 Task: Get directions from Eiffel Tower, Paris, France to Louvre Museum, Paris, France and explore the nearby things to do with rating 3 and above and open @ 11:00 am Monday
Action: Mouse moved to (414, 30)
Screenshot: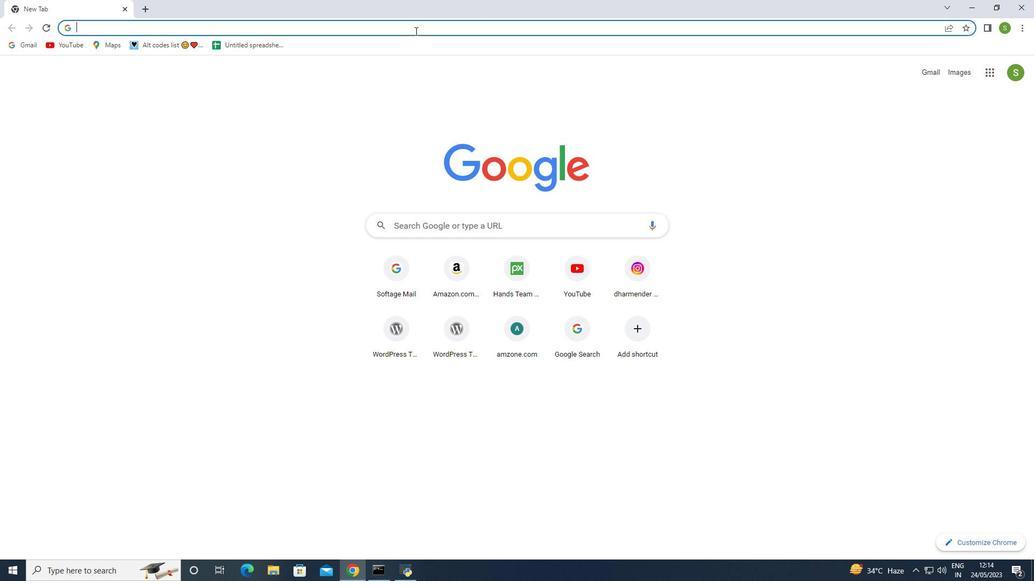 
Action: Mouse pressed left at (414, 30)
Screenshot: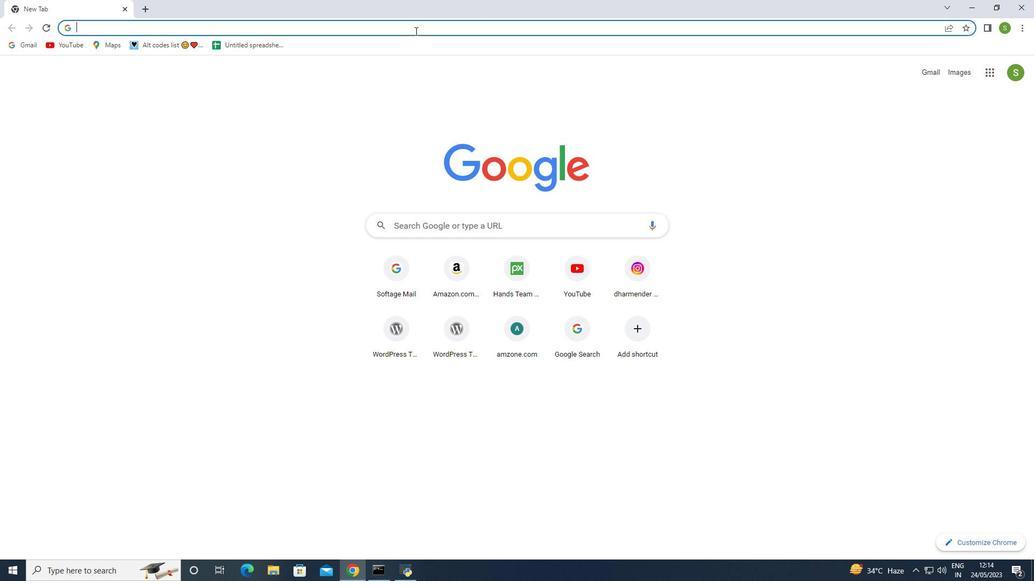 
Action: Key pressed google
Screenshot: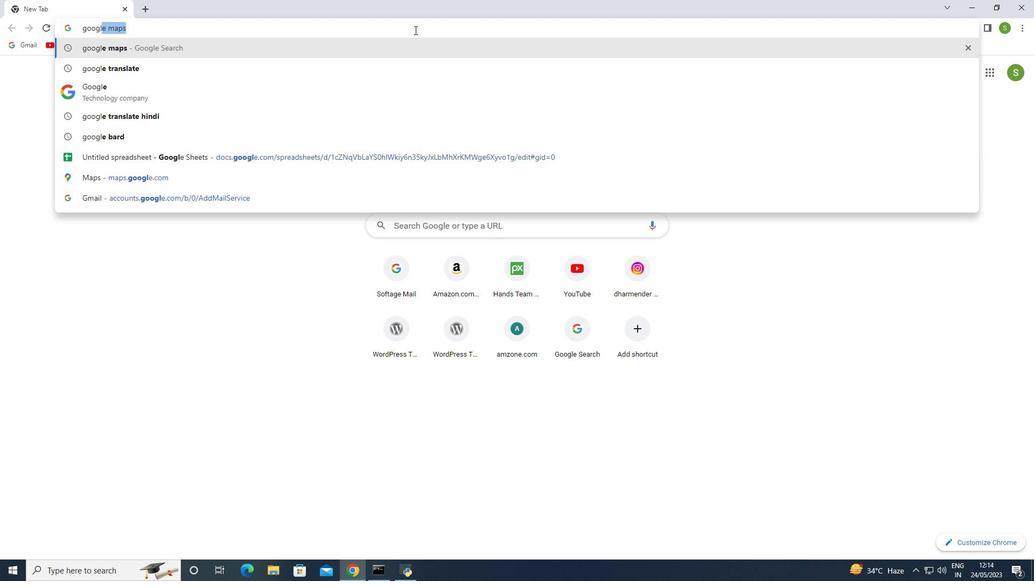 
Action: Mouse moved to (144, 51)
Screenshot: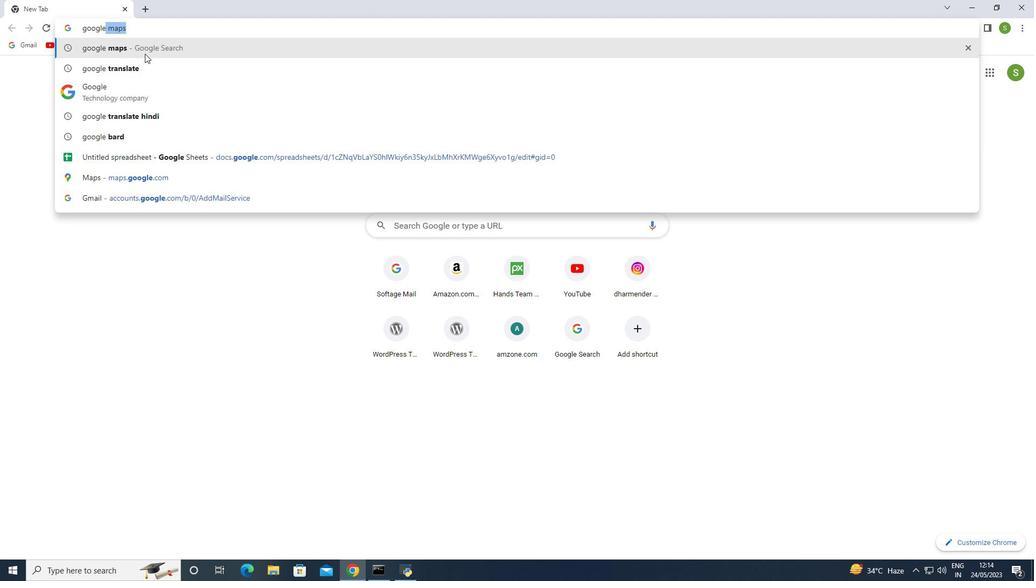 
Action: Mouse pressed left at (144, 51)
Screenshot: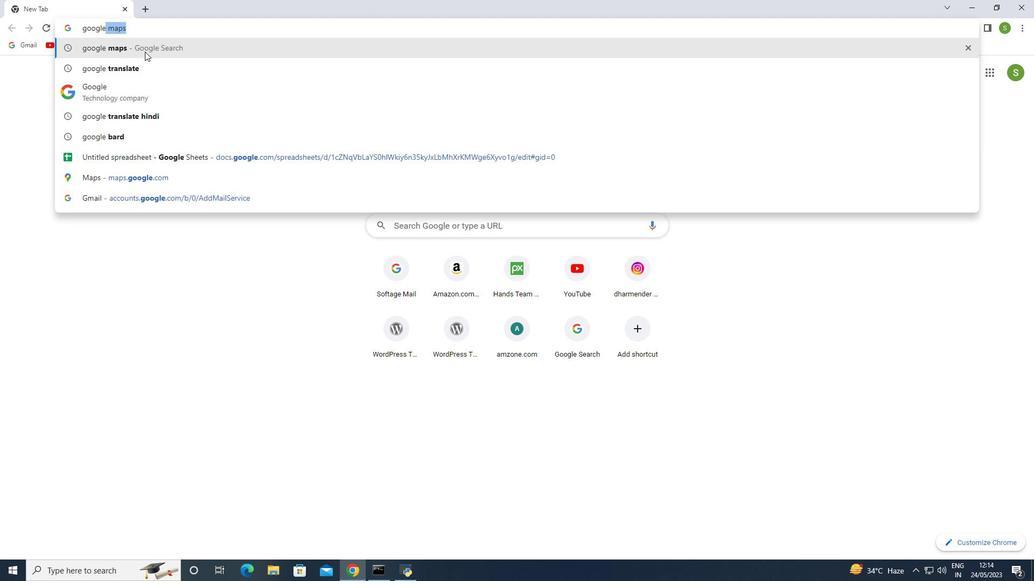 
Action: Mouse moved to (177, 243)
Screenshot: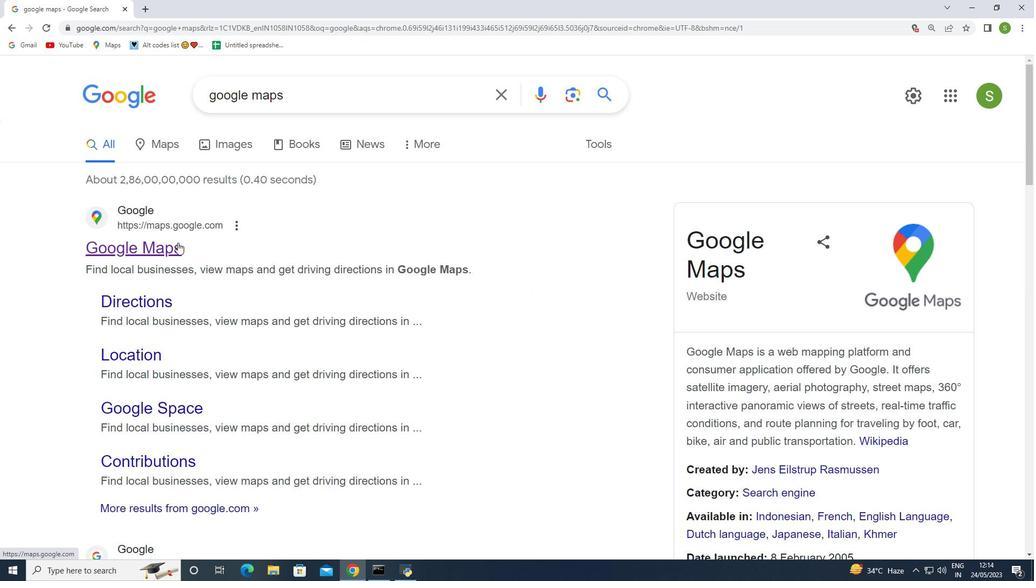 
Action: Mouse pressed left at (177, 243)
Screenshot: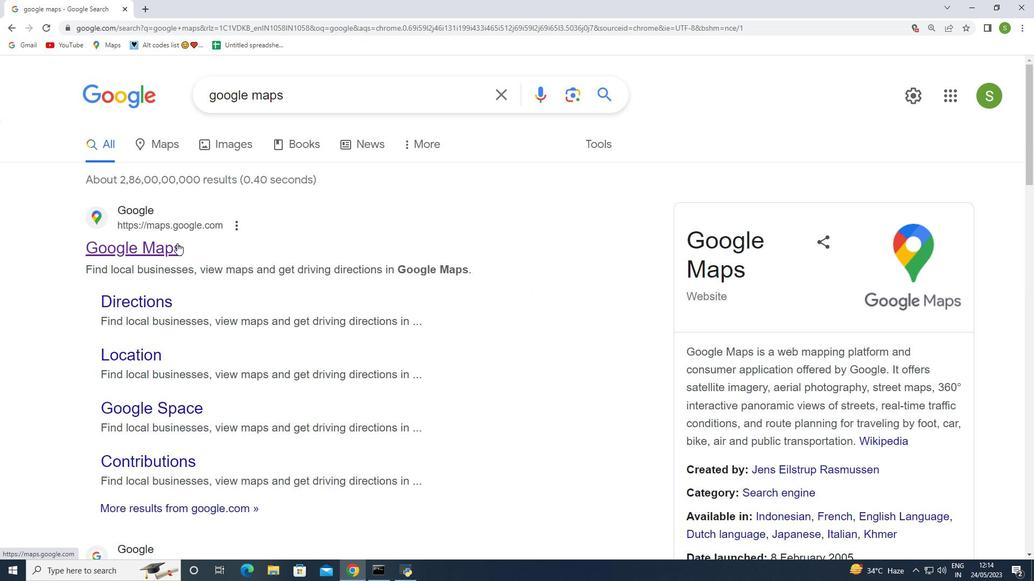 
Action: Mouse moved to (356, 79)
Screenshot: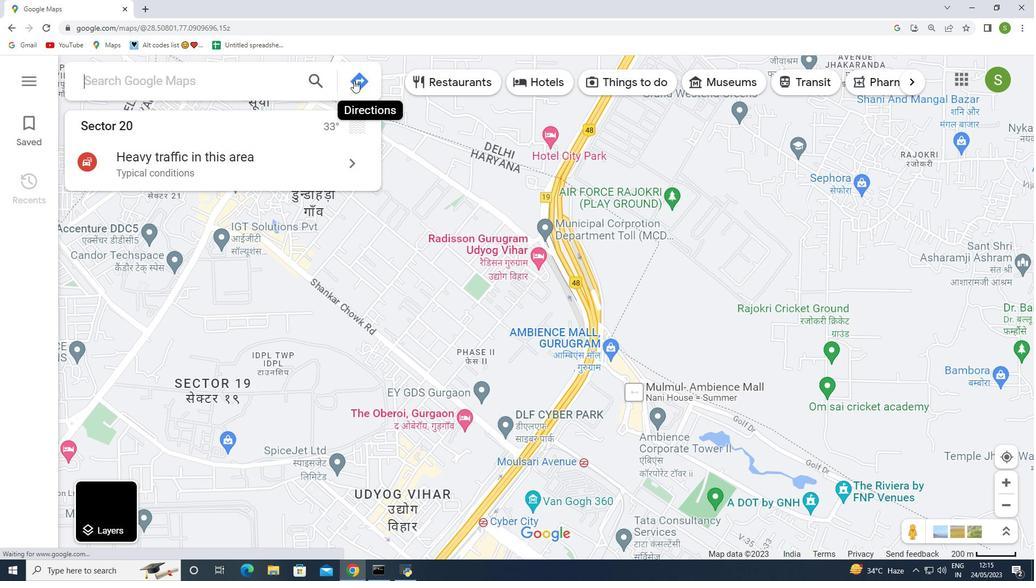 
Action: Mouse pressed left at (356, 79)
Screenshot: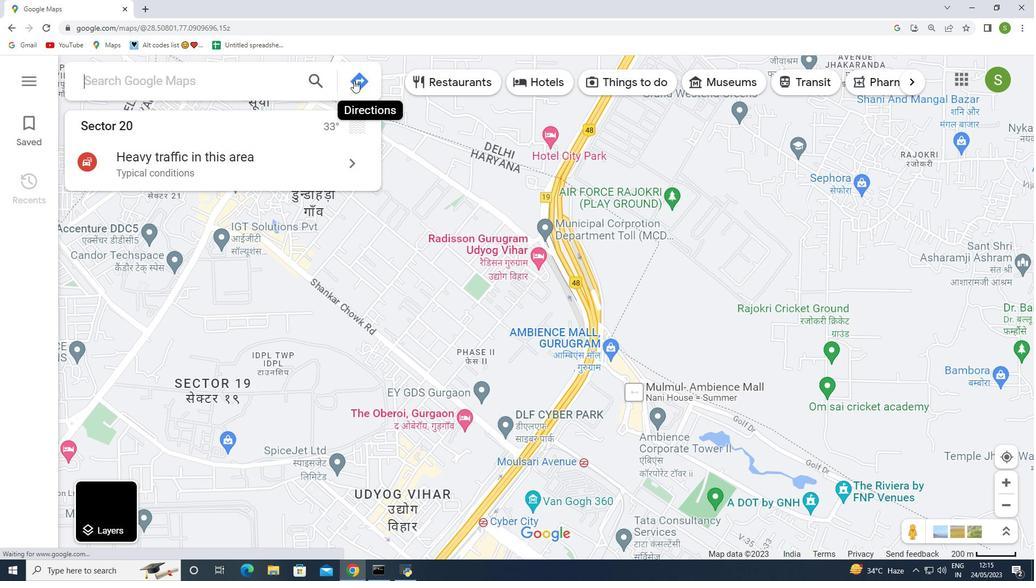
Action: Mouse moved to (231, 126)
Screenshot: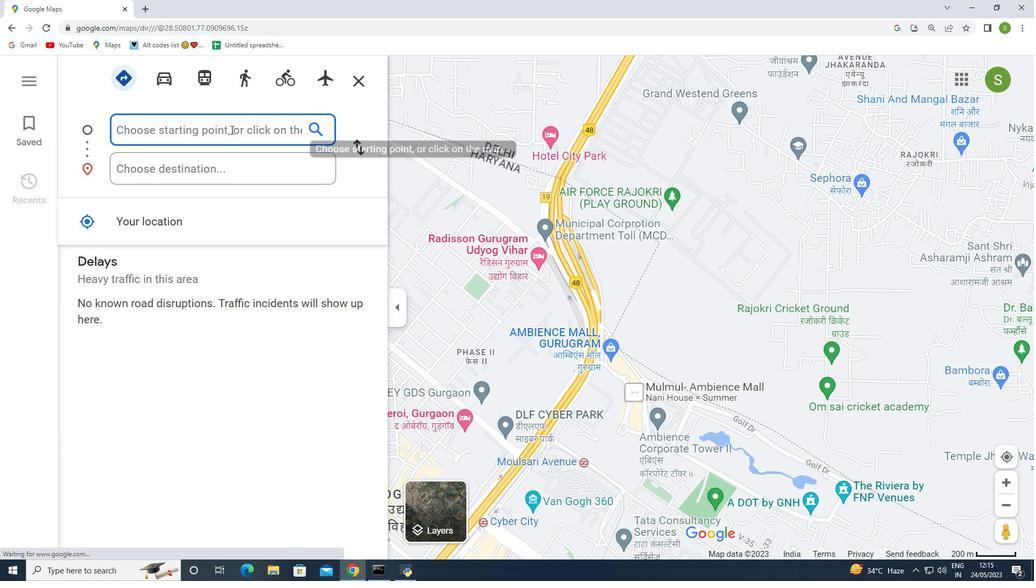 
Action: Mouse pressed left at (231, 126)
Screenshot: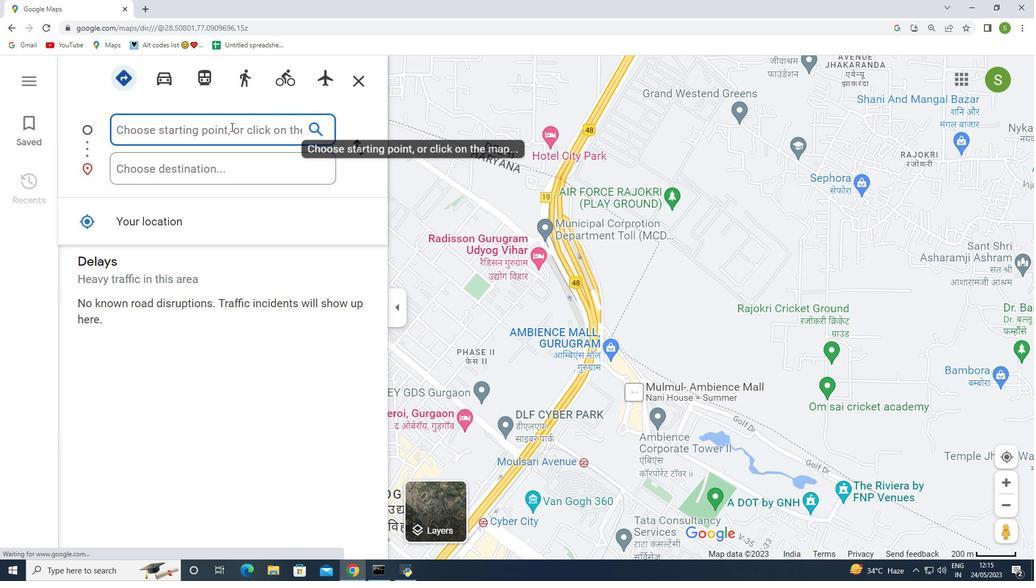 
Action: Mouse moved to (230, 128)
Screenshot: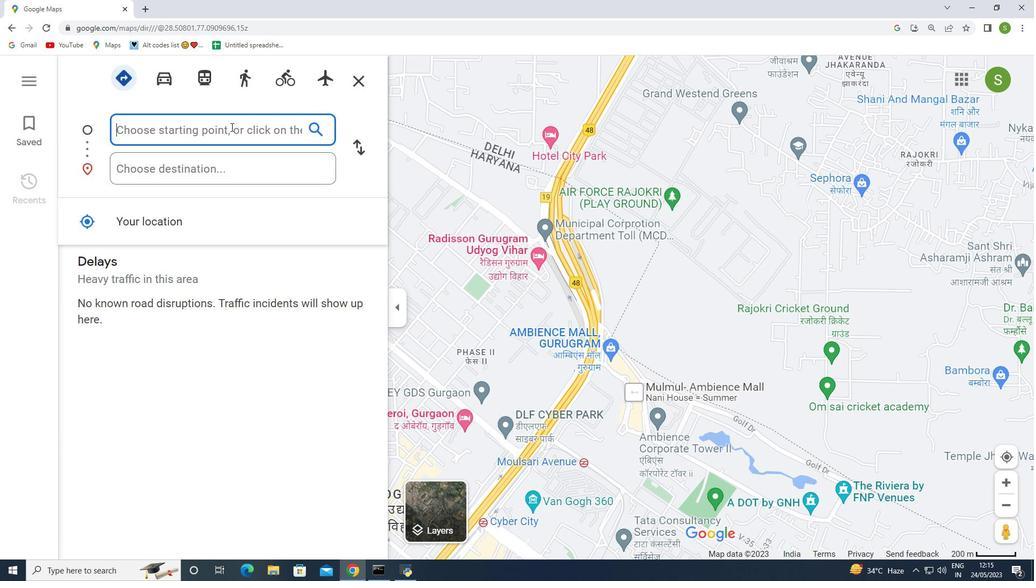 
Action: Key pressed eiffel<Key.space>tower<Key.space>paris<Key.space>france
Screenshot: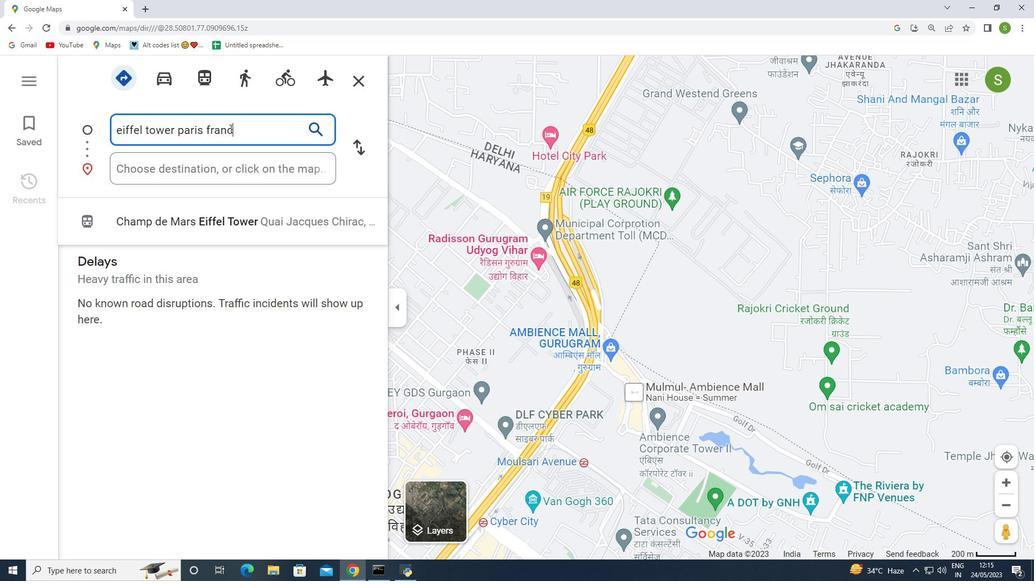 
Action: Mouse moved to (205, 171)
Screenshot: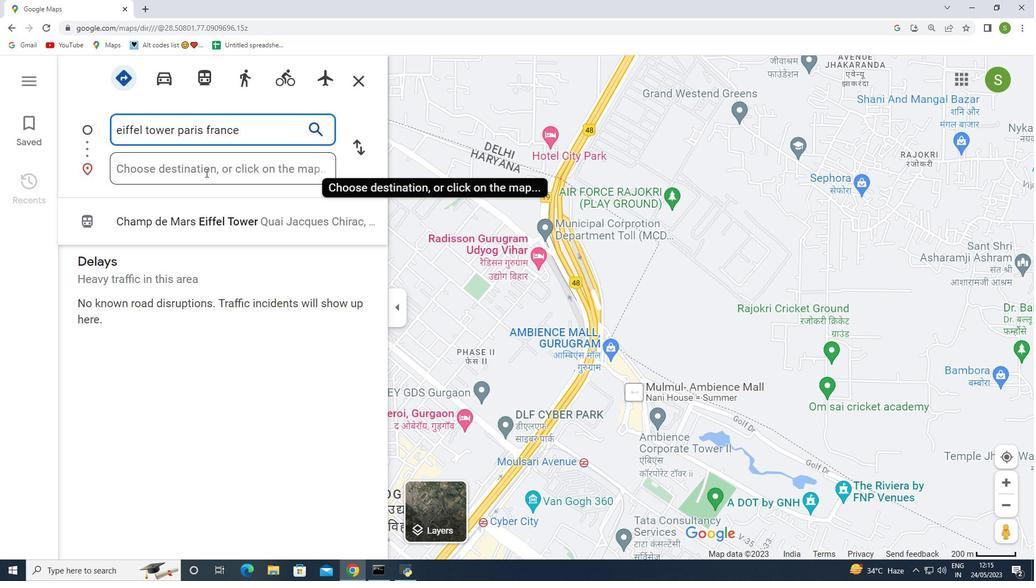 
Action: Mouse pressed left at (205, 171)
Screenshot: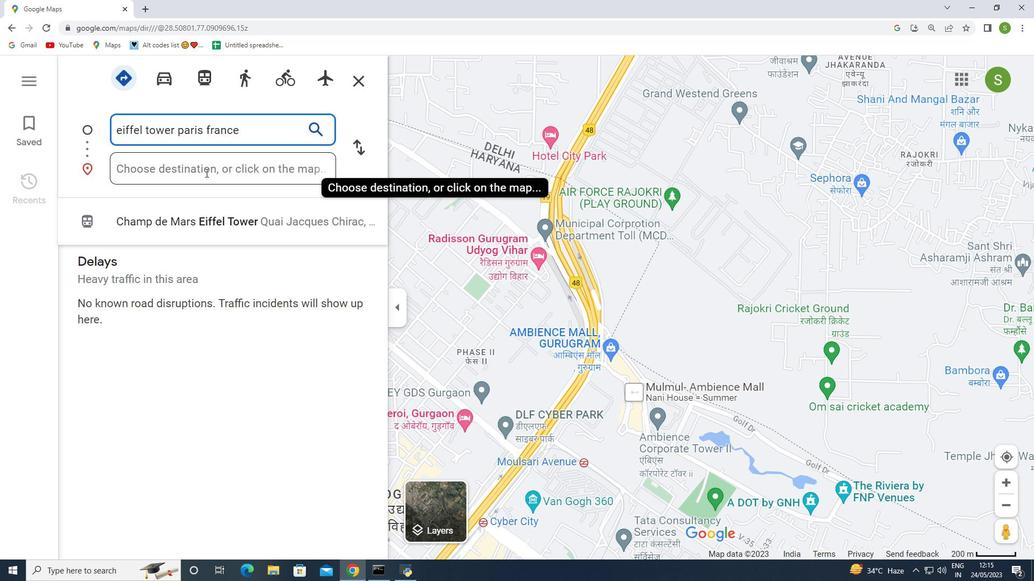 
Action: Mouse moved to (193, 166)
Screenshot: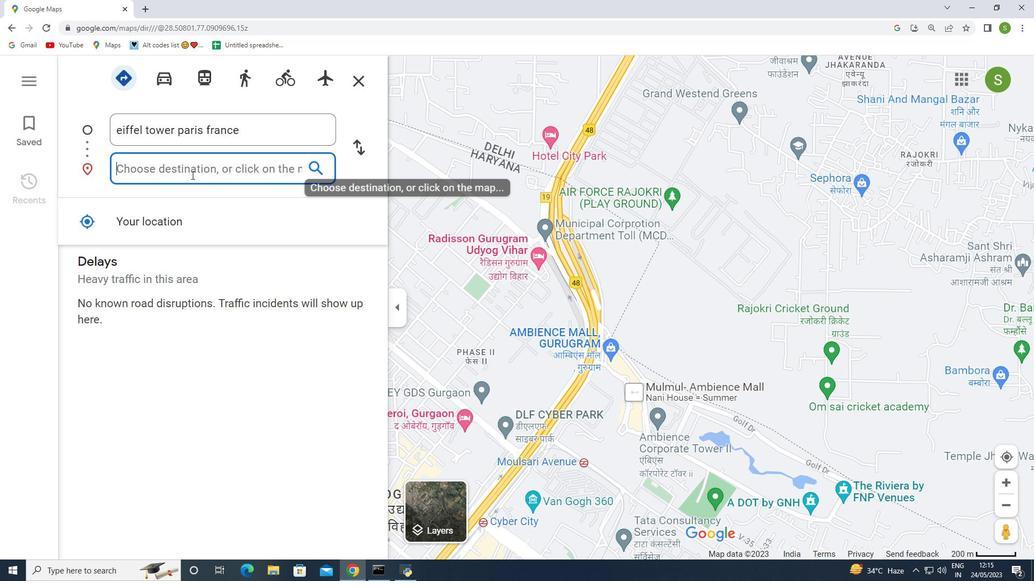 
Action: Mouse pressed left at (193, 166)
Screenshot: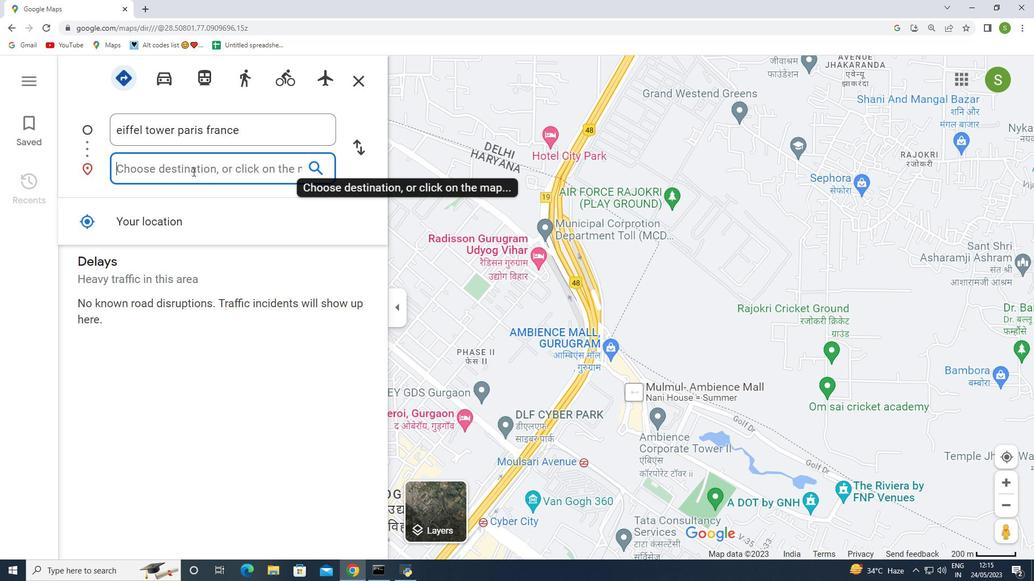 
Action: Key pressed louvre<Key.space>museun<Key.backspace>m<Key.space>paris<Key.space>france<Key.enter>
Screenshot: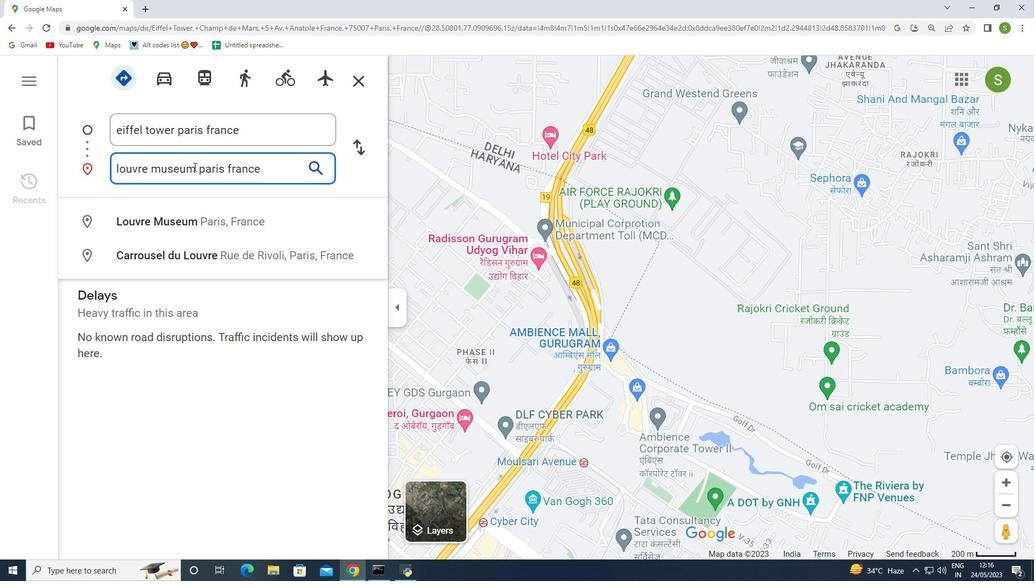 
Action: Mouse moved to (195, 298)
Screenshot: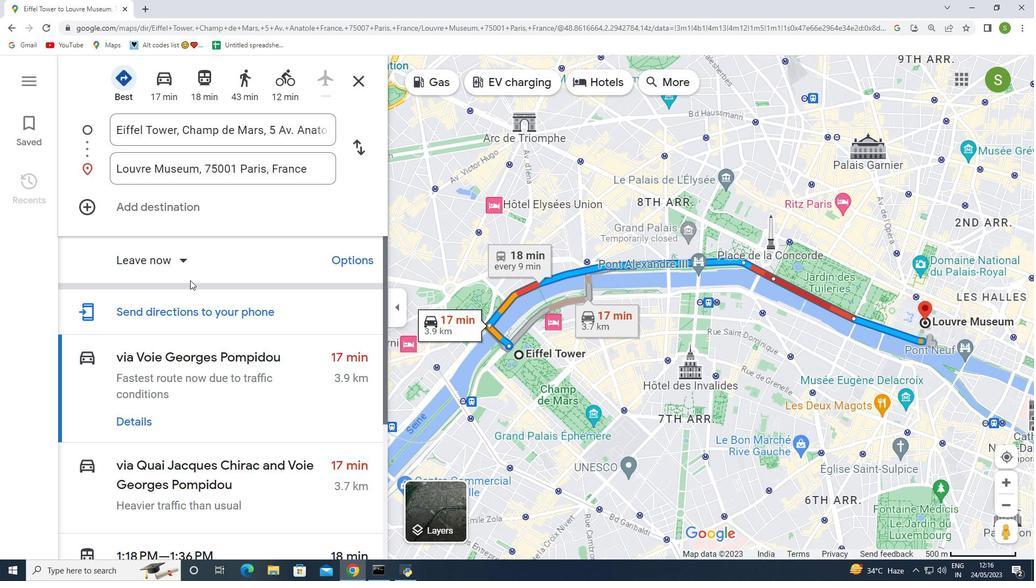 
Action: Mouse scrolled (195, 298) with delta (0, 0)
Screenshot: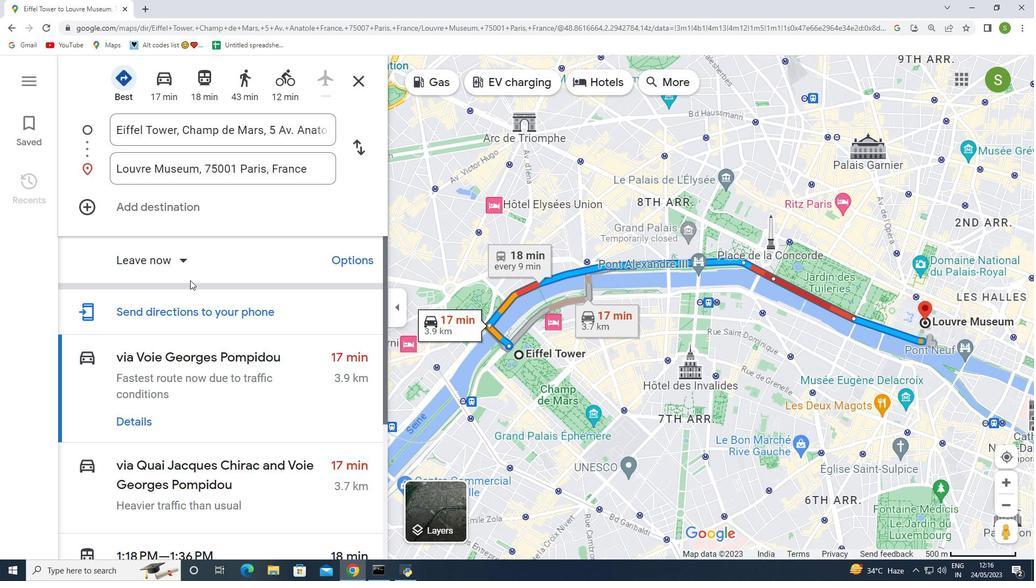 
Action: Mouse scrolled (195, 298) with delta (0, 0)
Screenshot: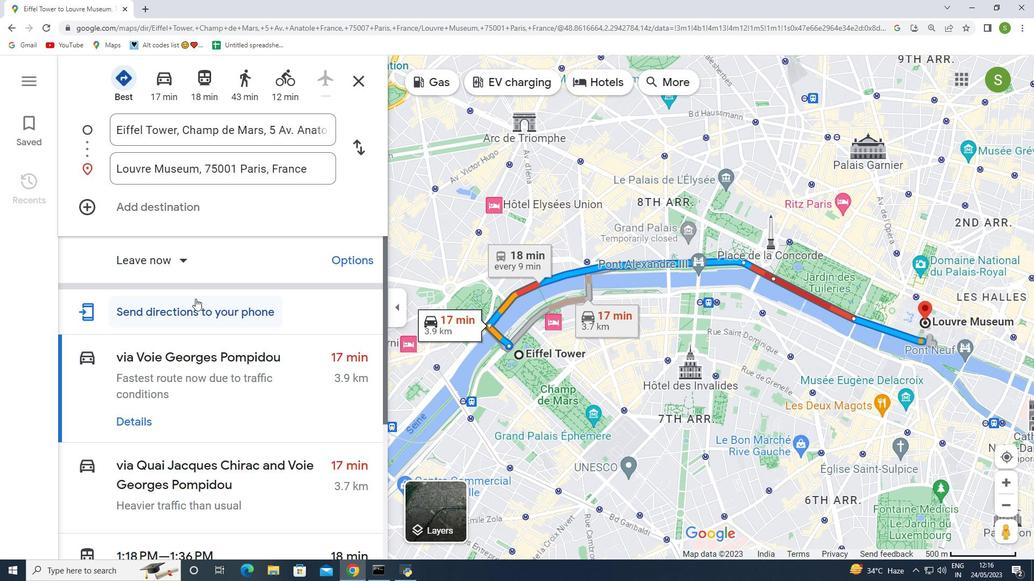 
Action: Mouse moved to (186, 293)
Screenshot: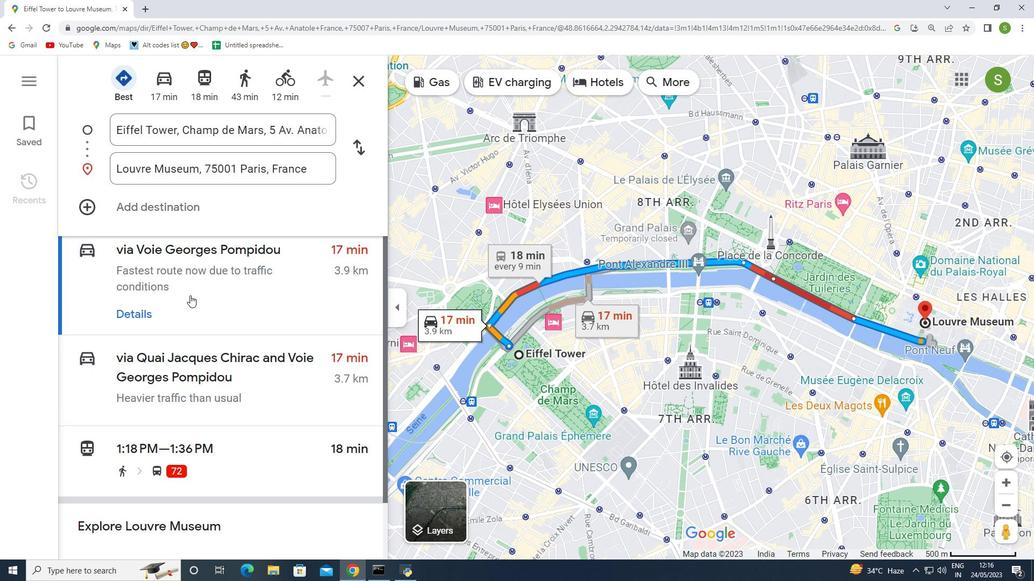 
Action: Mouse scrolled (186, 293) with delta (0, 0)
Screenshot: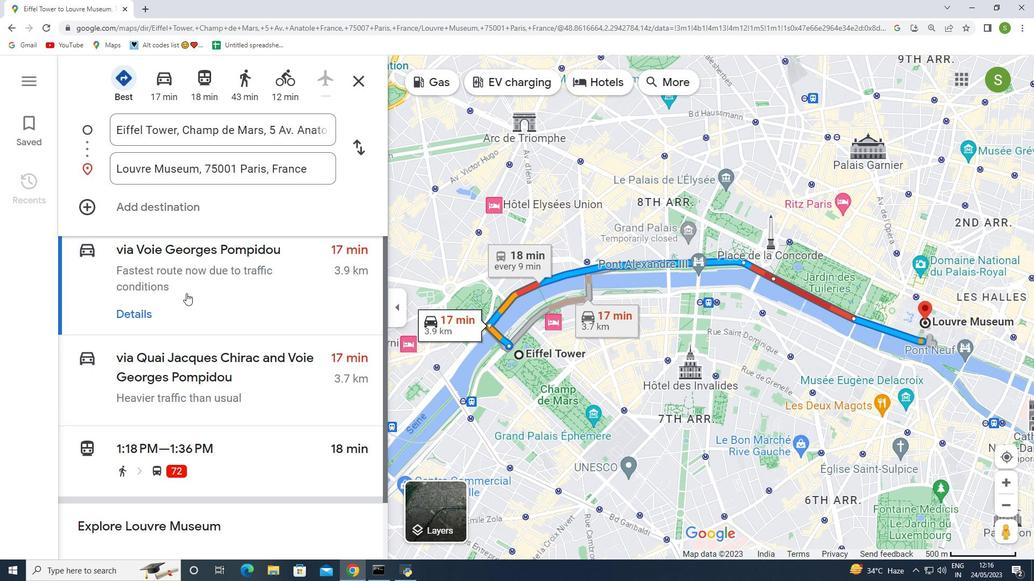 
Action: Mouse moved to (185, 293)
Screenshot: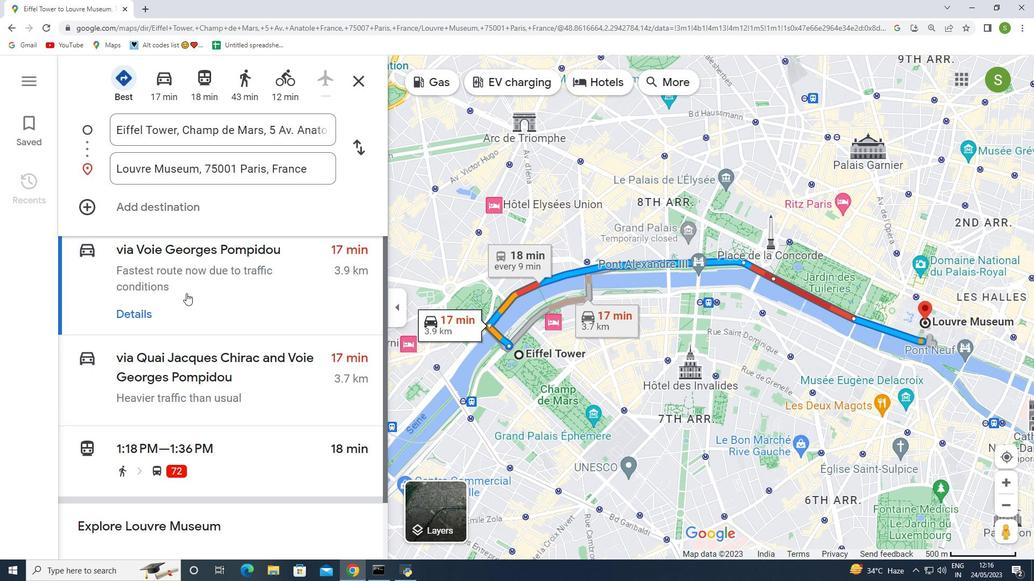 
Action: Mouse scrolled (185, 293) with delta (0, 0)
Screenshot: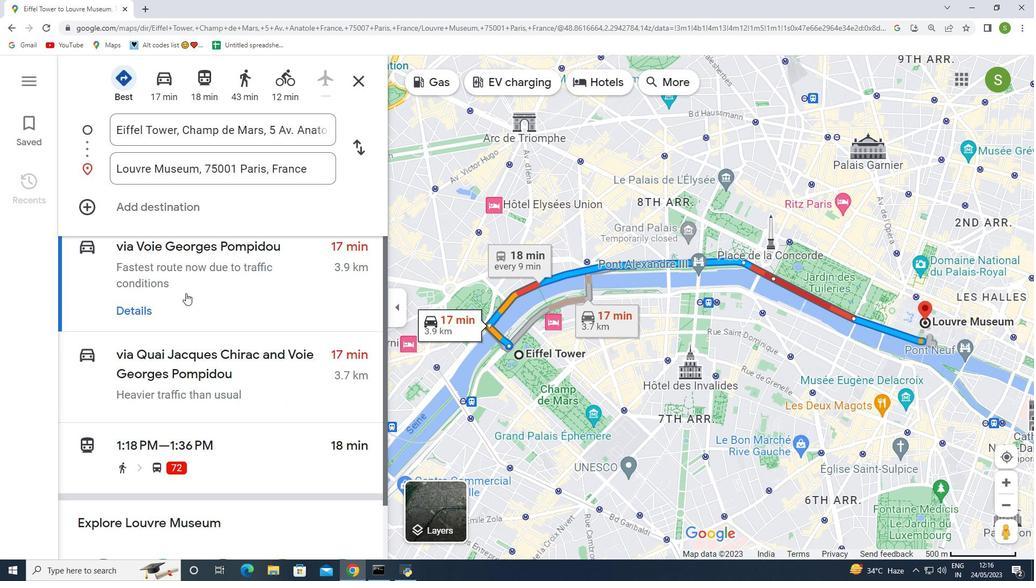 
Action: Mouse moved to (184, 294)
Screenshot: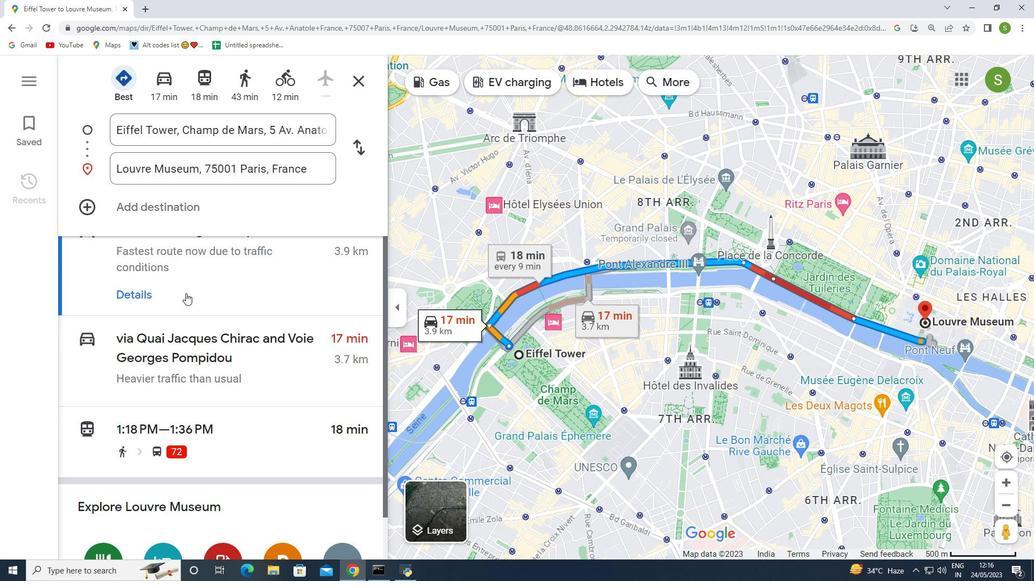 
Action: Mouse scrolled (184, 294) with delta (0, 0)
Screenshot: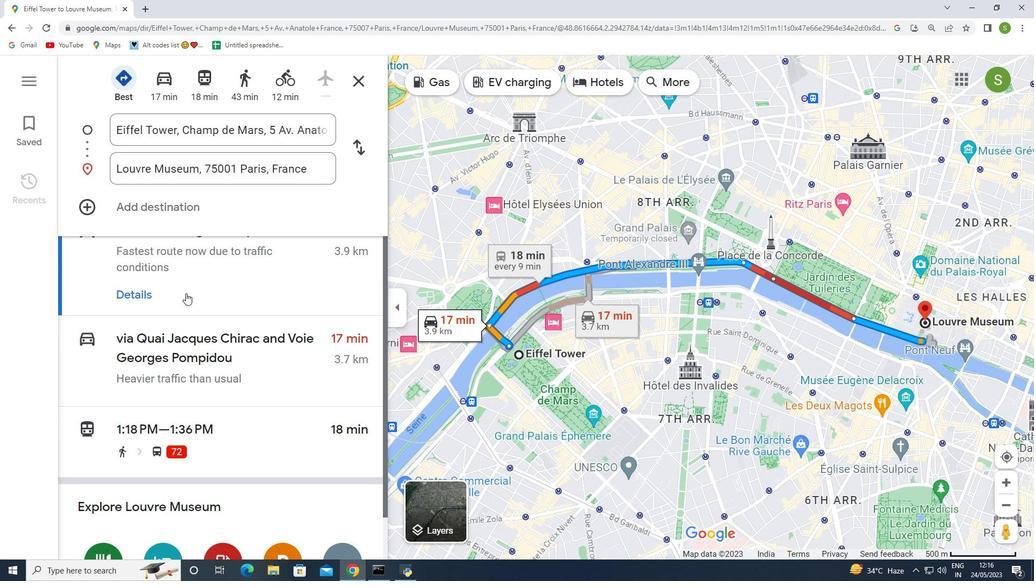 
Action: Mouse moved to (198, 307)
Screenshot: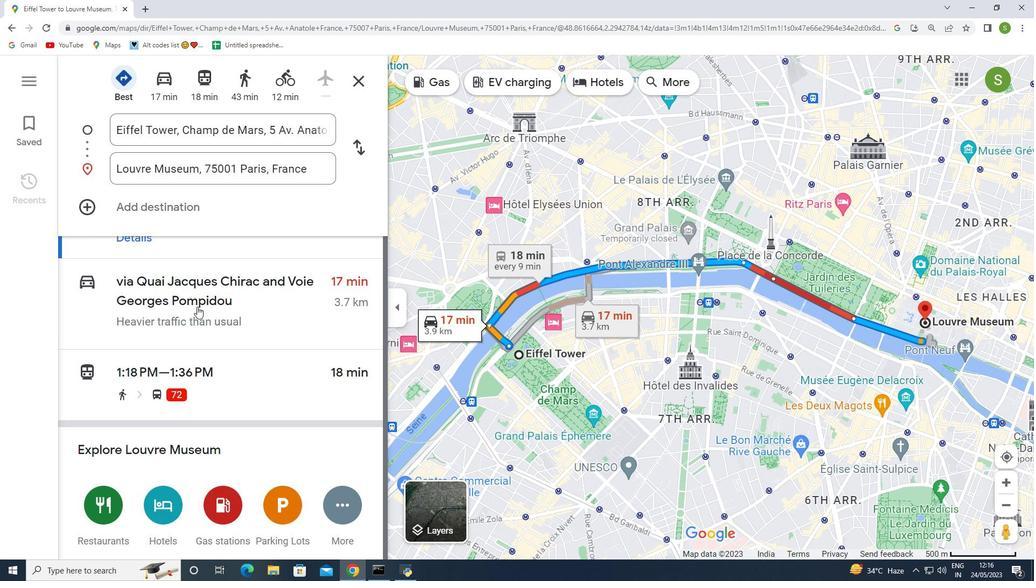 
Action: Mouse scrolled (198, 307) with delta (0, 0)
Screenshot: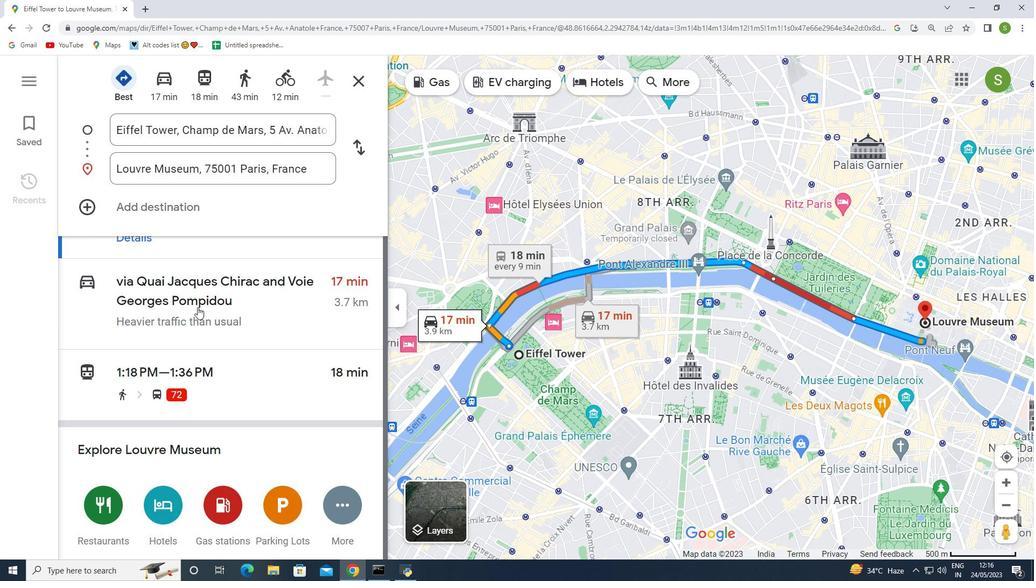 
Action: Mouse moved to (504, 78)
Screenshot: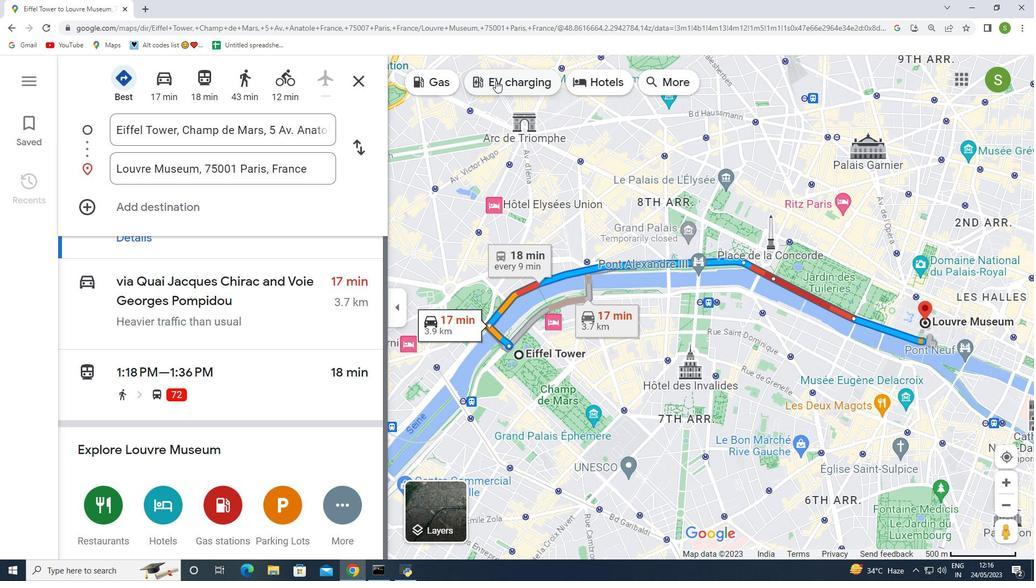 
Action: Mouse pressed left at (504, 78)
Screenshot: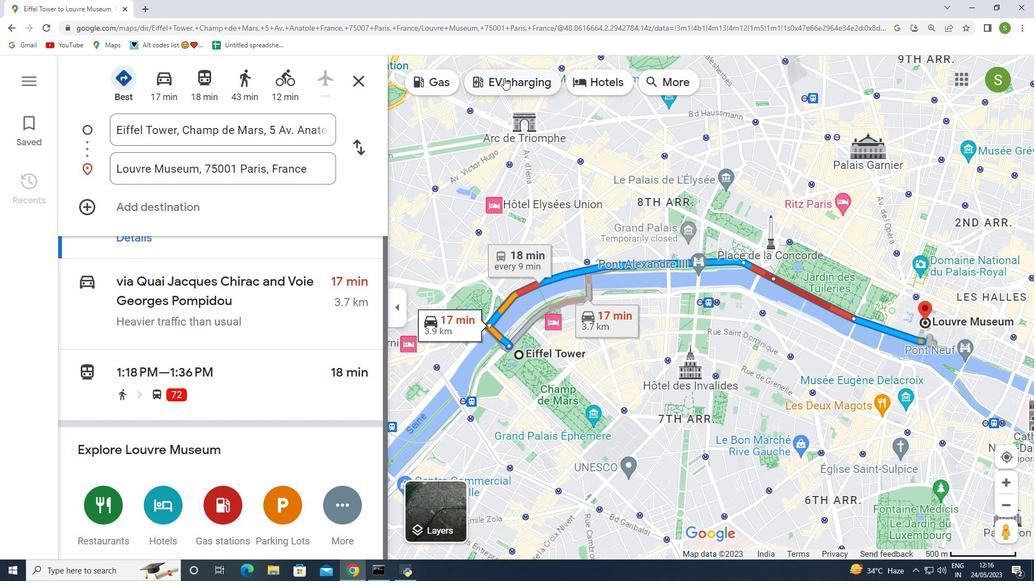 
Action: Mouse moved to (472, 77)
Screenshot: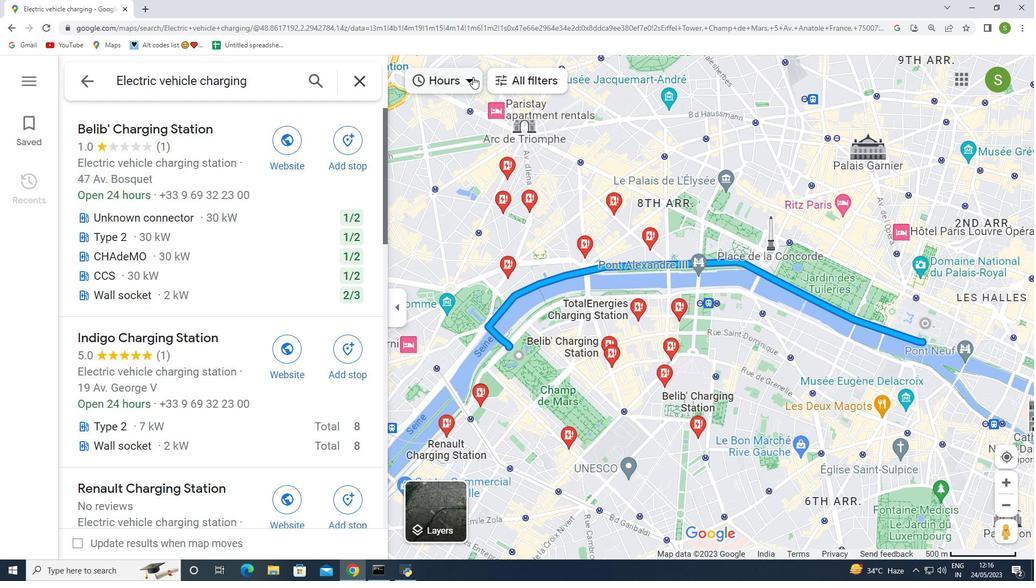 
Action: Mouse pressed left at (472, 77)
Screenshot: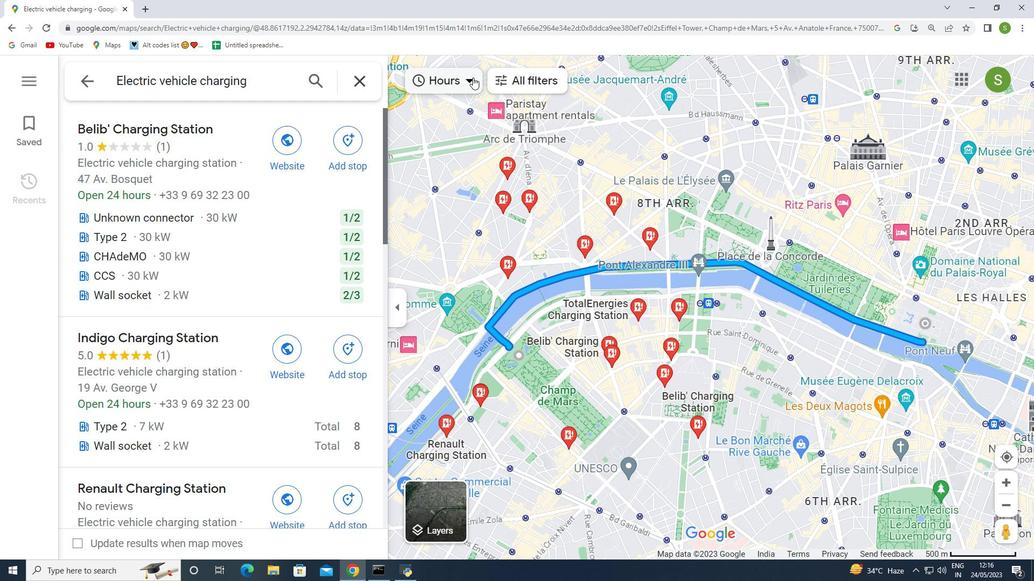 
Action: Mouse moved to (471, 77)
Screenshot: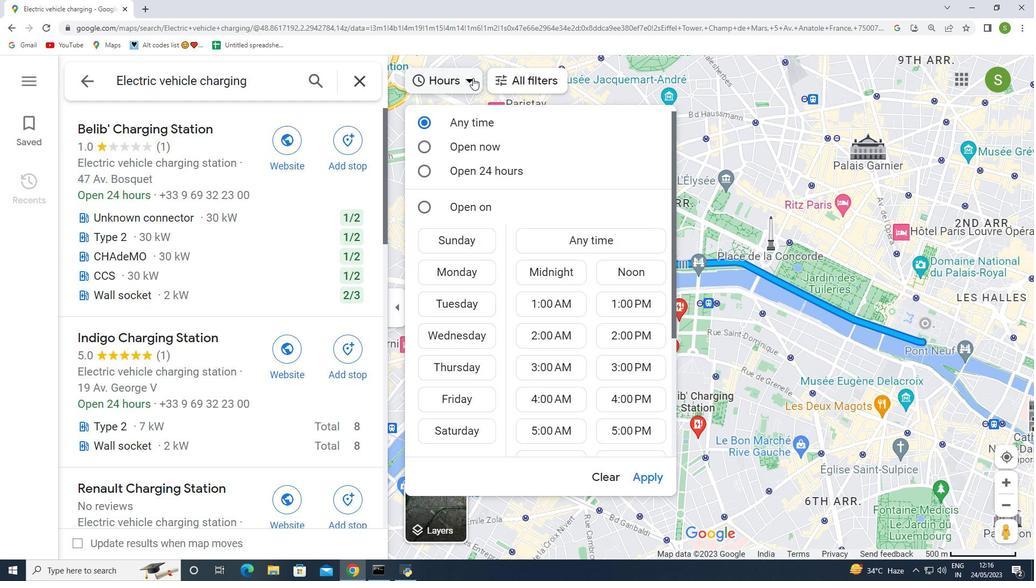 
Action: Mouse pressed left at (471, 77)
Screenshot: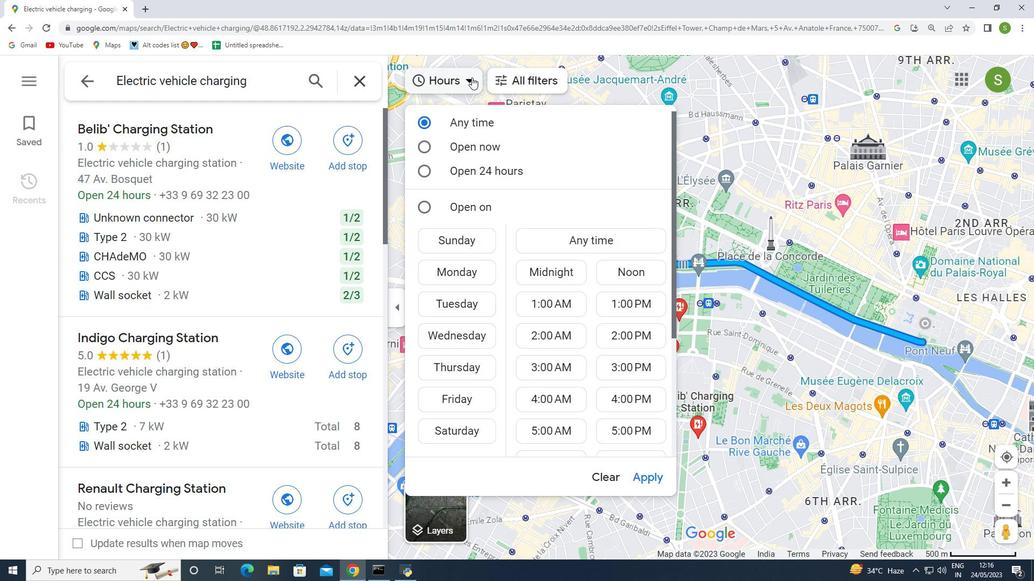 
Action: Mouse moved to (362, 77)
Screenshot: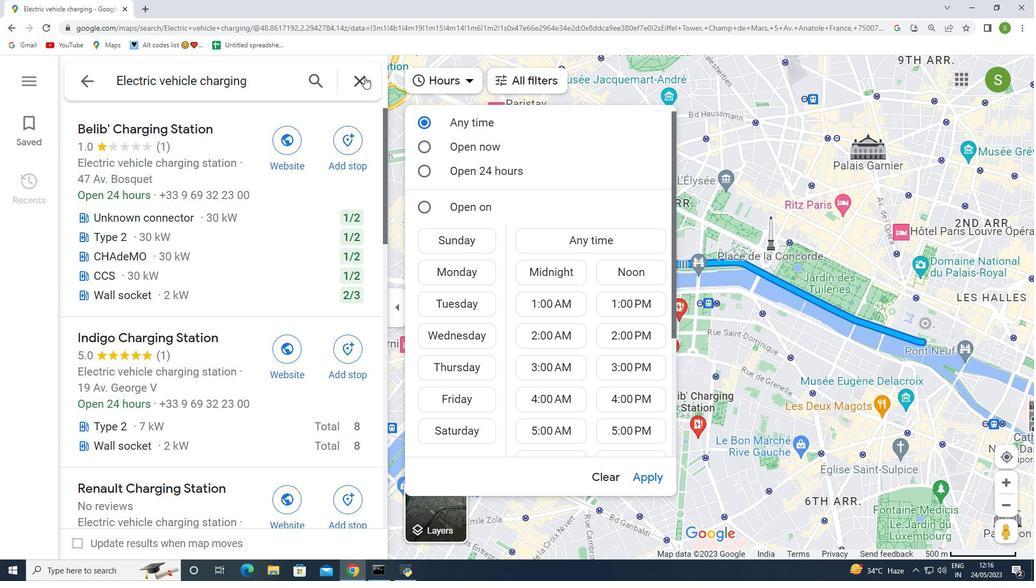 
Action: Mouse pressed left at (362, 77)
Screenshot: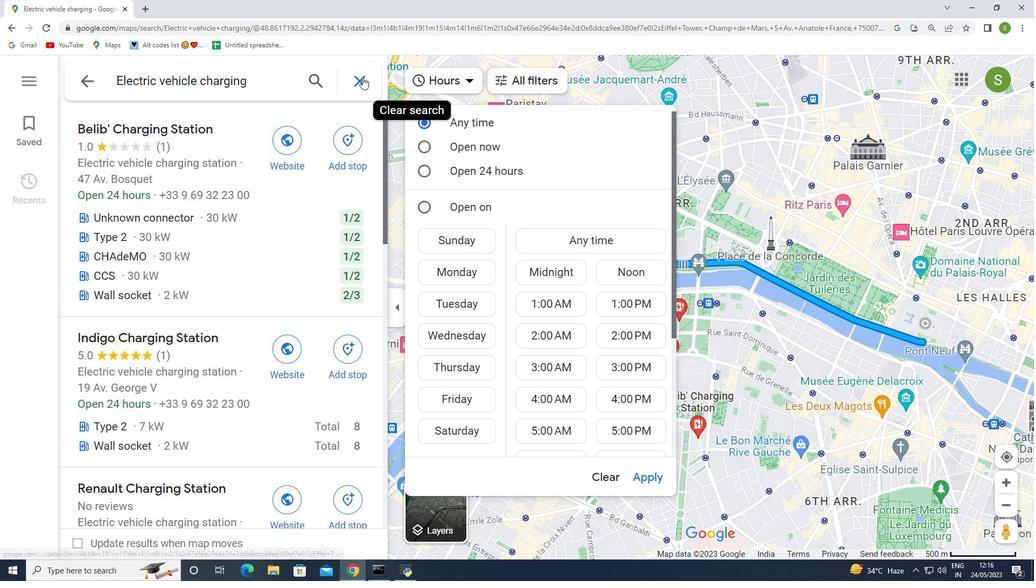 
Action: Mouse moved to (442, 81)
Screenshot: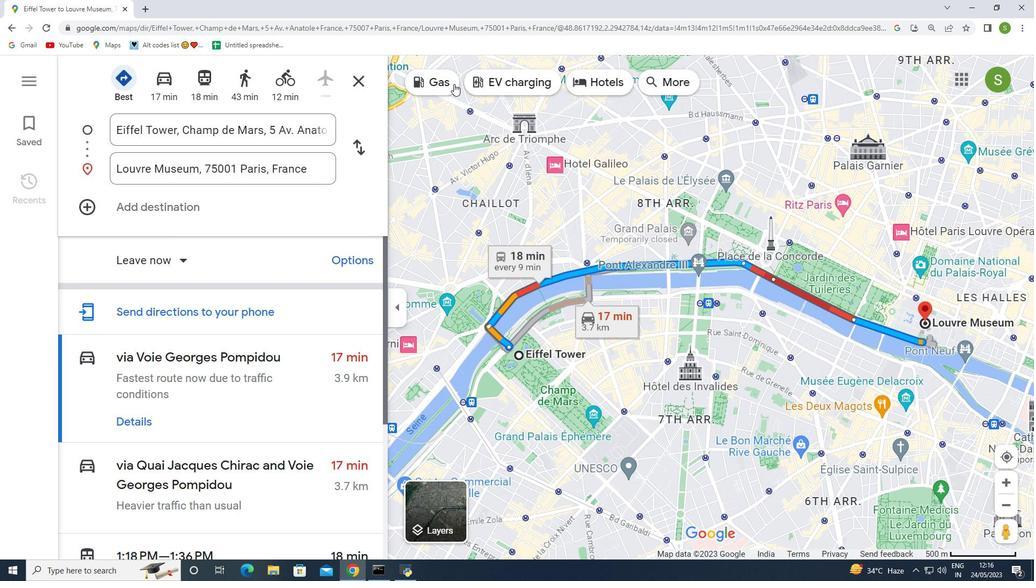 
Action: Mouse pressed left at (442, 81)
Screenshot: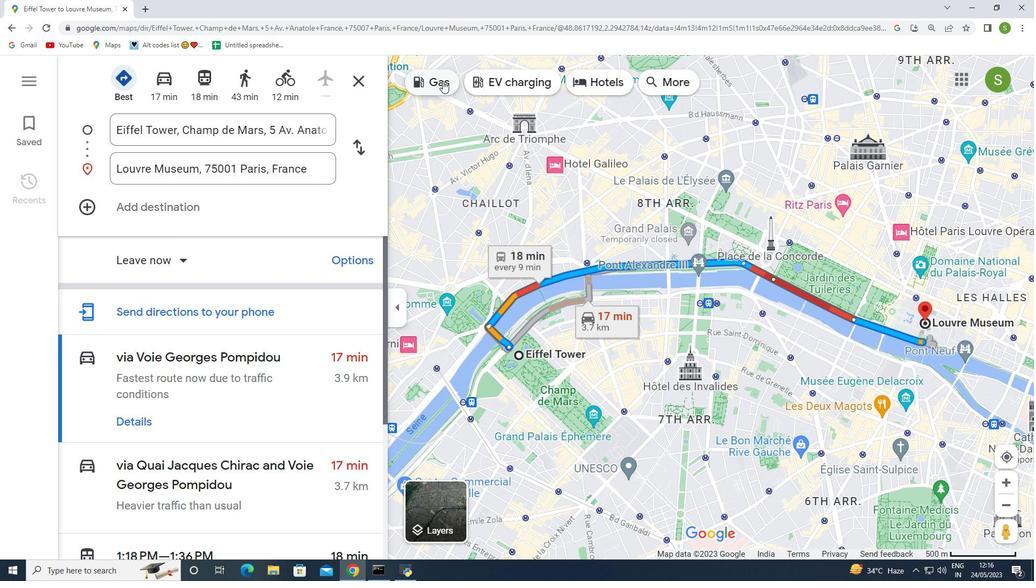 
Action: Mouse moved to (468, 82)
Screenshot: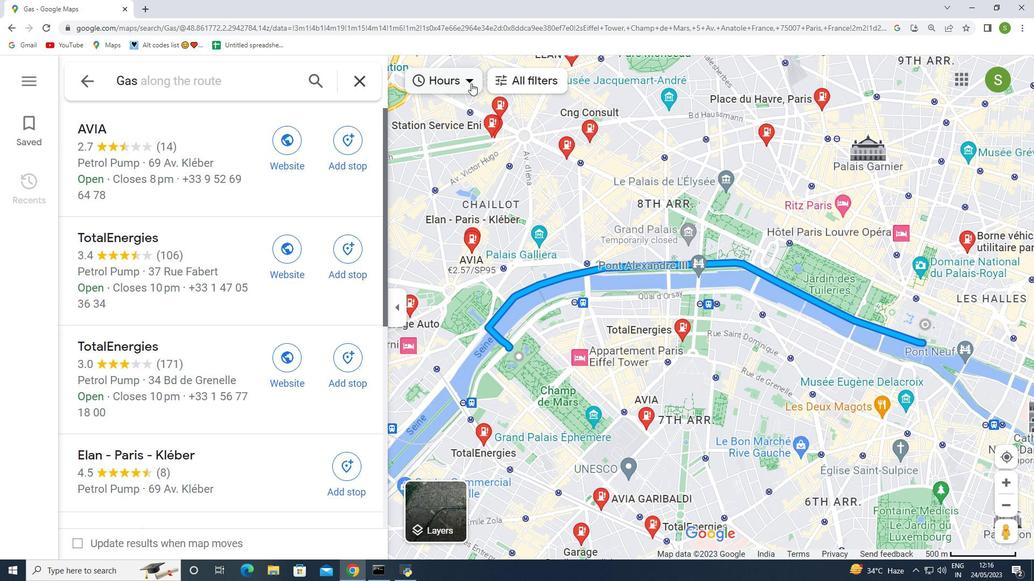 
Action: Mouse pressed left at (468, 82)
Screenshot: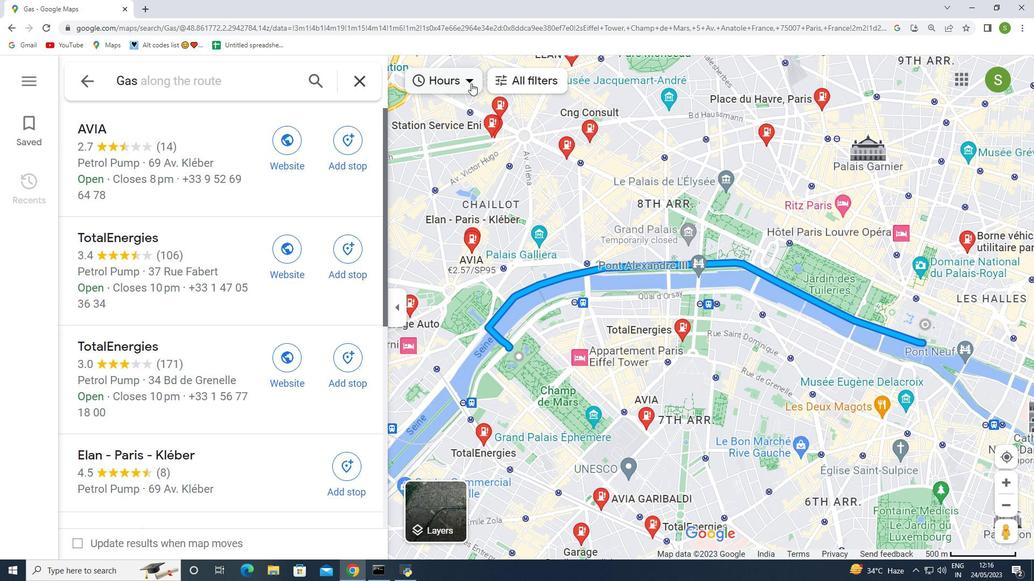 
Action: Mouse moved to (456, 273)
Screenshot: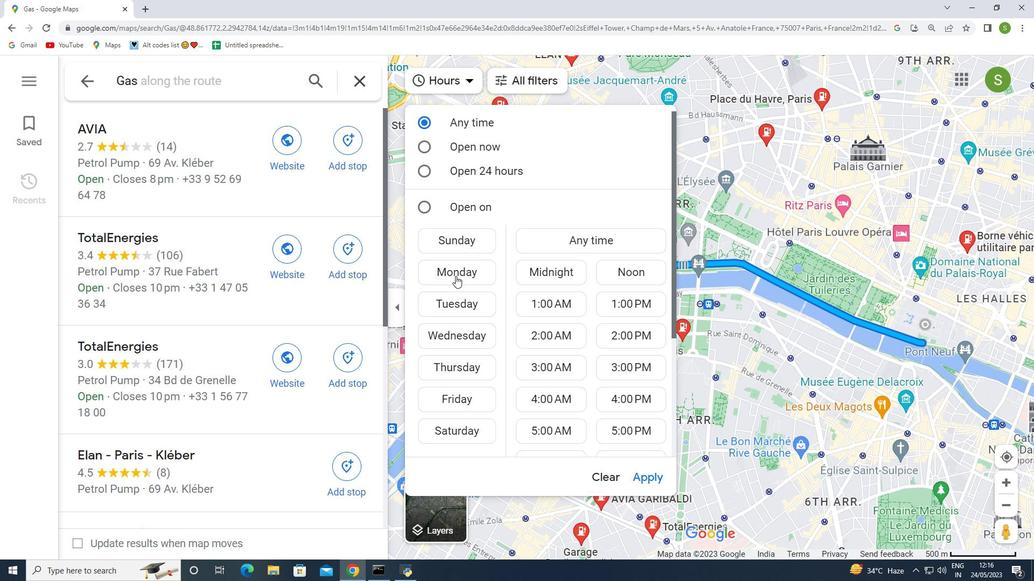 
Action: Mouse pressed left at (456, 273)
Screenshot: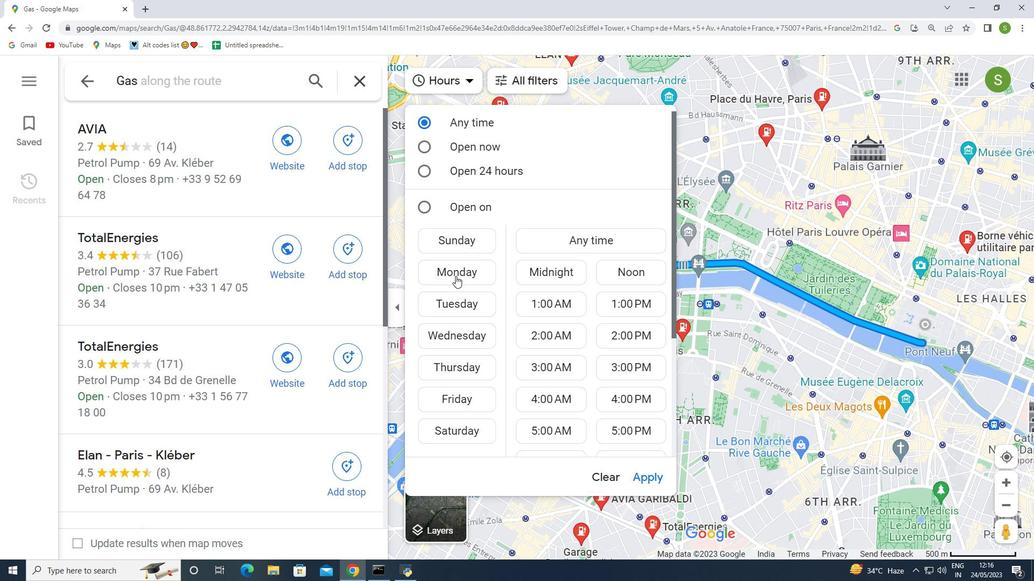 
Action: Mouse moved to (614, 416)
Screenshot: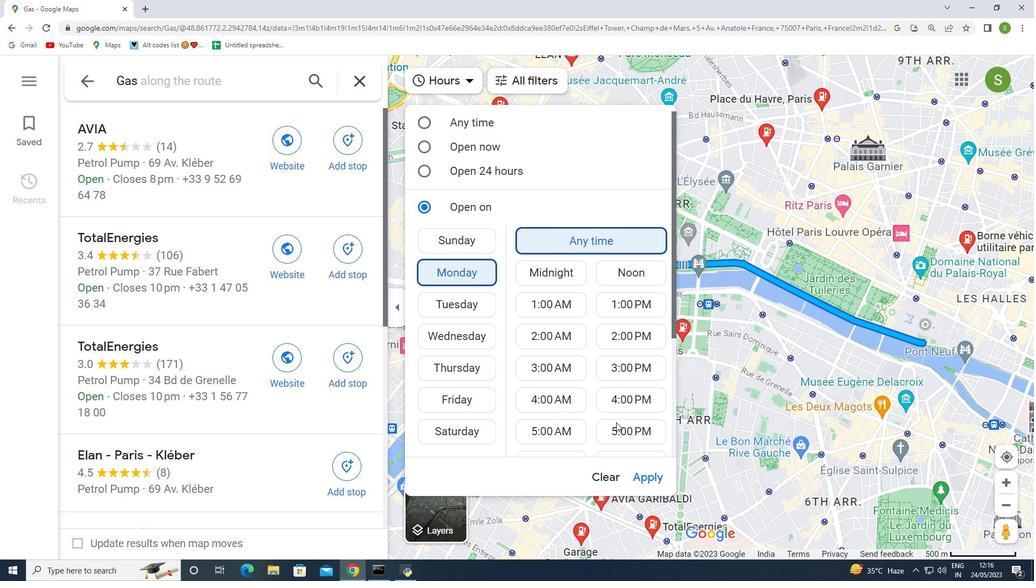 
Action: Mouse scrolled (614, 415) with delta (0, 0)
Screenshot: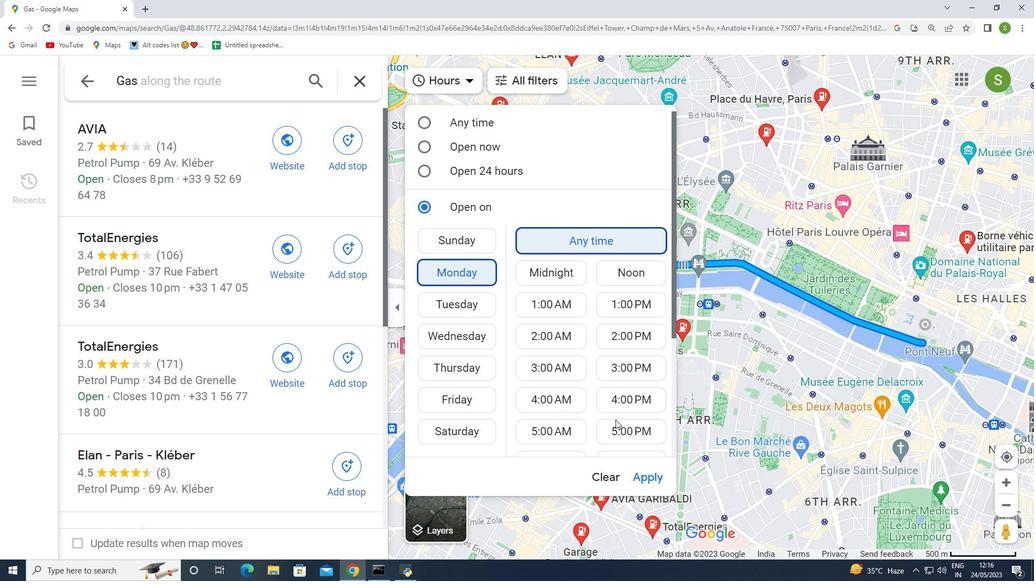 
Action: Mouse moved to (612, 414)
Screenshot: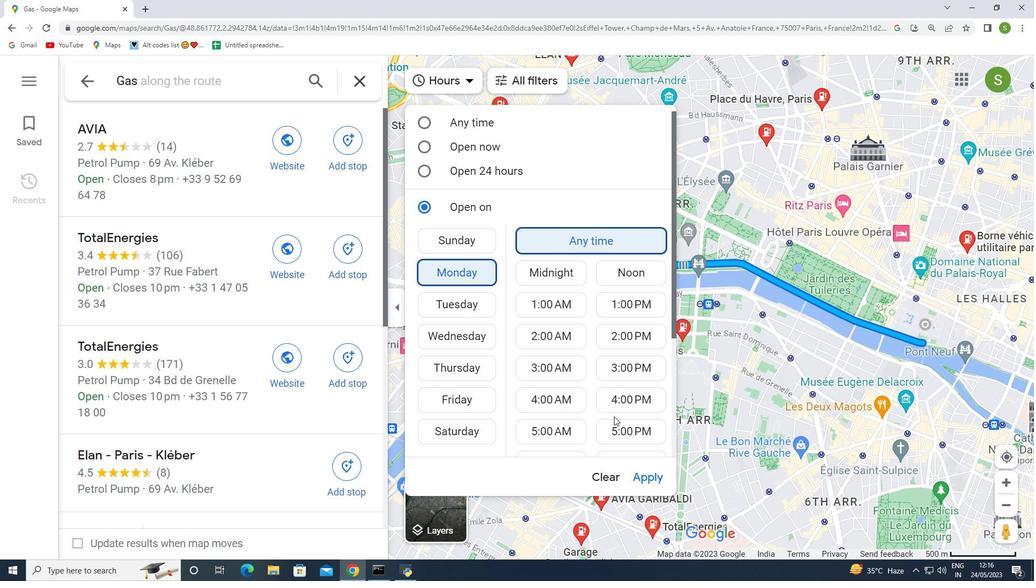 
Action: Mouse scrolled (612, 414) with delta (0, 0)
Screenshot: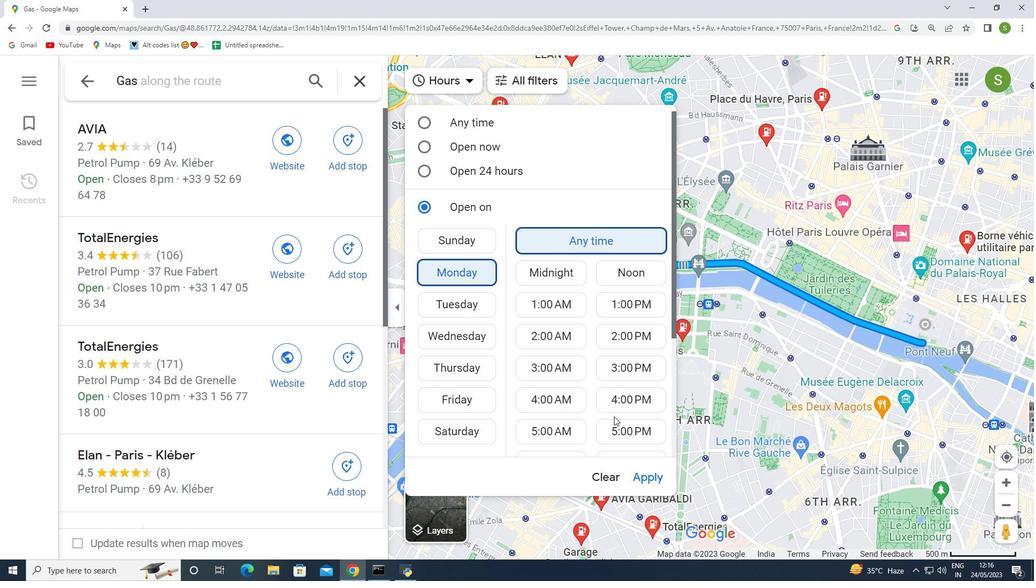 
Action: Mouse moved to (553, 399)
Screenshot: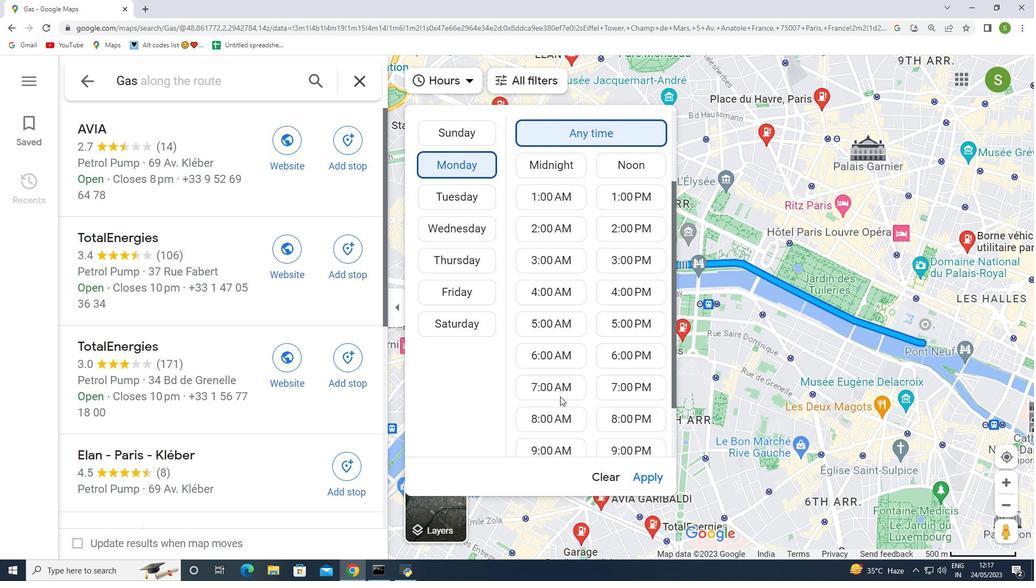 
Action: Mouse scrolled (553, 399) with delta (0, 0)
Screenshot: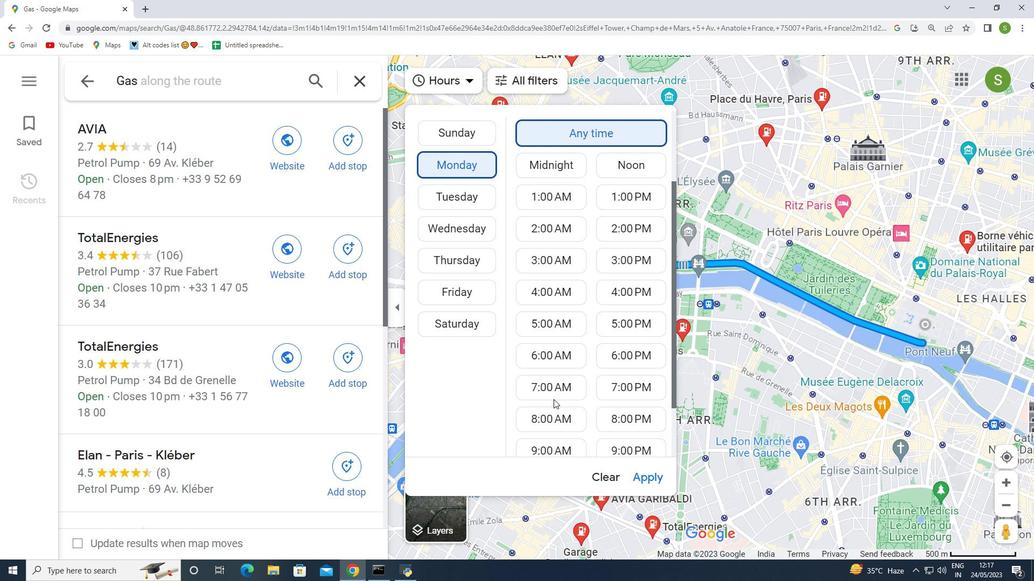 
Action: Mouse scrolled (553, 399) with delta (0, 0)
Screenshot: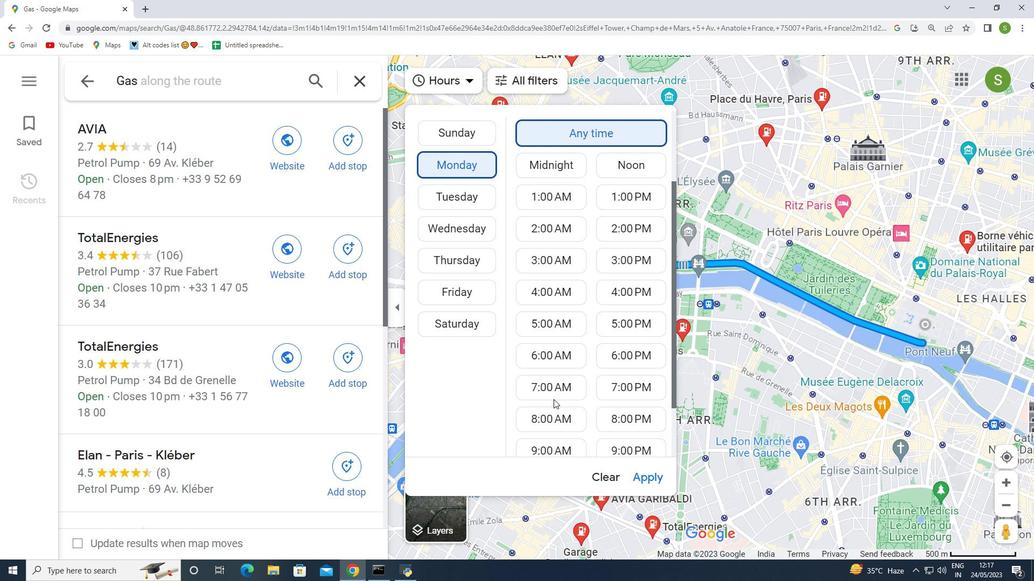
Action: Mouse moved to (542, 443)
Screenshot: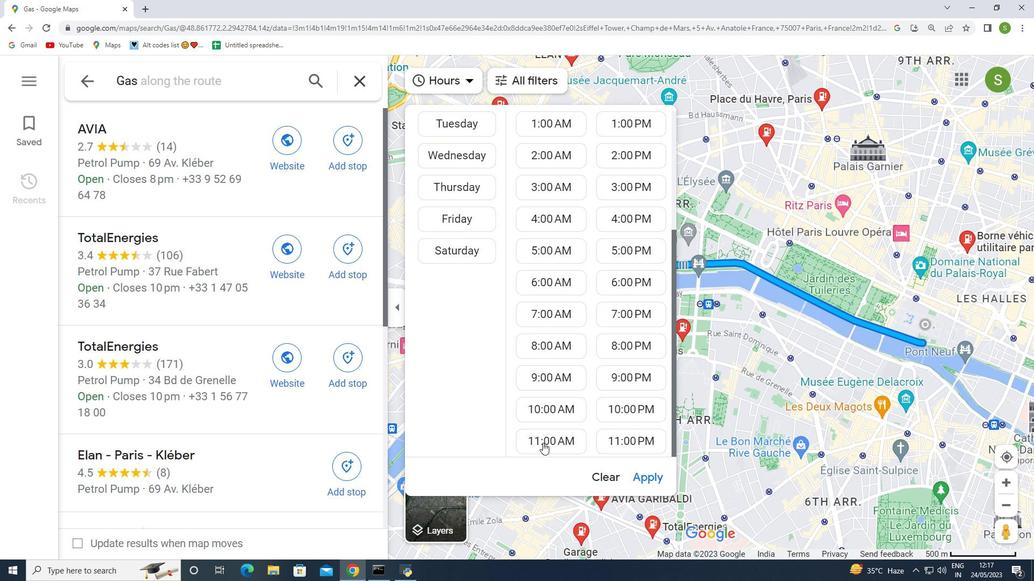 
Action: Mouse pressed left at (542, 443)
Screenshot: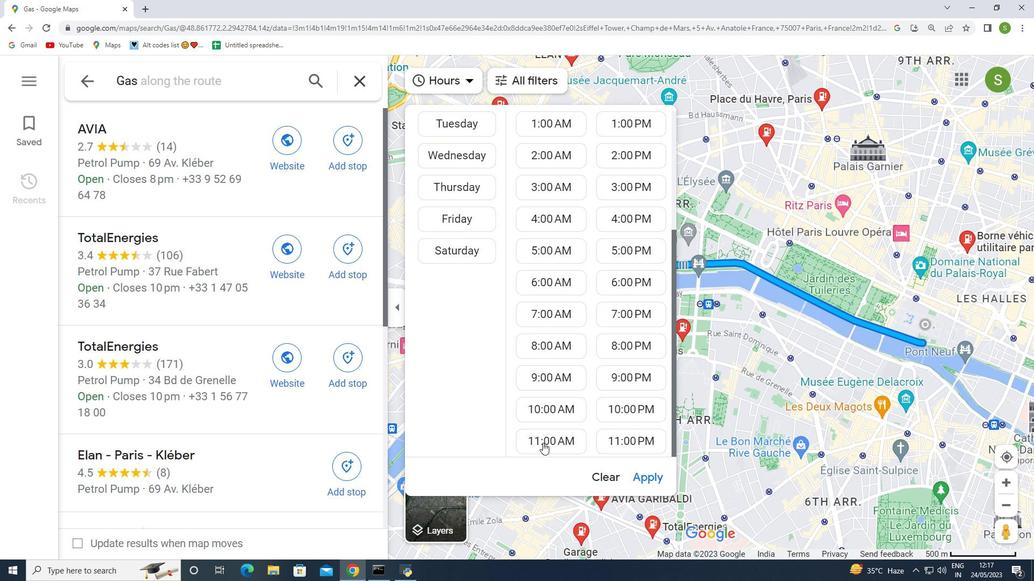 
Action: Mouse moved to (543, 327)
Screenshot: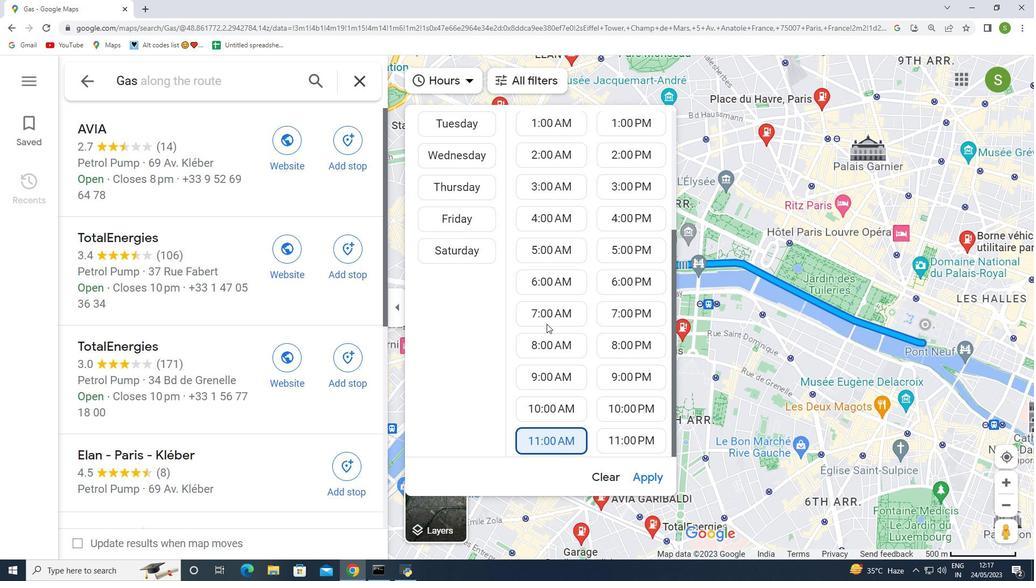 
Action: Mouse scrolled (543, 328) with delta (0, 0)
Screenshot: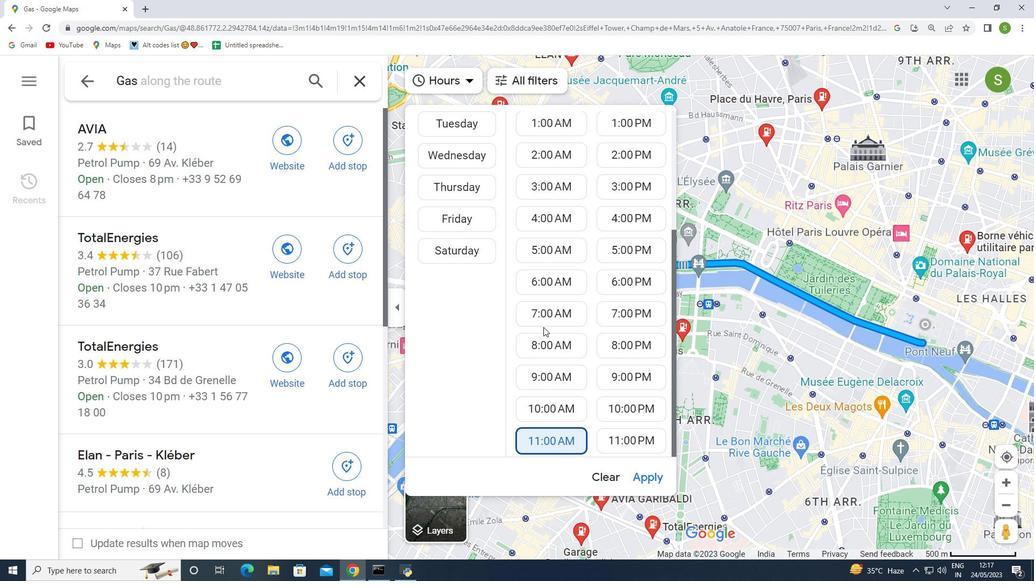 
Action: Mouse scrolled (543, 328) with delta (0, 0)
Screenshot: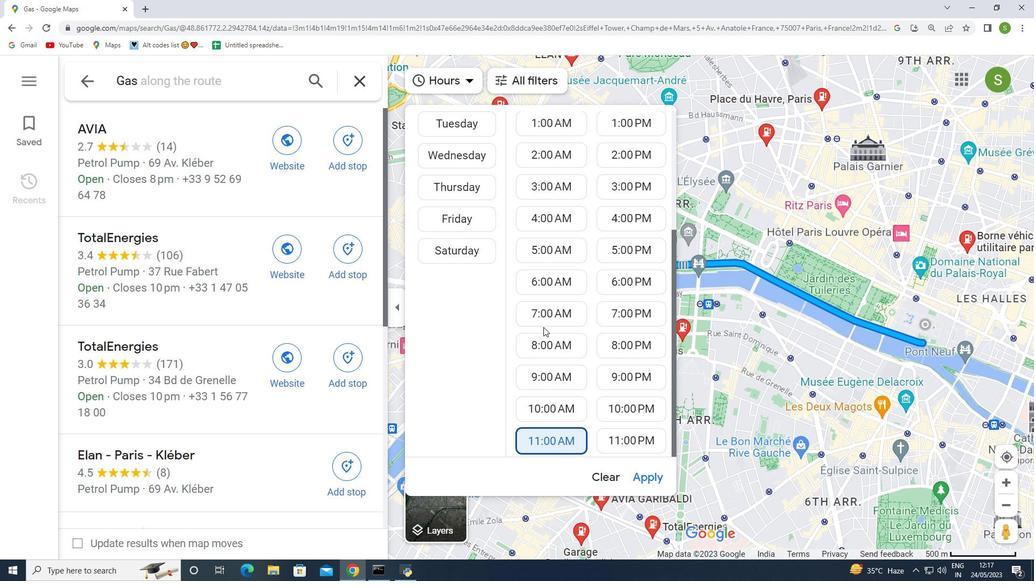 
Action: Mouse moved to (532, 303)
Screenshot: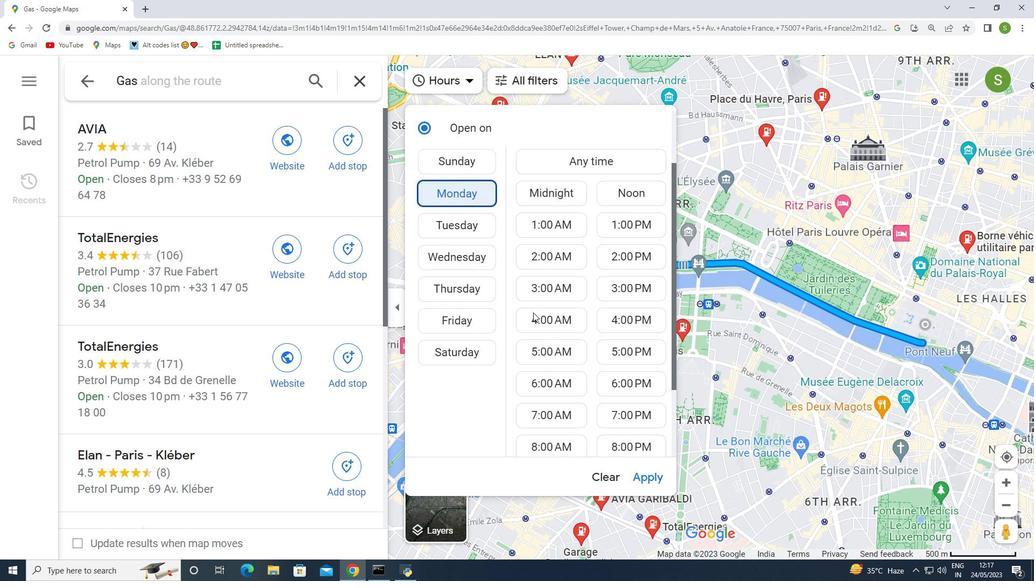 
Action: Mouse scrolled (532, 304) with delta (0, 0)
Screenshot: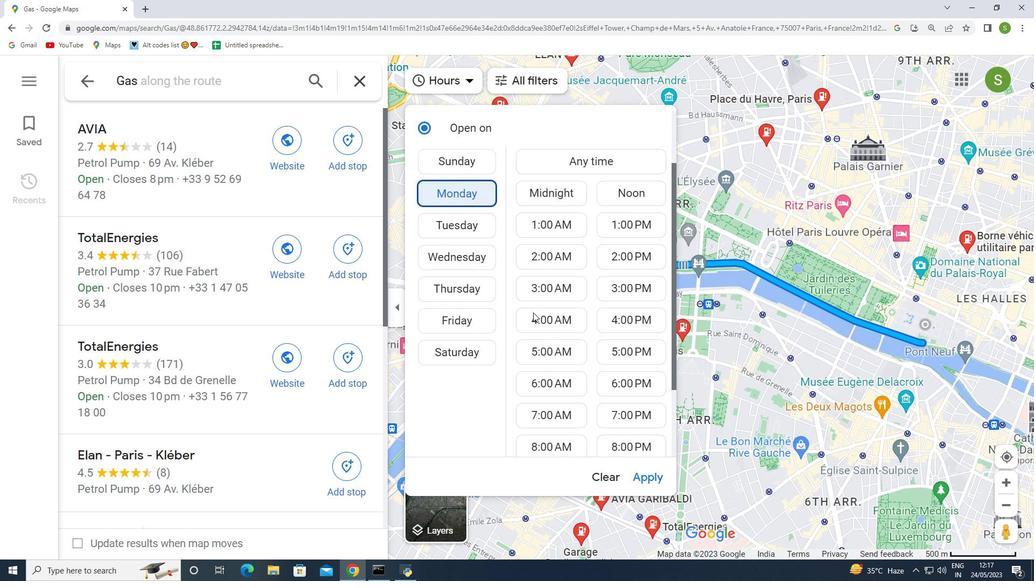 
Action: Mouse scrolled (532, 304) with delta (0, 0)
Screenshot: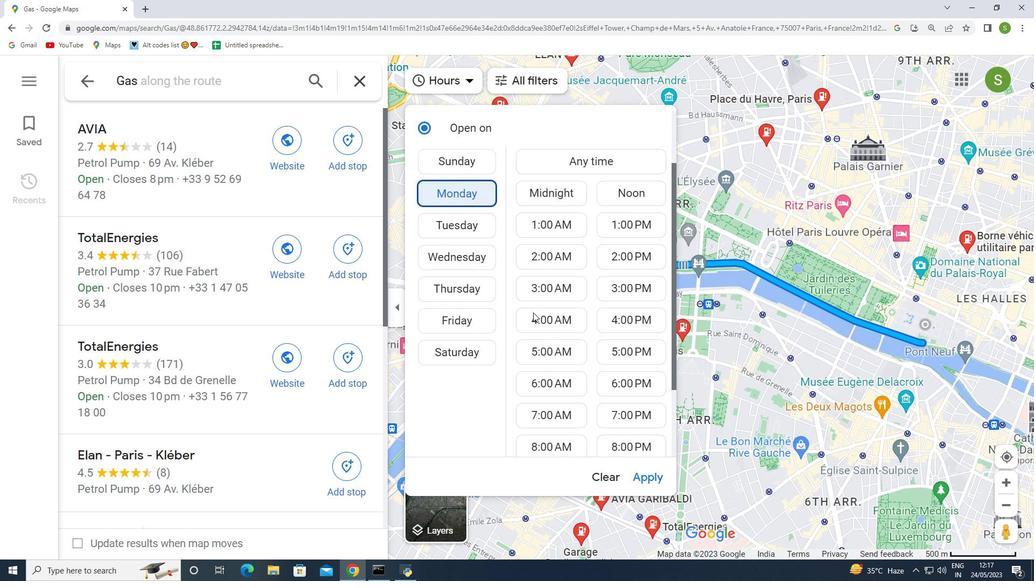 
Action: Mouse moved to (532, 301)
Screenshot: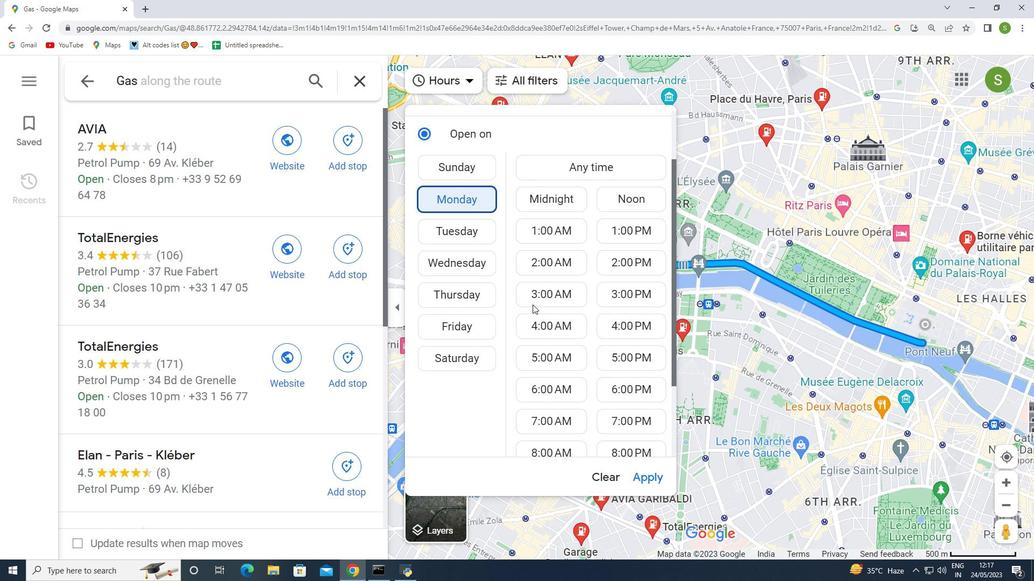 
Action: Mouse scrolled (532, 302) with delta (0, 0)
Screenshot: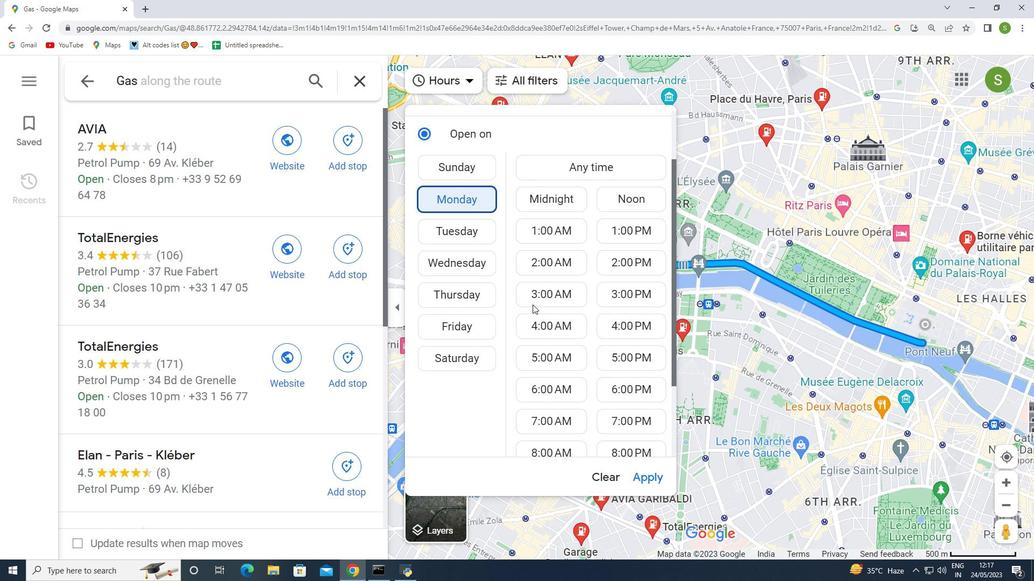 
Action: Mouse moved to (532, 298)
Screenshot: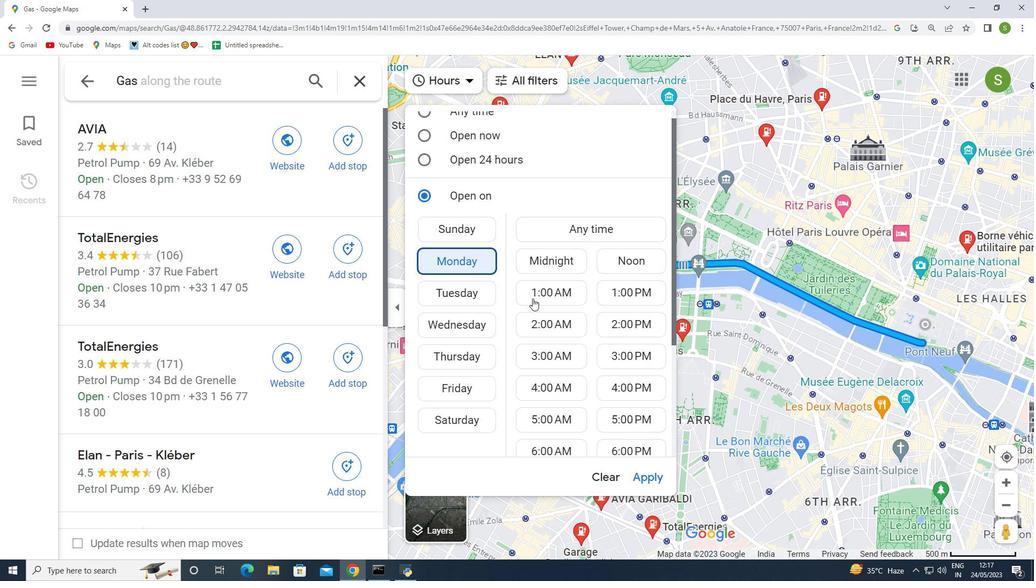 
Action: Mouse scrolled (532, 299) with delta (0, 0)
Screenshot: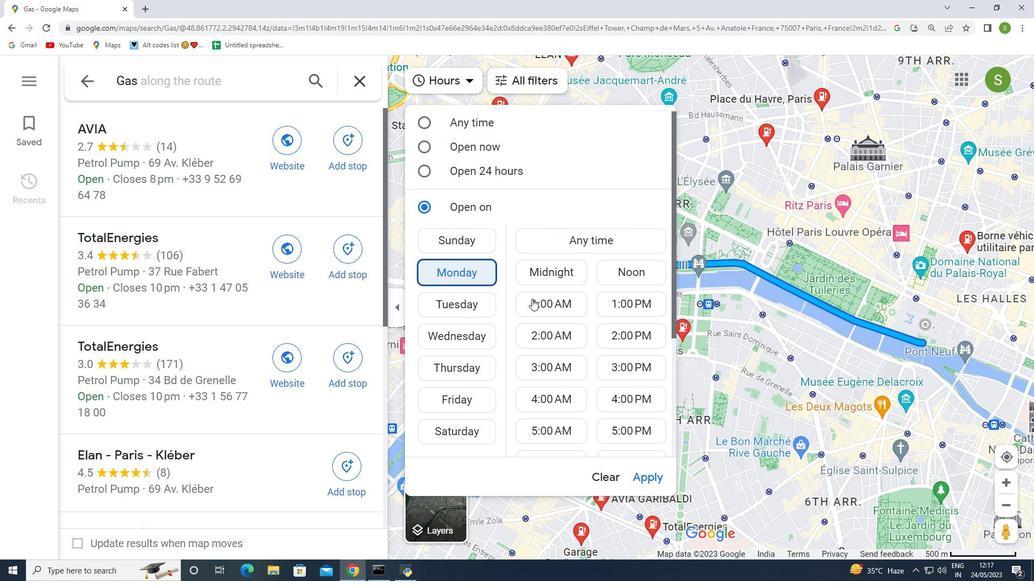 
Action: Mouse scrolled (532, 299) with delta (0, 0)
Screenshot: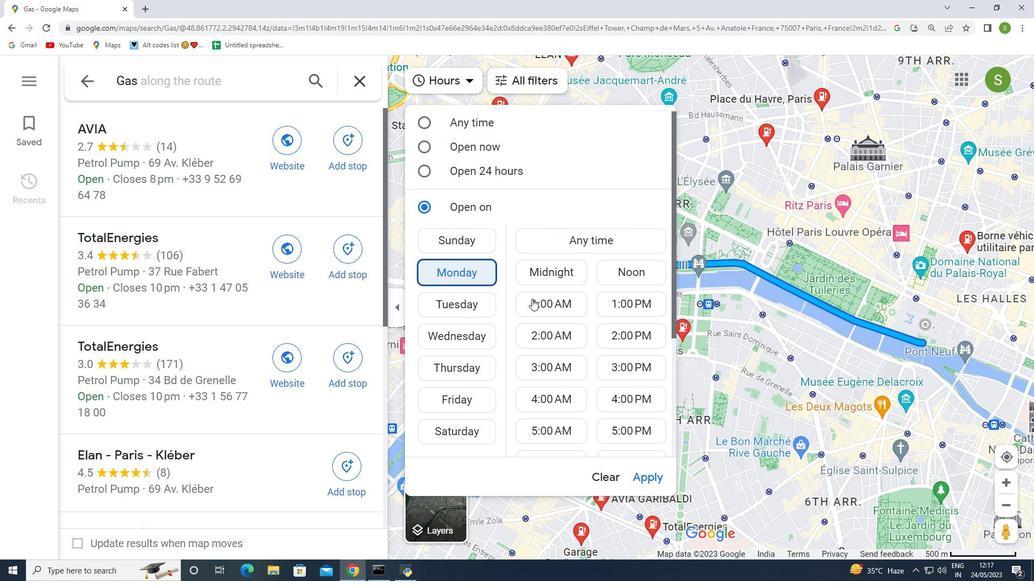 
Action: Mouse scrolled (532, 299) with delta (0, 0)
Screenshot: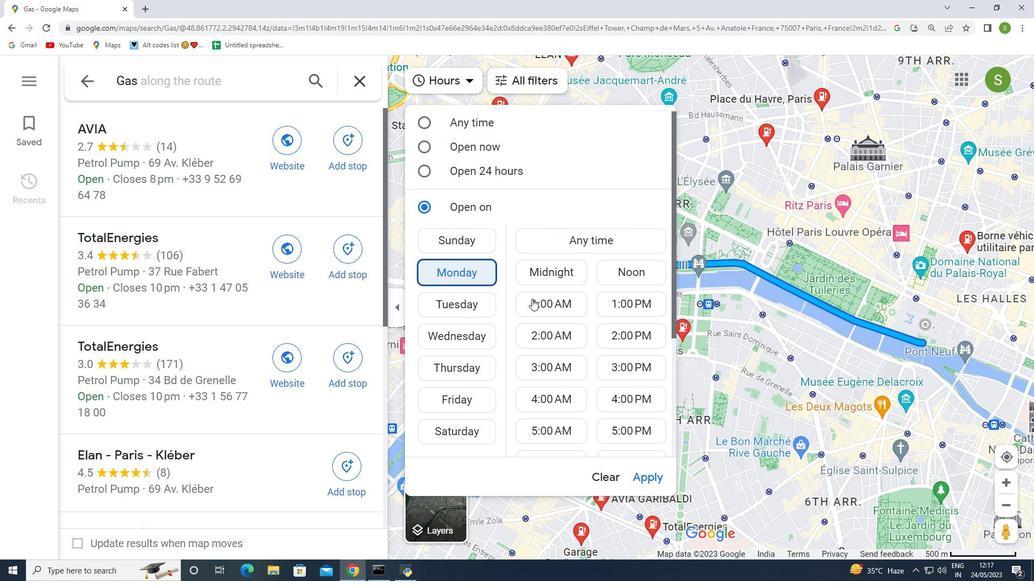 
Action: Mouse moved to (638, 475)
Screenshot: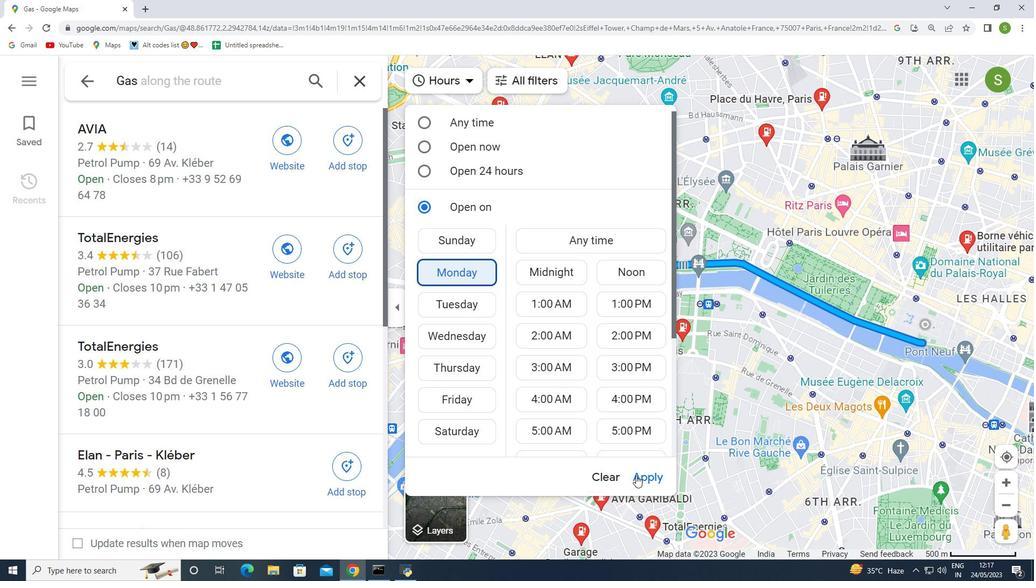 
Action: Mouse pressed left at (638, 475)
Screenshot: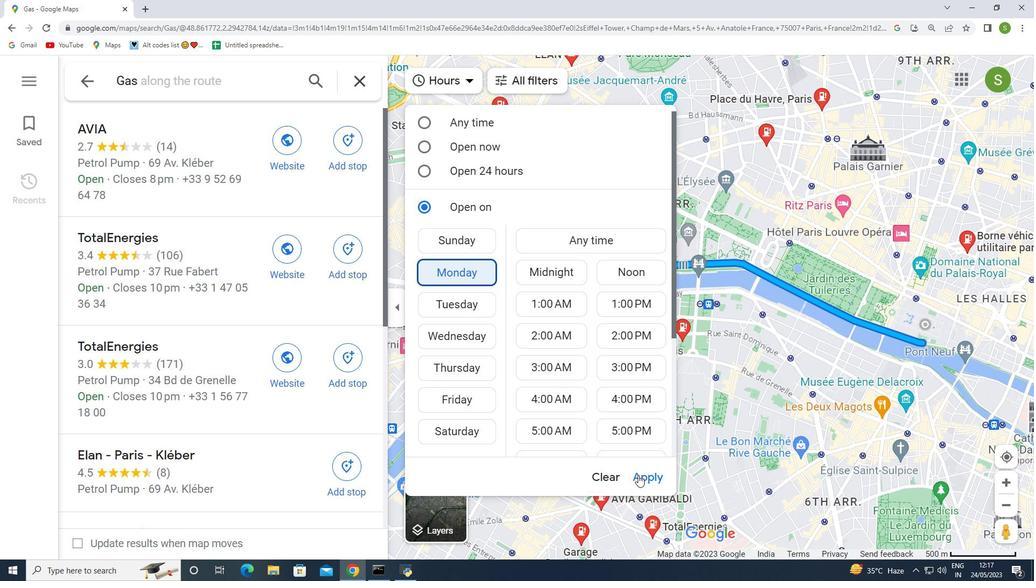 
Action: Mouse moved to (289, 208)
Screenshot: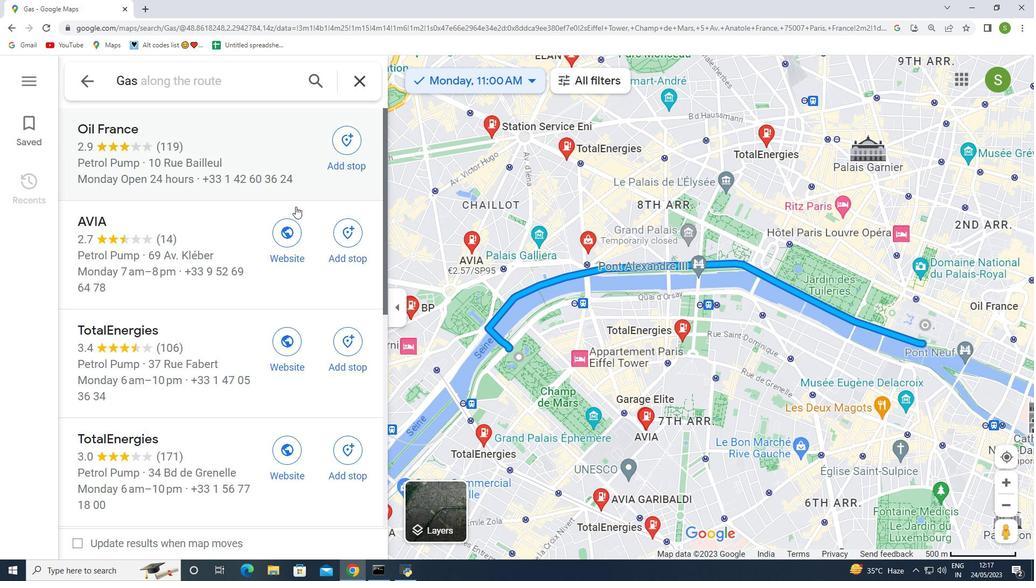 
Action: Mouse scrolled (289, 208) with delta (0, 0)
Screenshot: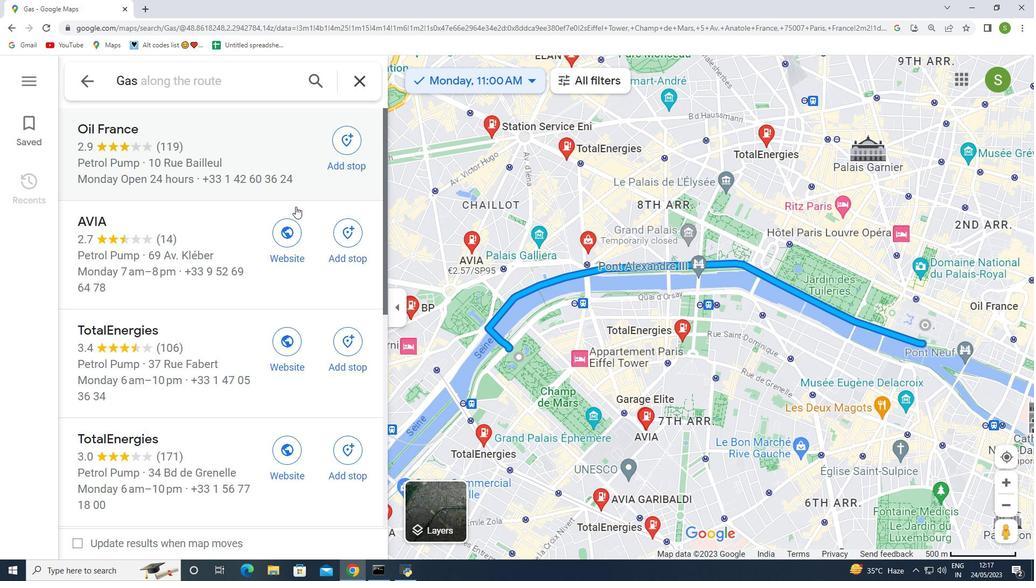 
Action: Mouse moved to (289, 208)
Screenshot: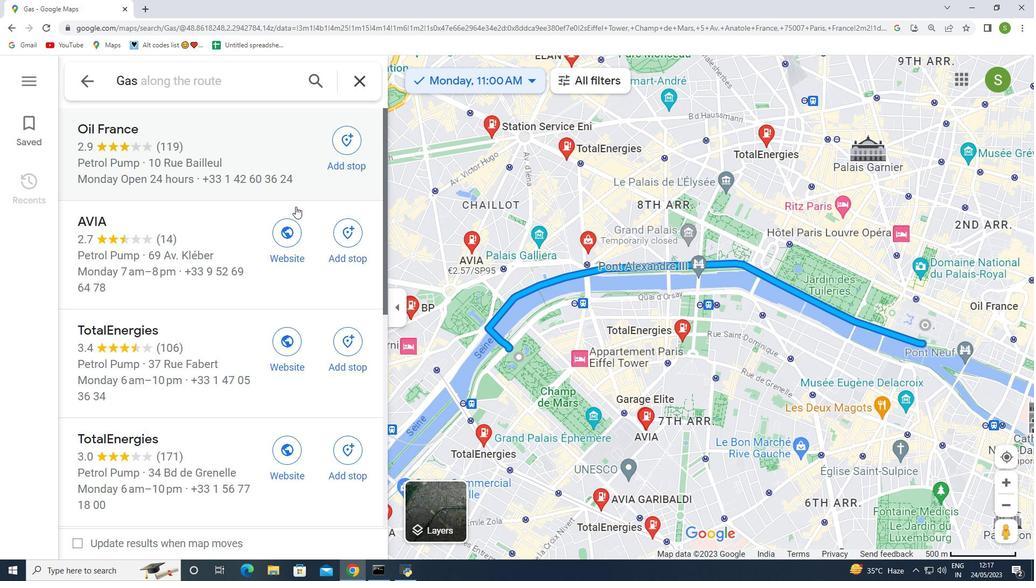 
Action: Mouse scrolled (289, 208) with delta (0, 0)
Screenshot: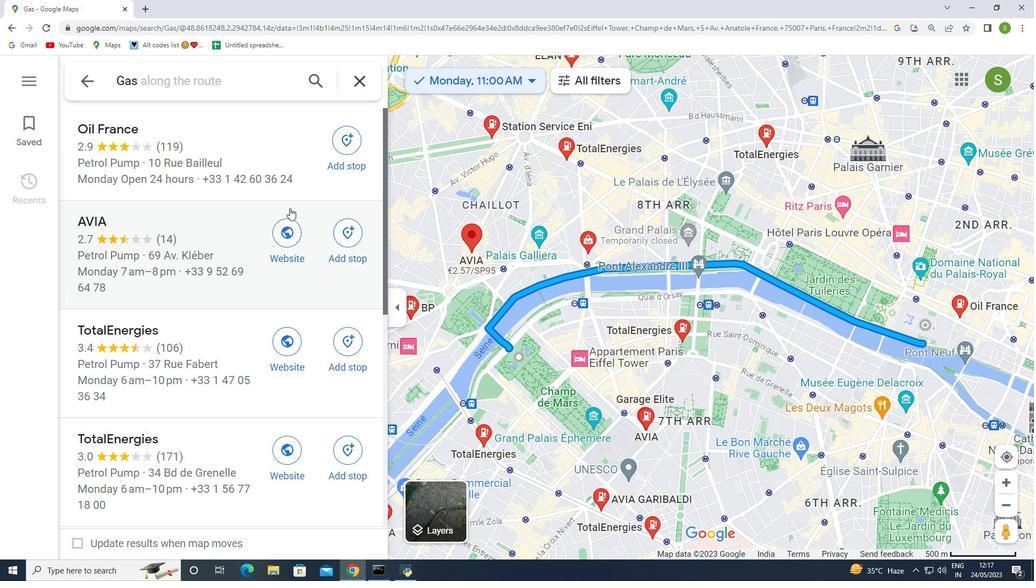 
Action: Mouse scrolled (289, 208) with delta (0, 0)
Screenshot: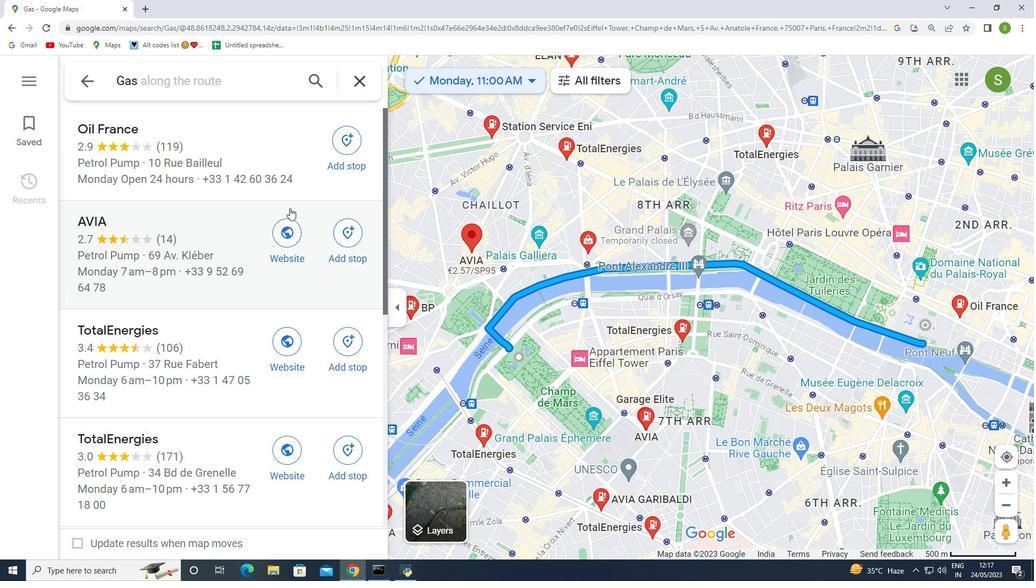 
Action: Mouse scrolled (289, 208) with delta (0, 0)
Screenshot: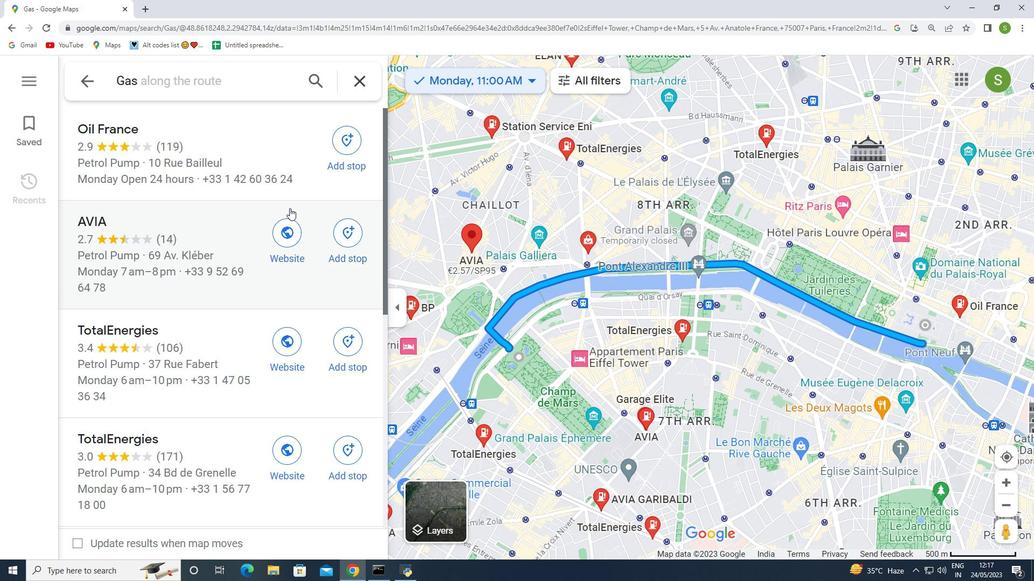 
Action: Mouse moved to (284, 211)
Screenshot: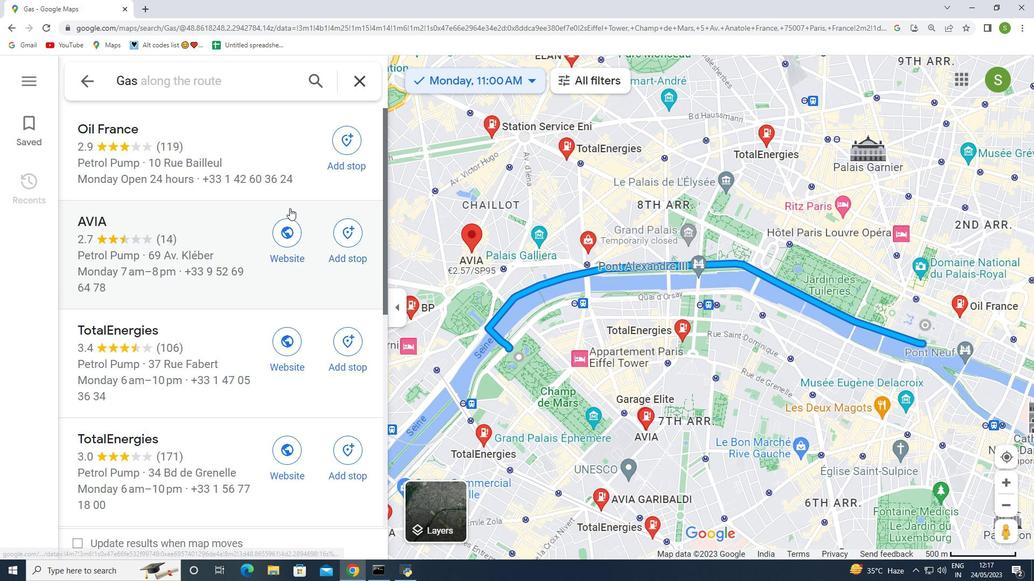 
Action: Mouse scrolled (284, 211) with delta (0, 0)
Screenshot: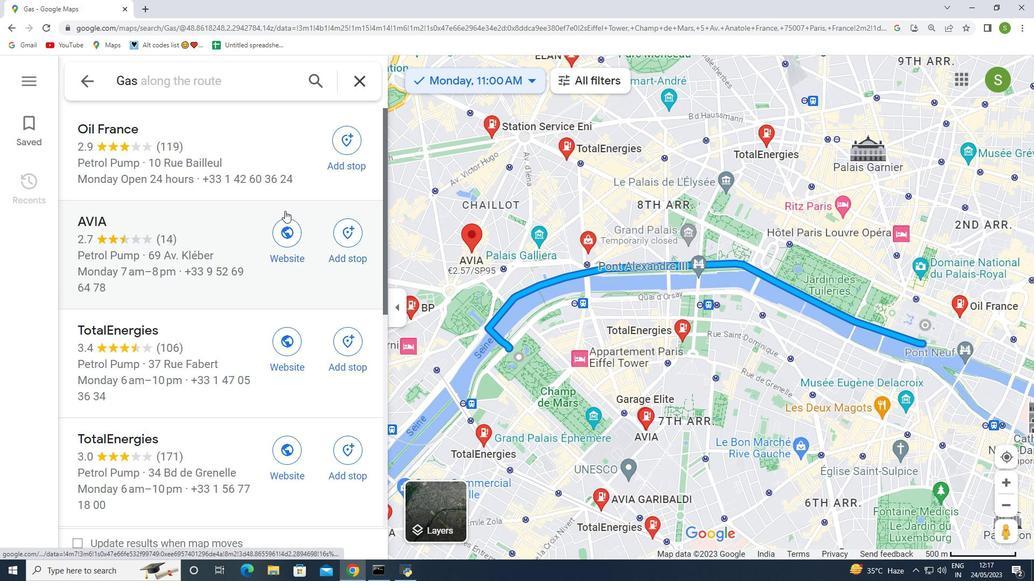 
Action: Mouse scrolled (284, 211) with delta (0, 0)
Screenshot: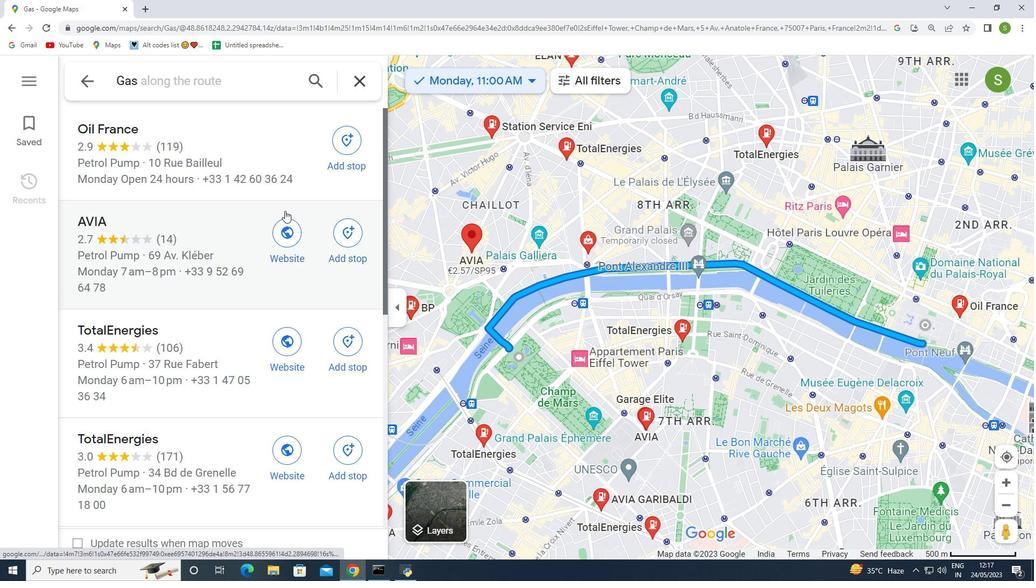 
Action: Mouse moved to (290, 208)
Screenshot: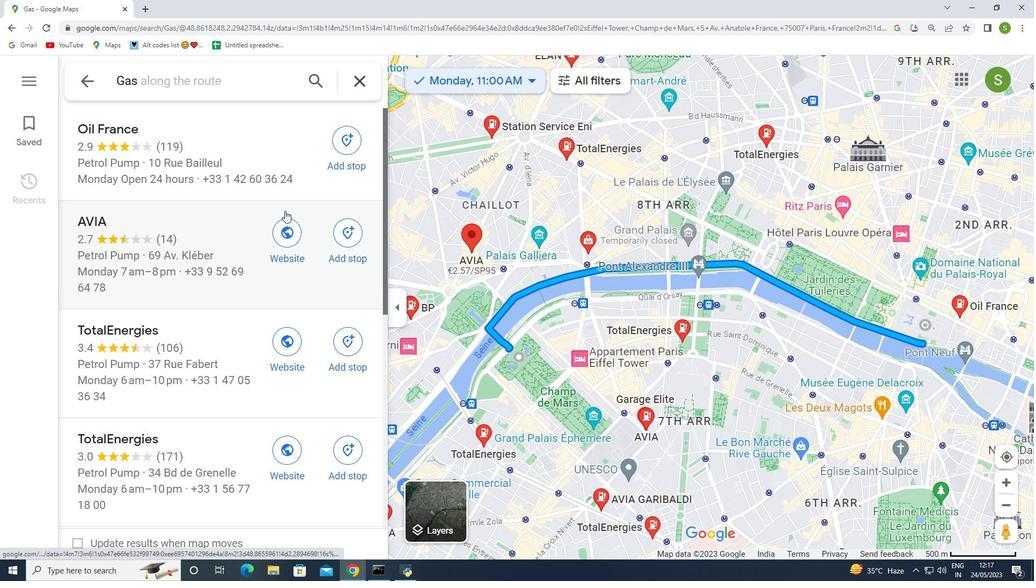 
Action: Mouse scrolled (290, 209) with delta (0, 0)
Screenshot: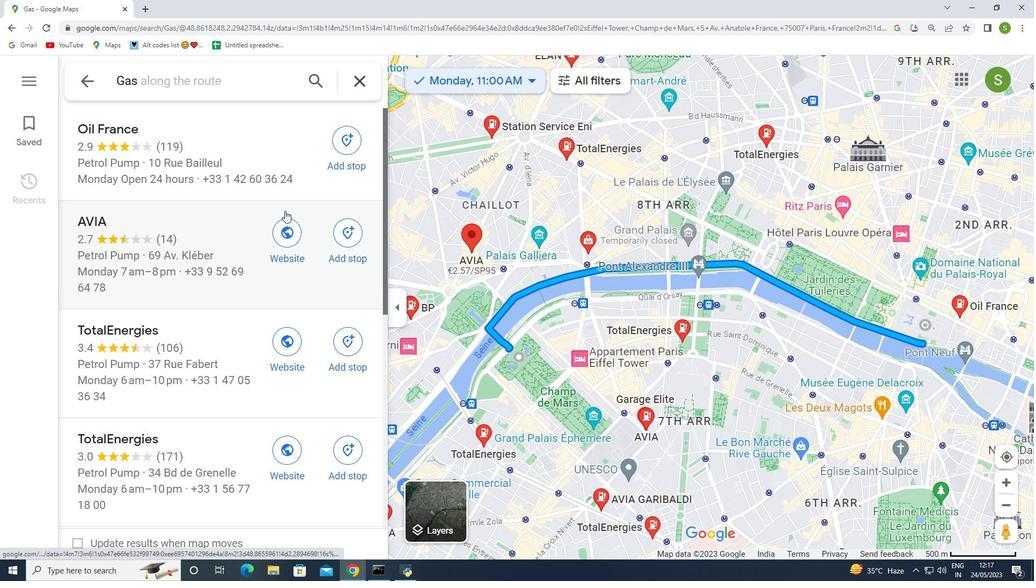 
Action: Mouse moved to (590, 84)
Screenshot: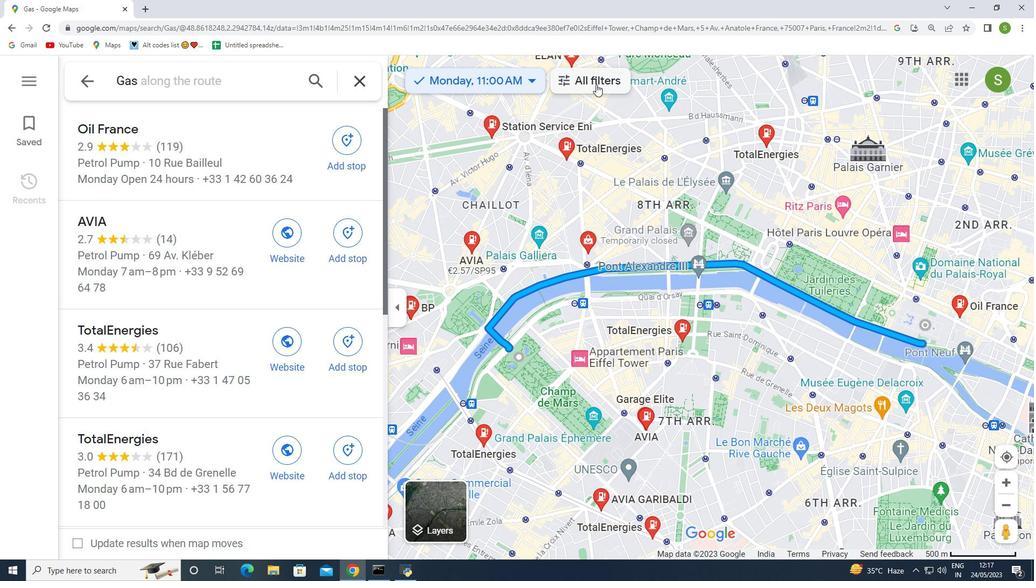 
Action: Mouse pressed left at (590, 84)
Screenshot: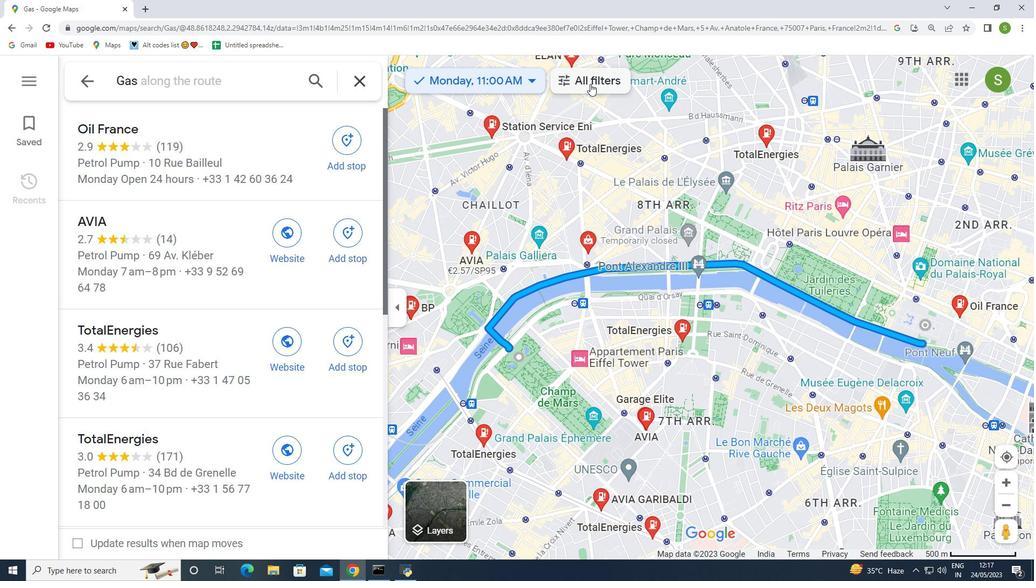 
Action: Mouse moved to (87, 82)
Screenshot: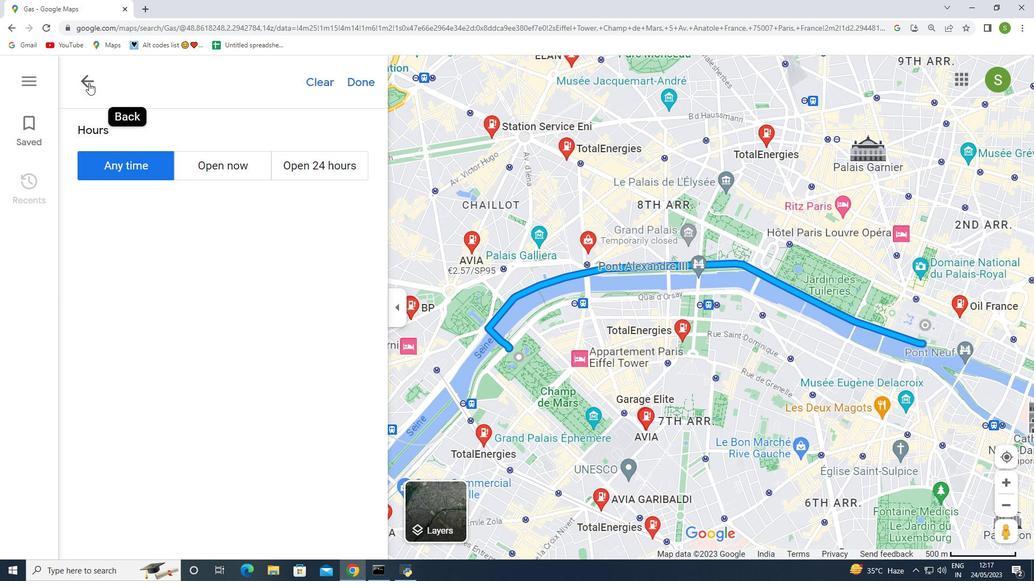
Action: Mouse pressed left at (87, 82)
Screenshot: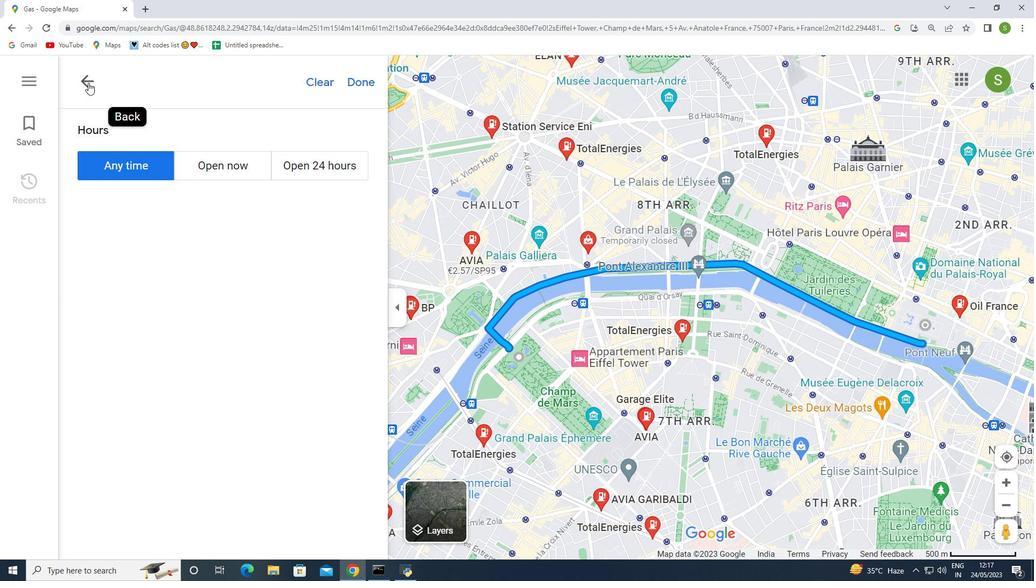 
Action: Mouse moved to (198, 231)
Screenshot: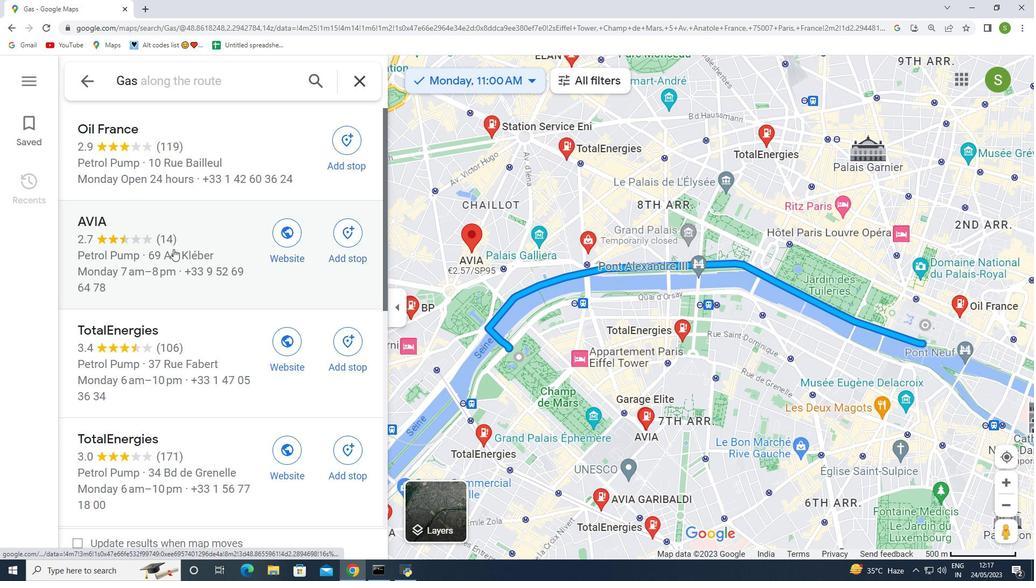 
Action: Mouse scrolled (198, 231) with delta (0, 0)
Screenshot: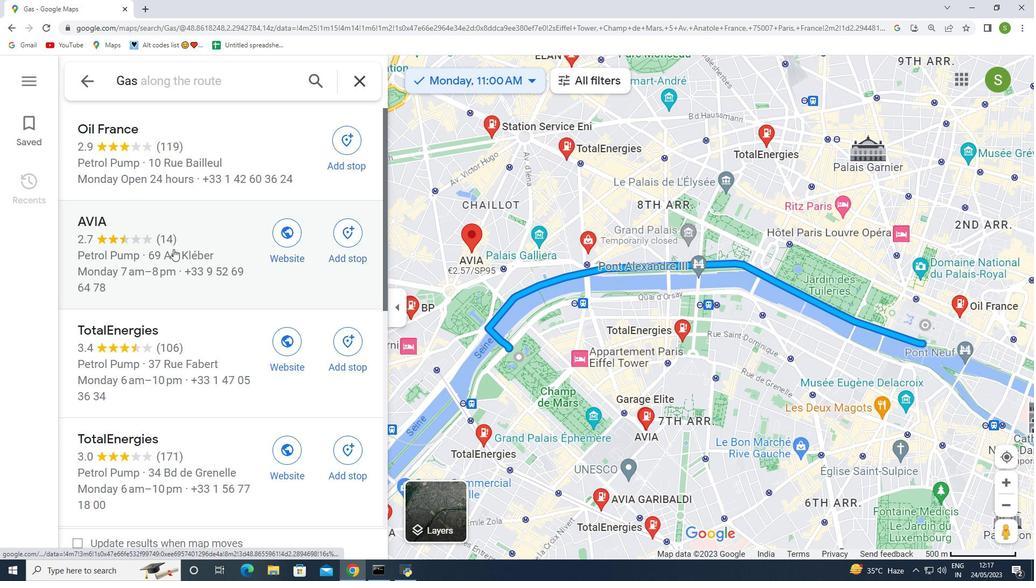 
Action: Mouse moved to (208, 228)
Screenshot: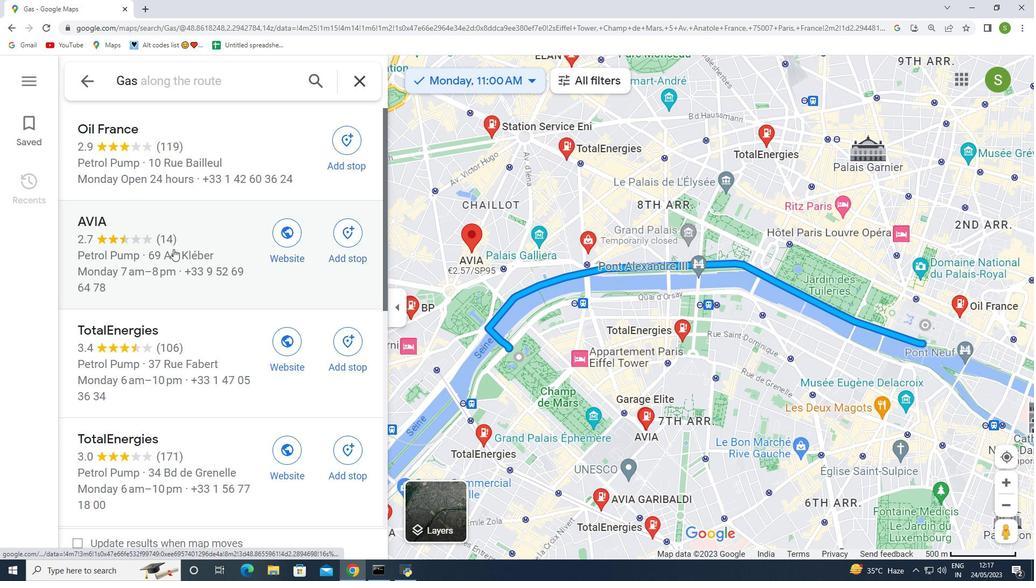
Action: Mouse scrolled (208, 228) with delta (0, 0)
Screenshot: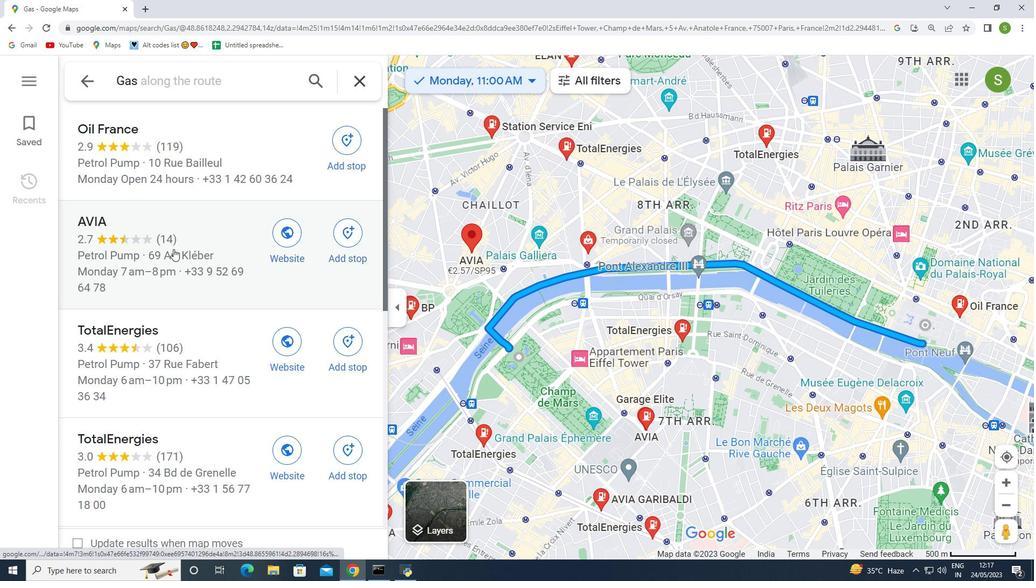 
Action: Mouse moved to (210, 227)
Screenshot: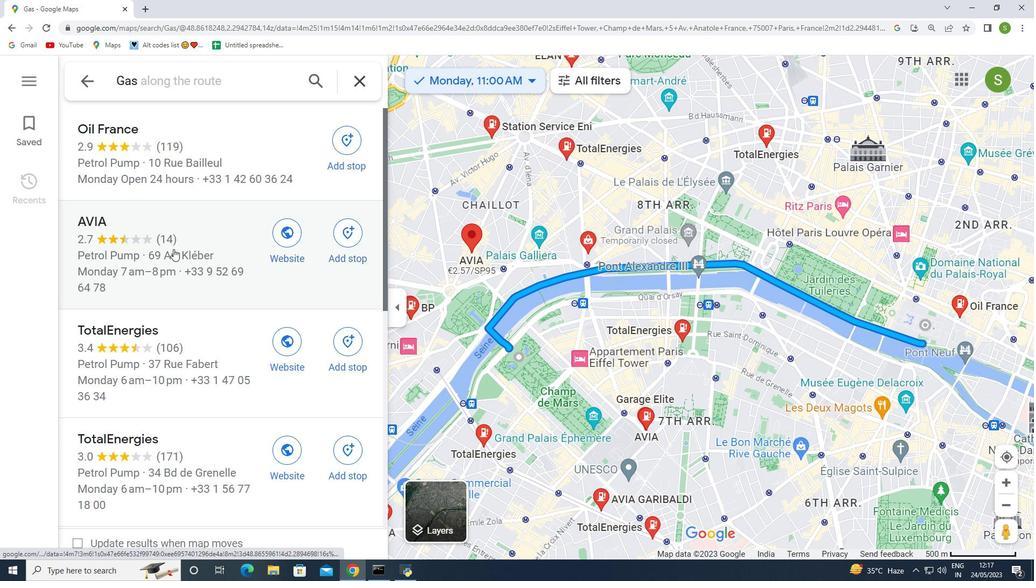 
Action: Mouse scrolled (210, 228) with delta (0, 0)
Screenshot: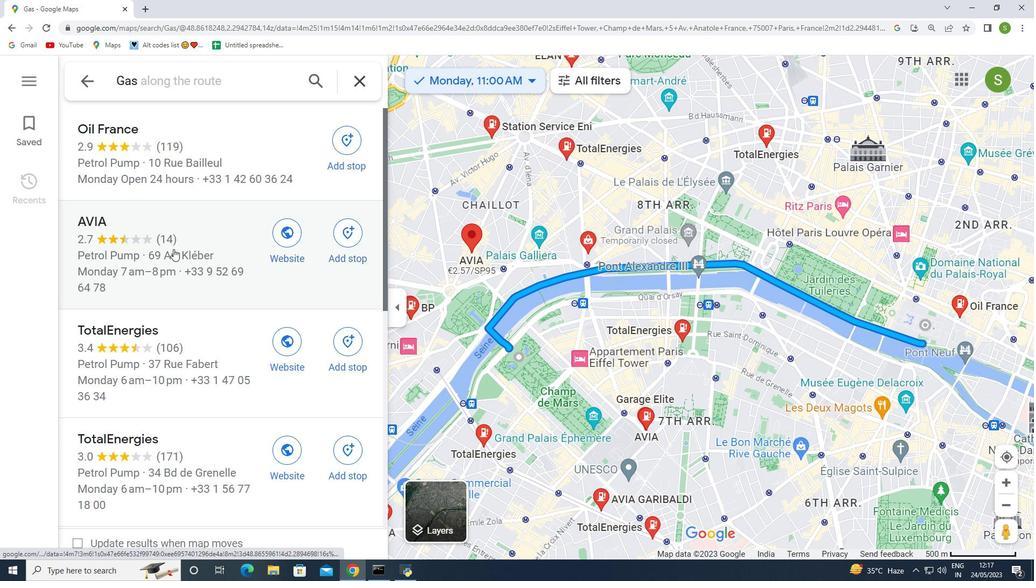 
Action: Mouse moved to (211, 227)
Screenshot: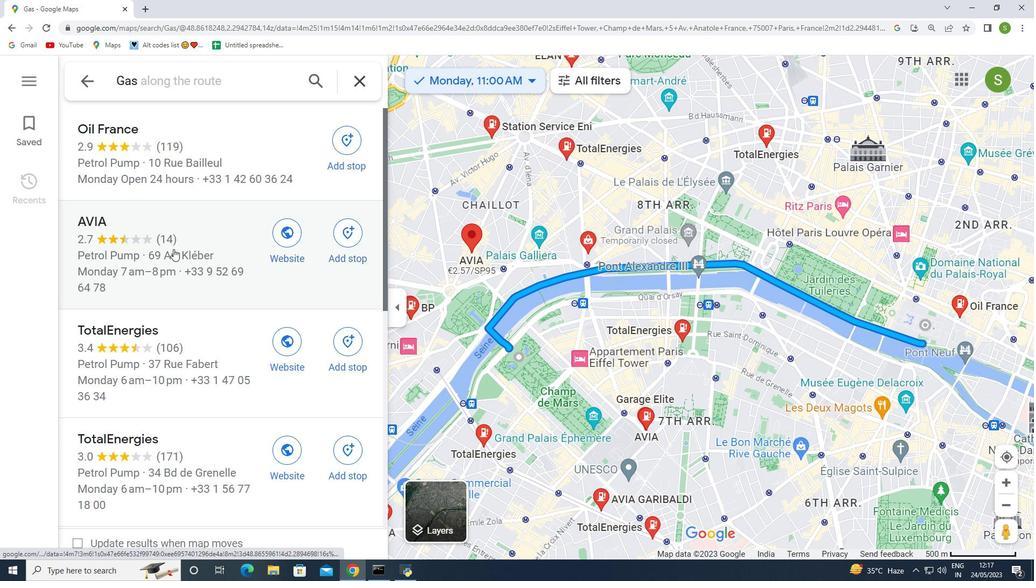 
Action: Mouse scrolled (211, 228) with delta (0, 0)
Screenshot: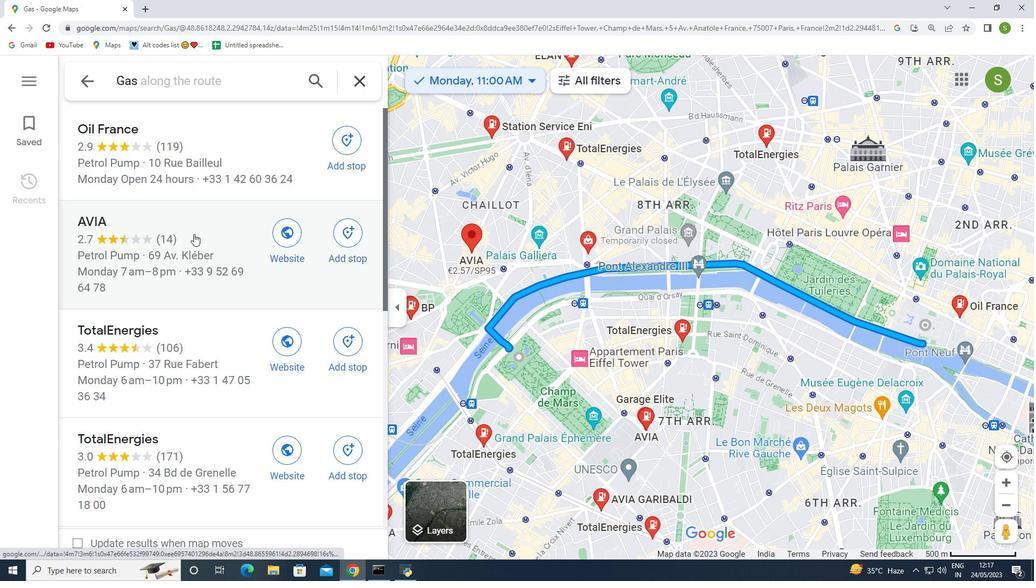 
Action: Mouse moved to (213, 227)
Screenshot: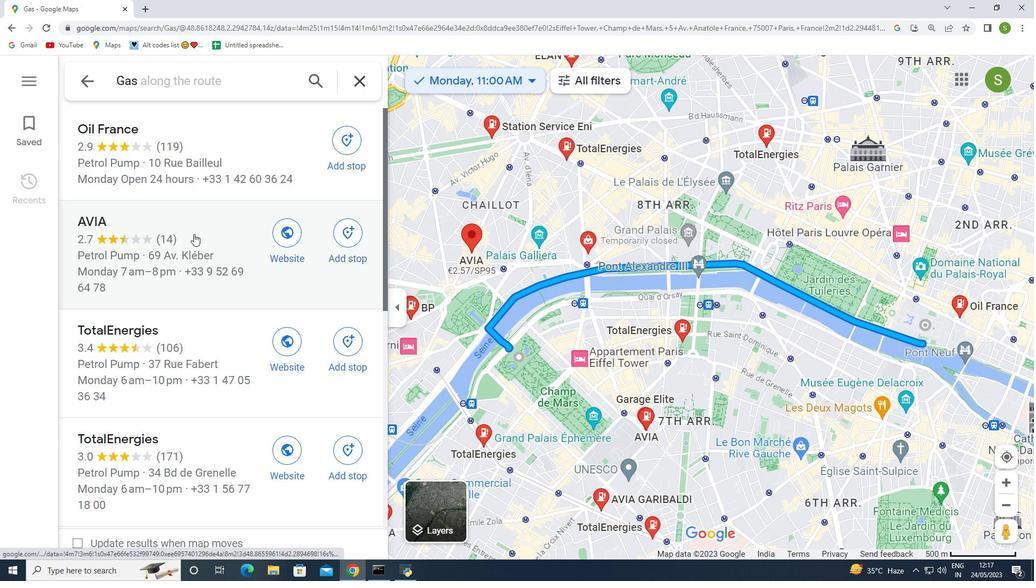 
Action: Mouse scrolled (213, 227) with delta (0, 0)
Screenshot: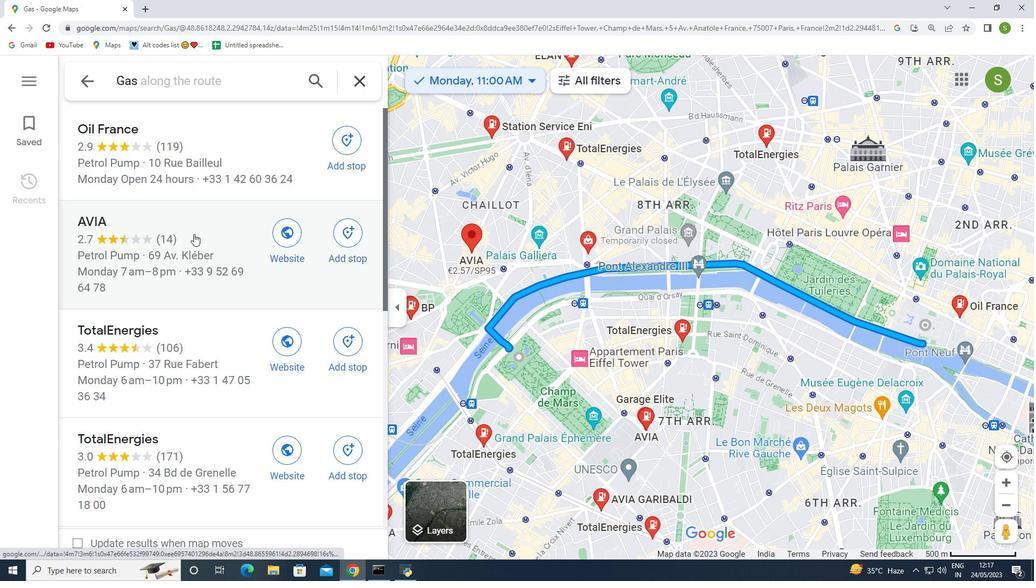
Action: Mouse moved to (223, 222)
Screenshot: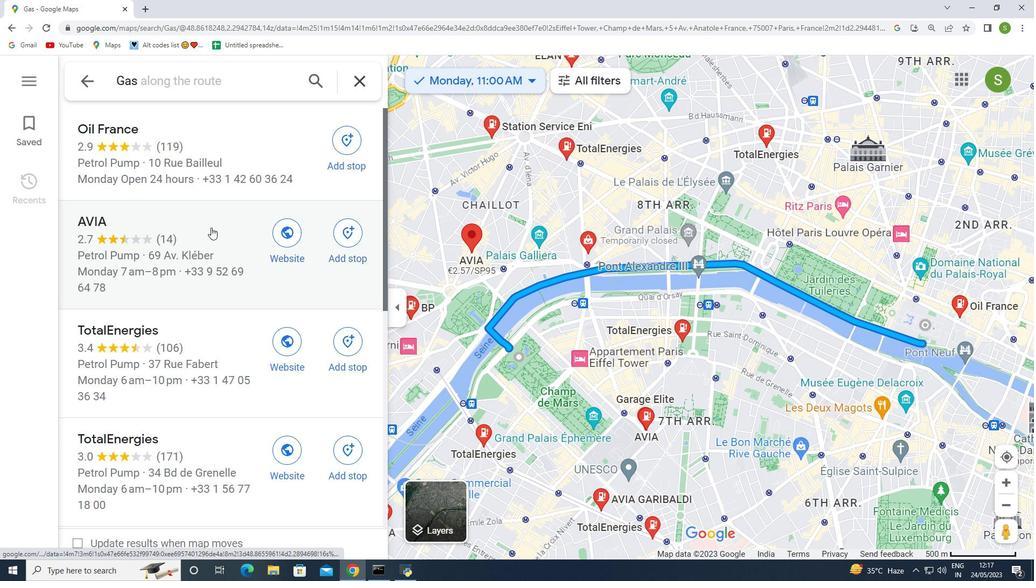 
Action: Mouse scrolled (223, 223) with delta (0, 0)
Screenshot: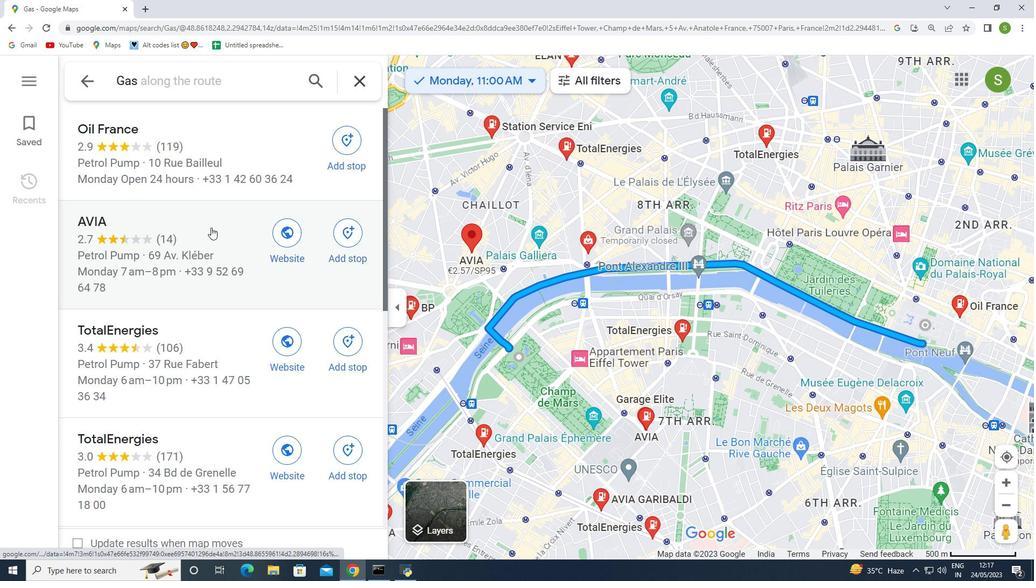 
Action: Mouse moved to (273, 219)
Screenshot: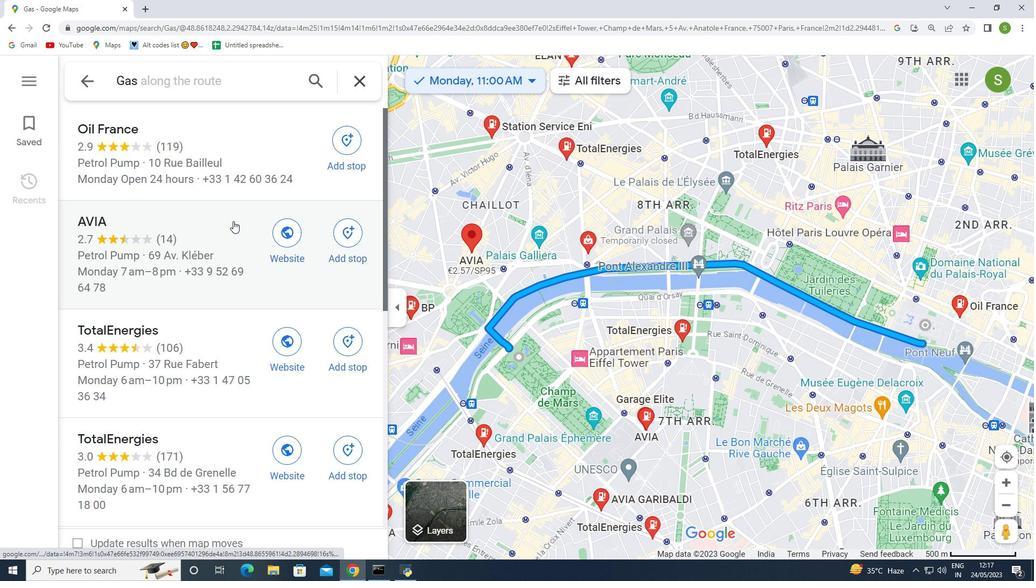 
Action: Mouse scrolled (273, 219) with delta (0, 0)
Screenshot: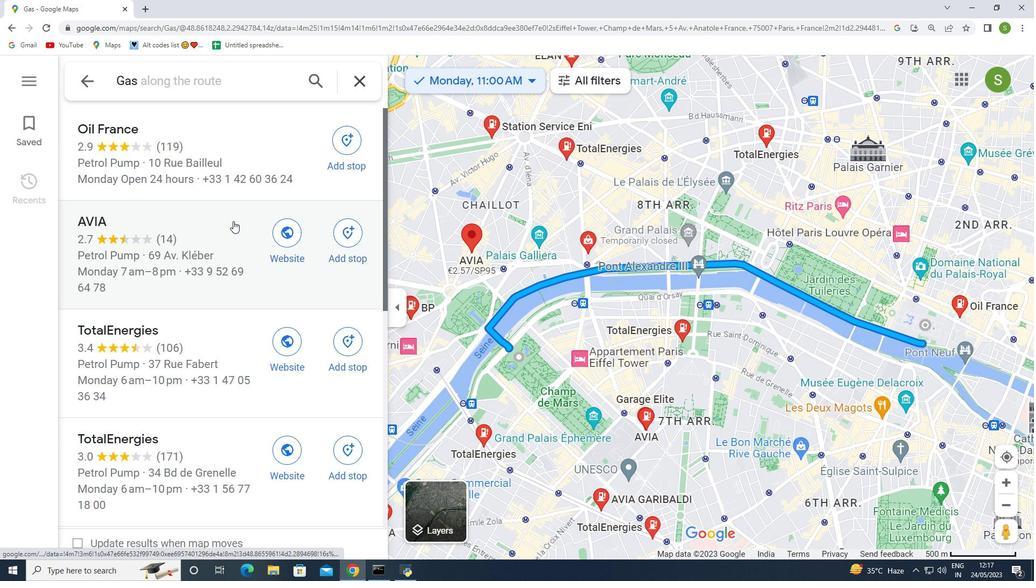 
Action: Mouse scrolled (273, 219) with delta (0, 0)
Screenshot: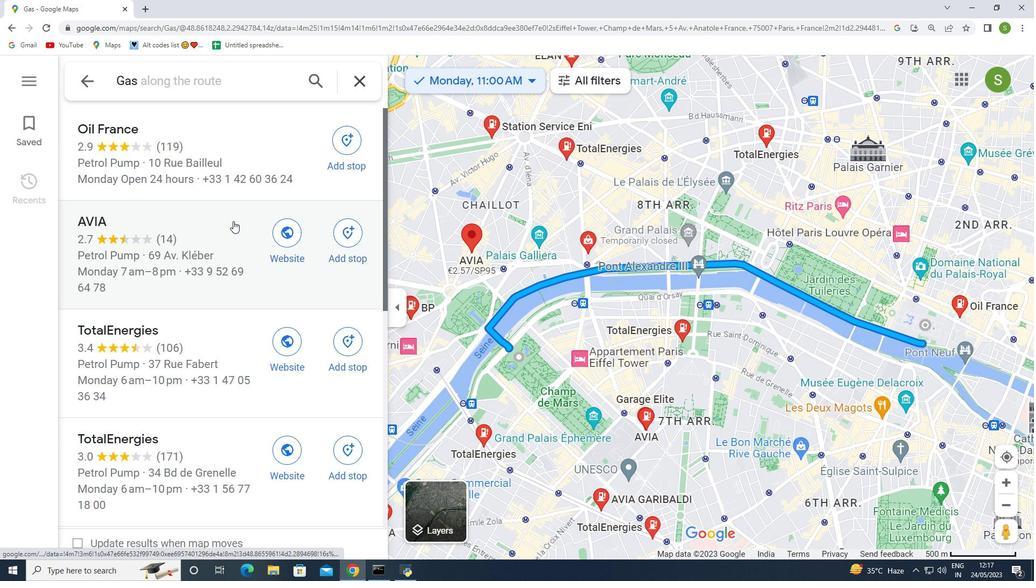 
Action: Mouse scrolled (273, 219) with delta (0, 0)
Screenshot: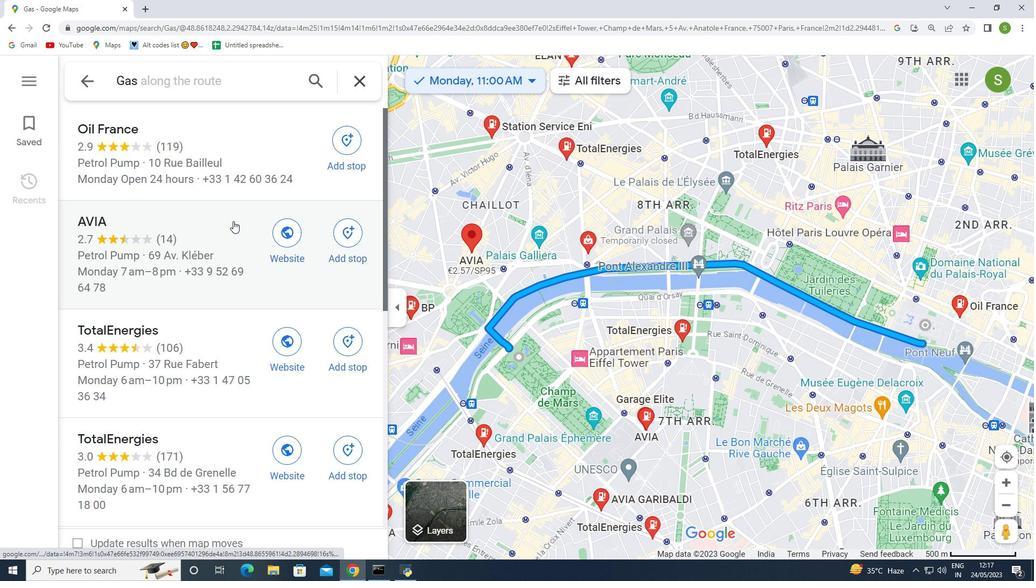 
Action: Mouse scrolled (273, 219) with delta (0, 0)
Screenshot: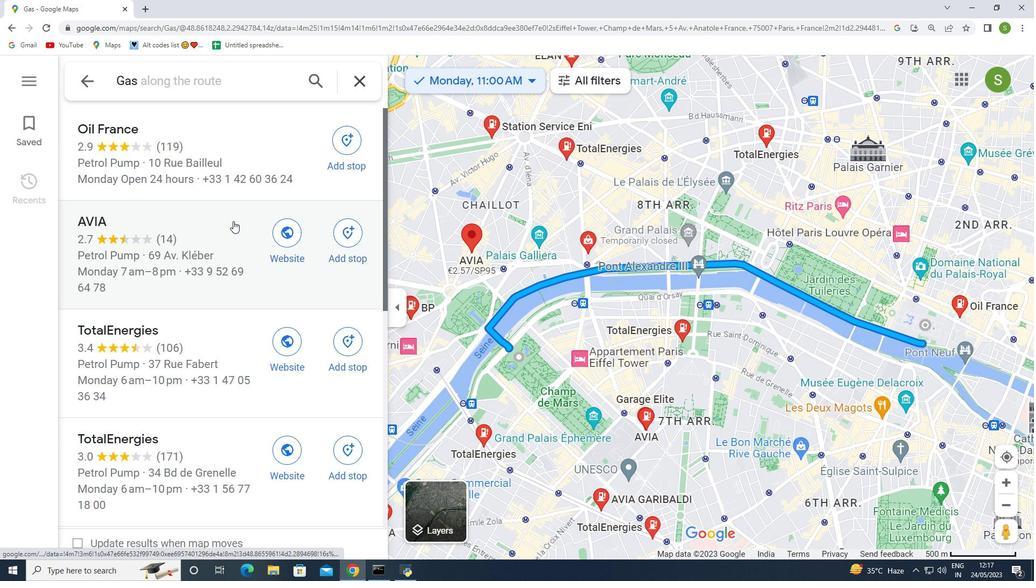 
Action: Mouse moved to (266, 179)
Screenshot: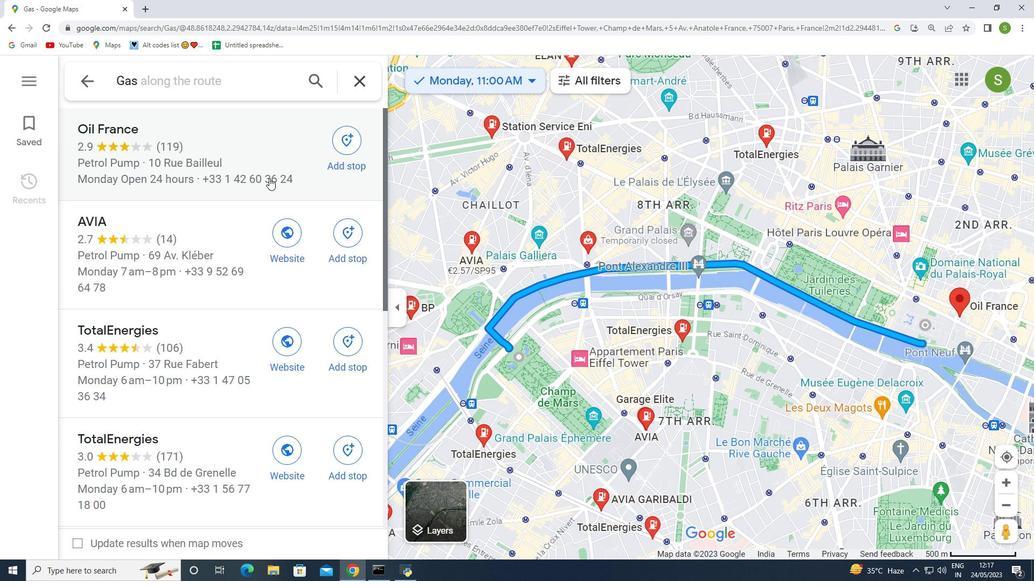 
Action: Mouse scrolled (266, 179) with delta (0, 0)
Screenshot: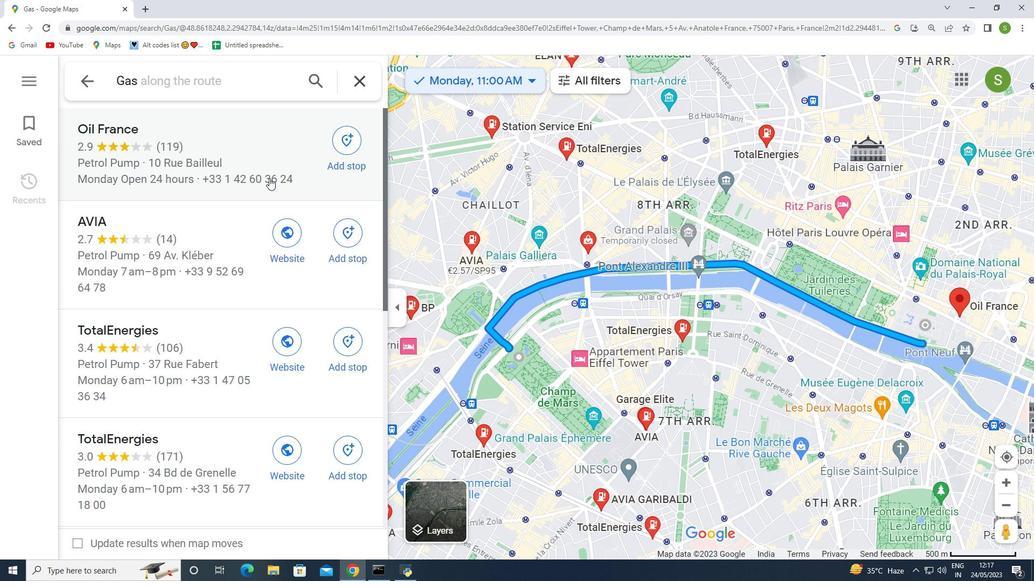 
Action: Mouse scrolled (266, 179) with delta (0, 0)
Screenshot: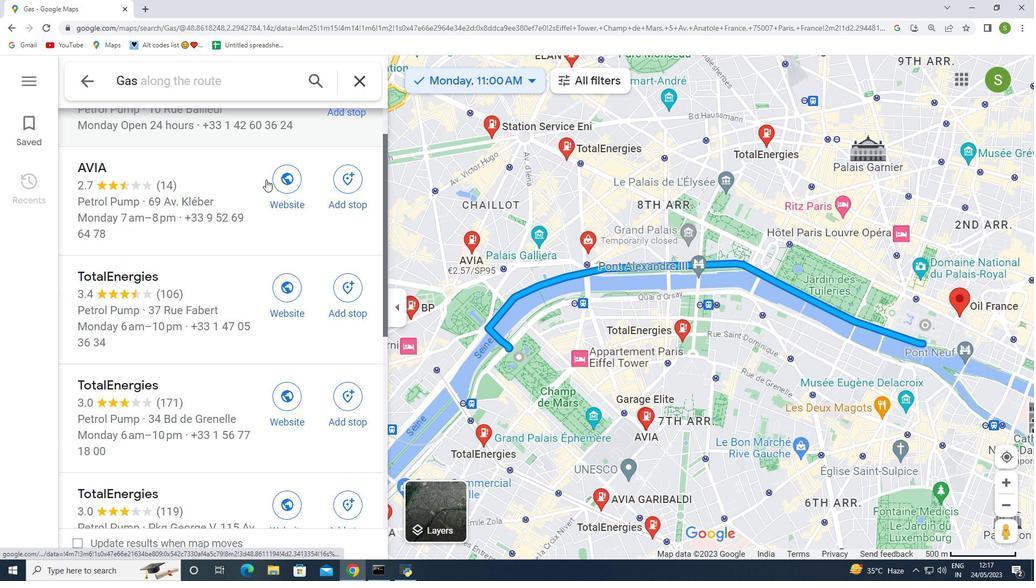 
Action: Mouse scrolled (266, 179) with delta (0, 0)
Screenshot: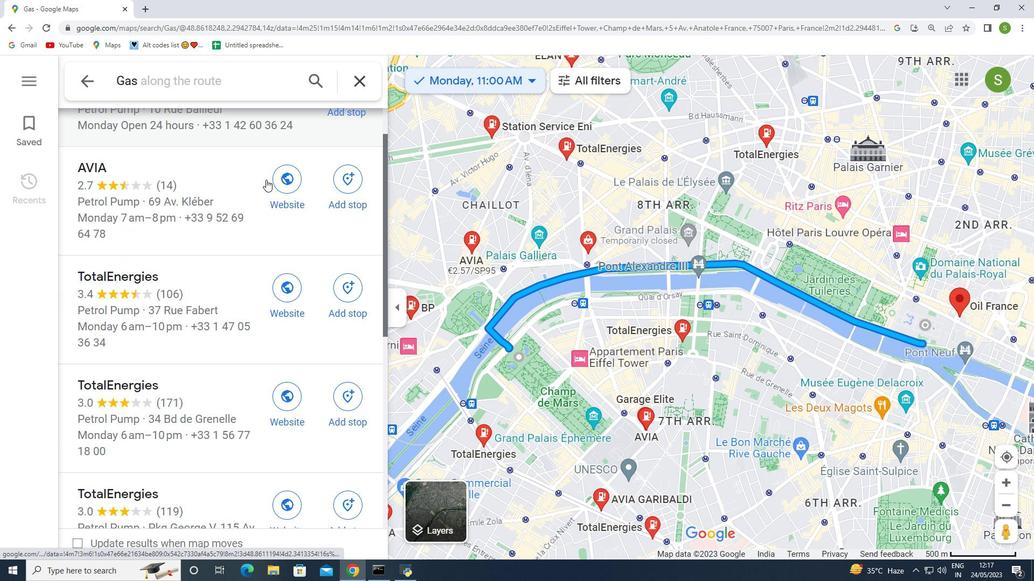 
Action: Mouse scrolled (266, 179) with delta (0, 0)
Screenshot: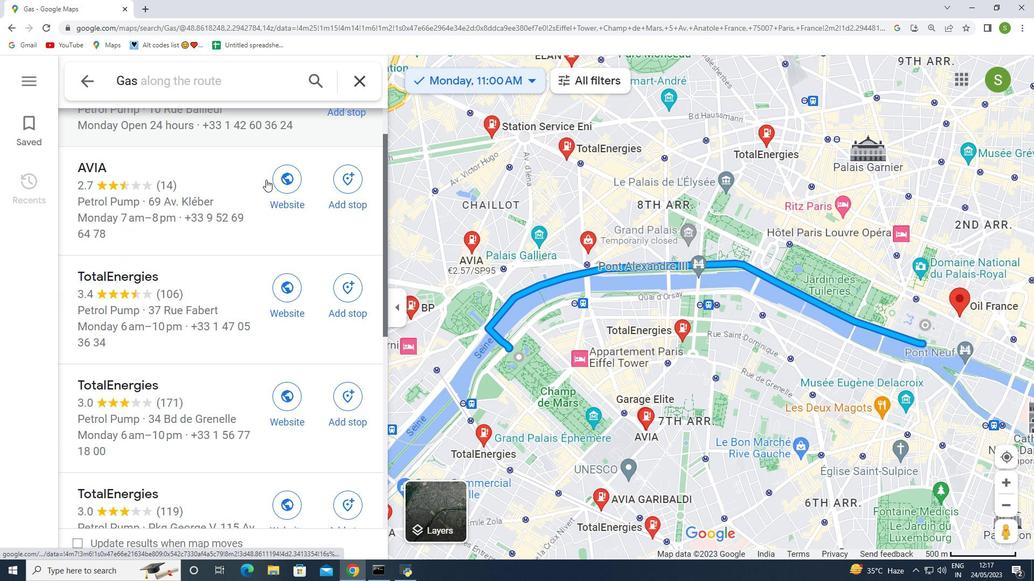 
Action: Mouse moved to (267, 179)
Screenshot: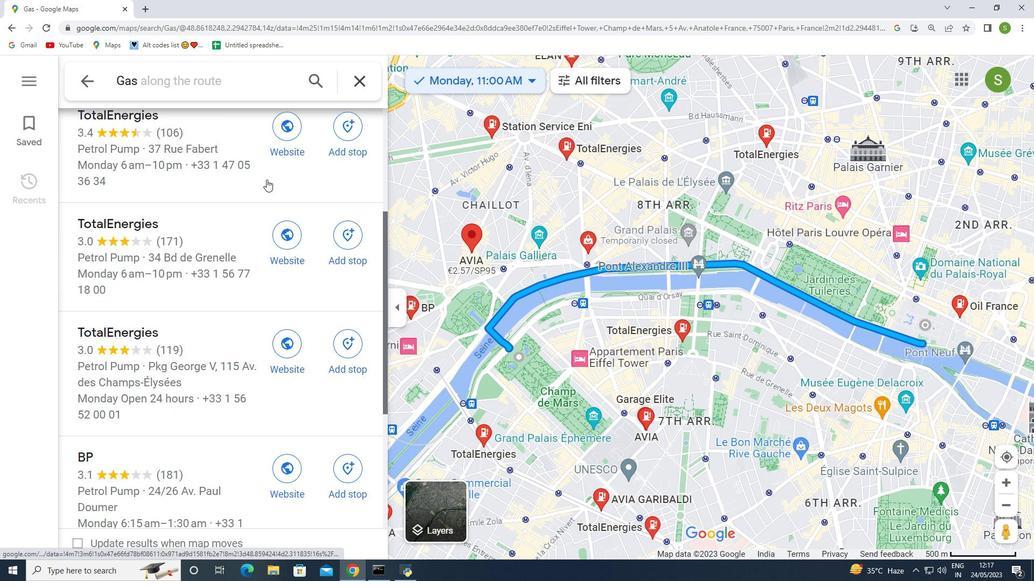 
Action: Mouse scrolled (267, 179) with delta (0, 0)
Screenshot: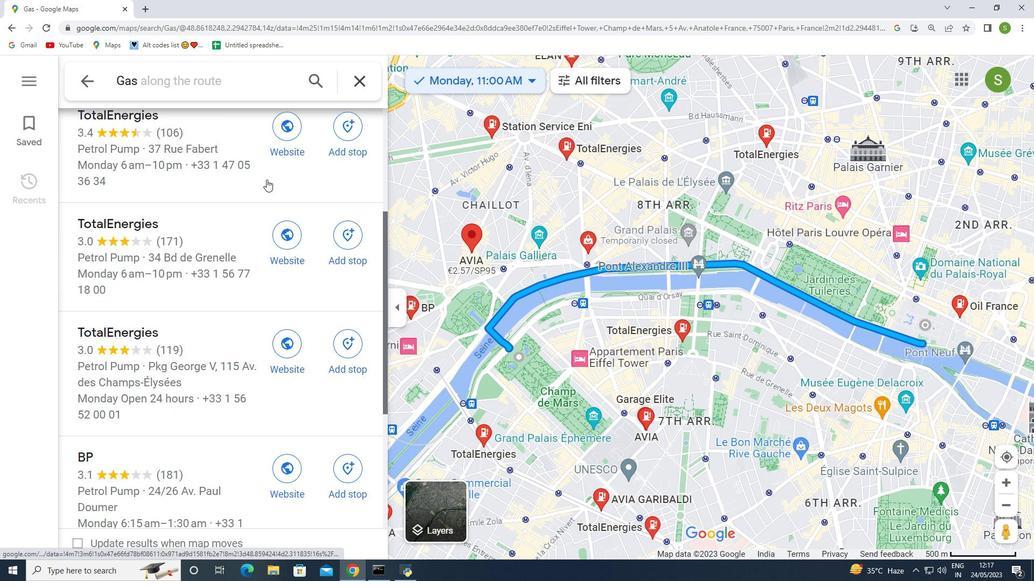 
Action: Mouse moved to (267, 179)
Screenshot: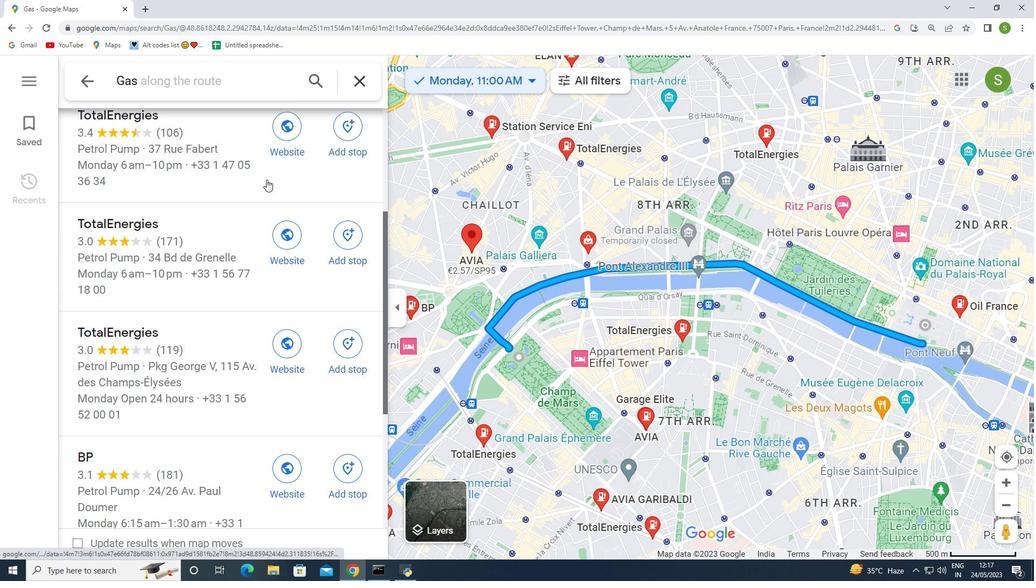 
Action: Mouse scrolled (267, 179) with delta (0, 0)
Screenshot: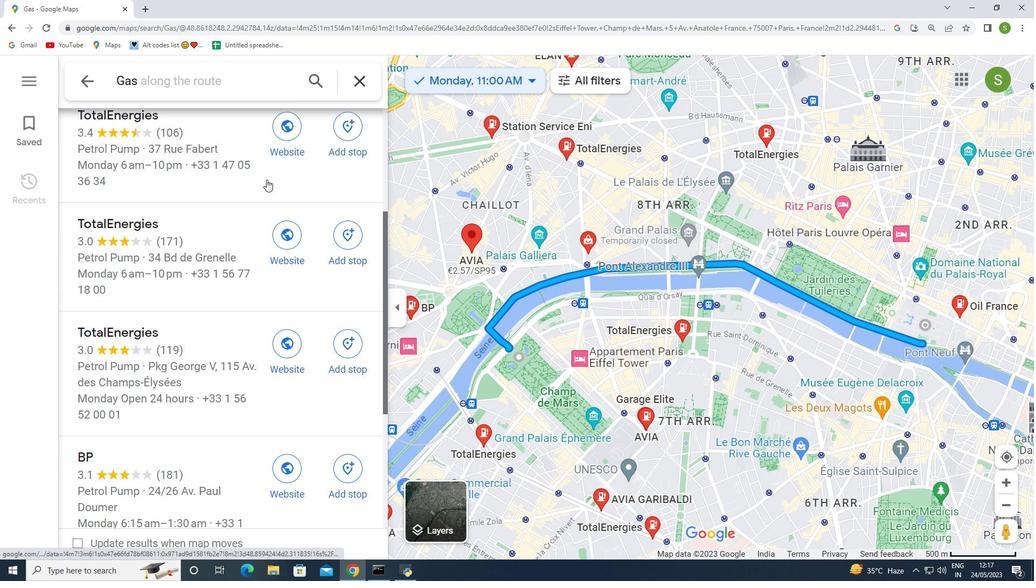 
Action: Mouse scrolled (267, 179) with delta (0, 0)
Screenshot: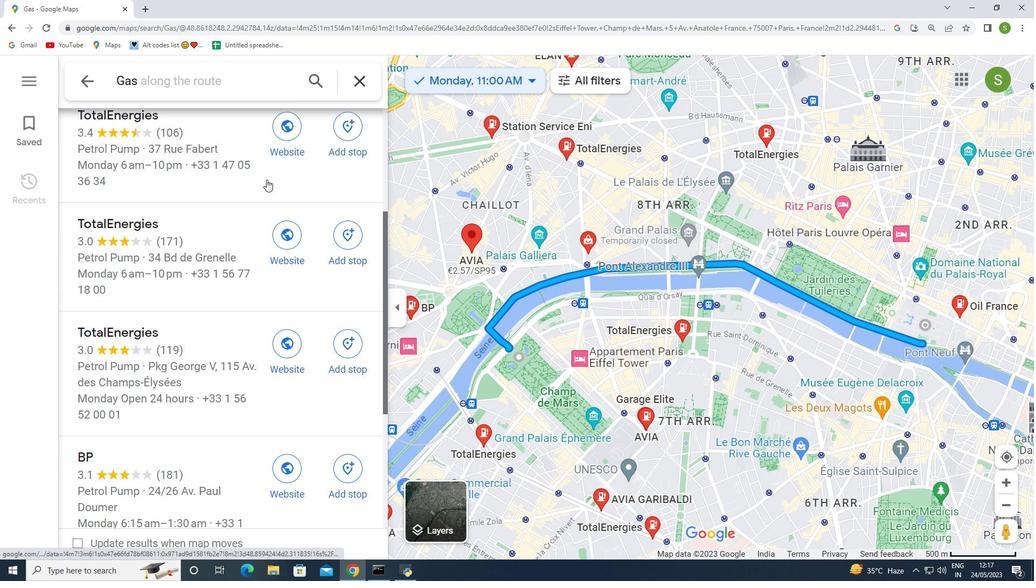 
Action: Mouse scrolled (267, 179) with delta (0, 0)
Screenshot: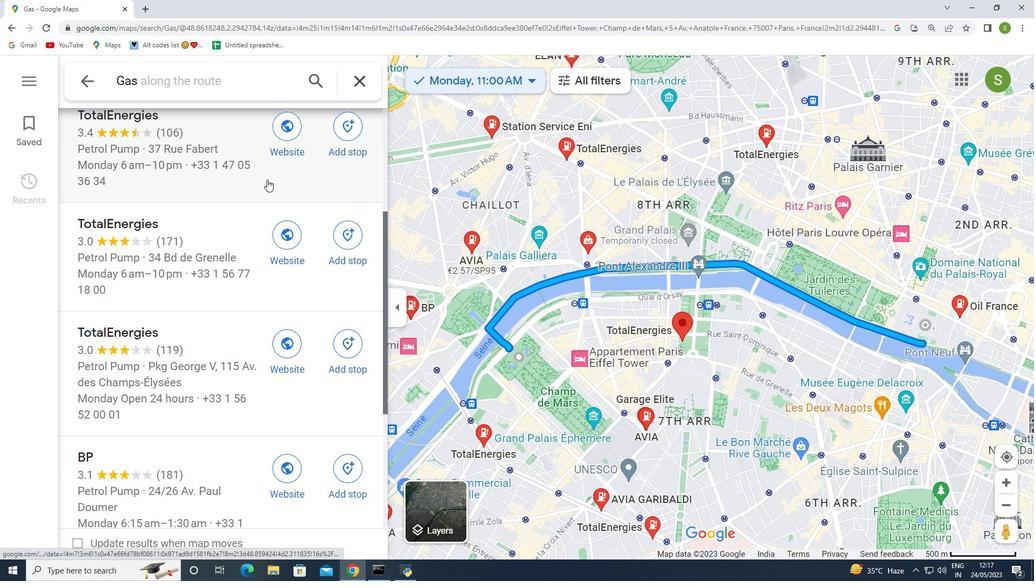 
Action: Mouse moved to (360, 79)
Screenshot: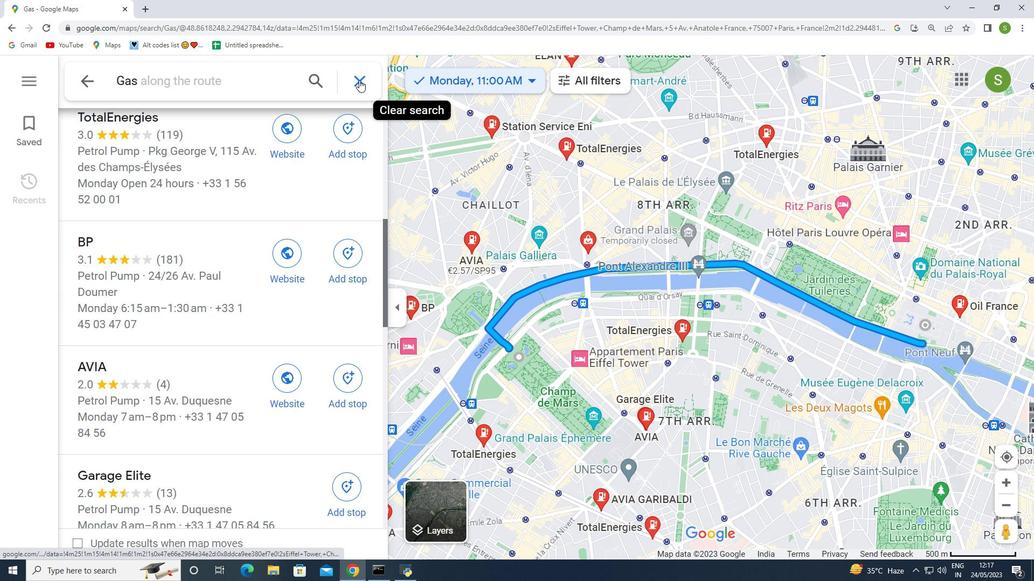 
Action: Mouse pressed left at (360, 79)
Screenshot: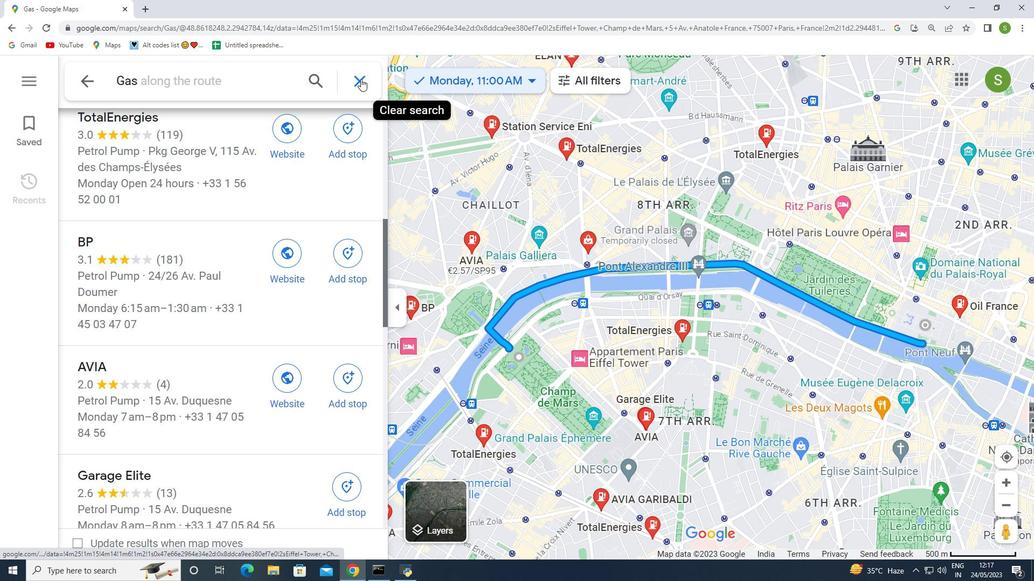
Action: Mouse moved to (675, 84)
Screenshot: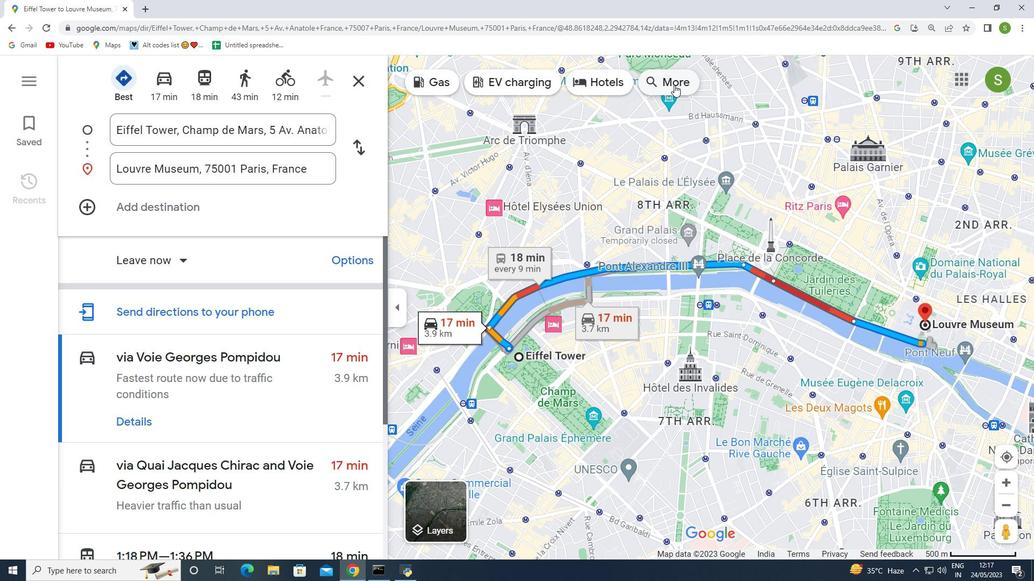 
Action: Mouse pressed left at (675, 84)
Screenshot: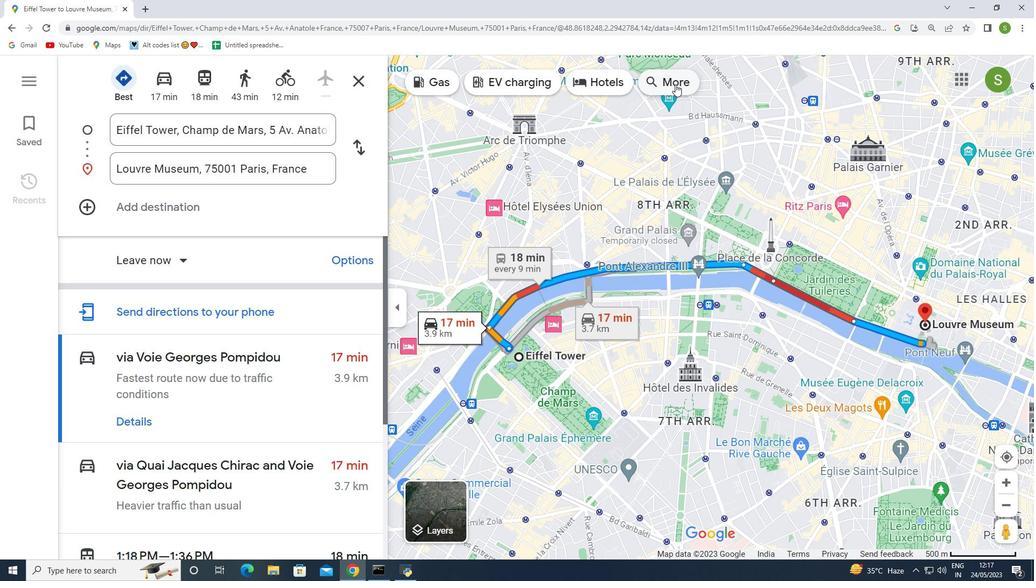 
Action: Mouse moved to (248, 256)
Screenshot: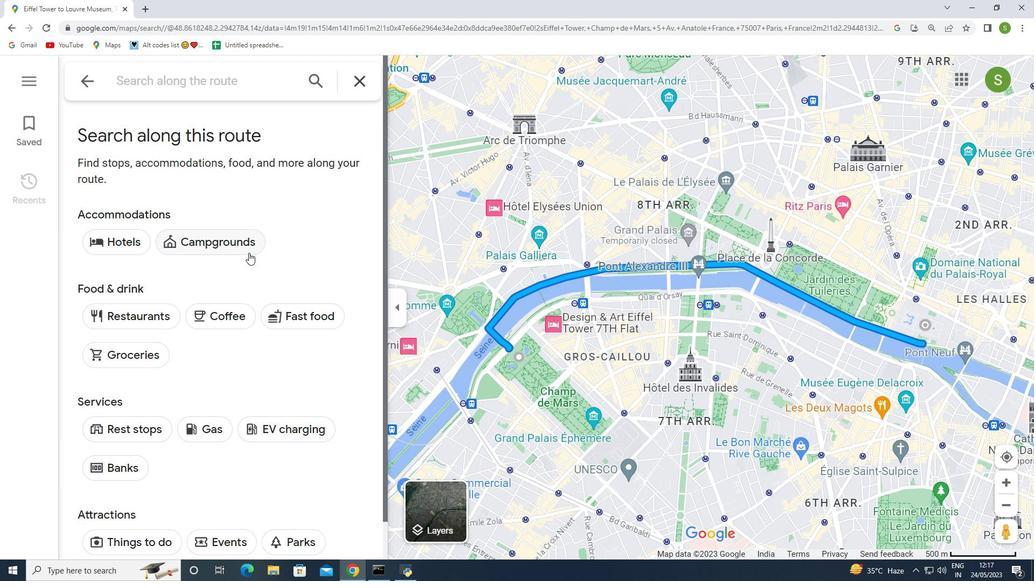 
Action: Mouse scrolled (248, 254) with delta (0, 0)
Screenshot: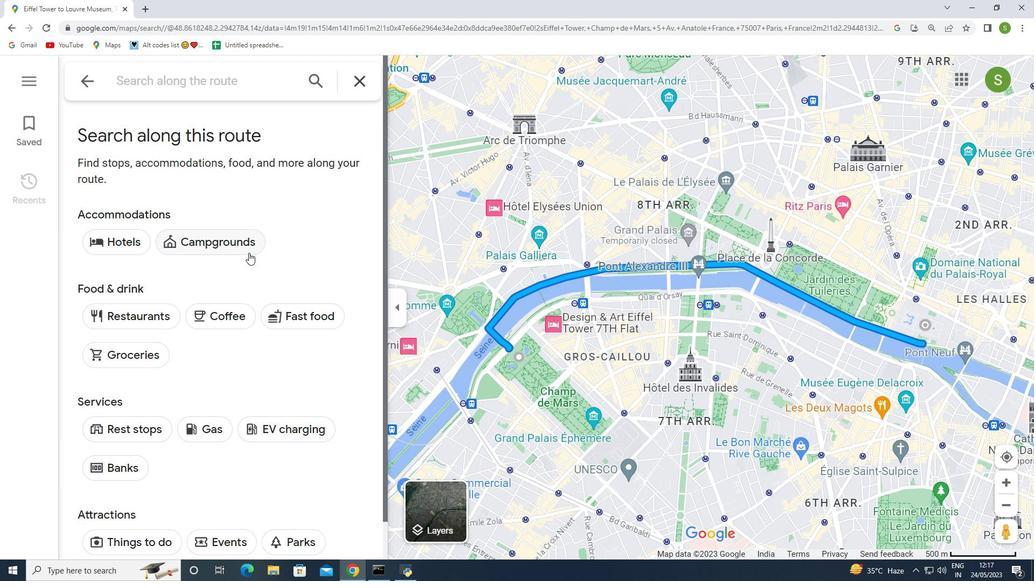 
Action: Mouse moved to (248, 256)
Screenshot: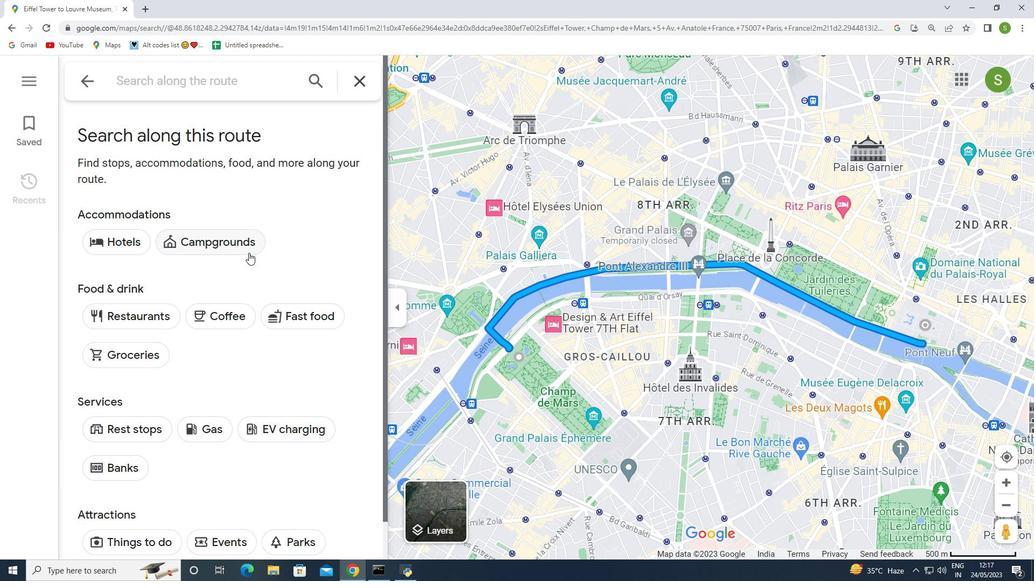 
Action: Mouse scrolled (248, 255) with delta (0, 0)
Screenshot: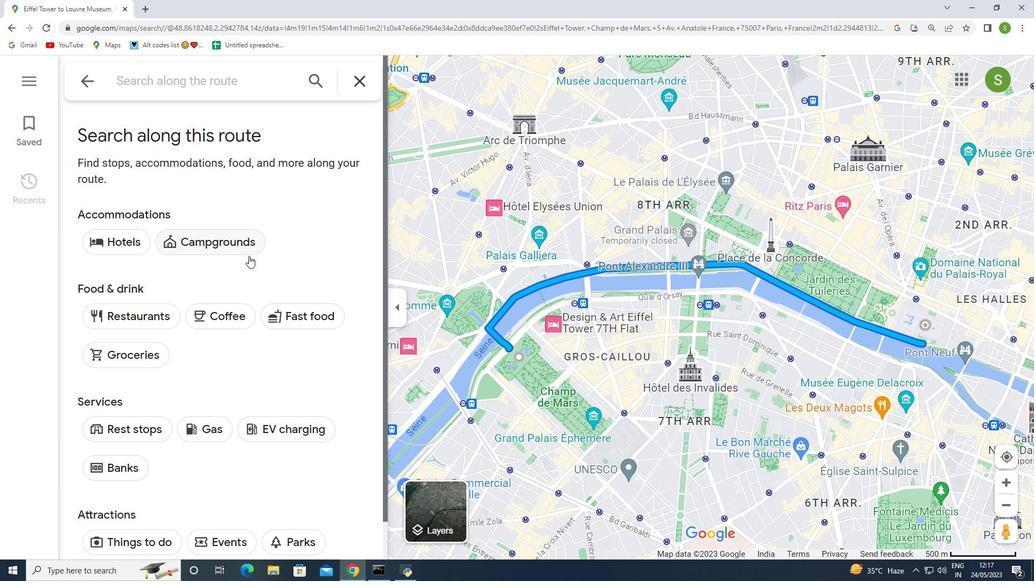 
Action: Mouse moved to (217, 269)
Screenshot: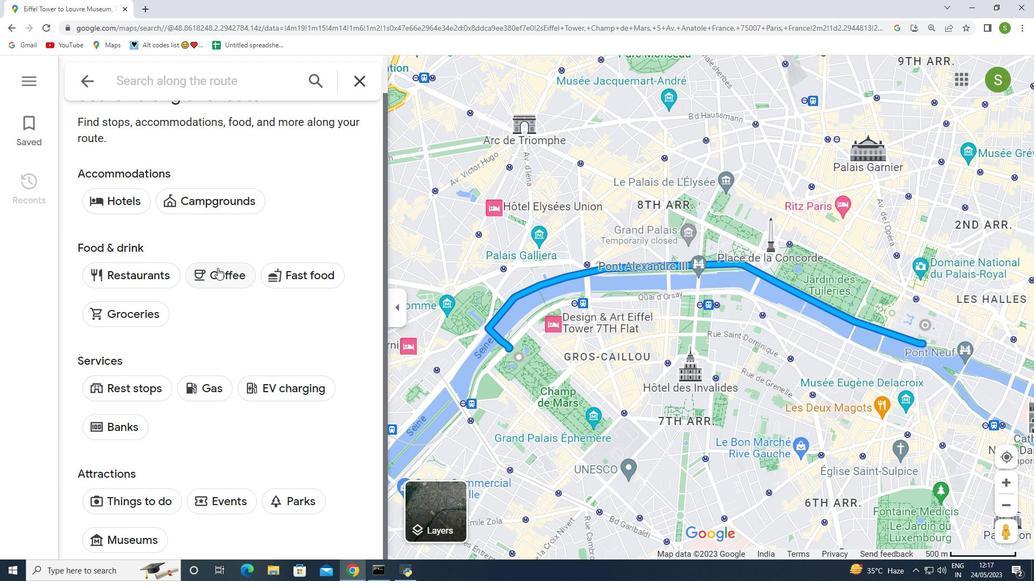 
Action: Mouse scrolled (217, 269) with delta (0, 0)
Screenshot: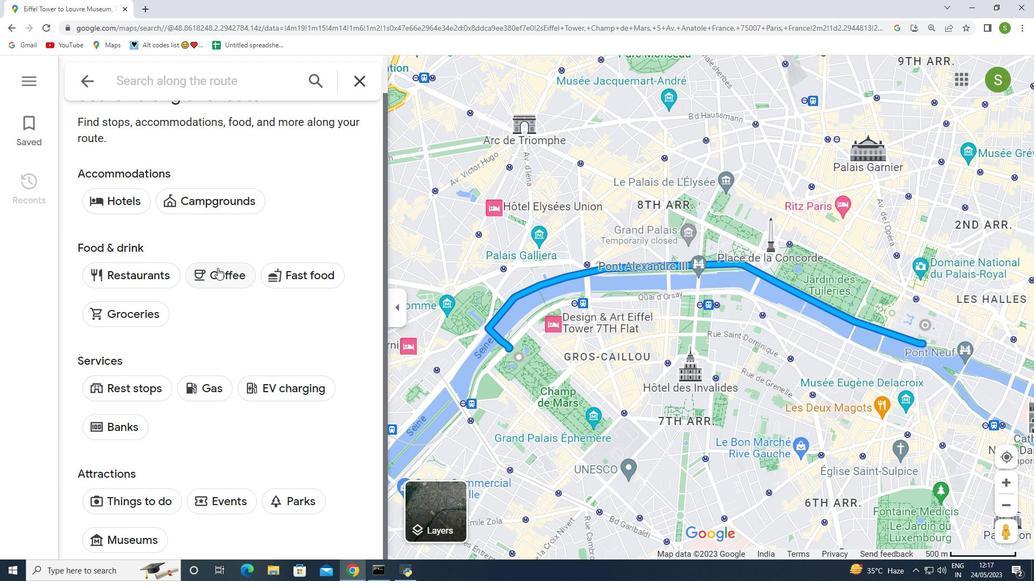 
Action: Mouse moved to (216, 269)
Screenshot: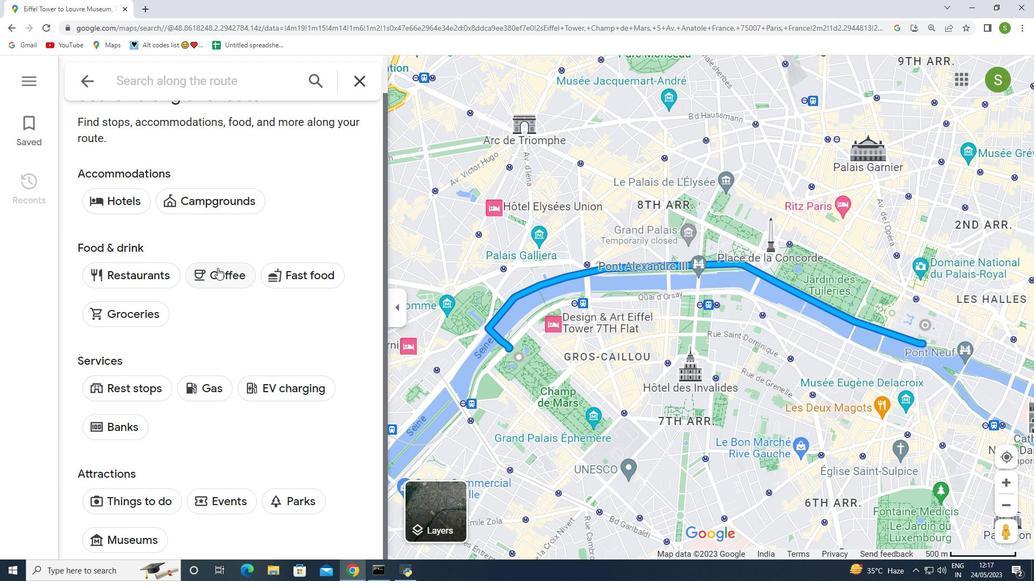 
Action: Mouse scrolled (216, 269) with delta (0, 0)
Screenshot: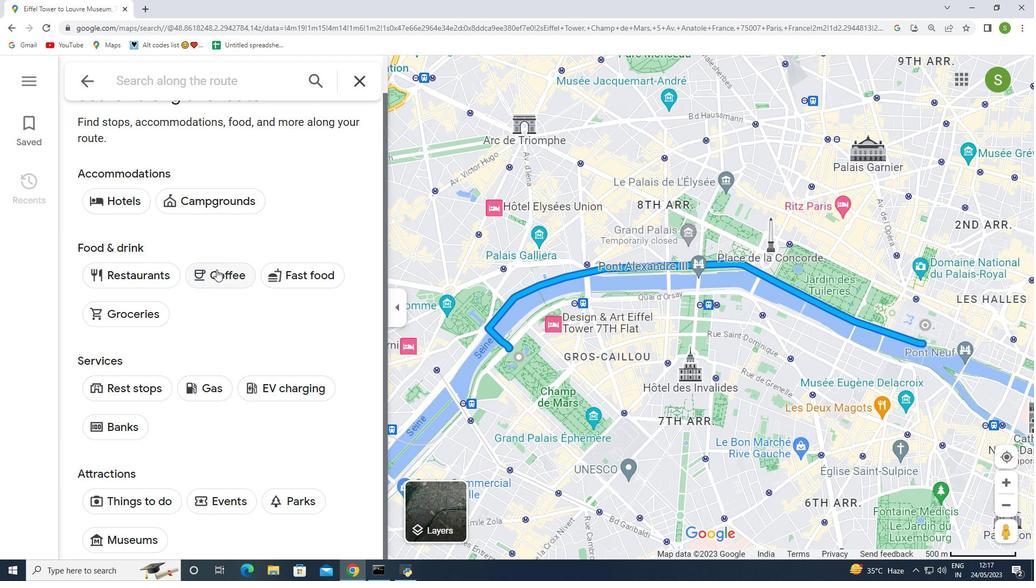 
Action: Mouse moved to (133, 321)
Screenshot: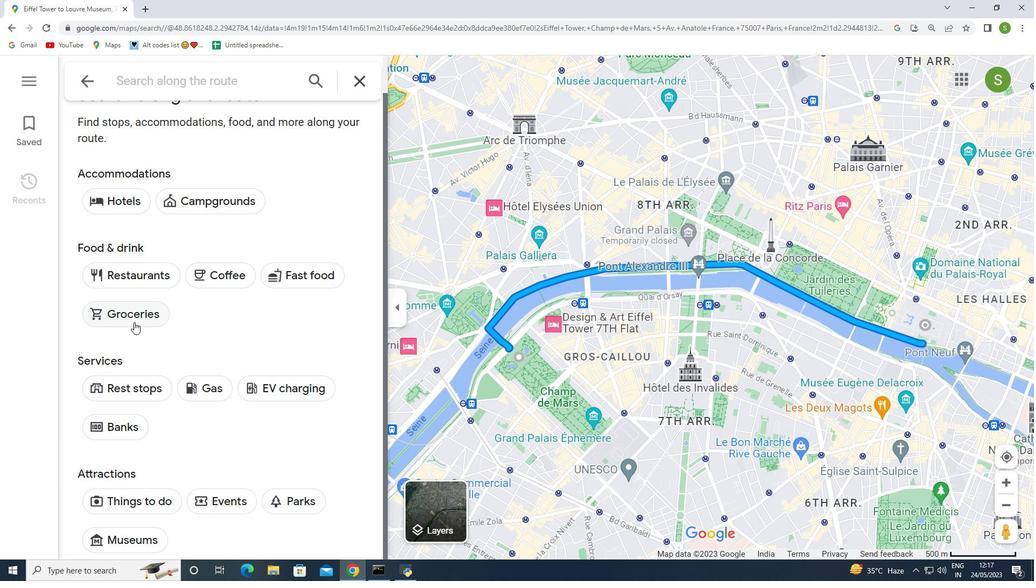 
Action: Mouse pressed left at (133, 321)
Screenshot: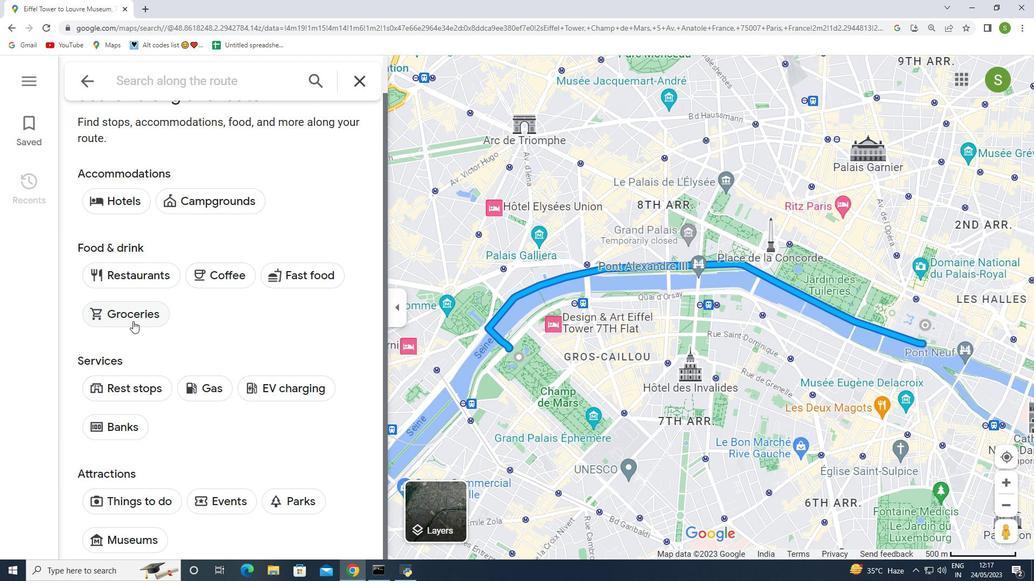 
Action: Mouse moved to (468, 79)
Screenshot: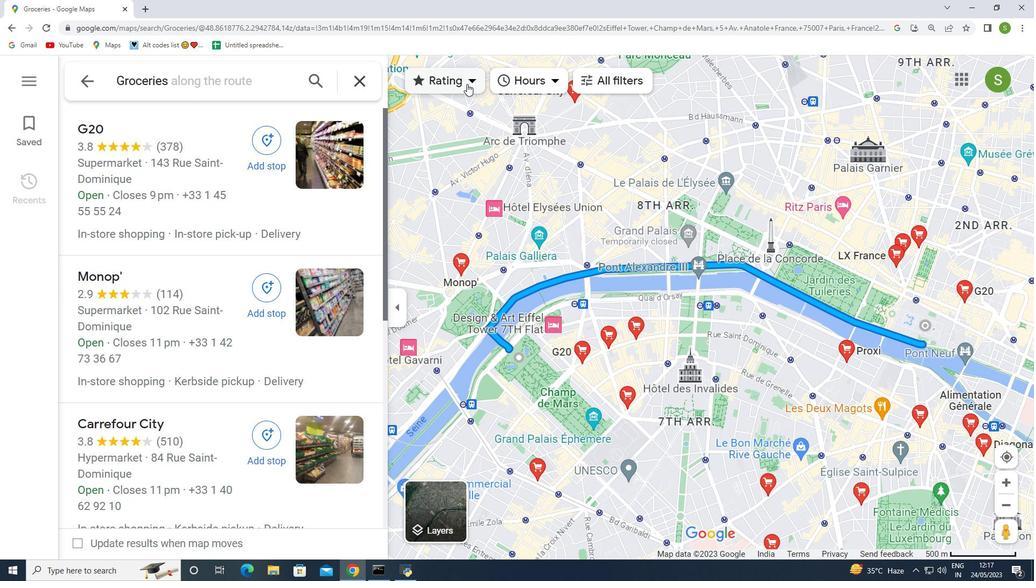 
Action: Mouse pressed left at (468, 79)
Screenshot: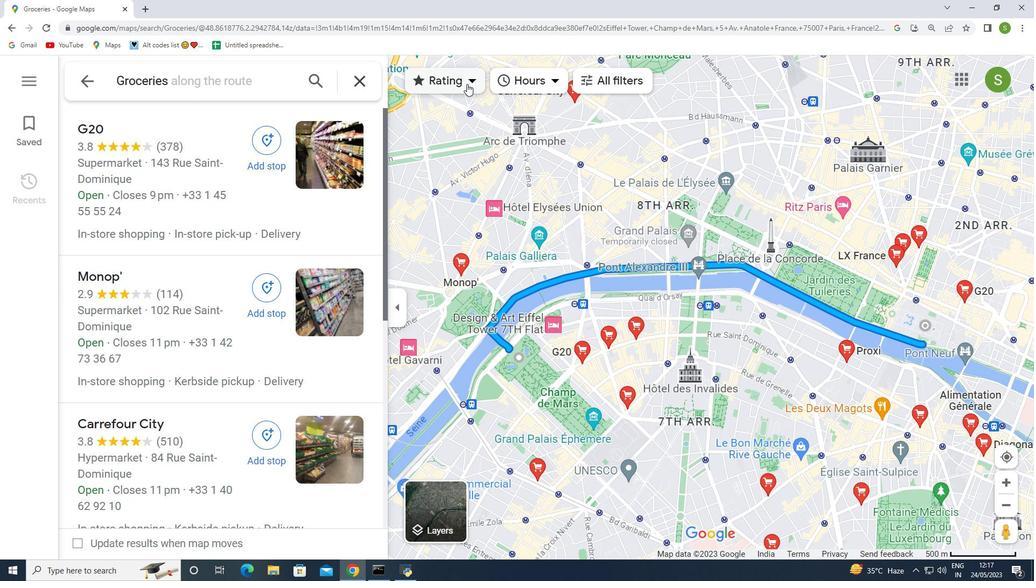 
Action: Mouse moved to (431, 208)
Screenshot: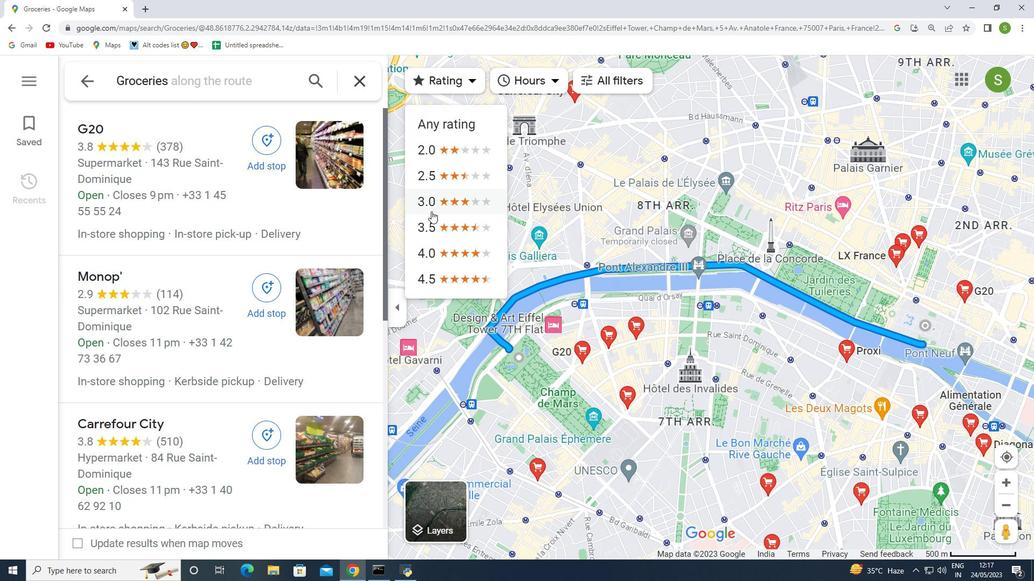 
Action: Mouse pressed left at (431, 208)
Screenshot: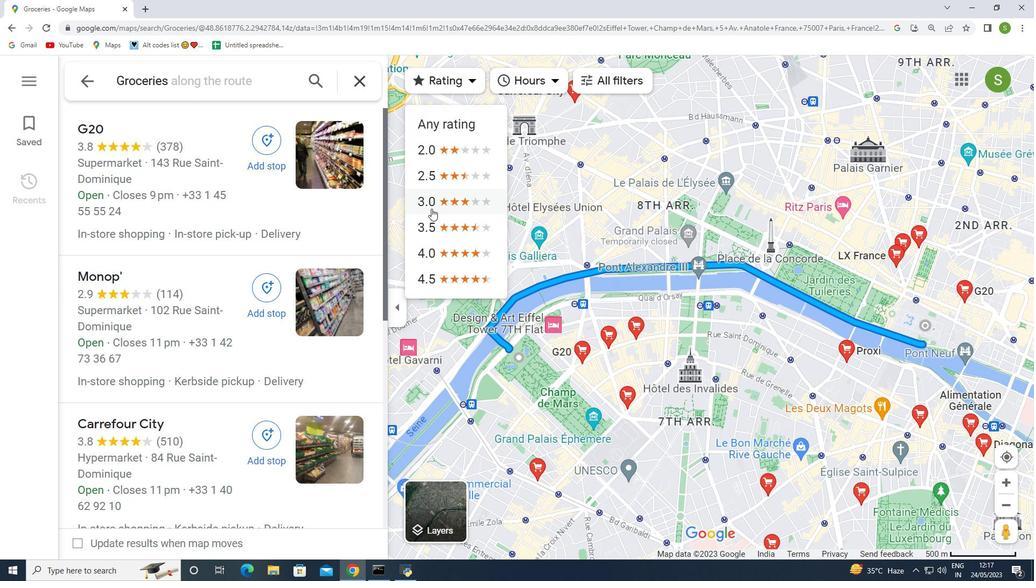 
Action: Mouse moved to (557, 74)
Screenshot: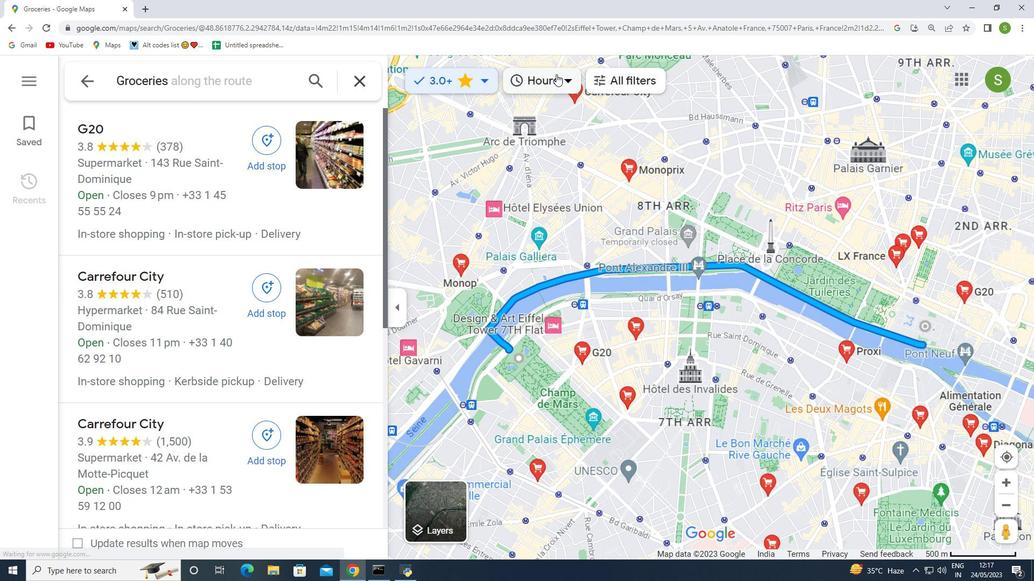 
Action: Mouse pressed left at (557, 74)
Screenshot: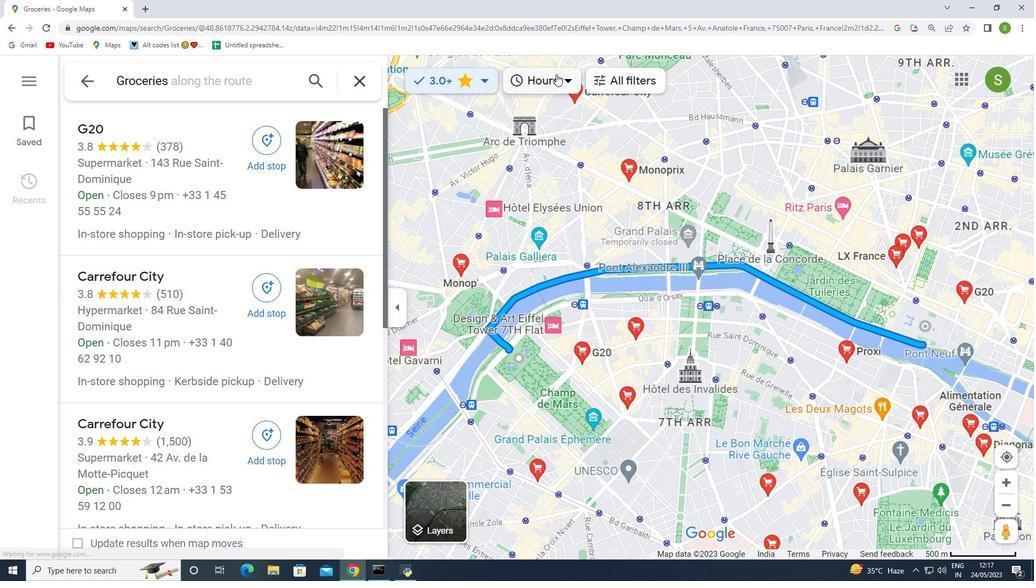 
Action: Mouse moved to (553, 280)
Screenshot: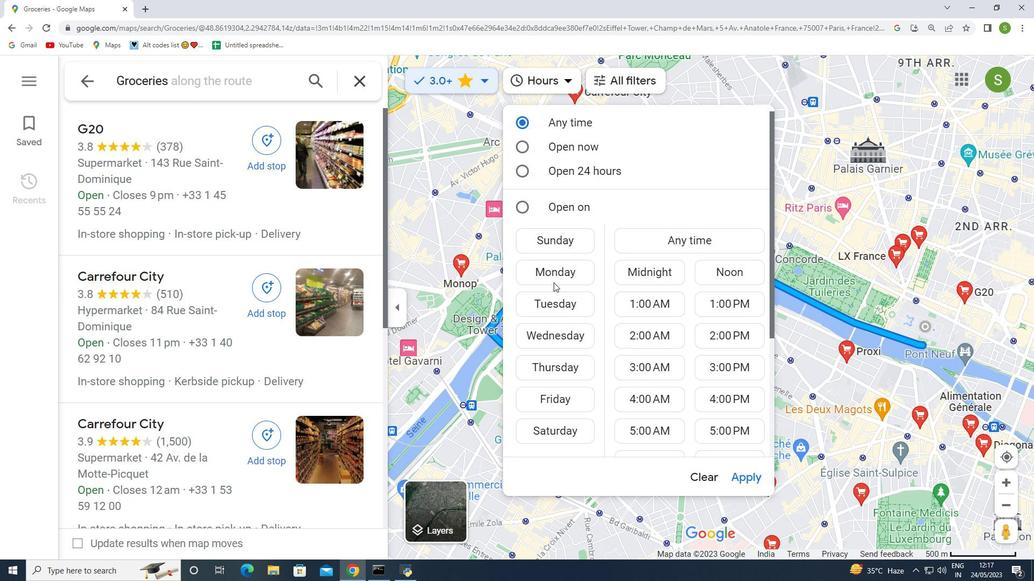 
Action: Mouse pressed left at (553, 280)
Screenshot: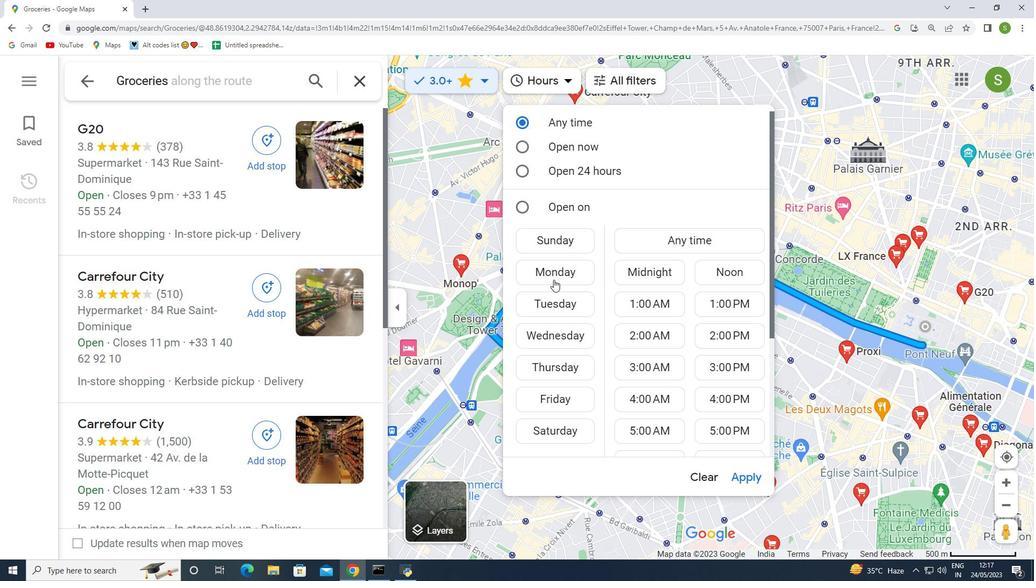 
Action: Mouse moved to (660, 375)
Screenshot: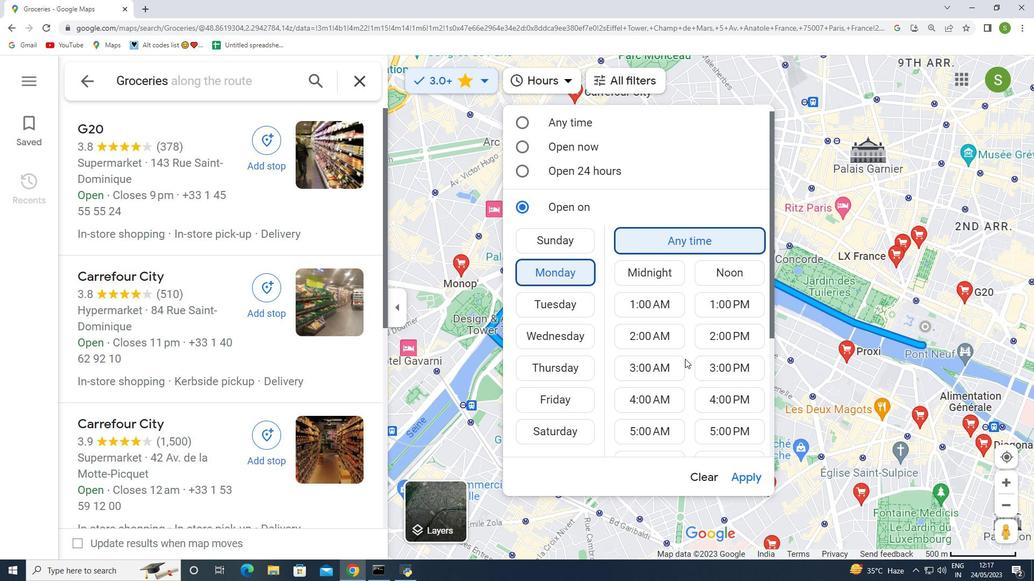 
Action: Mouse scrolled (660, 374) with delta (0, 0)
Screenshot: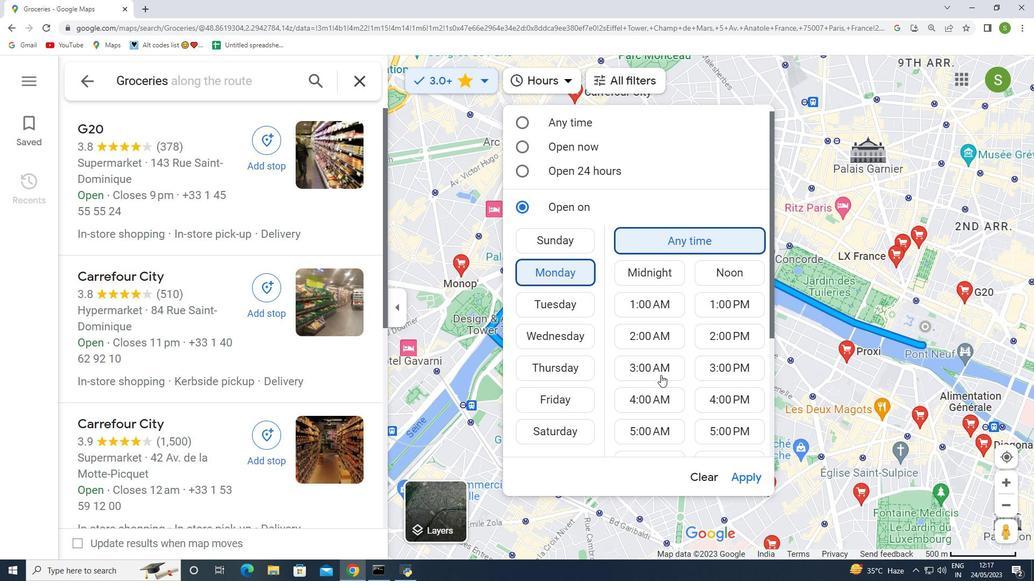 
Action: Mouse scrolled (660, 374) with delta (0, 0)
Screenshot: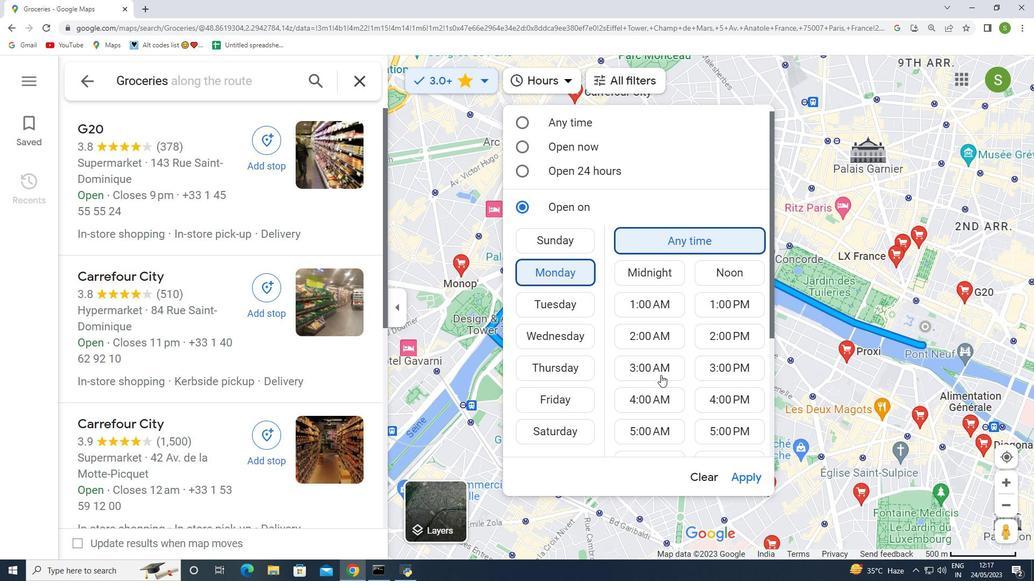 
Action: Mouse scrolled (660, 374) with delta (0, 0)
Screenshot: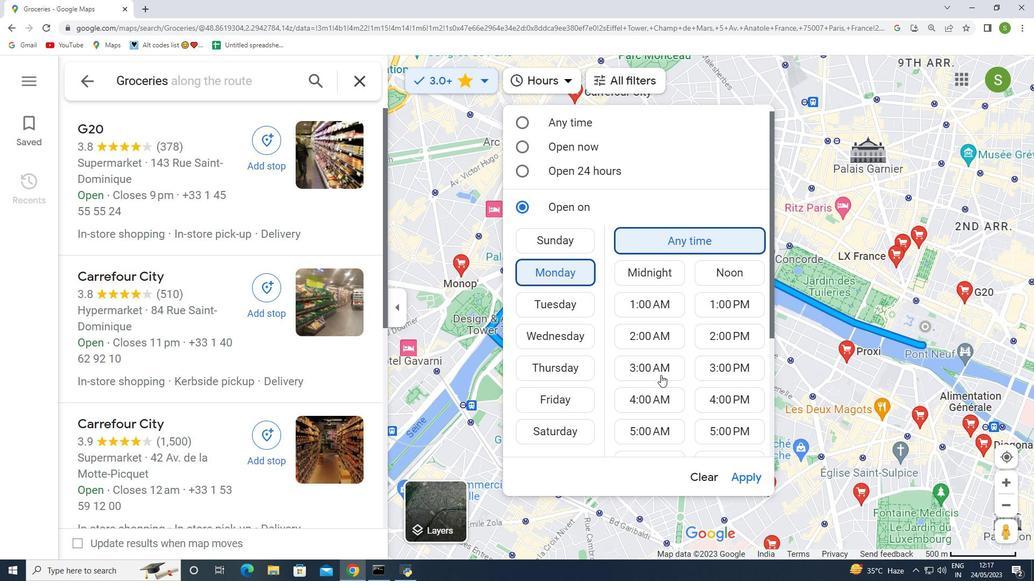 
Action: Mouse scrolled (660, 374) with delta (0, 0)
Screenshot: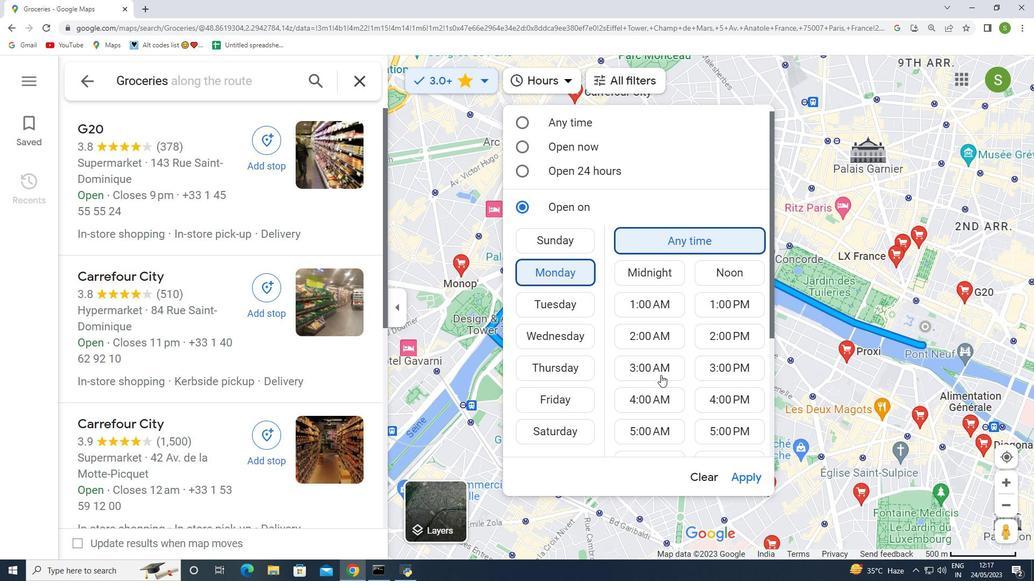 
Action: Mouse moved to (631, 441)
Screenshot: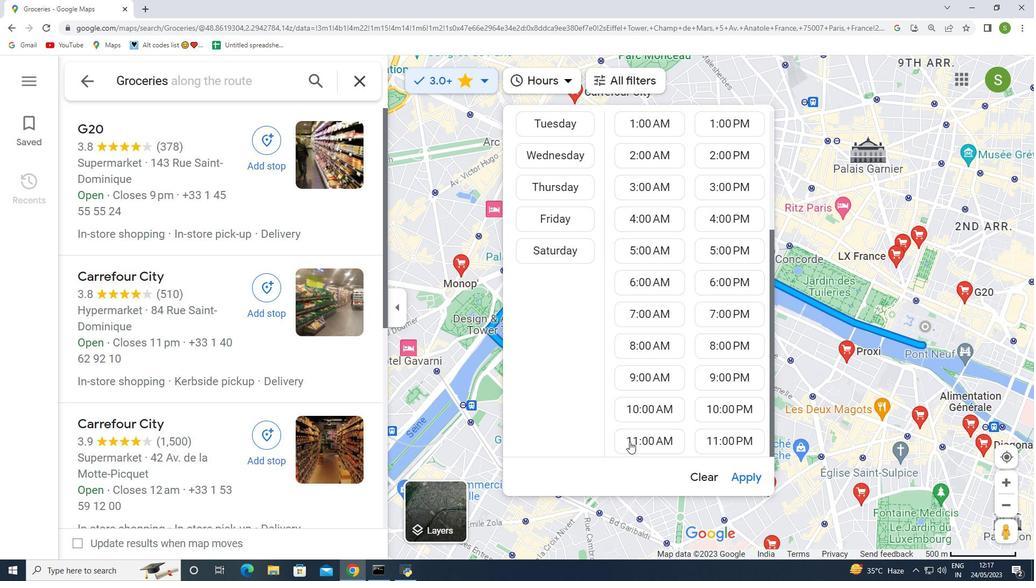
Action: Mouse pressed left at (631, 441)
Screenshot: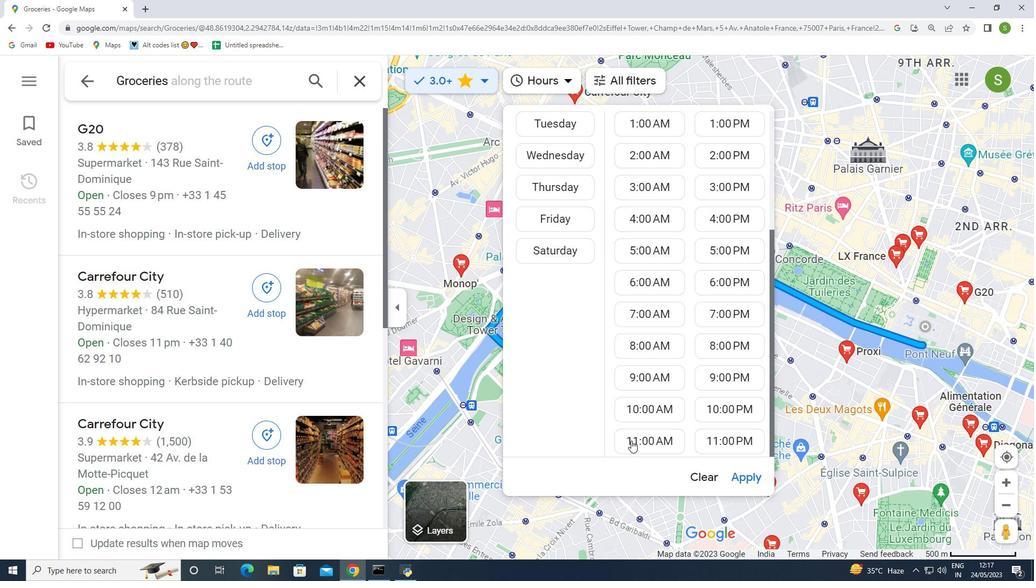 
Action: Mouse moved to (751, 480)
Screenshot: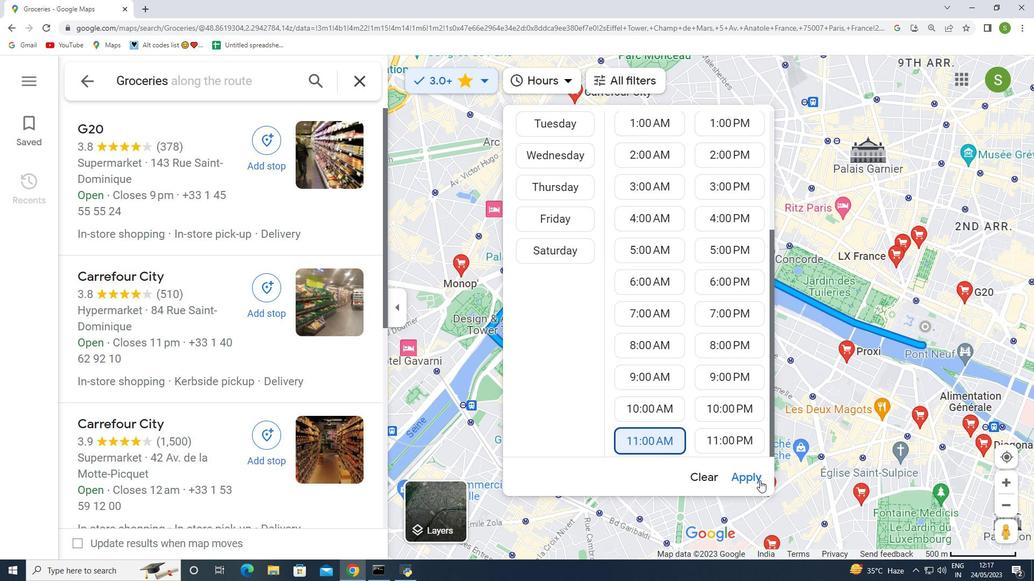 
Action: Mouse pressed left at (751, 480)
Screenshot: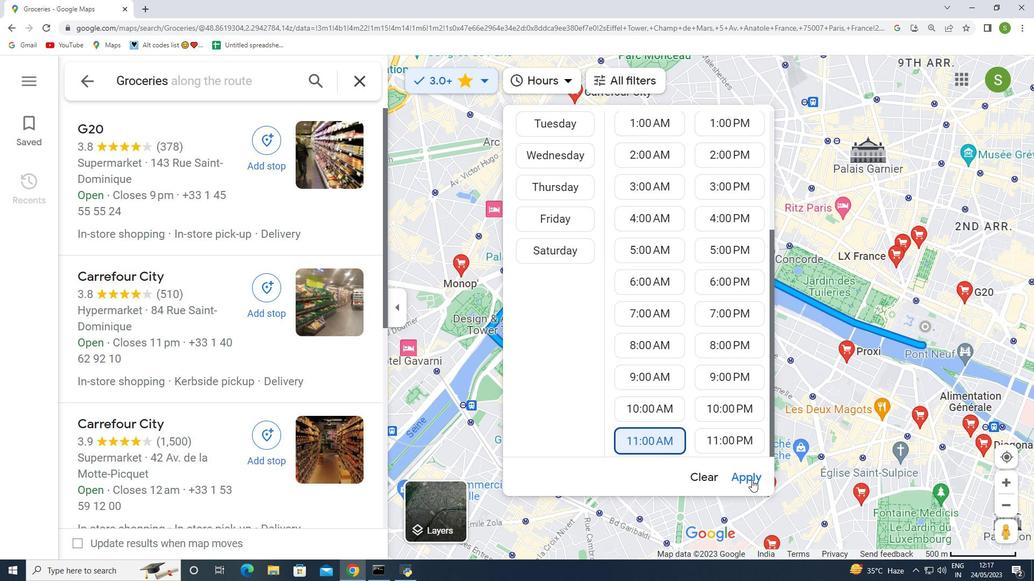 
Action: Mouse moved to (142, 157)
Screenshot: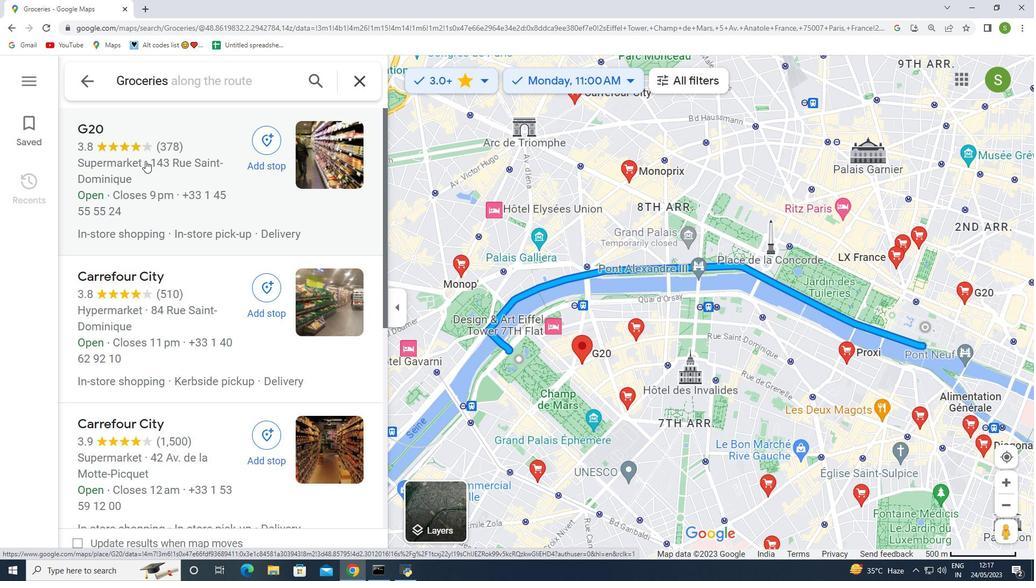 
Action: Mouse pressed left at (142, 157)
Screenshot: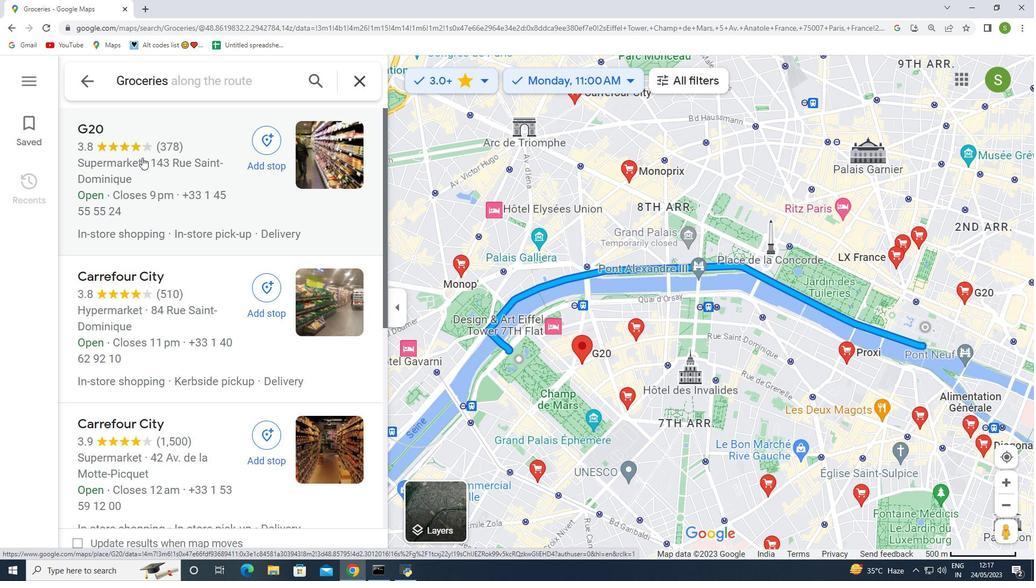 
Action: Mouse moved to (364, 78)
Screenshot: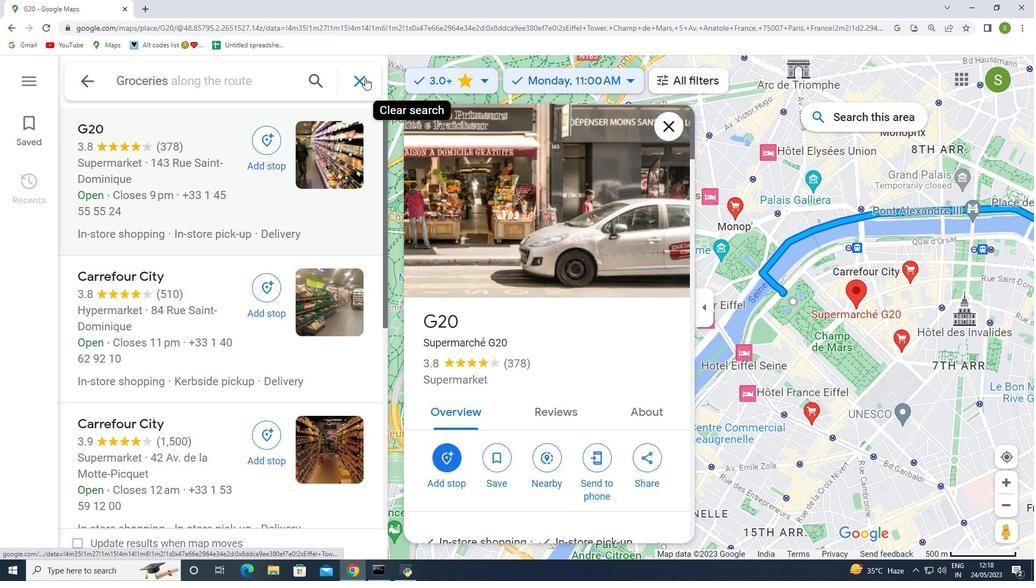 
Action: Mouse pressed left at (364, 78)
Screenshot: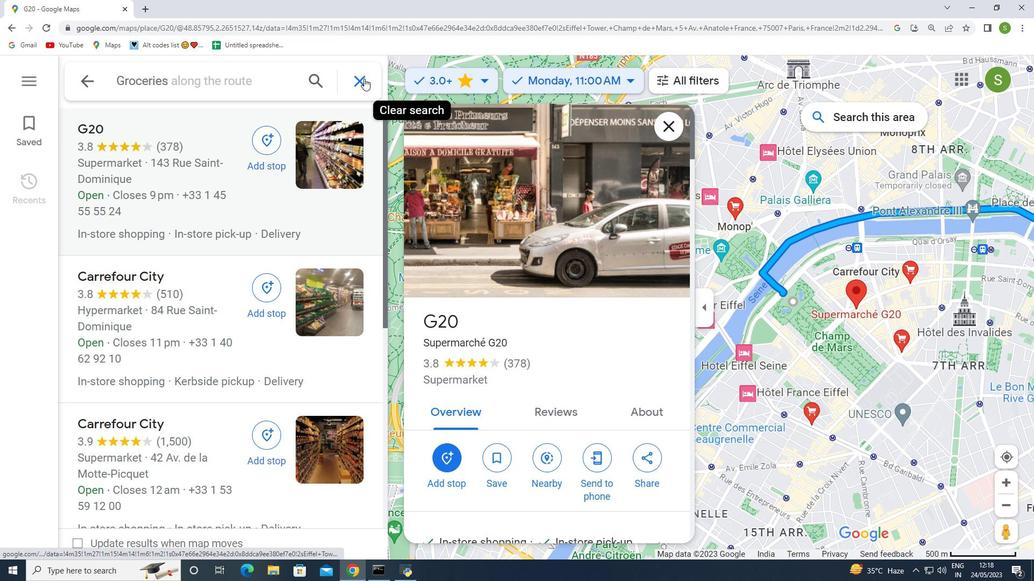 
Action: Mouse moved to (894, 330)
Screenshot: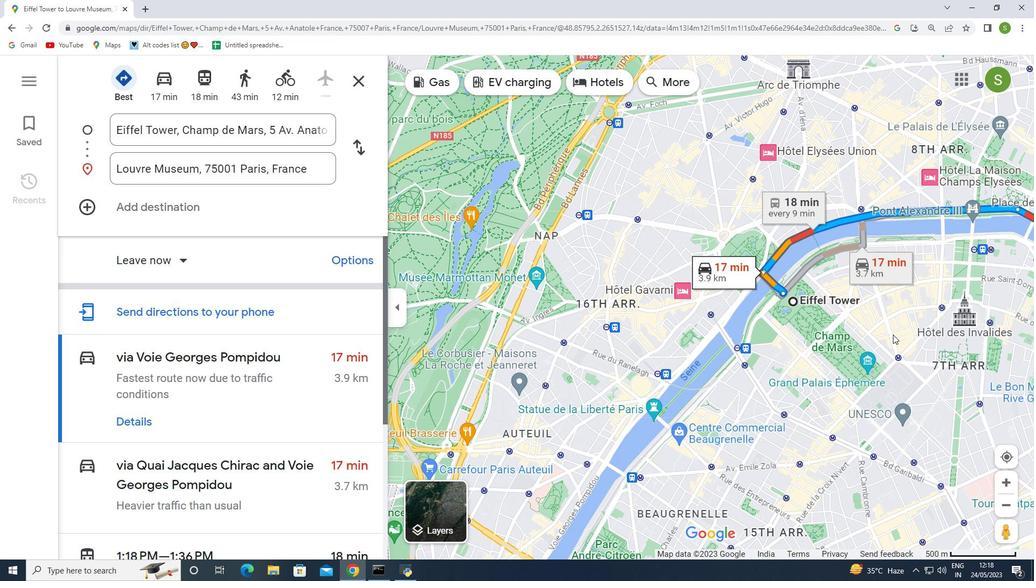 
Action: Mouse scrolled (894, 330) with delta (0, 0)
Screenshot: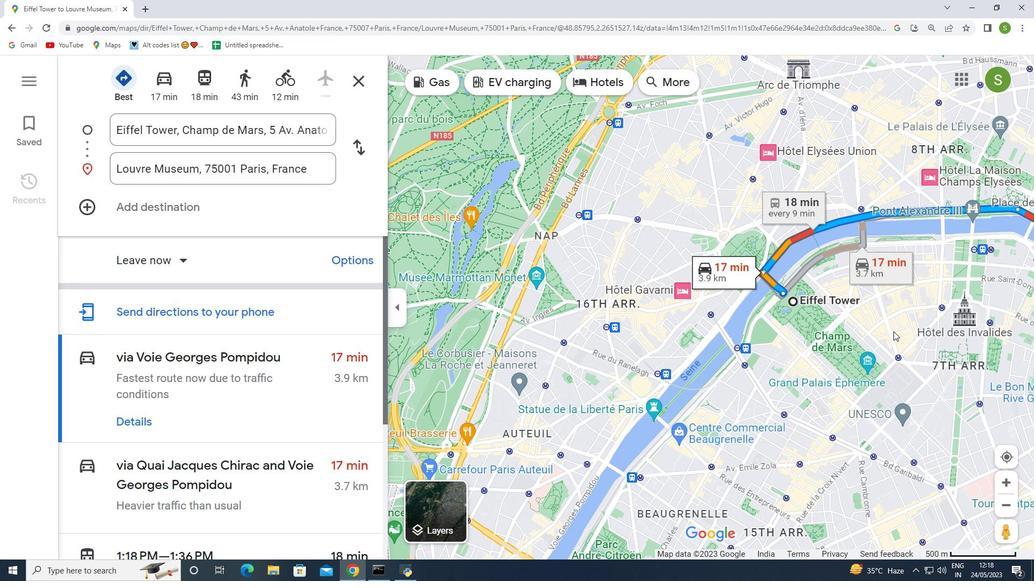 
Action: Mouse scrolled (894, 330) with delta (0, 0)
Screenshot: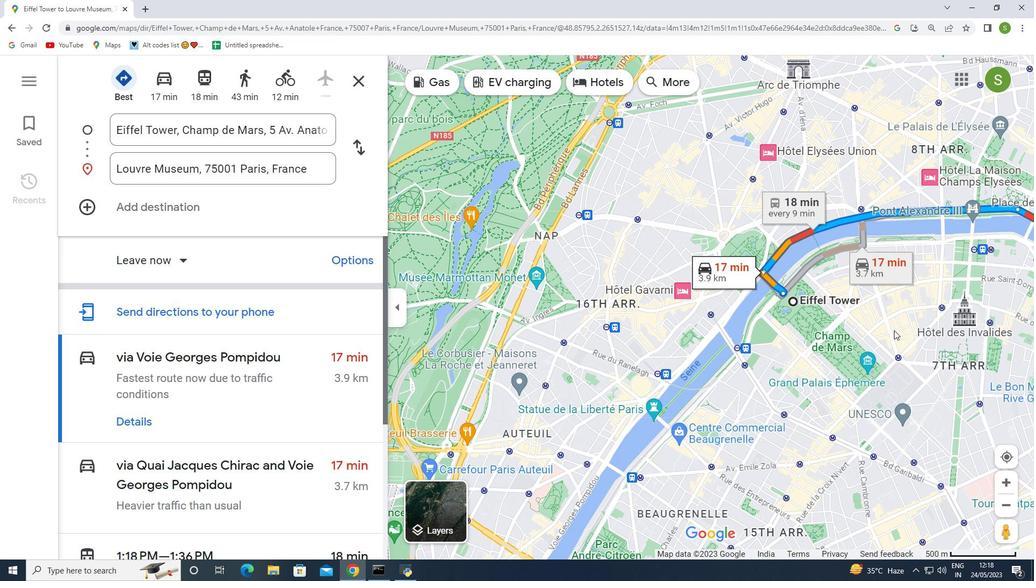 
Action: Mouse scrolled (894, 330) with delta (0, 0)
Screenshot: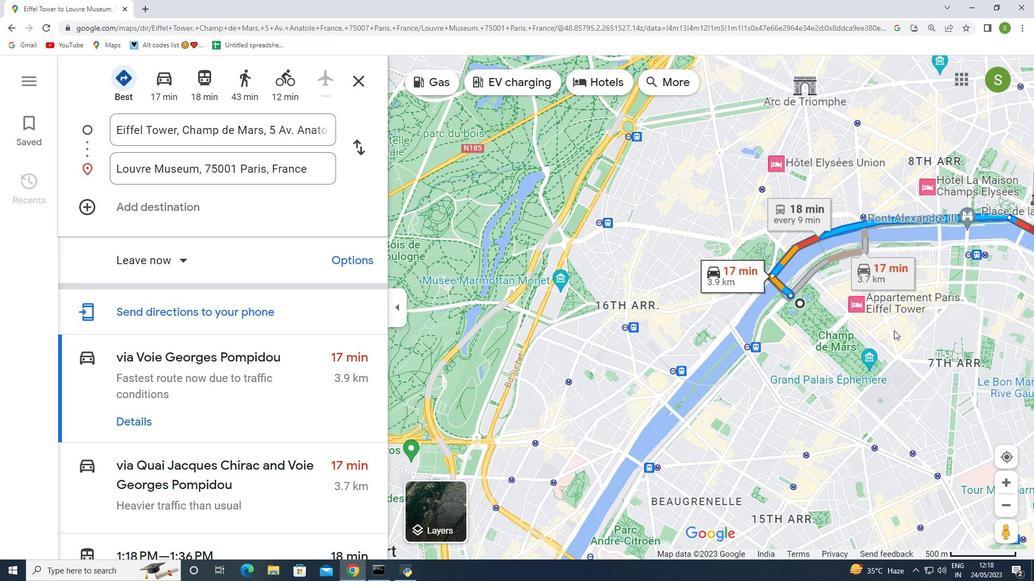 
Action: Mouse moved to (894, 330)
Screenshot: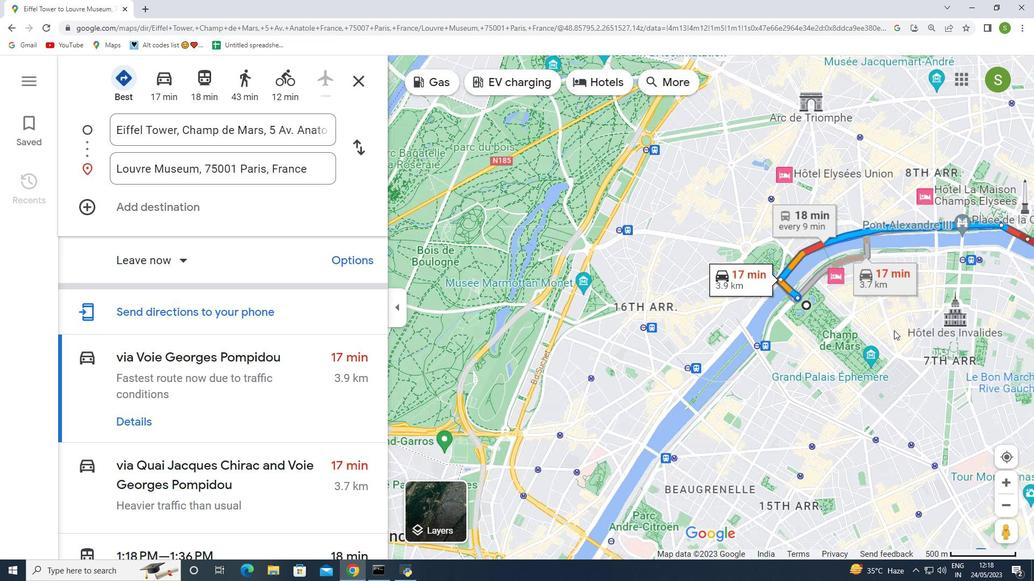 
Action: Mouse scrolled (894, 330) with delta (0, 0)
Screenshot: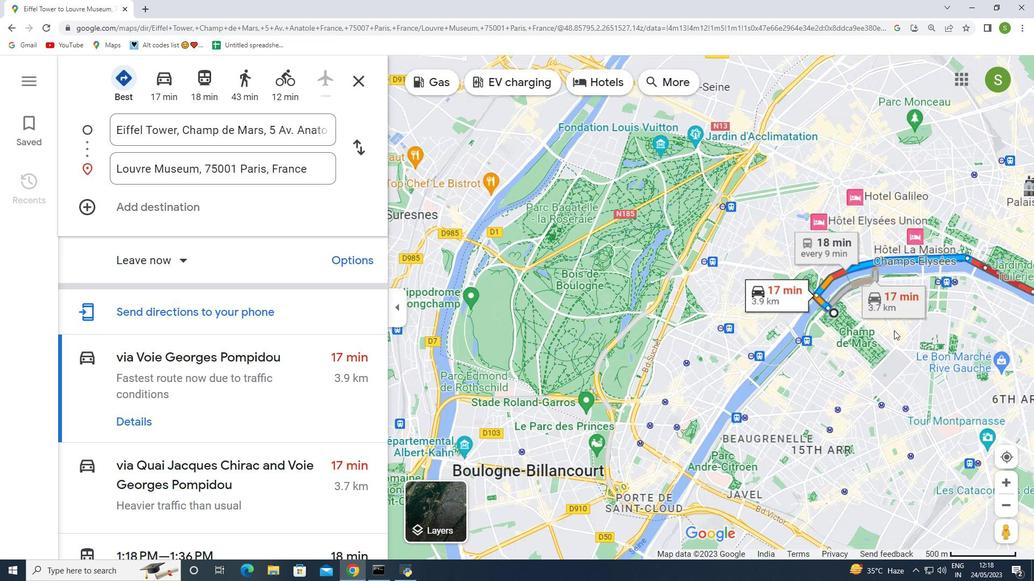 
Action: Mouse pressed middle at (894, 330)
Screenshot: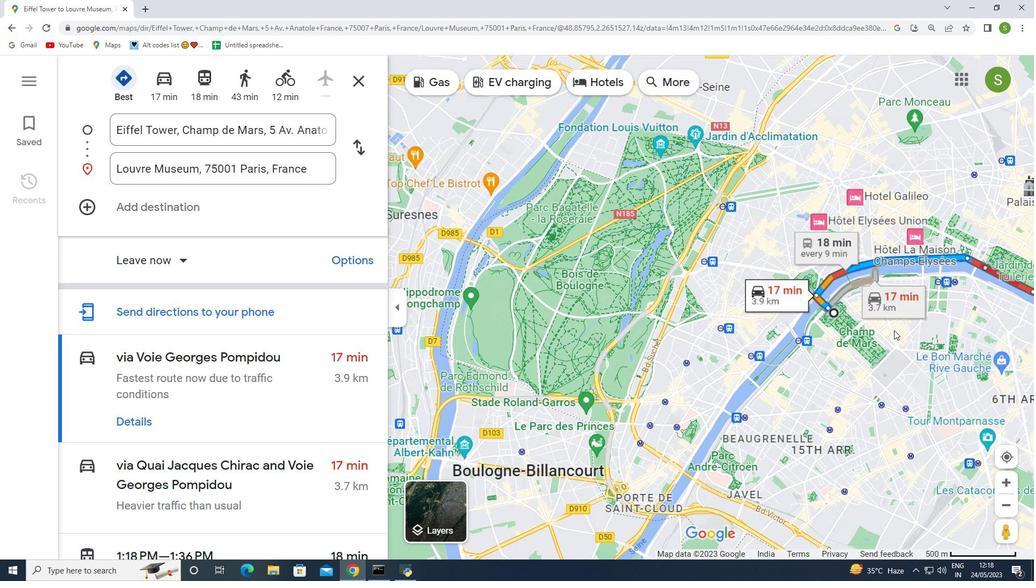 
Action: Mouse moved to (666, 79)
Screenshot: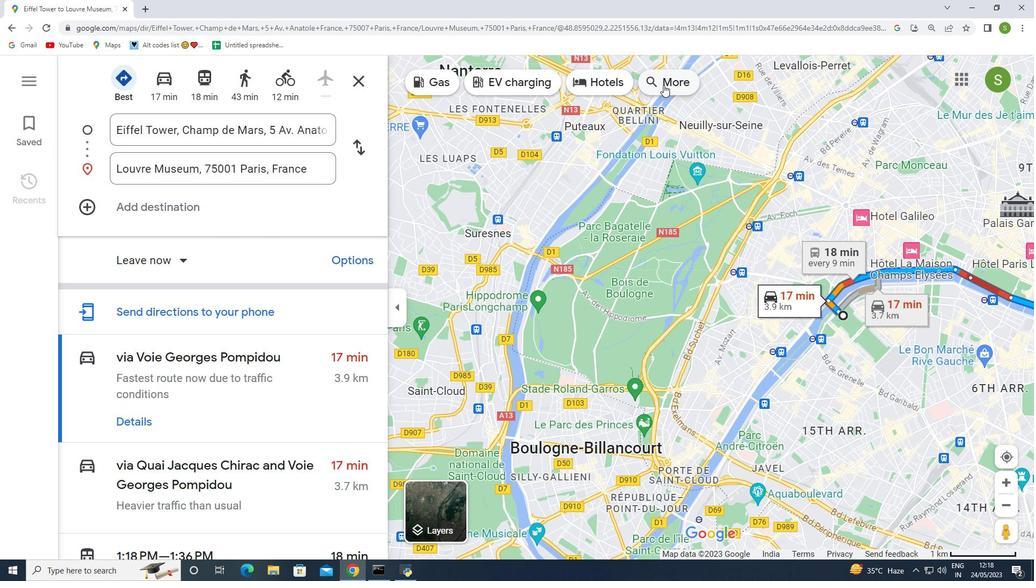 
Action: Mouse pressed left at (666, 79)
Screenshot: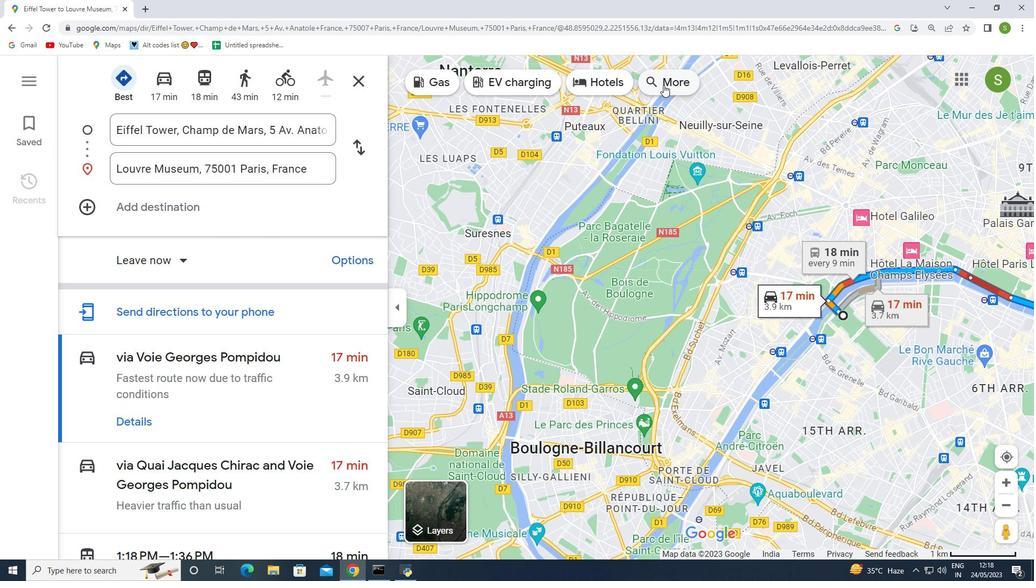 
Action: Mouse moved to (227, 332)
Screenshot: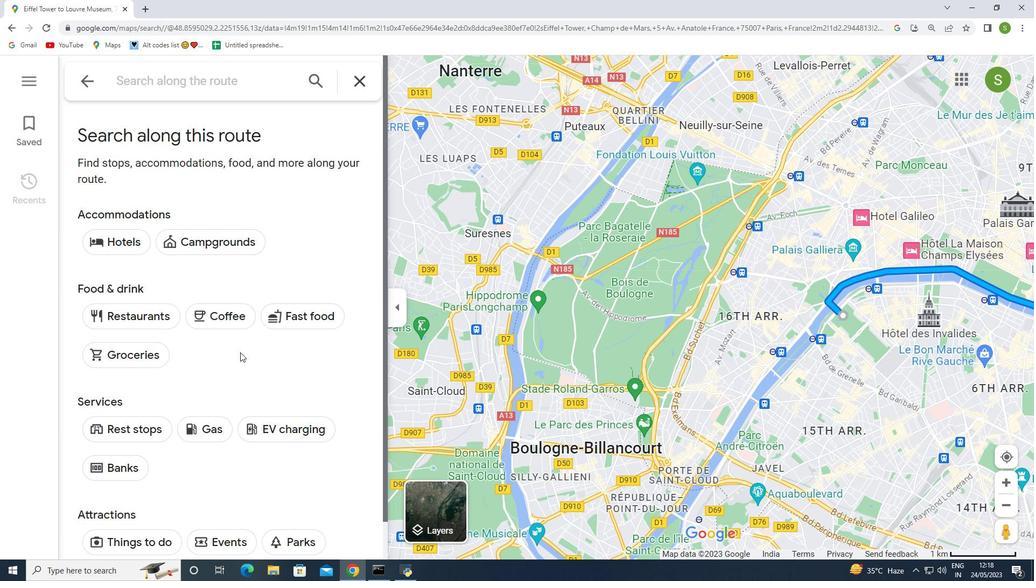 
Action: Mouse scrolled (227, 332) with delta (0, 0)
Screenshot: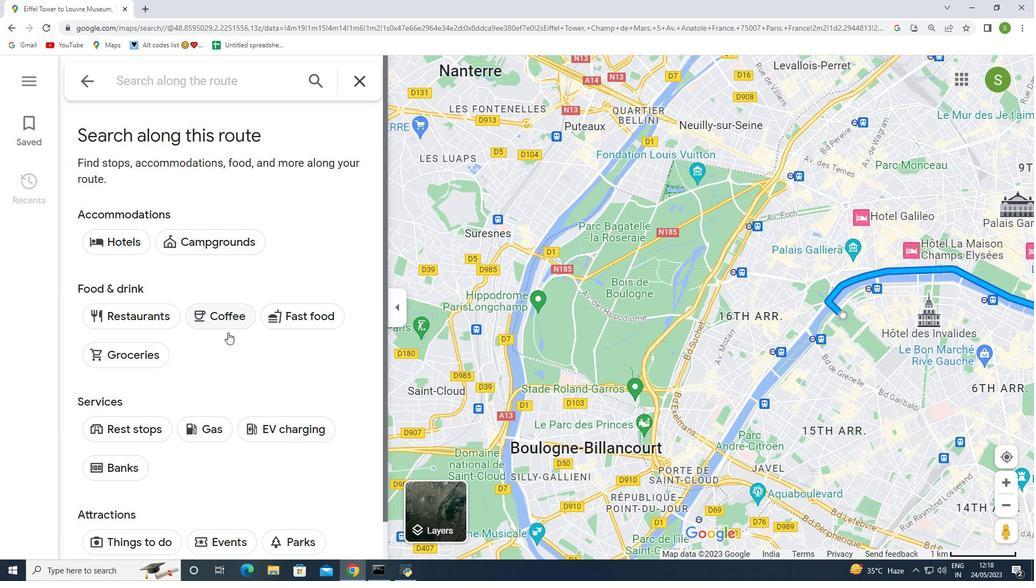
Action: Mouse moved to (128, 316)
Screenshot: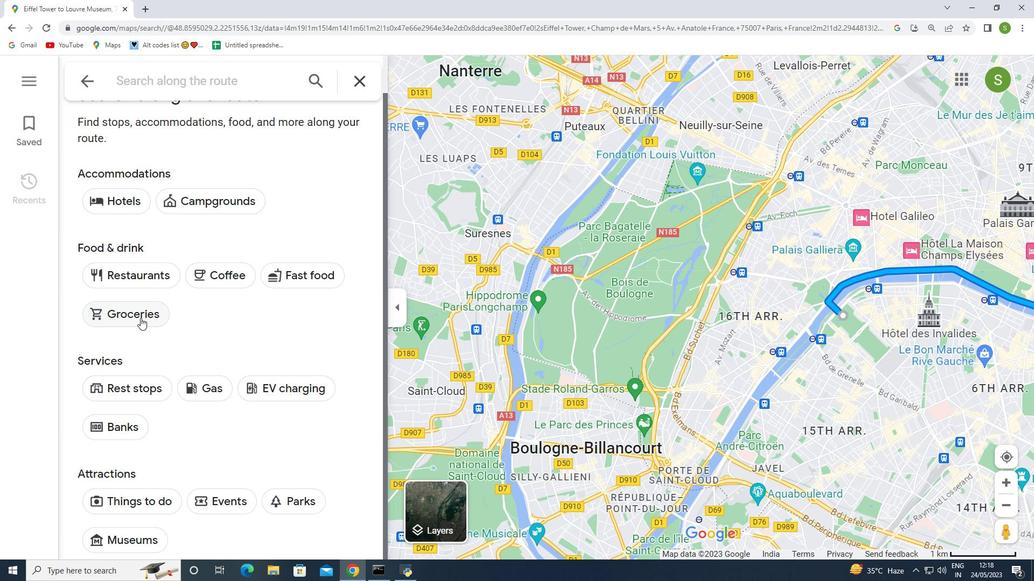 
Action: Mouse pressed left at (128, 316)
Screenshot: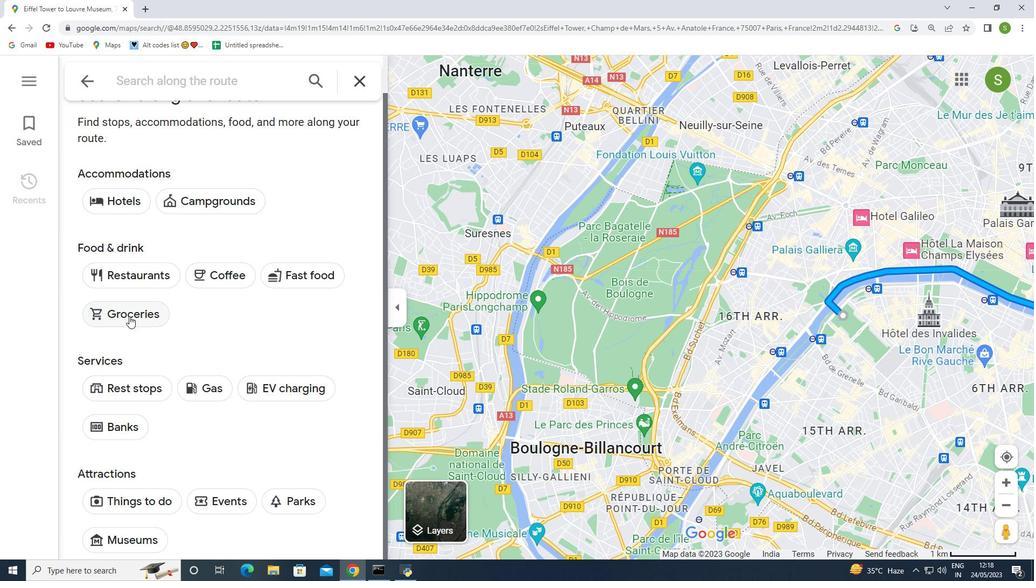 
Action: Mouse moved to (477, 79)
Screenshot: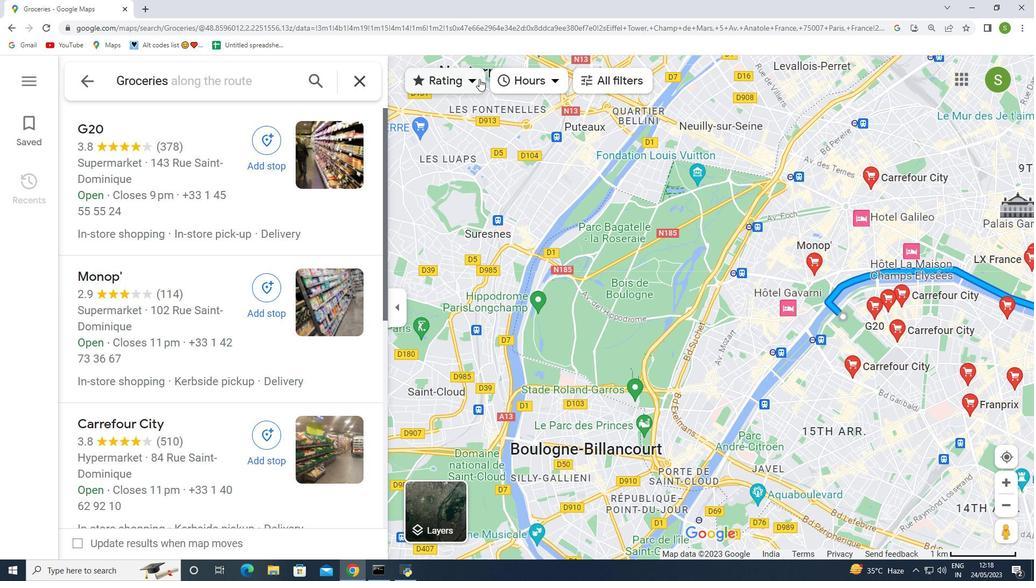 
Action: Mouse pressed left at (477, 79)
Screenshot: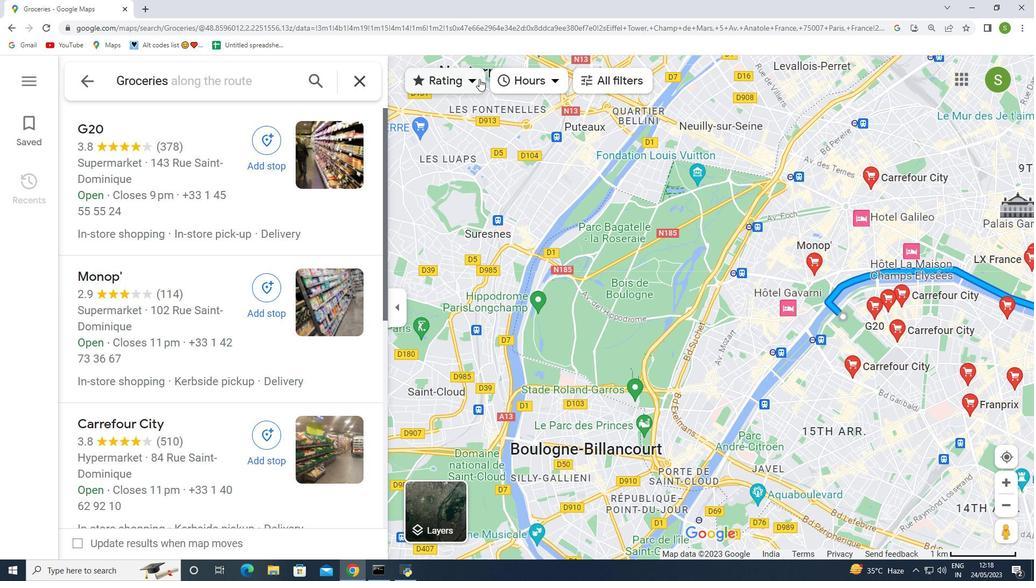 
Action: Mouse moved to (430, 198)
Screenshot: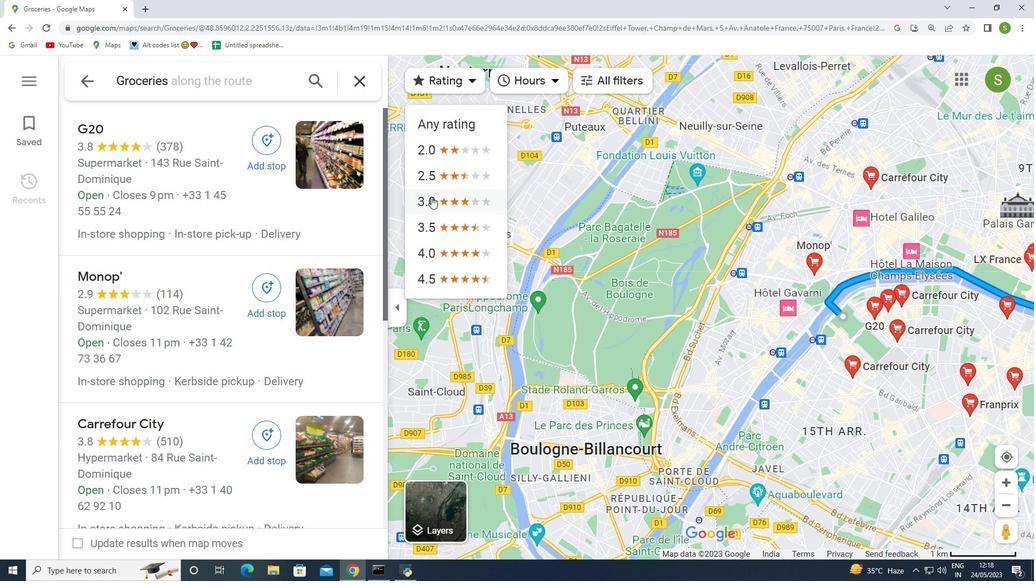 
Action: Mouse pressed left at (430, 198)
Screenshot: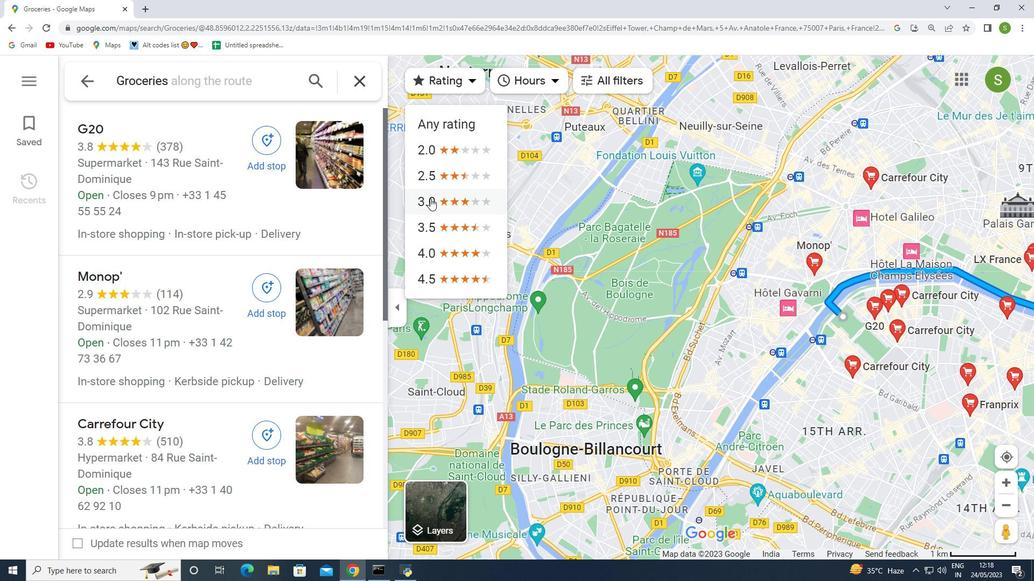 
Action: Mouse moved to (547, 77)
Screenshot: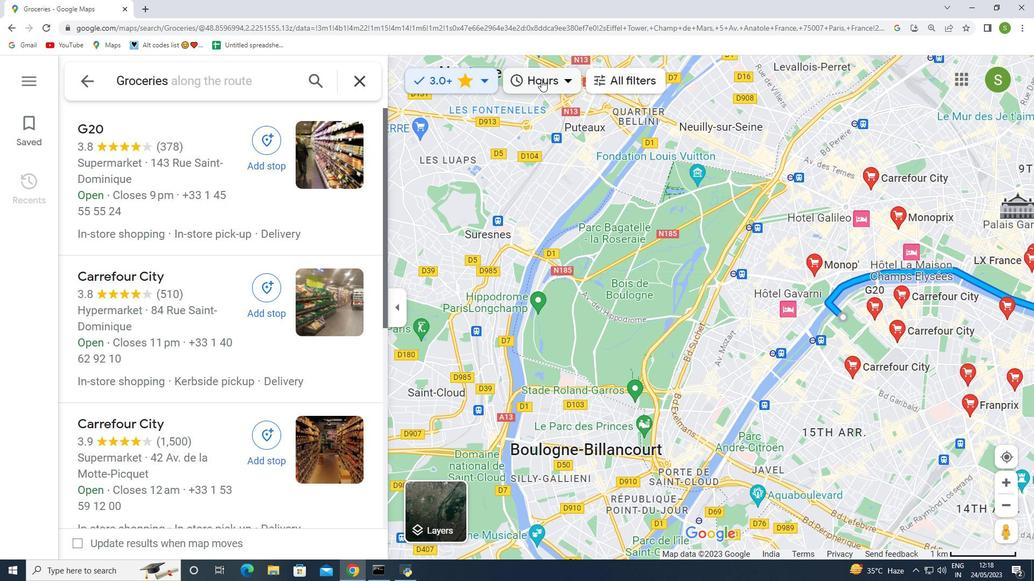 
Action: Mouse pressed left at (547, 77)
Screenshot: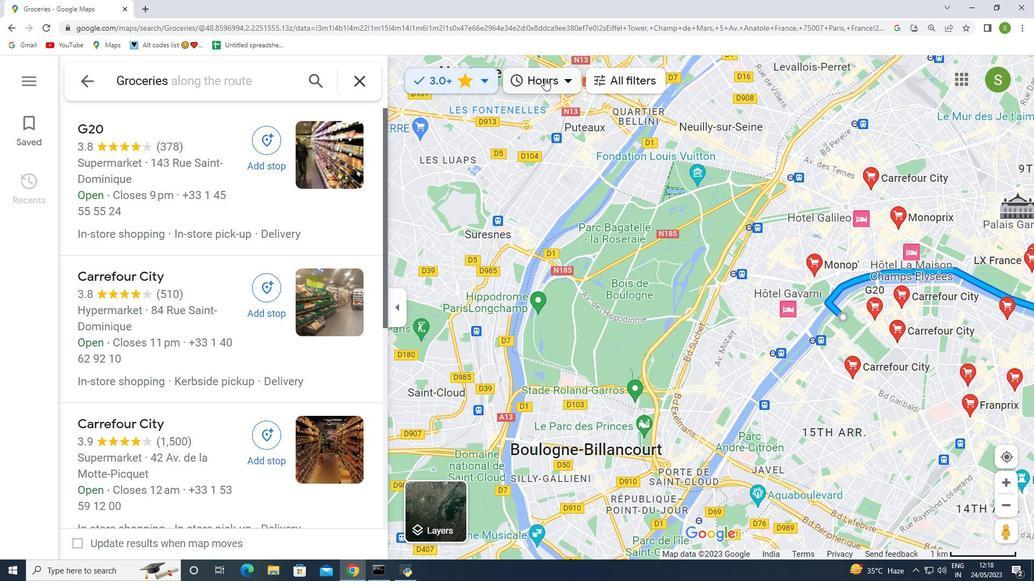 
Action: Mouse moved to (545, 277)
Screenshot: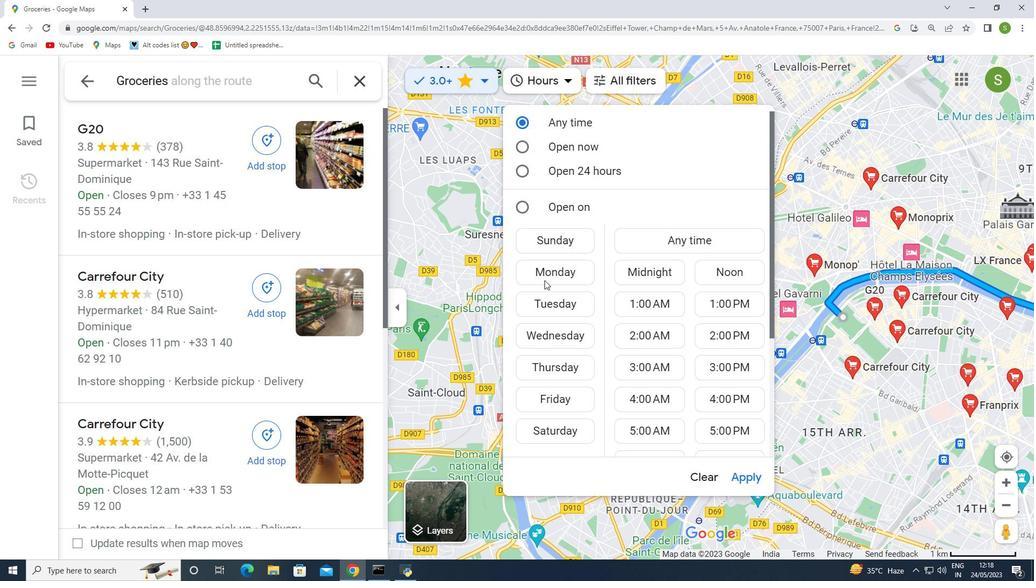 
Action: Mouse pressed left at (545, 277)
Screenshot: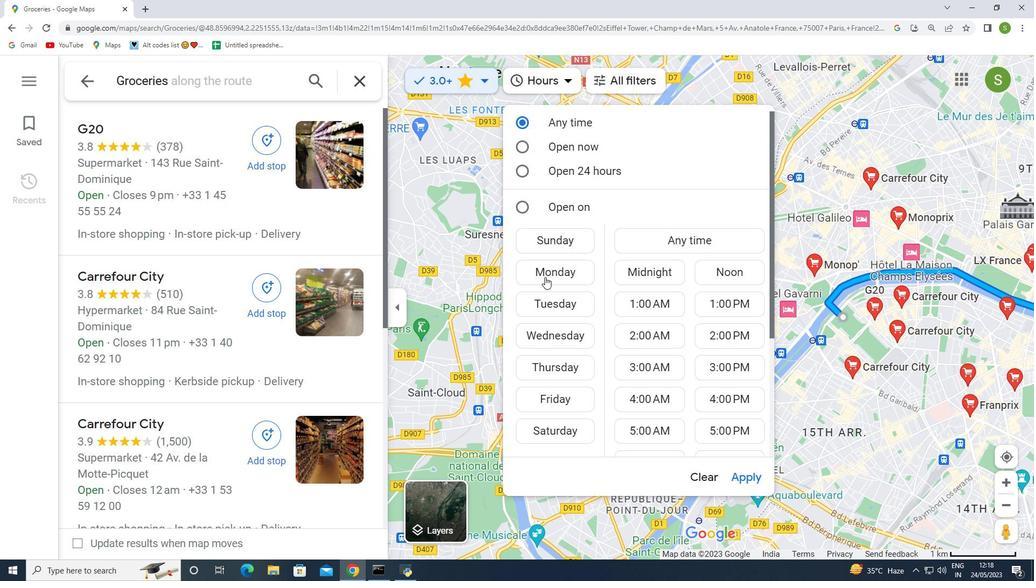 
Action: Mouse moved to (647, 368)
Screenshot: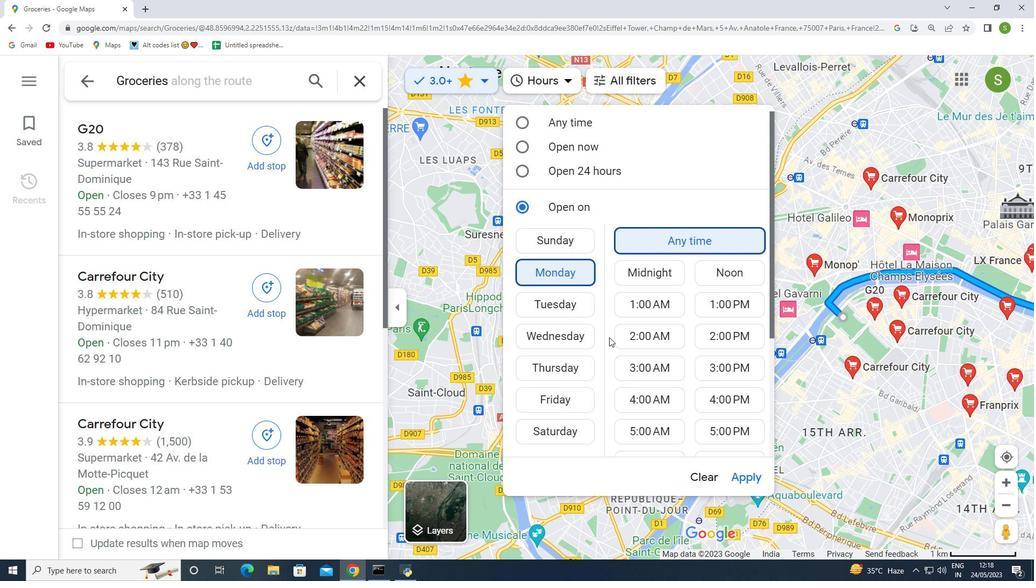 
Action: Mouse scrolled (647, 368) with delta (0, 0)
Screenshot: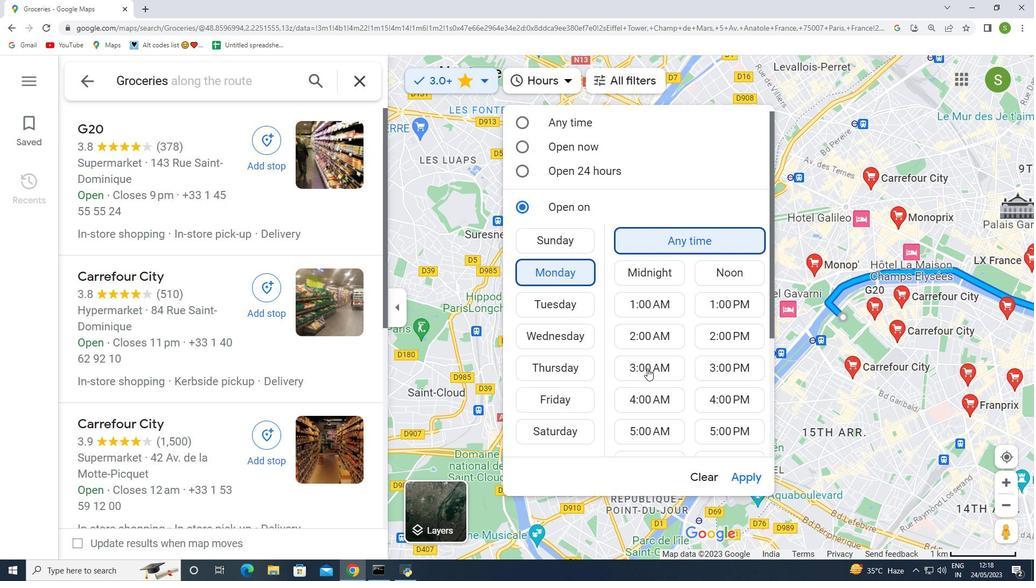 
Action: Mouse scrolled (647, 368) with delta (0, 0)
Screenshot: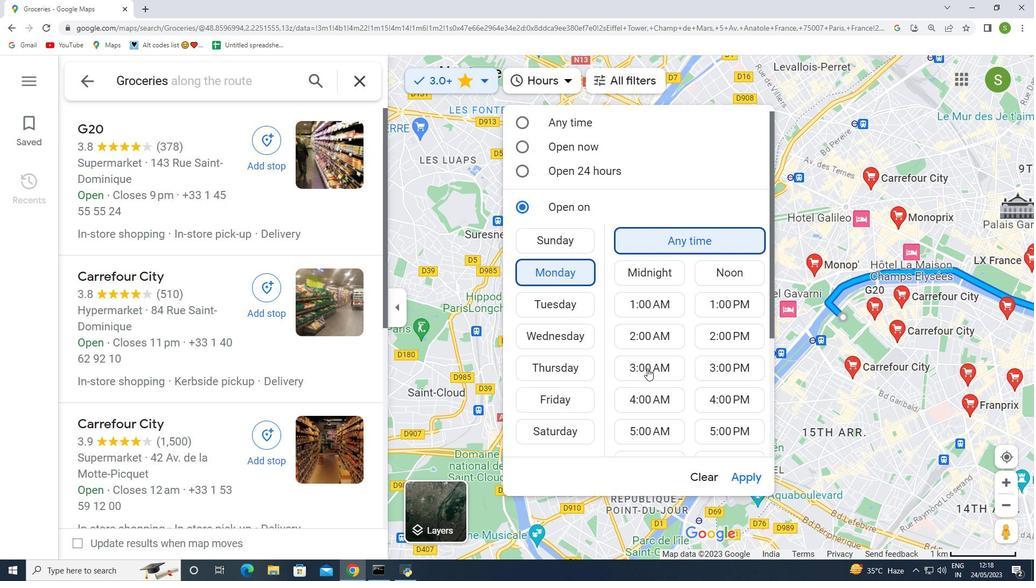 
Action: Mouse moved to (658, 446)
Screenshot: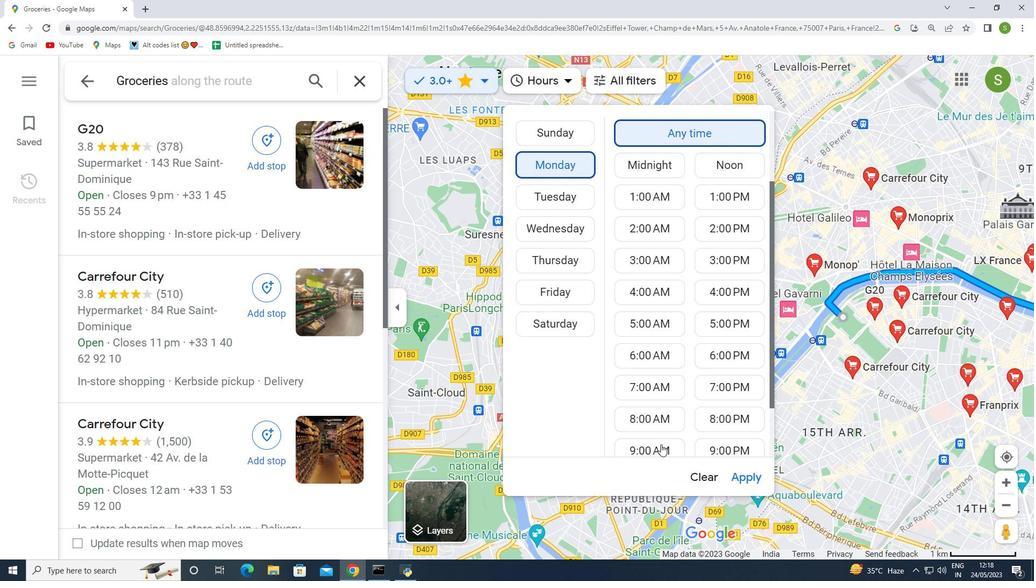 
Action: Mouse scrolled (658, 445) with delta (0, 0)
Screenshot: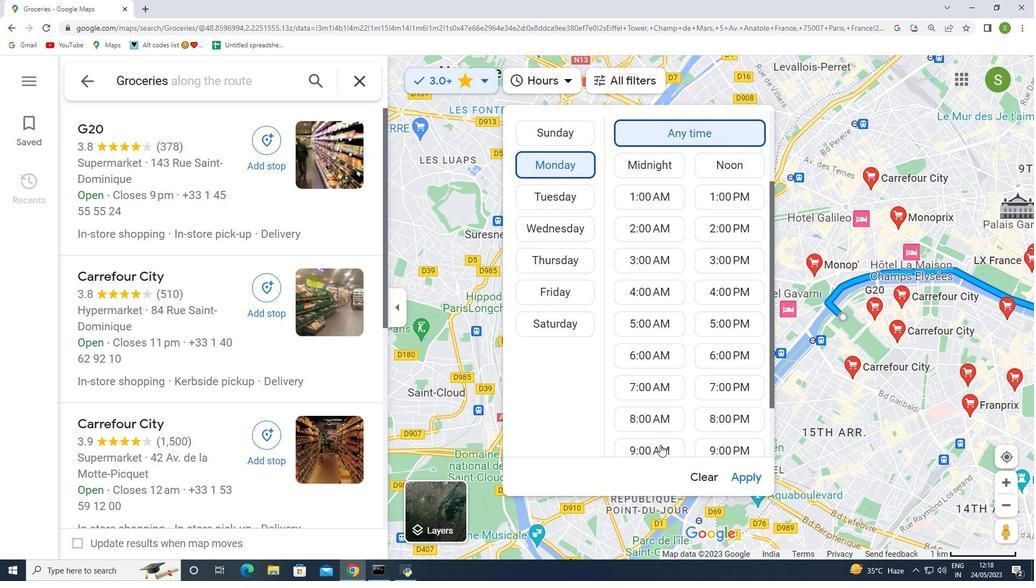 
Action: Mouse scrolled (658, 445) with delta (0, 0)
Screenshot: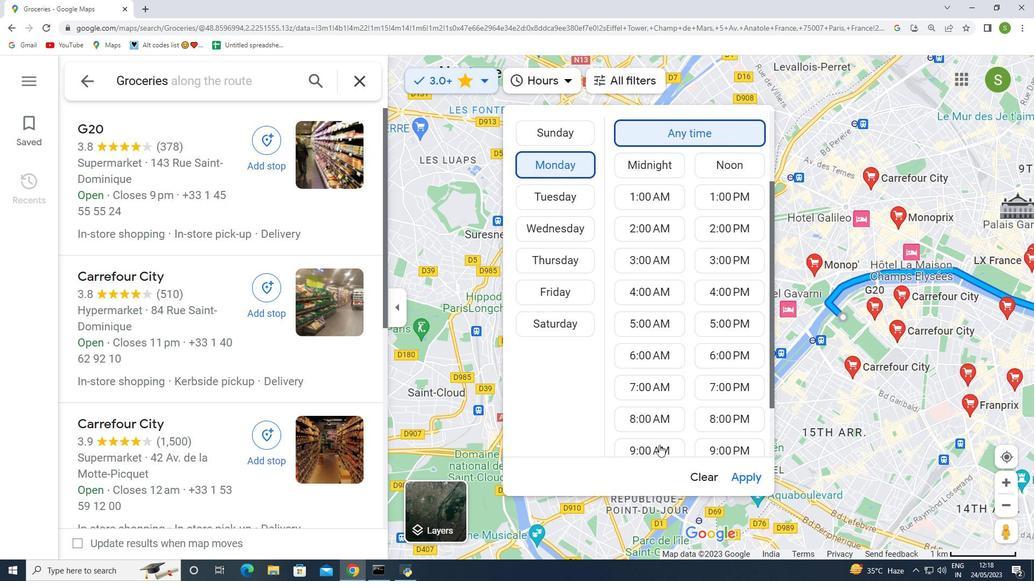 
Action: Mouse moved to (656, 435)
Screenshot: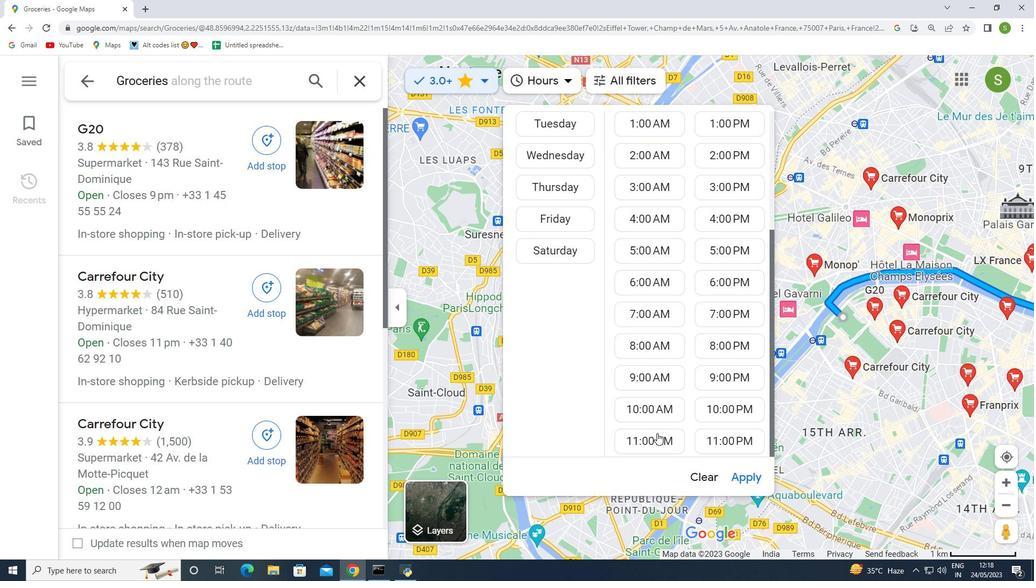 
Action: Mouse pressed left at (656, 435)
Screenshot: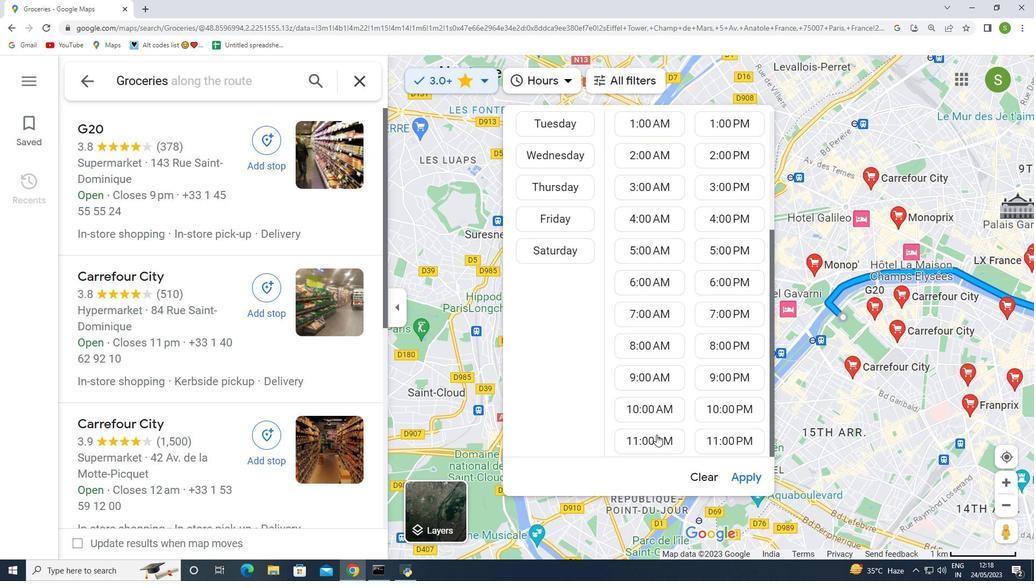 
Action: Mouse moved to (751, 481)
Screenshot: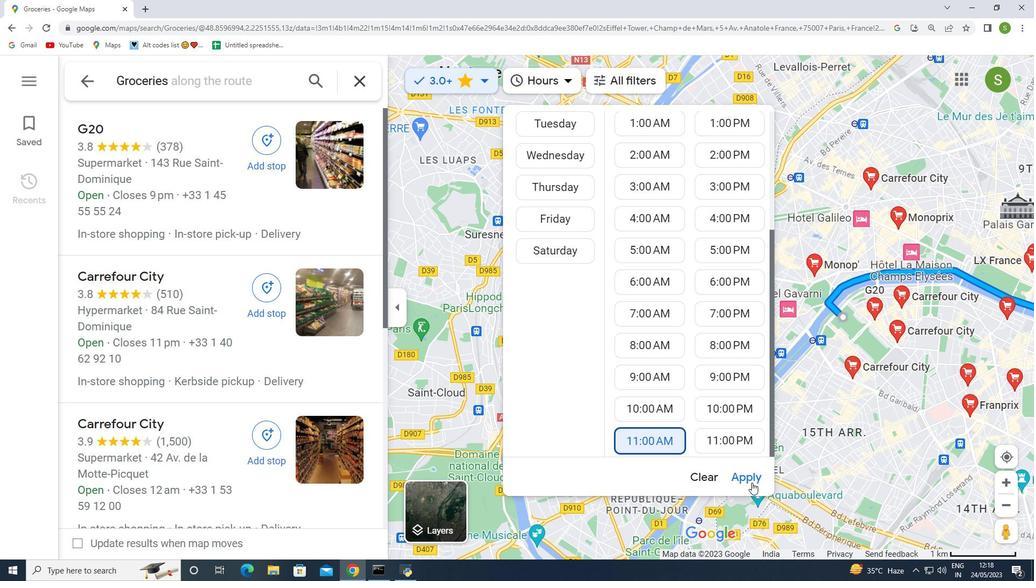 
Action: Mouse pressed left at (751, 481)
Screenshot: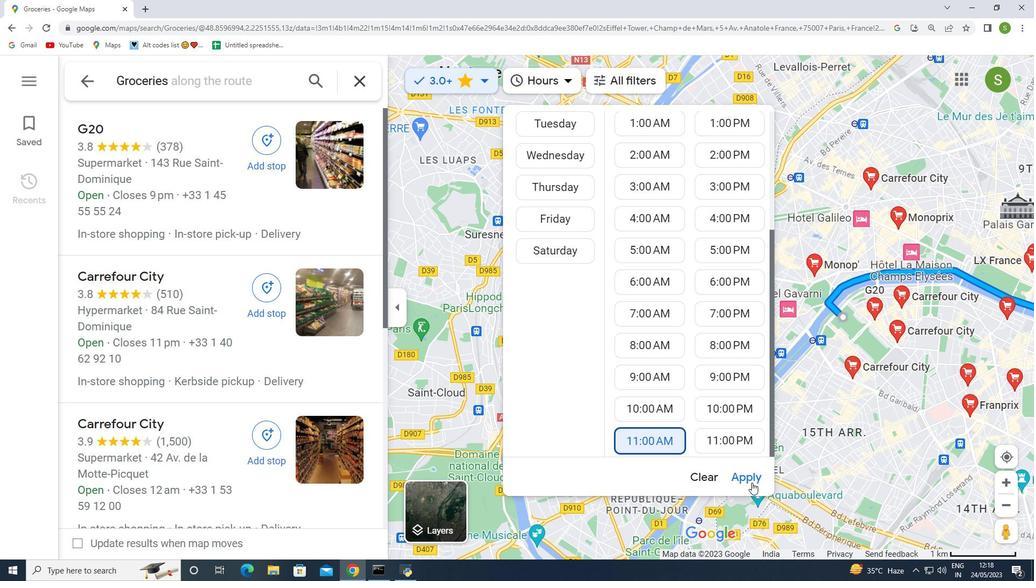 
Action: Mouse moved to (699, 84)
Screenshot: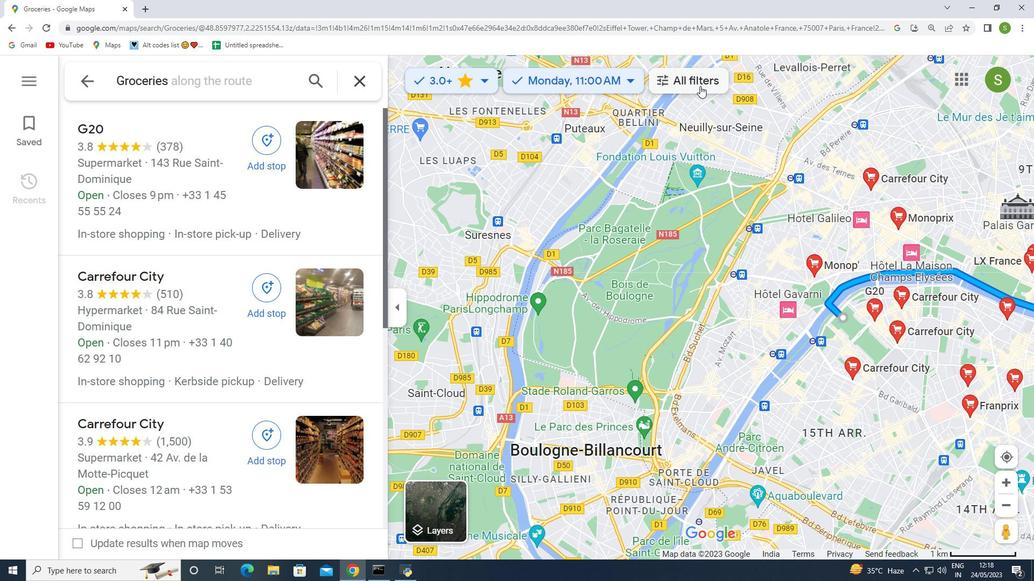 
Action: Mouse pressed left at (699, 84)
Screenshot: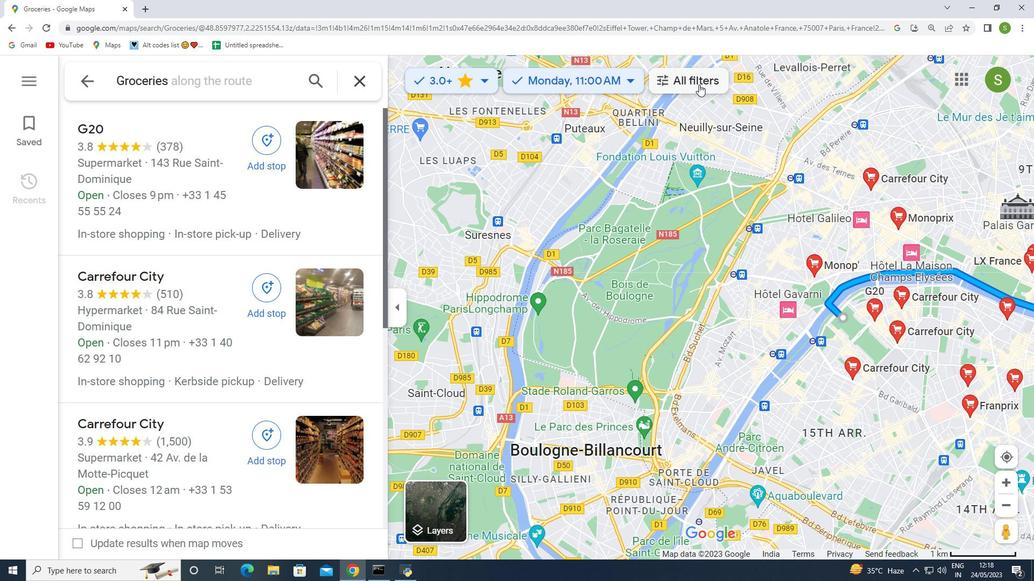 
Action: Mouse moved to (81, 82)
Screenshot: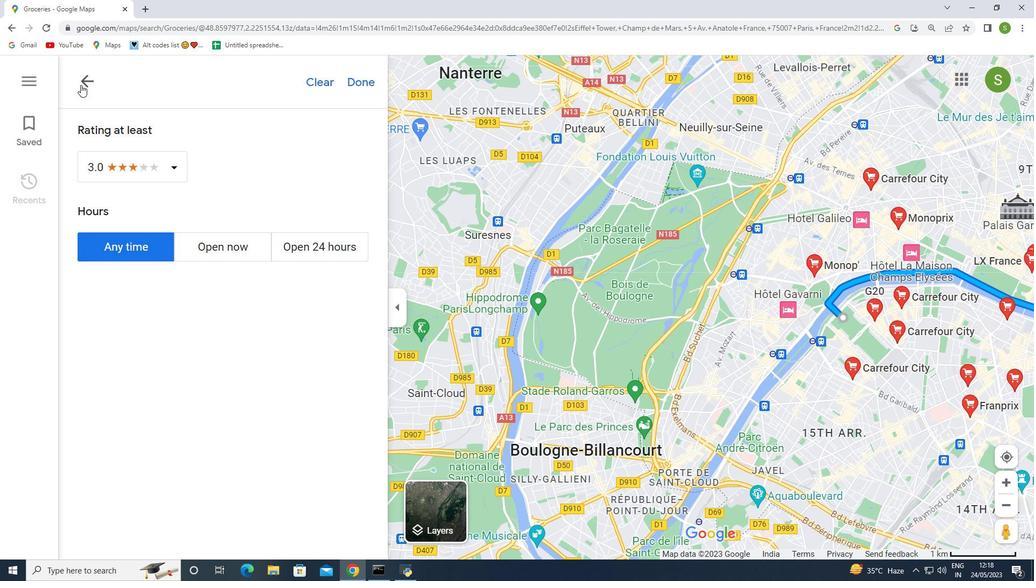 
Action: Mouse pressed left at (81, 82)
Screenshot: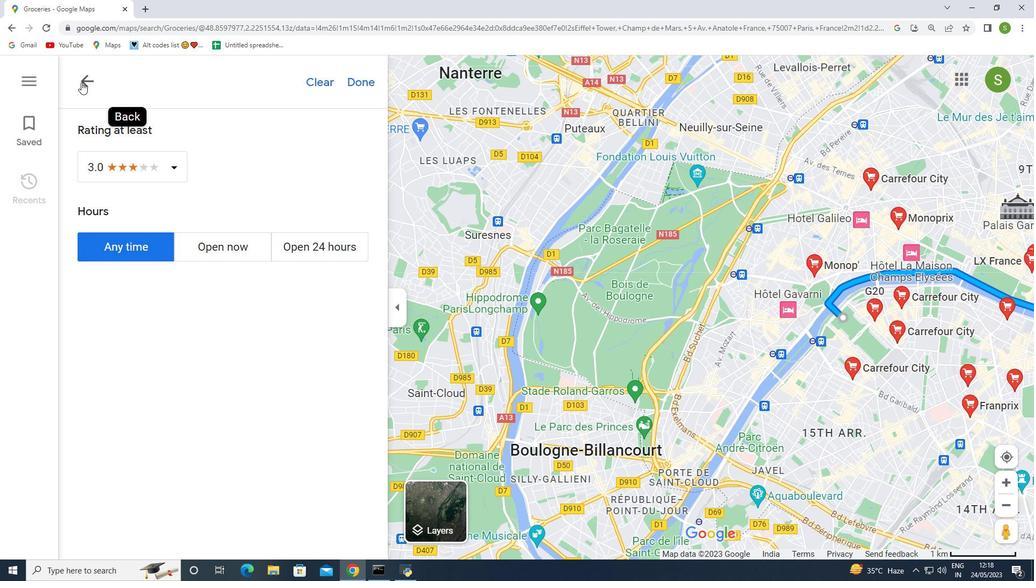 
Action: Mouse moved to (131, 277)
Screenshot: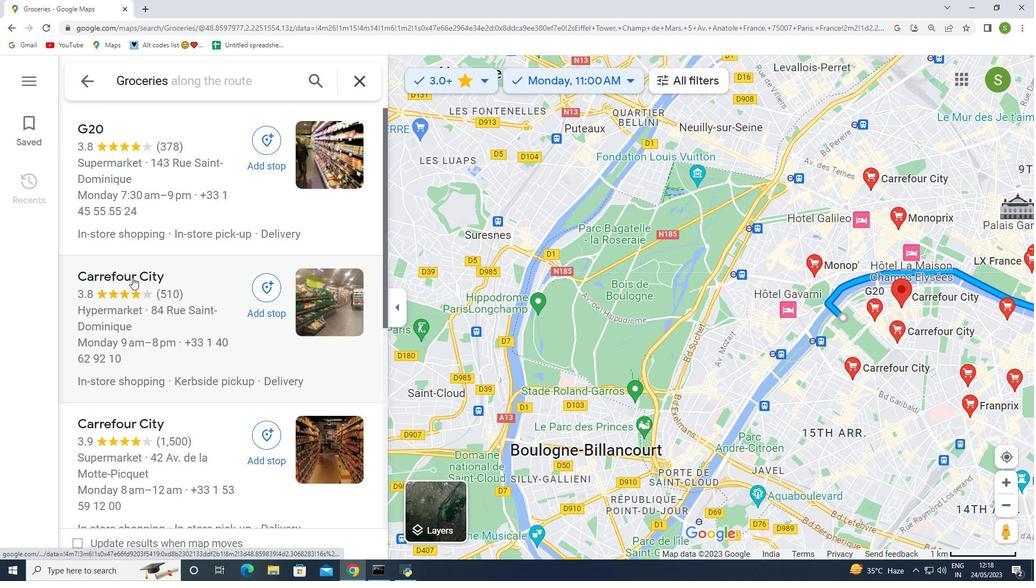 
Action: Mouse pressed left at (131, 277)
Screenshot: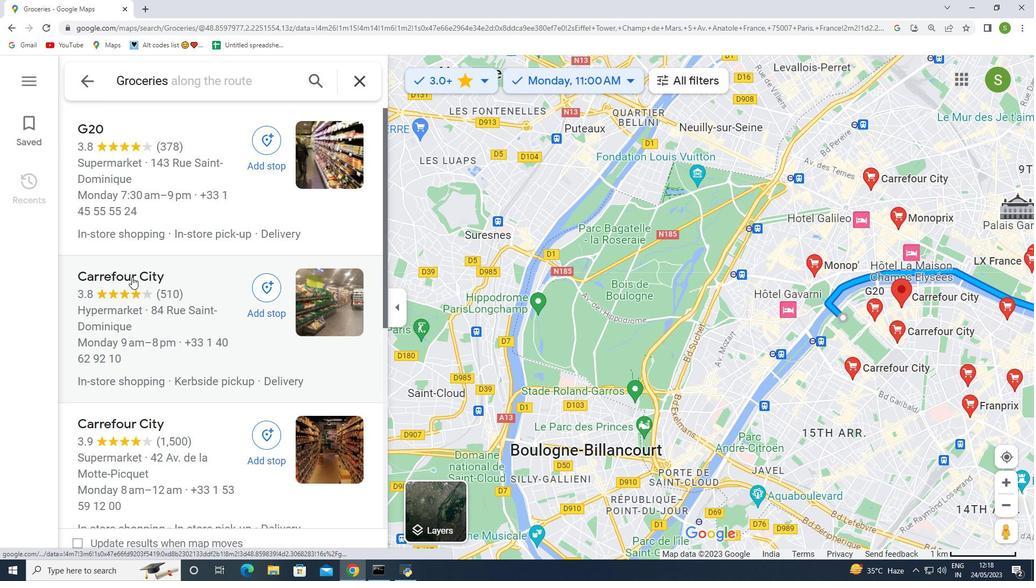 
Action: Mouse moved to (514, 259)
Screenshot: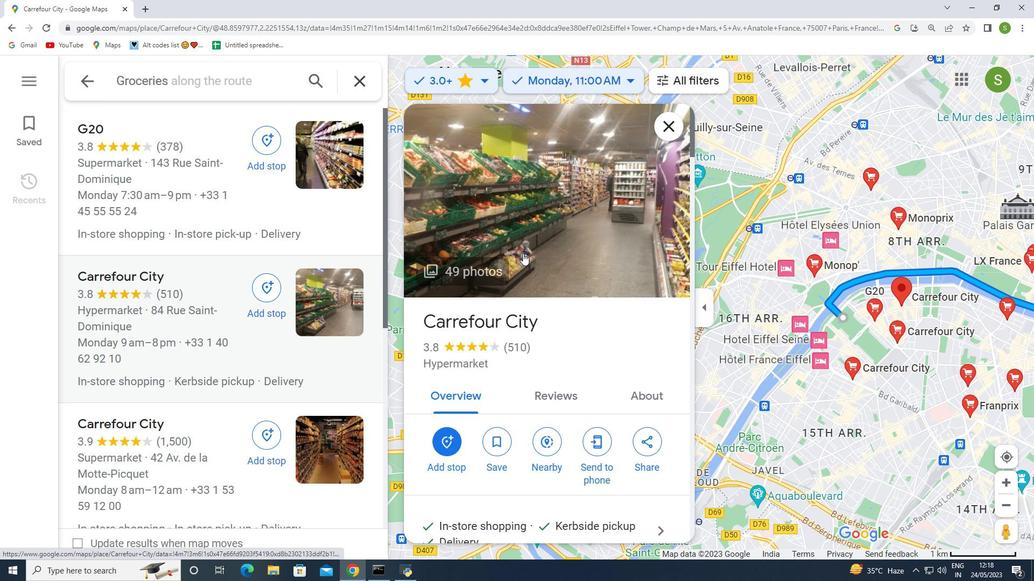 
Action: Mouse scrolled (514, 258) with delta (0, 0)
Screenshot: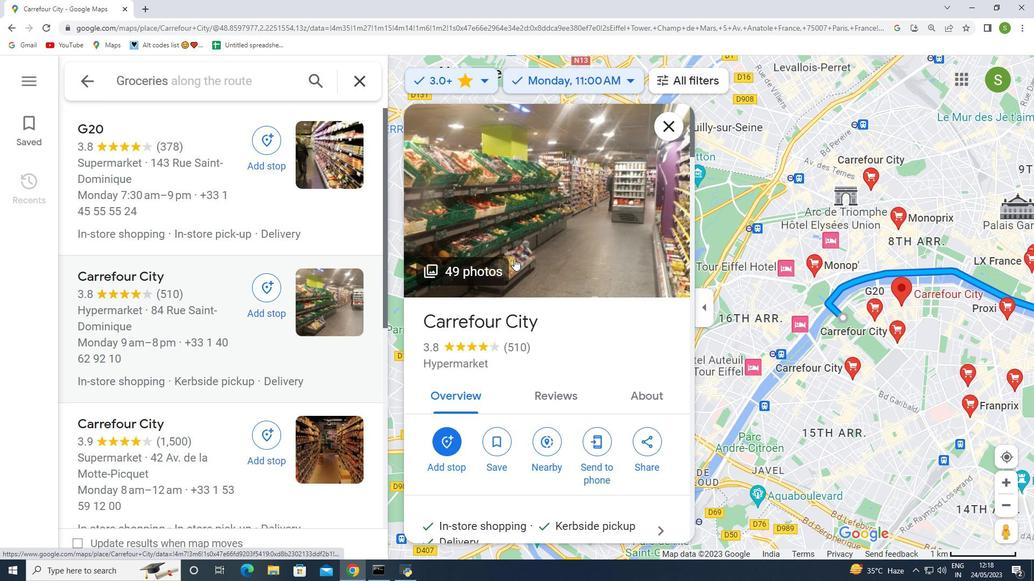 
Action: Mouse scrolled (514, 258) with delta (0, 0)
Screenshot: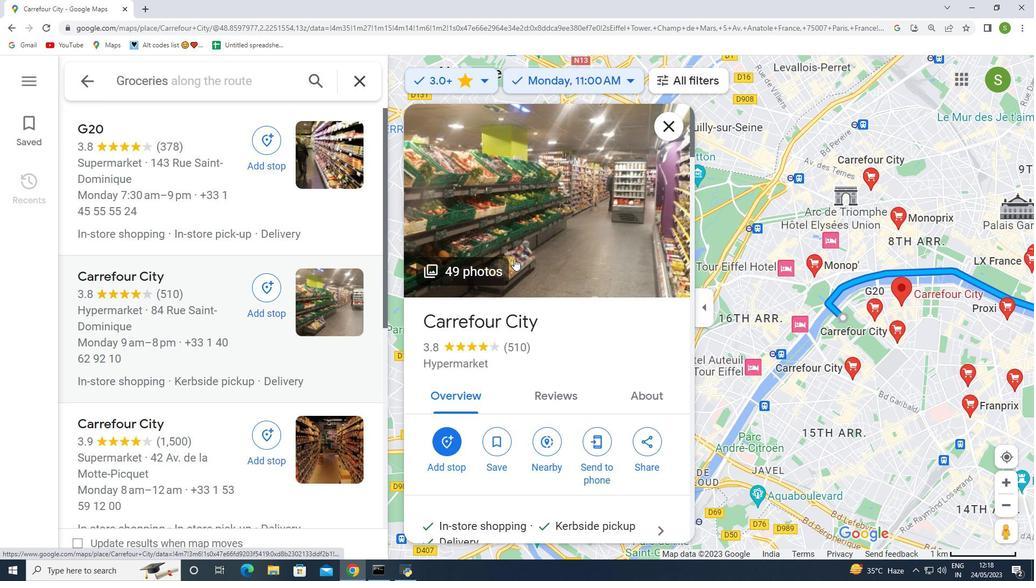 
Action: Mouse scrolled (514, 258) with delta (0, 0)
Screenshot: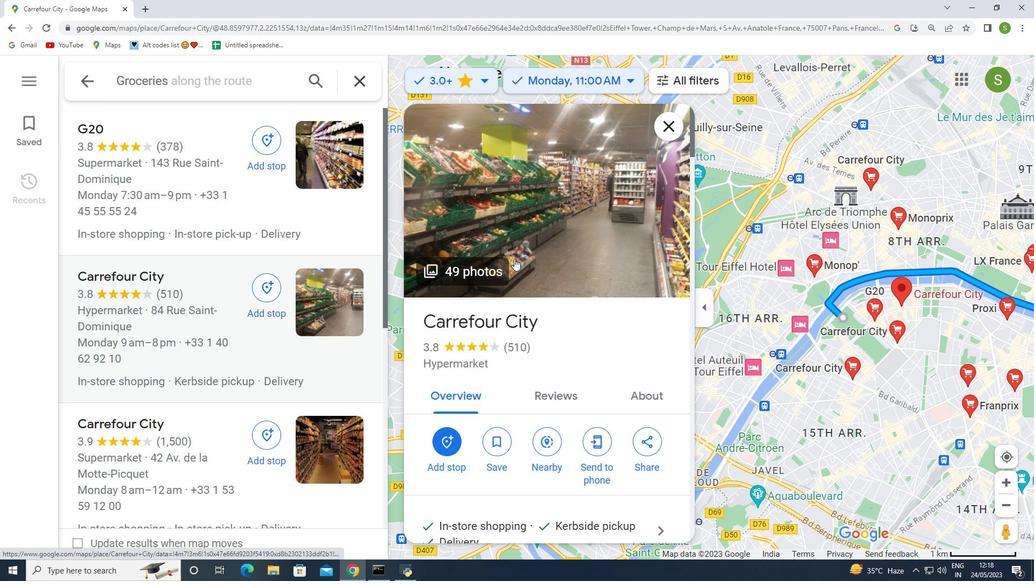 
Action: Mouse scrolled (514, 258) with delta (0, 0)
Screenshot: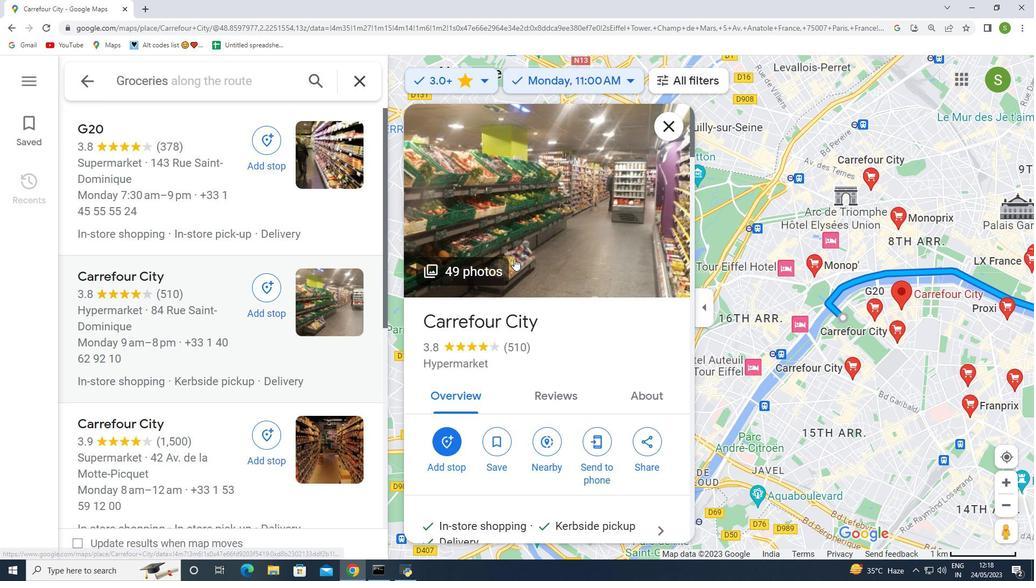 
Action: Mouse moved to (500, 227)
Screenshot: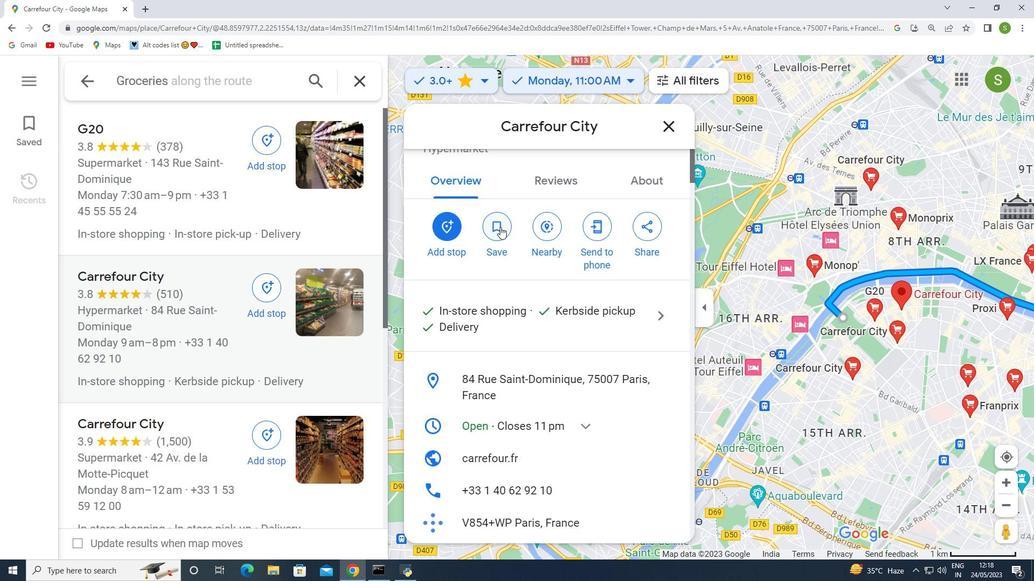 
Action: Mouse scrolled (500, 226) with delta (0, 0)
Screenshot: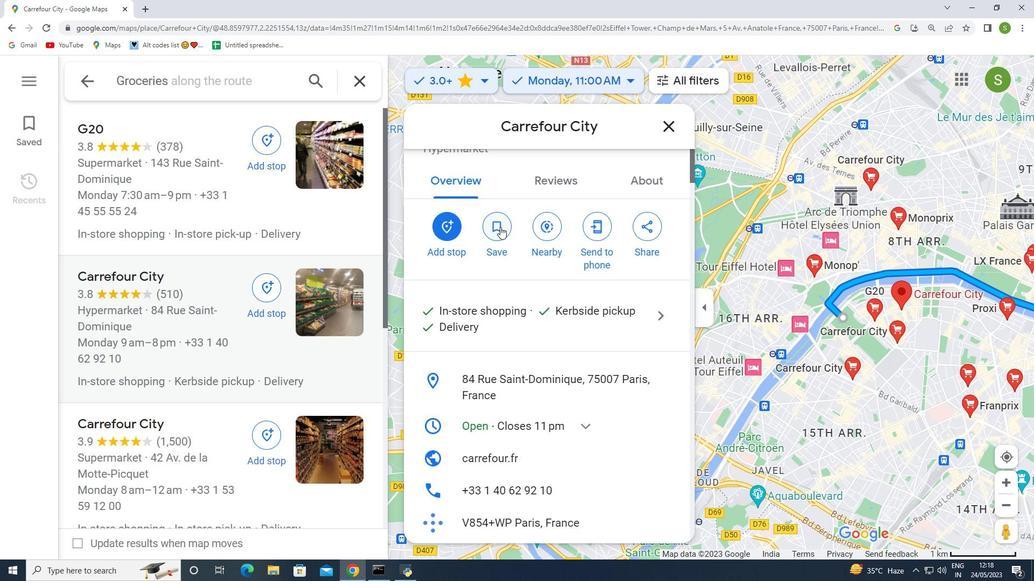 
Action: Mouse scrolled (500, 226) with delta (0, 0)
Screenshot: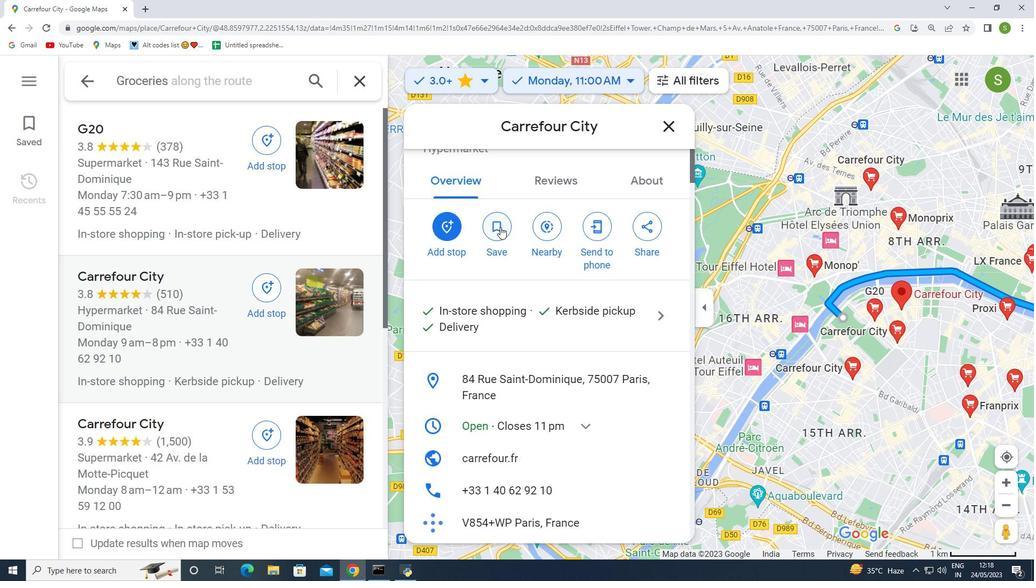 
Action: Mouse scrolled (500, 226) with delta (0, 0)
Screenshot: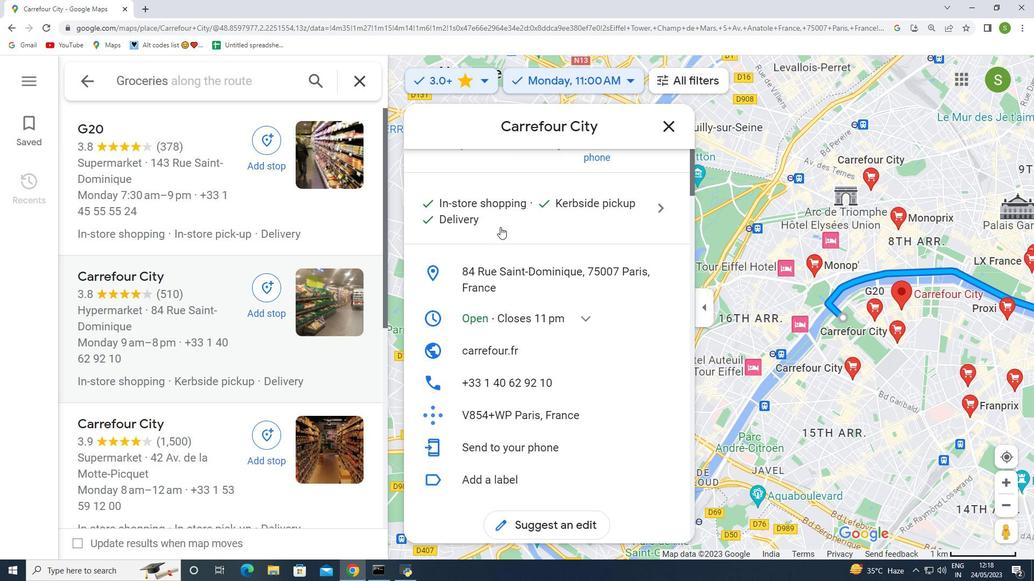 
Action: Mouse scrolled (500, 226) with delta (0, 0)
Screenshot: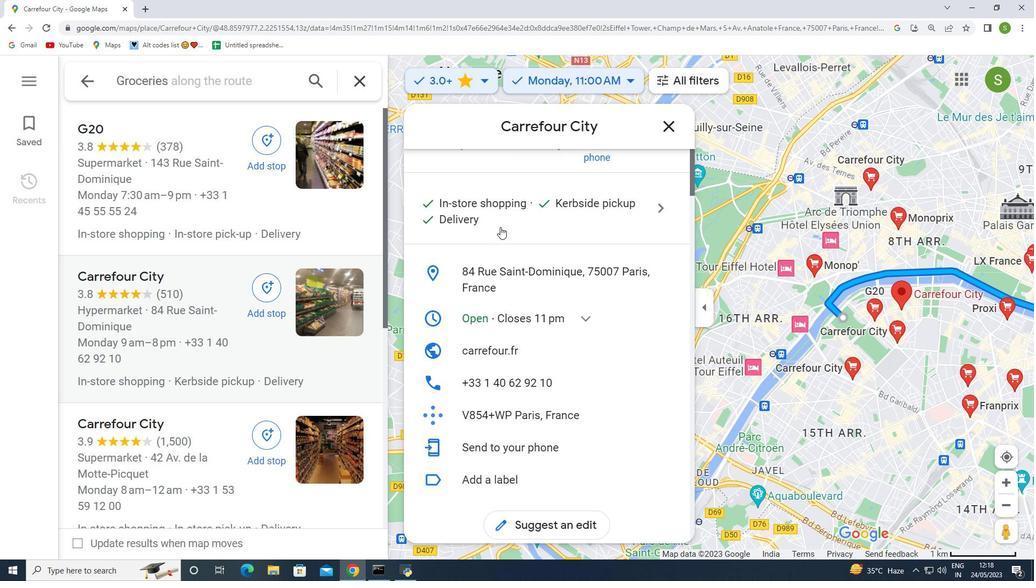 
Action: Mouse scrolled (500, 226) with delta (0, 0)
Screenshot: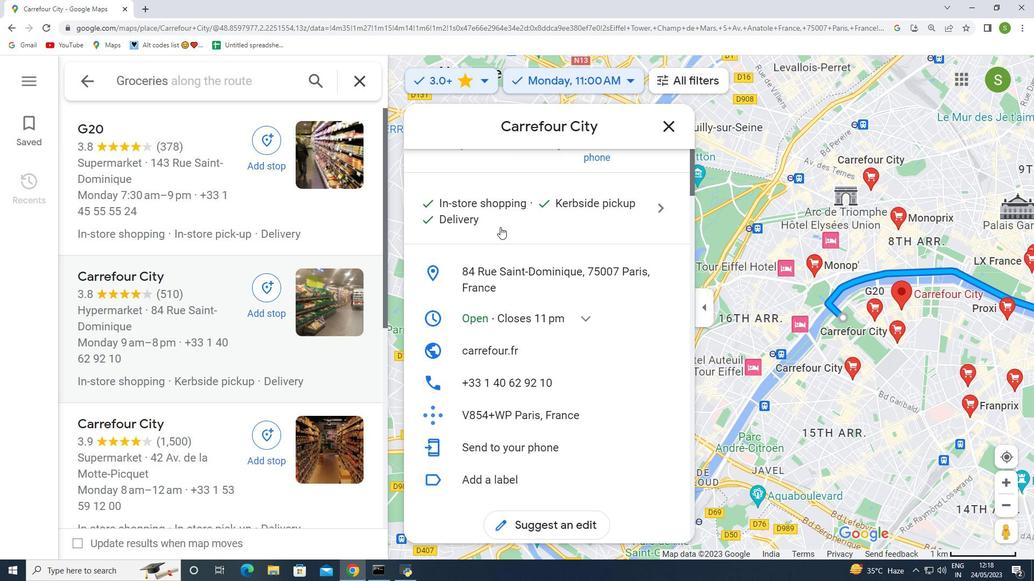 
Action: Mouse moved to (559, 296)
Screenshot: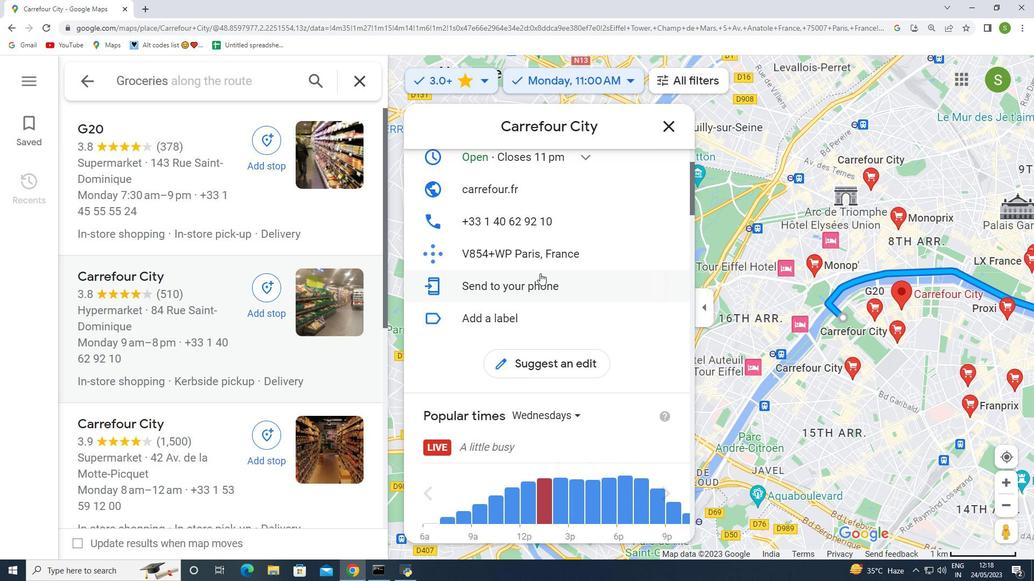 
Action: Mouse scrolled (559, 295) with delta (0, 0)
Screenshot: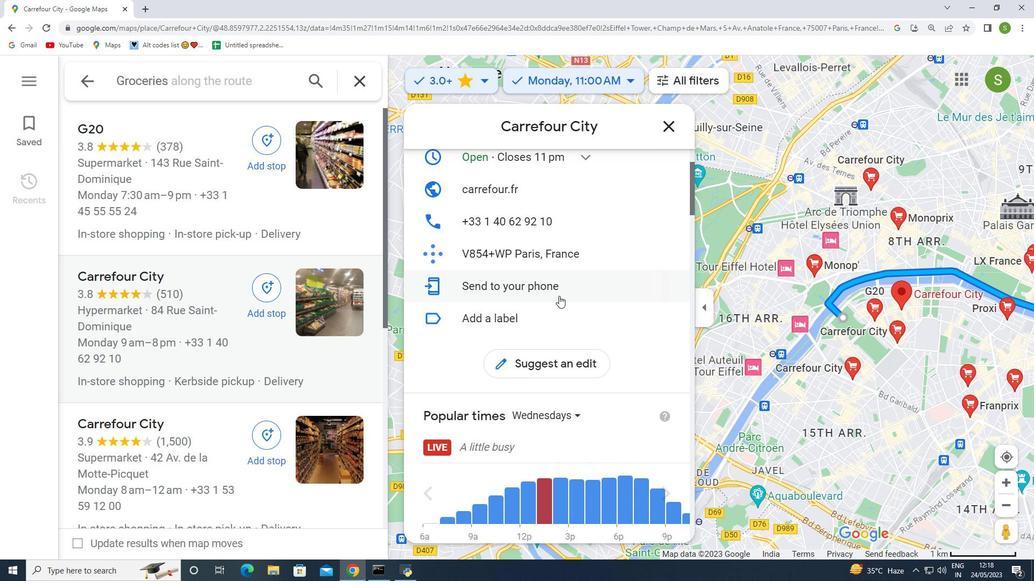 
Action: Mouse moved to (559, 297)
Screenshot: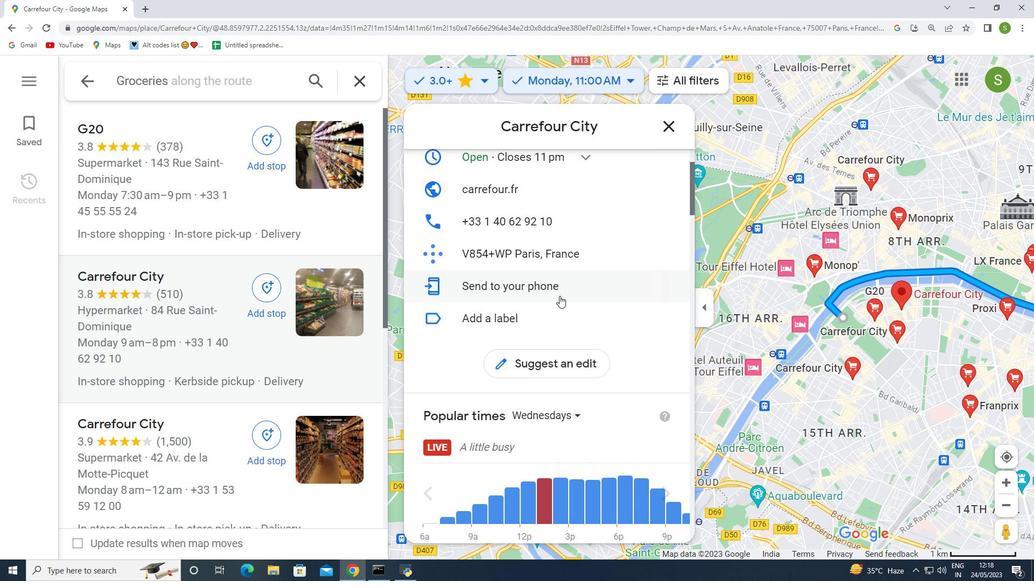 
Action: Mouse scrolled (559, 296) with delta (0, 0)
Screenshot: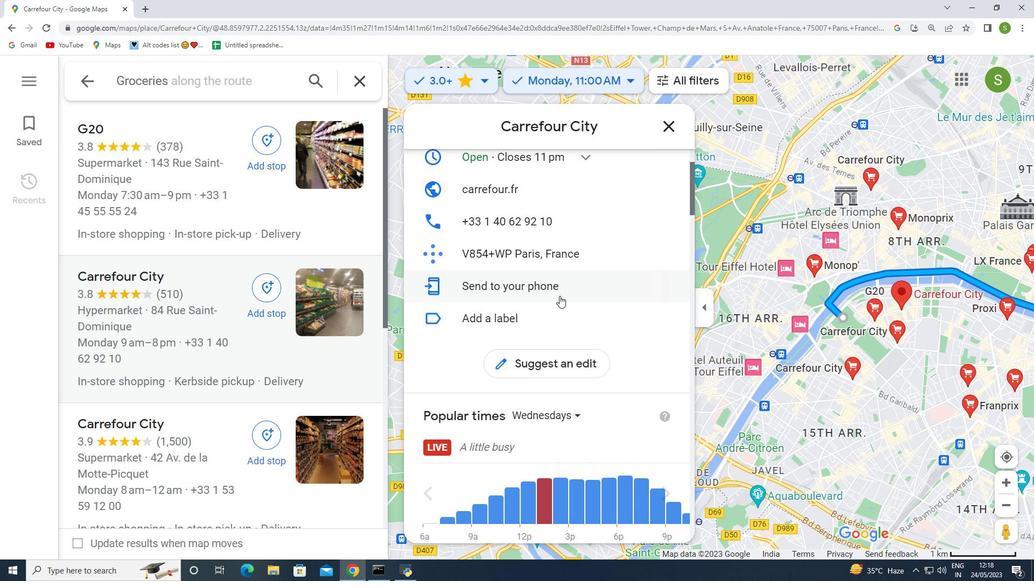 
Action: Mouse moved to (559, 294)
Screenshot: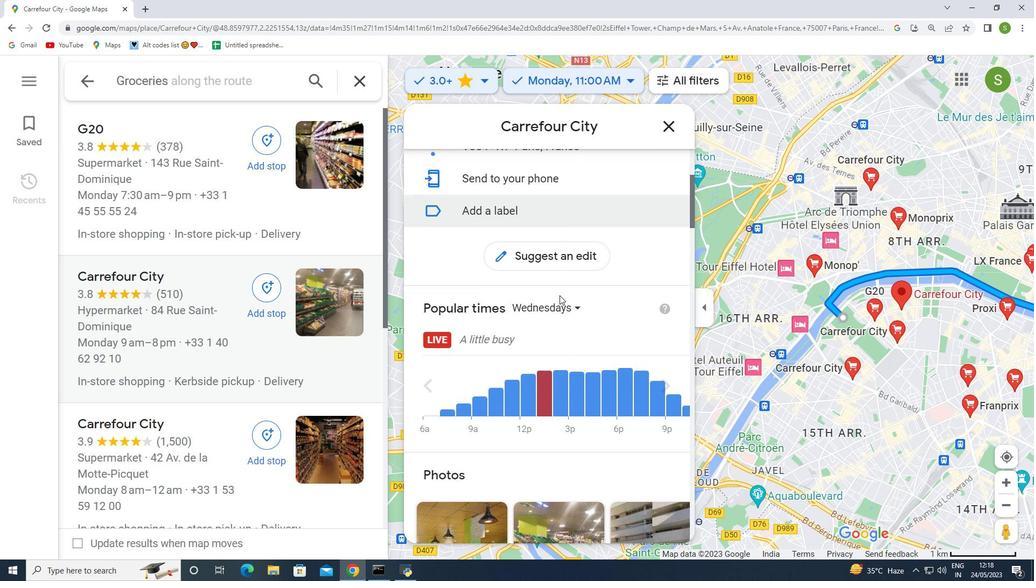 
Action: Mouse scrolled (559, 294) with delta (0, 0)
Screenshot: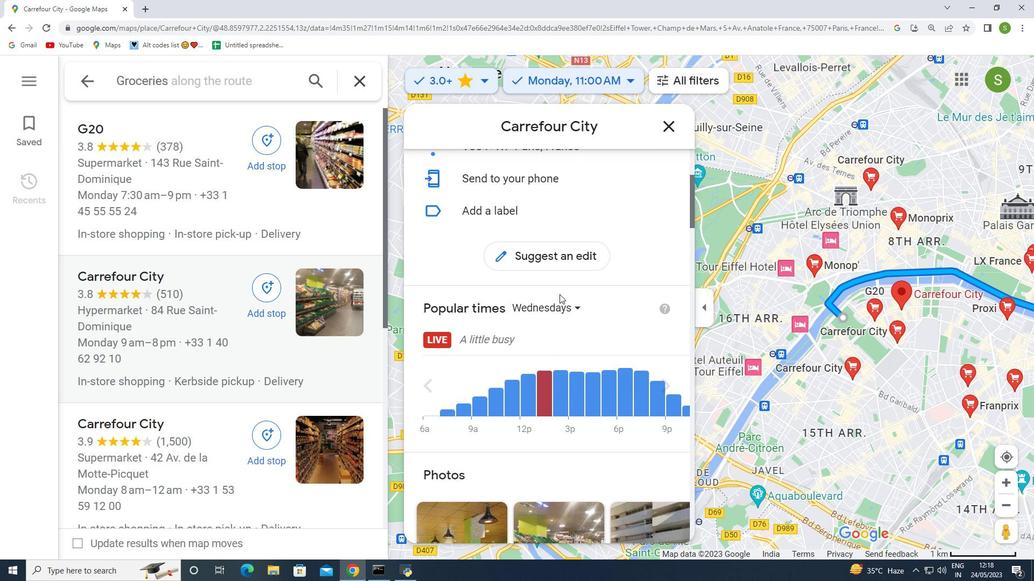 
Action: Mouse moved to (559, 294)
Screenshot: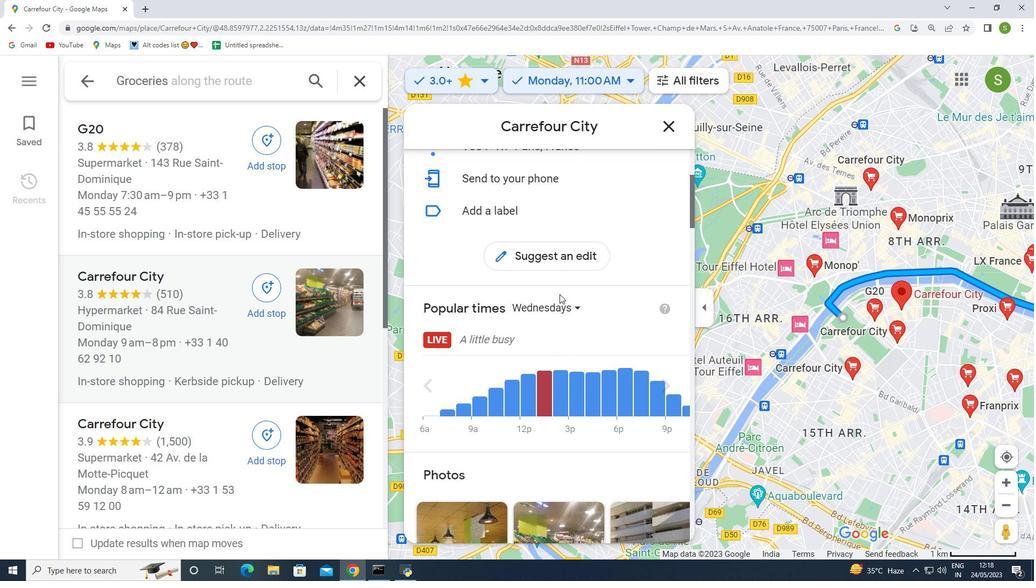 
Action: Mouse scrolled (559, 294) with delta (0, 0)
Screenshot: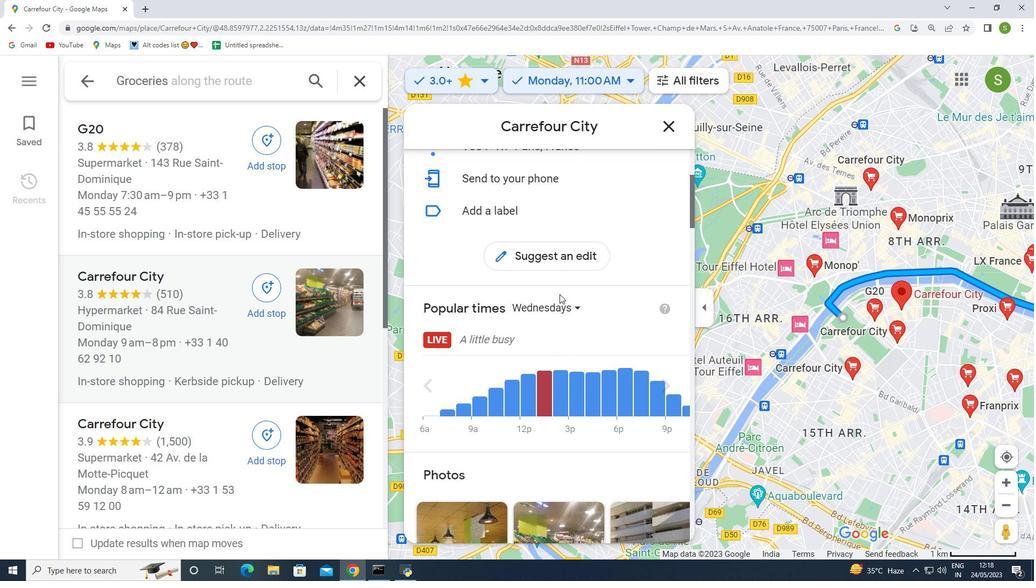 
Action: Mouse moved to (555, 304)
Screenshot: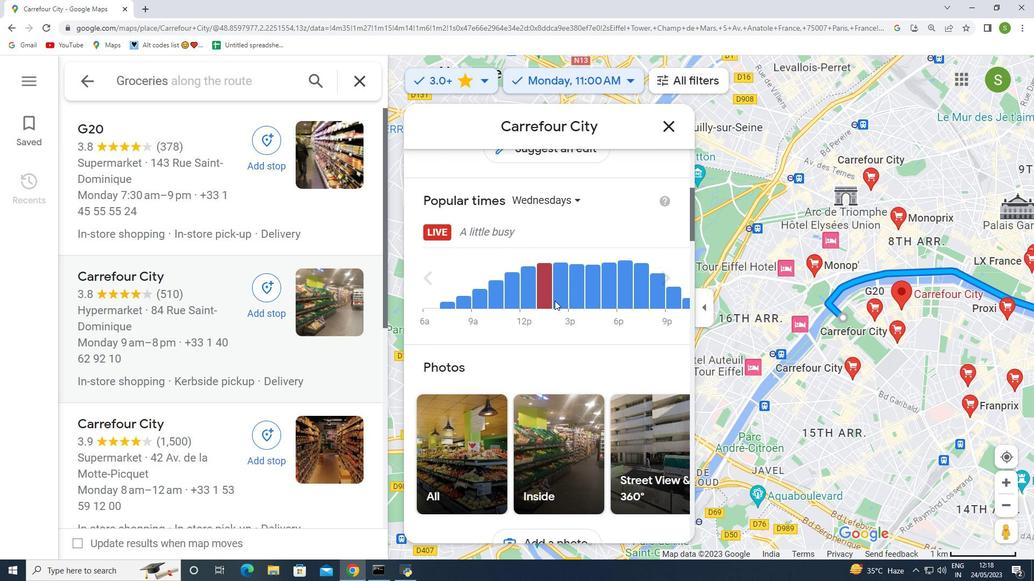 
Action: Mouse scrolled (555, 303) with delta (0, 0)
Screenshot: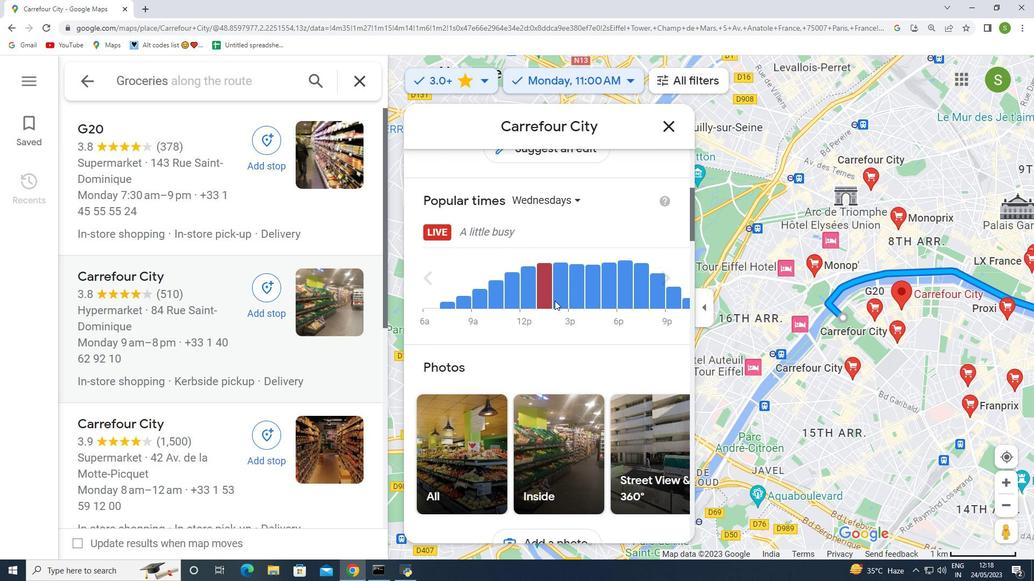 
Action: Mouse moved to (555, 307)
Screenshot: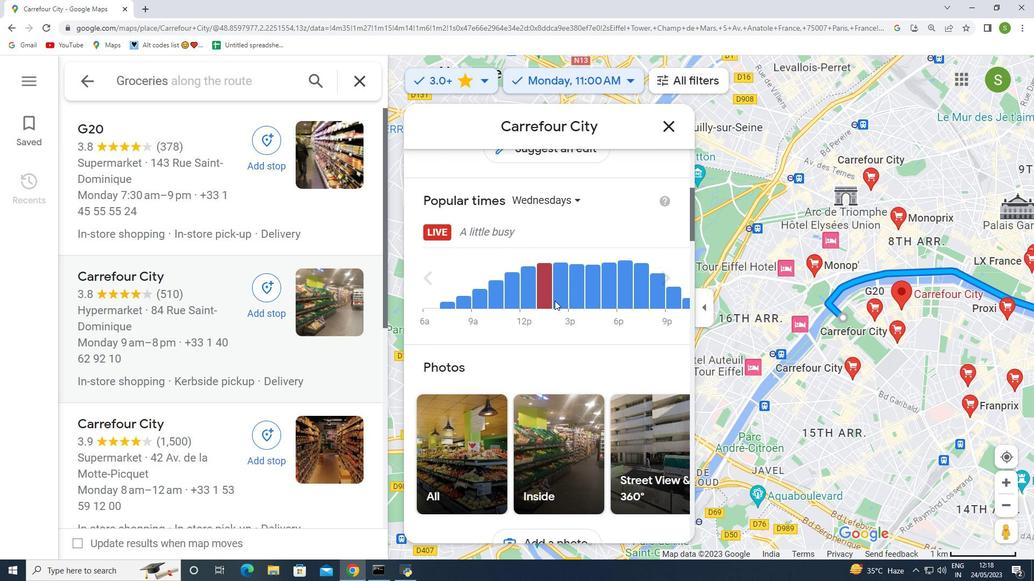 
Action: Mouse scrolled (555, 306) with delta (0, 0)
Screenshot: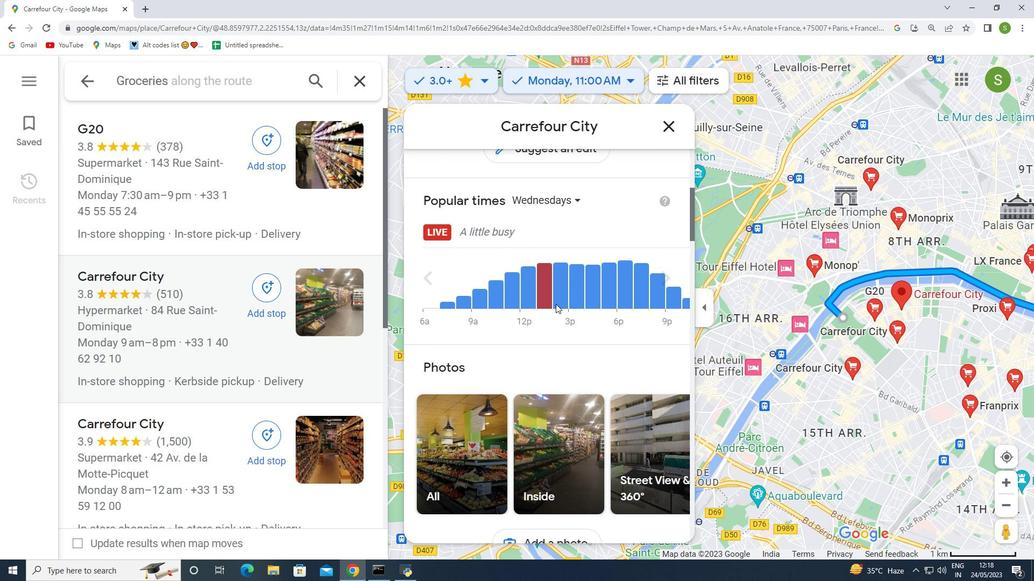 
Action: Mouse scrolled (555, 306) with delta (0, 0)
Screenshot: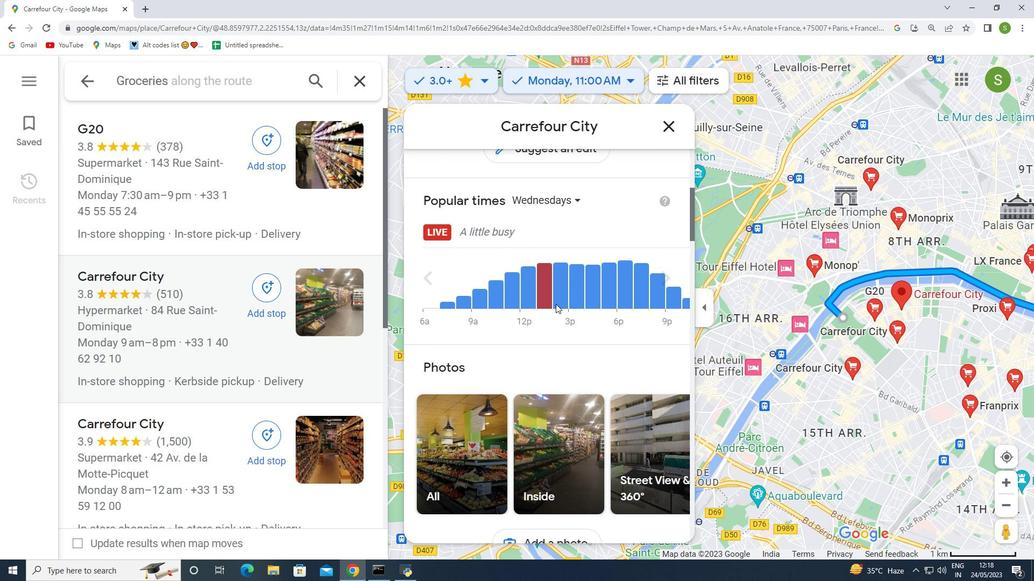 
Action: Mouse moved to (555, 307)
Screenshot: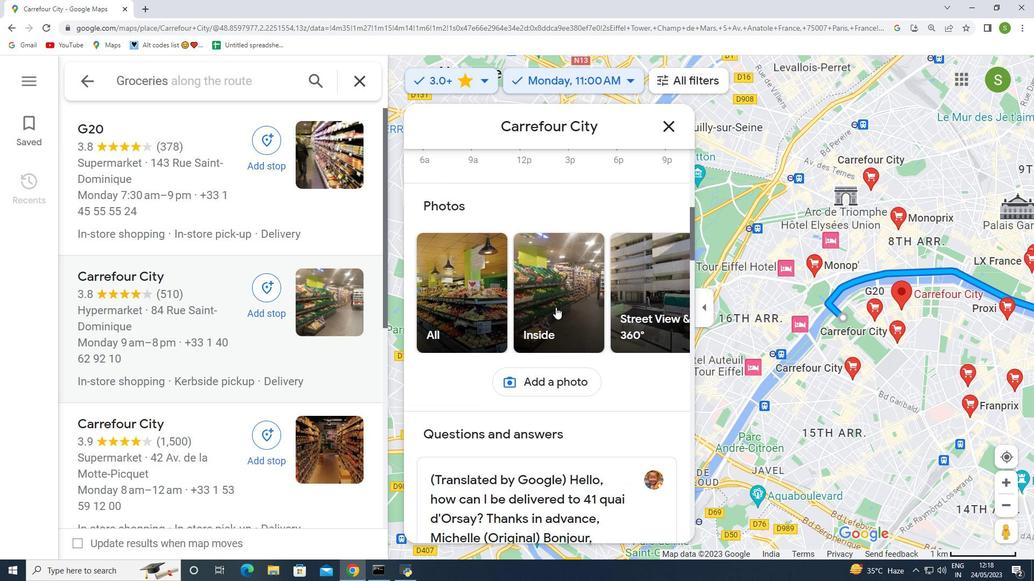
Action: Mouse scrolled (555, 307) with delta (0, 0)
Screenshot: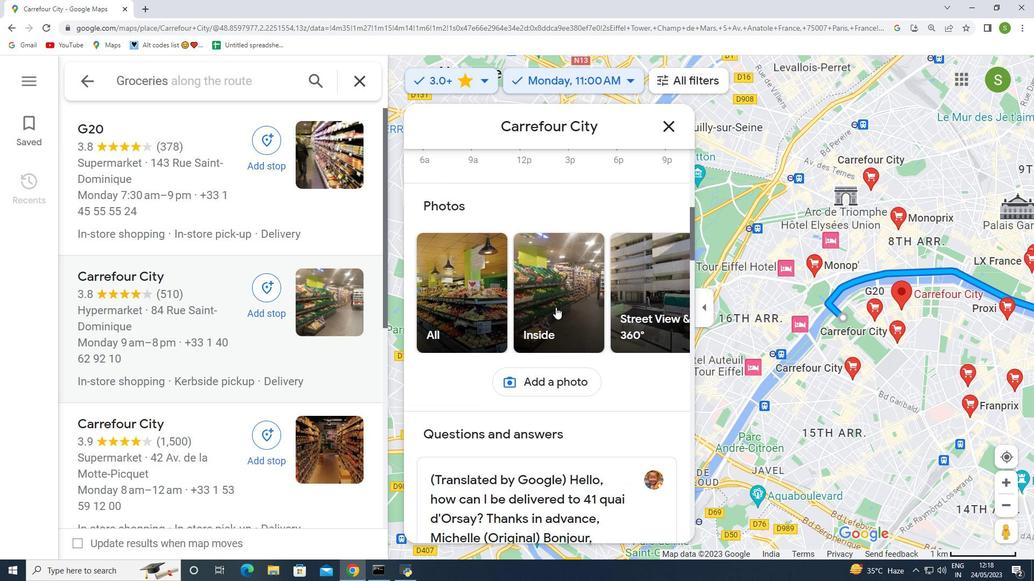 
Action: Mouse moved to (555, 308)
Screenshot: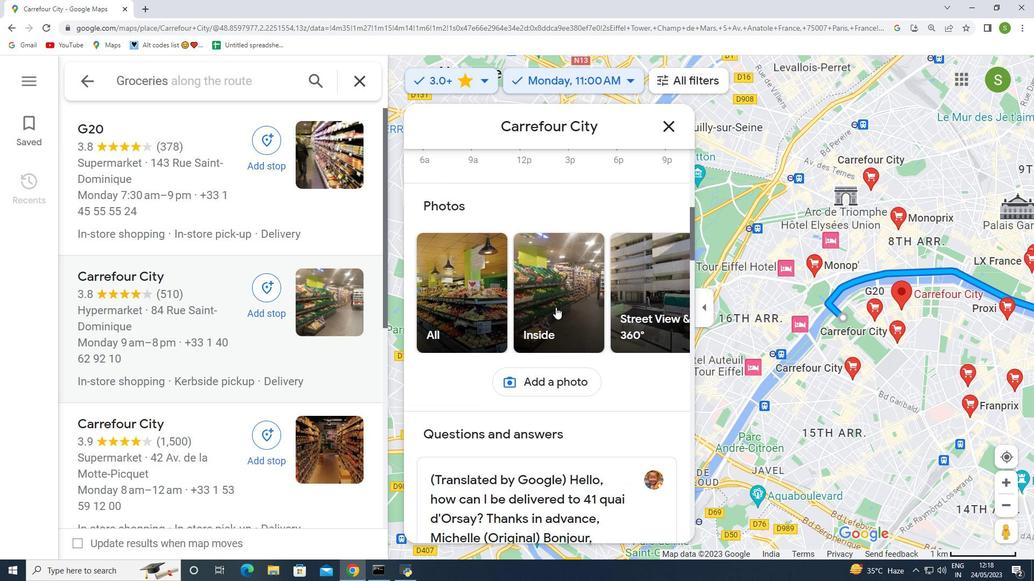 
Action: Mouse scrolled (555, 307) with delta (0, 0)
Screenshot: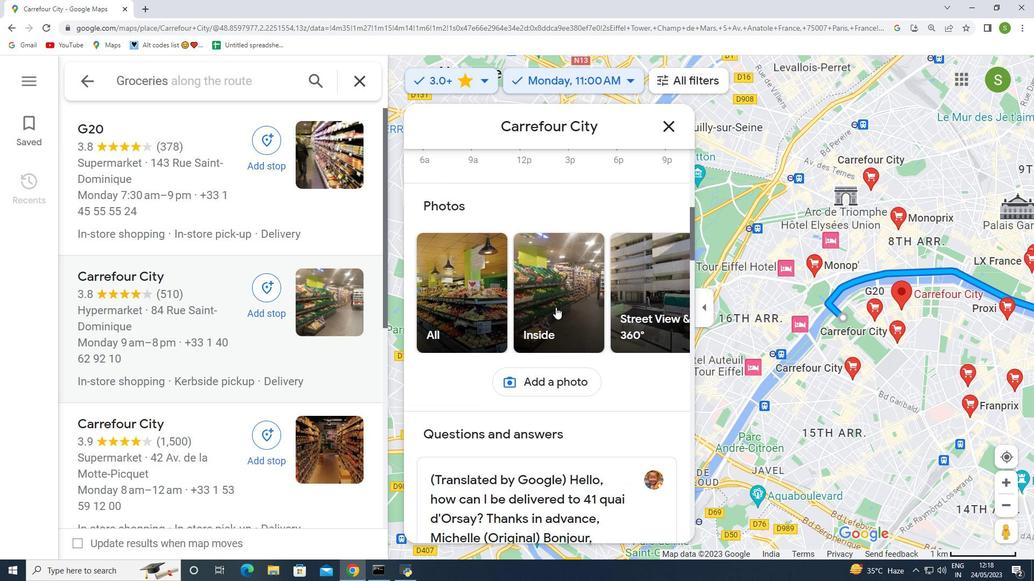 
Action: Mouse scrolled (555, 307) with delta (0, 0)
Screenshot: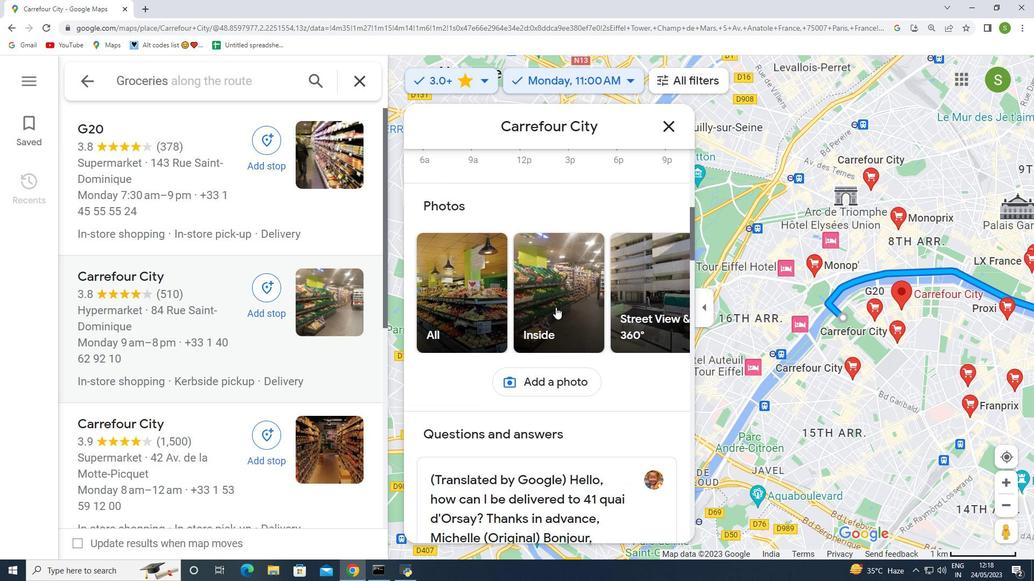
Action: Mouse moved to (553, 306)
Screenshot: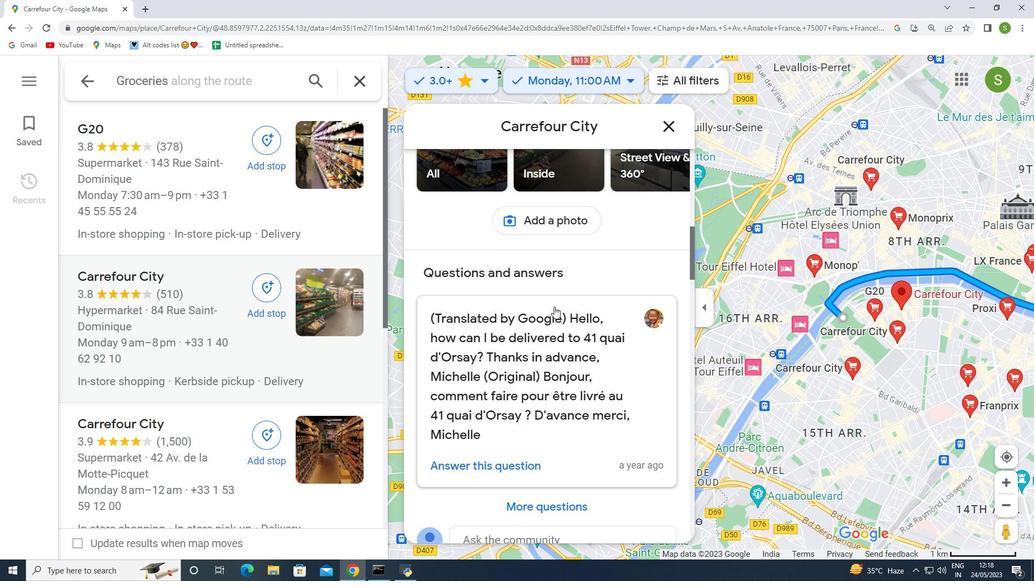 
Action: Mouse scrolled (553, 305) with delta (0, 0)
Screenshot: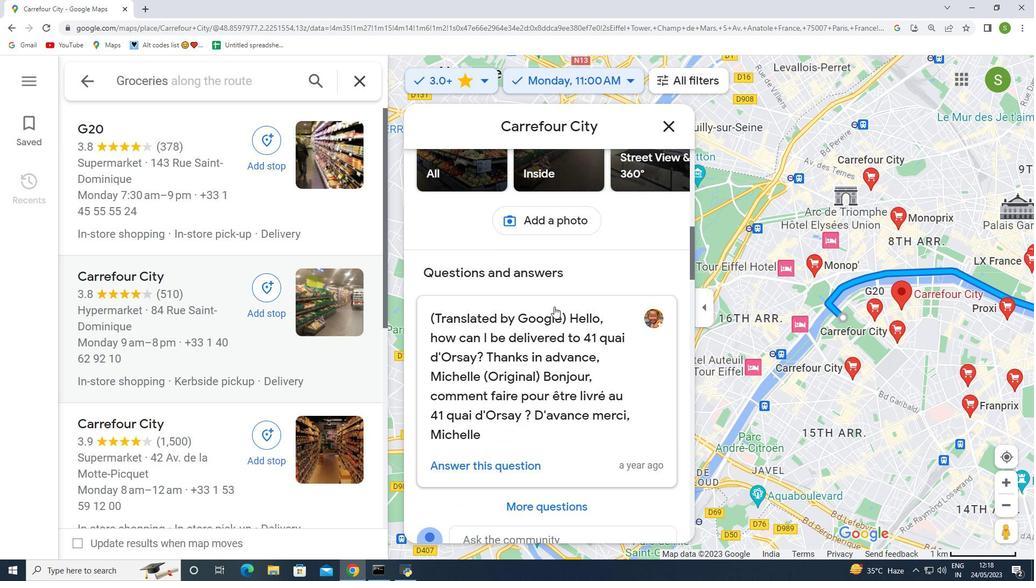 
Action: Mouse moved to (552, 306)
Screenshot: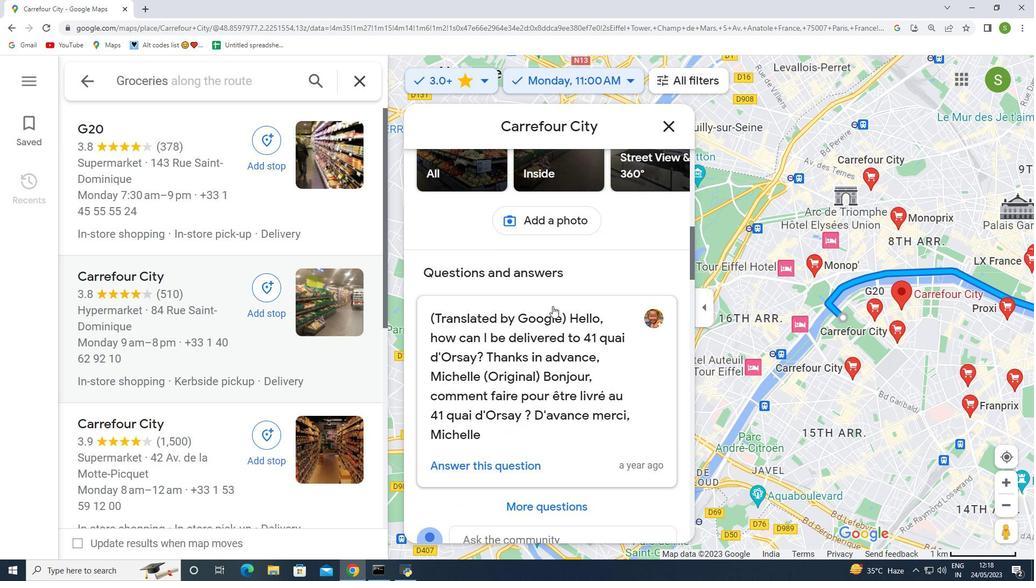 
Action: Mouse scrolled (552, 305) with delta (0, 0)
Screenshot: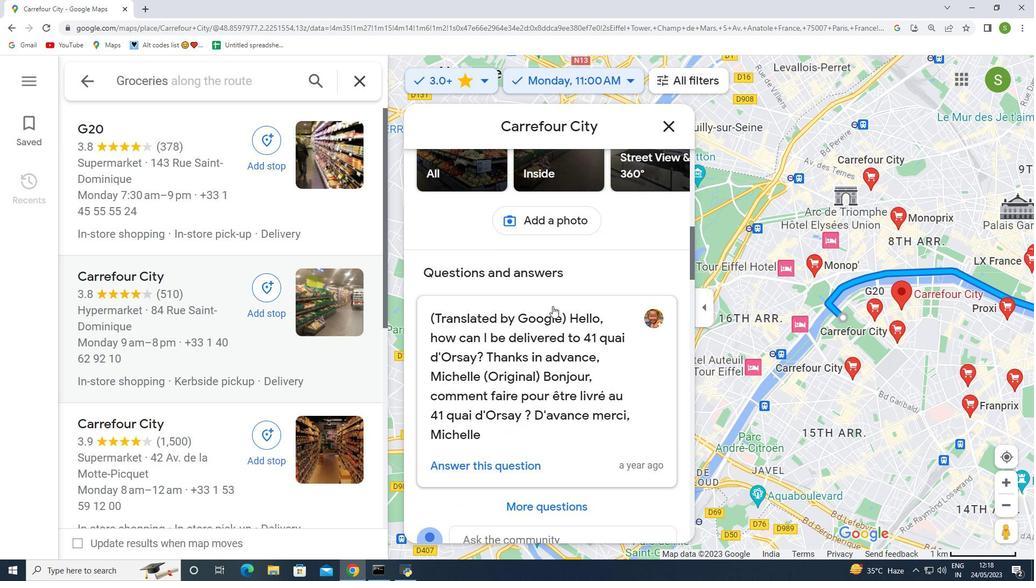 
Action: Mouse moved to (552, 307)
Screenshot: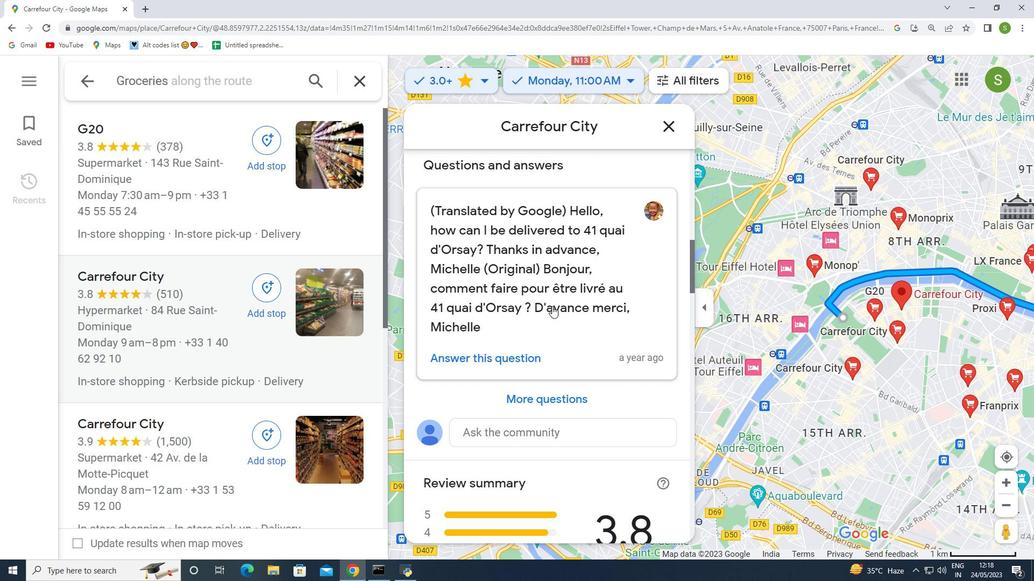 
Action: Mouse scrolled (552, 306) with delta (0, 0)
Screenshot: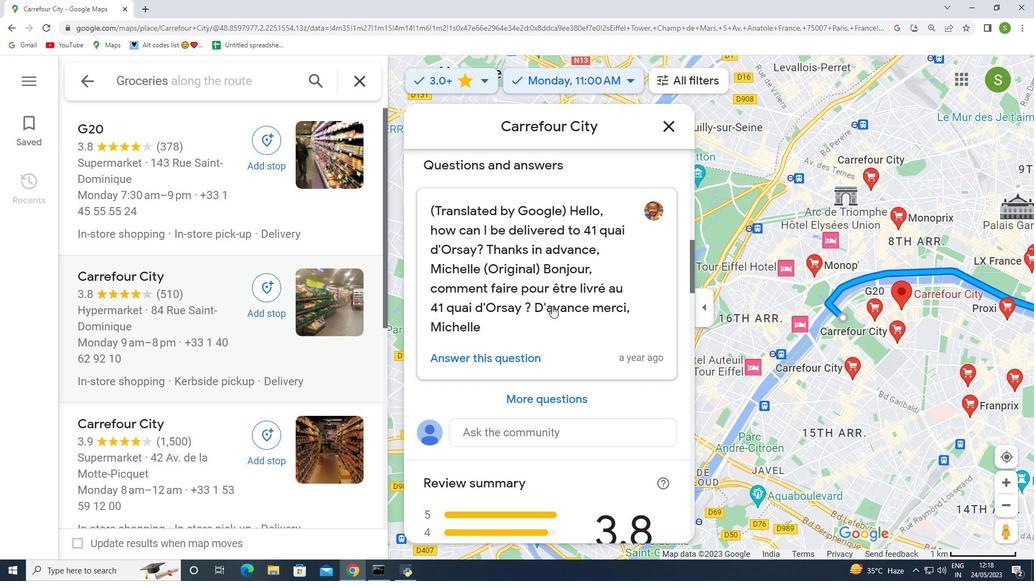 
Action: Mouse moved to (552, 307)
Screenshot: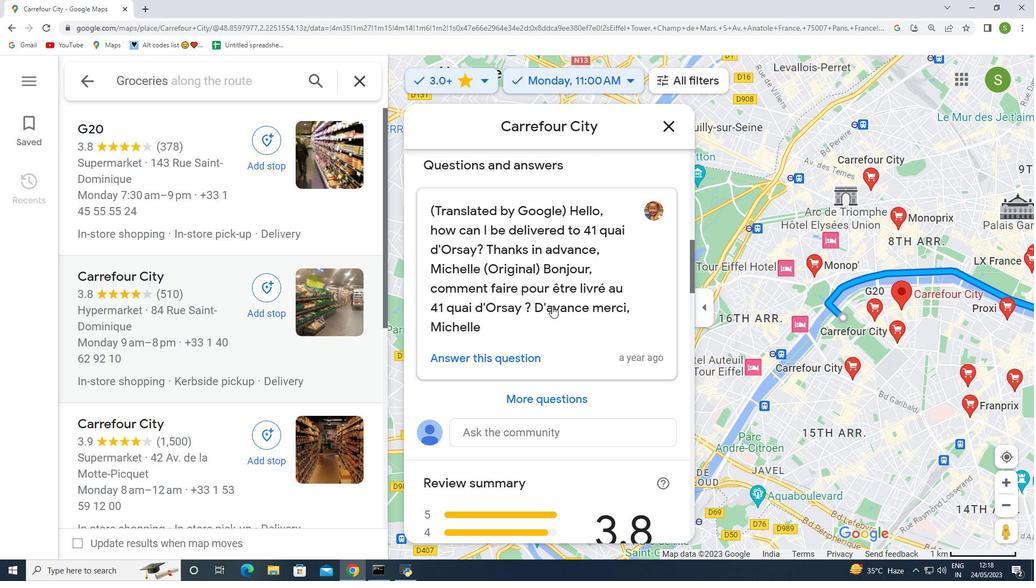 
Action: Mouse scrolled (552, 306) with delta (0, 0)
Screenshot: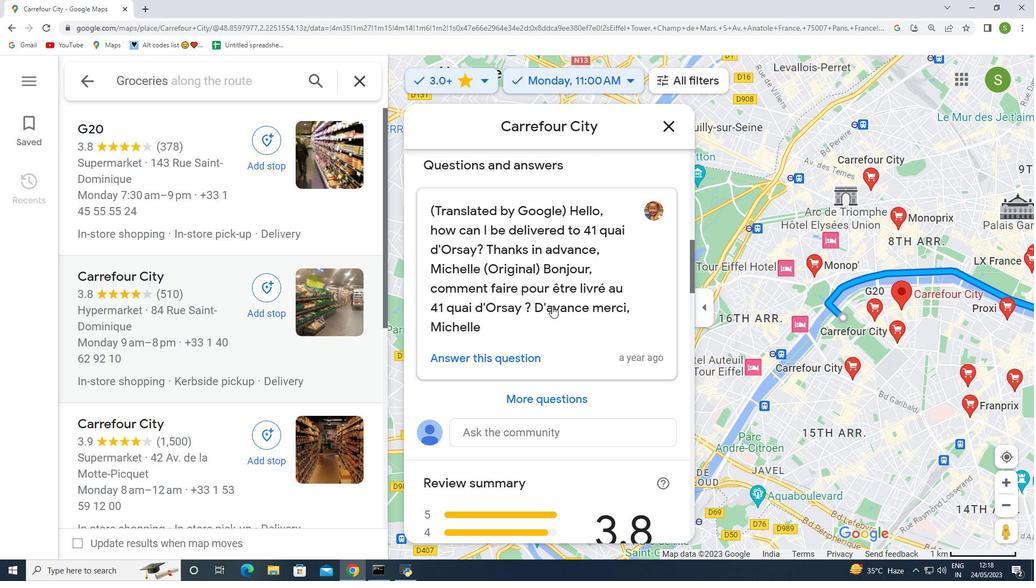 
Action: Mouse moved to (553, 305)
Screenshot: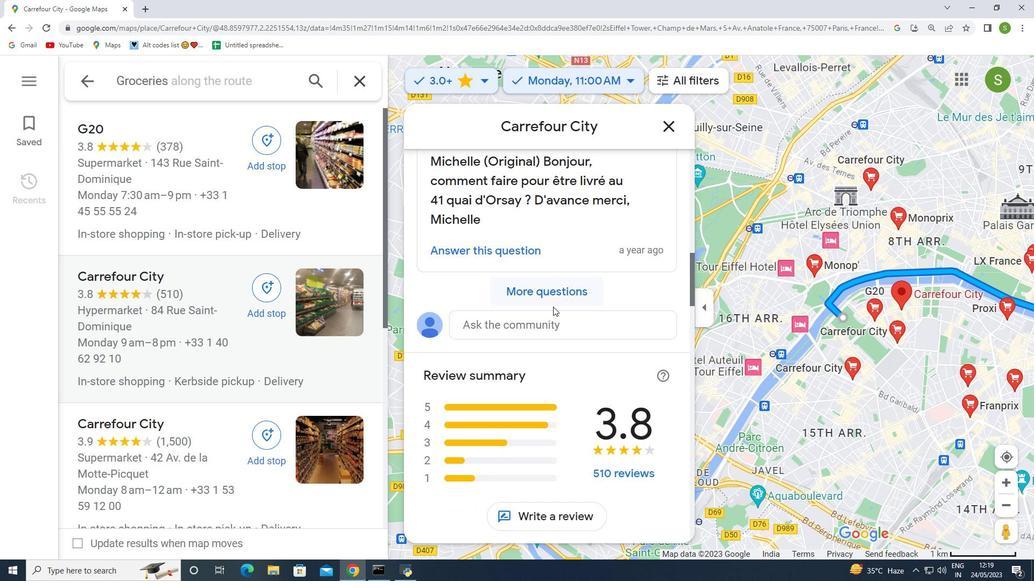 
Action: Mouse scrolled (553, 305) with delta (0, 0)
Screenshot: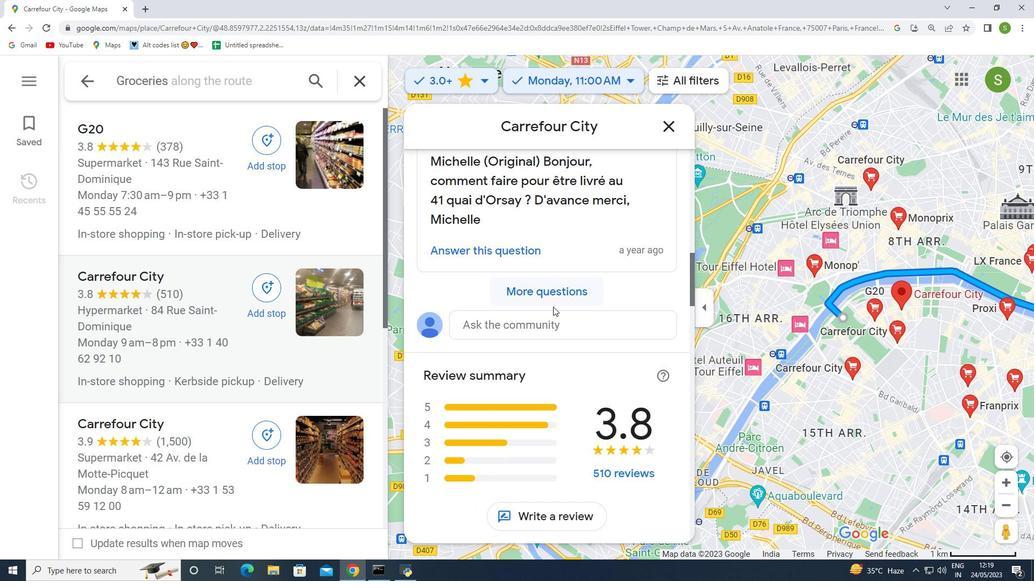 
Action: Mouse scrolled (553, 305) with delta (0, 0)
Screenshot: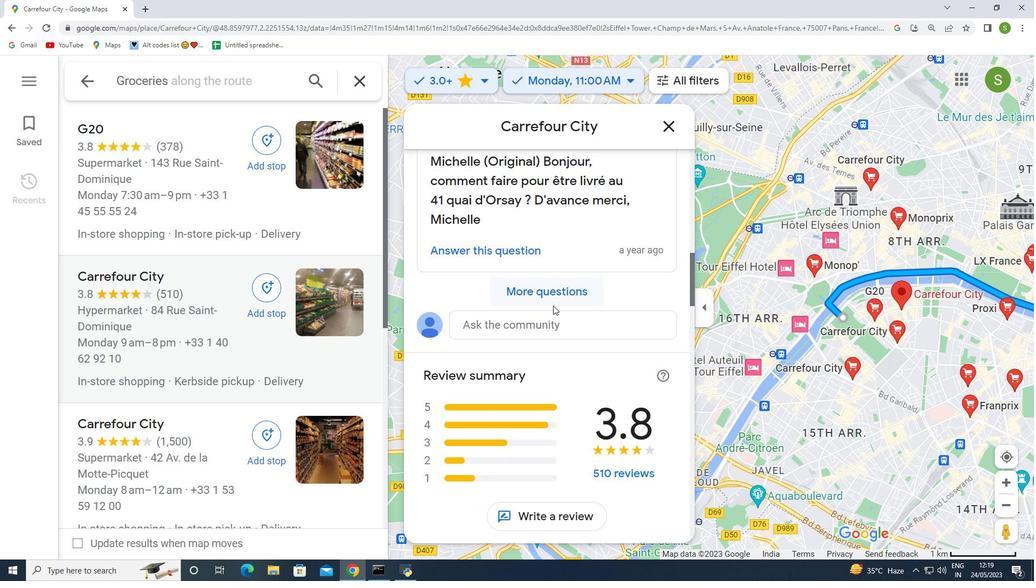 
Action: Mouse moved to (552, 308)
Screenshot: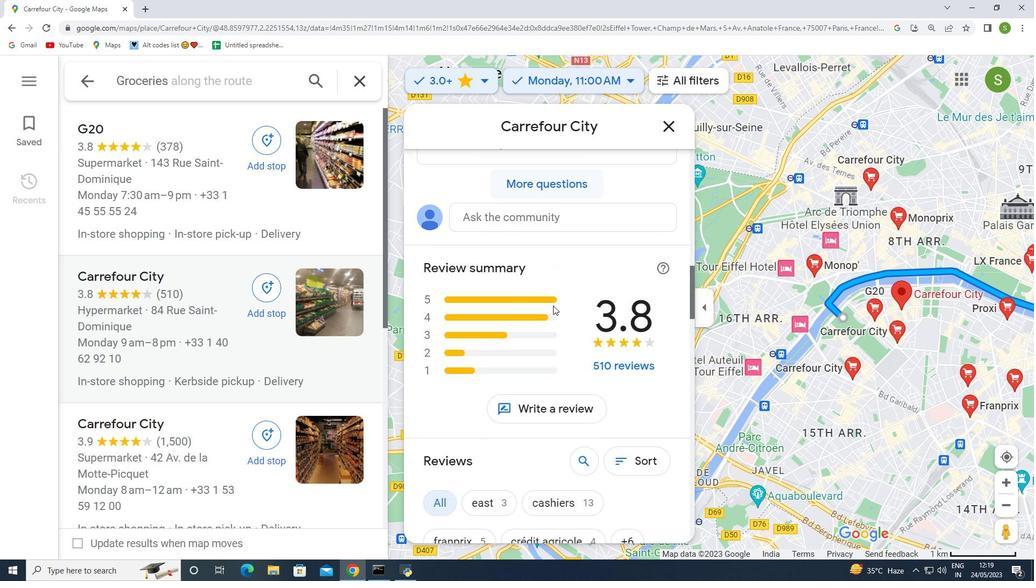 
Action: Mouse scrolled (552, 307) with delta (0, 0)
Screenshot: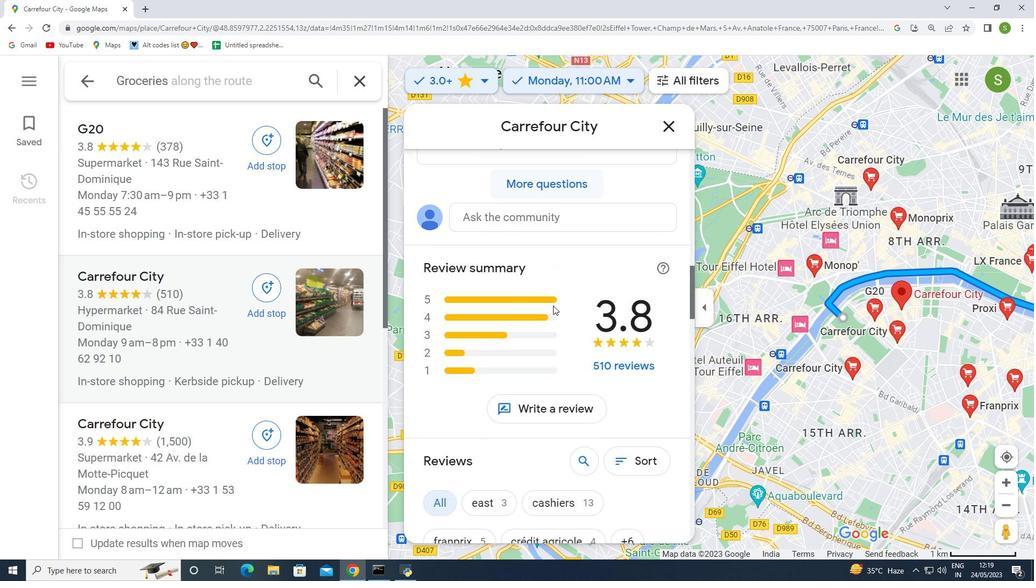 
Action: Mouse moved to (551, 308)
Screenshot: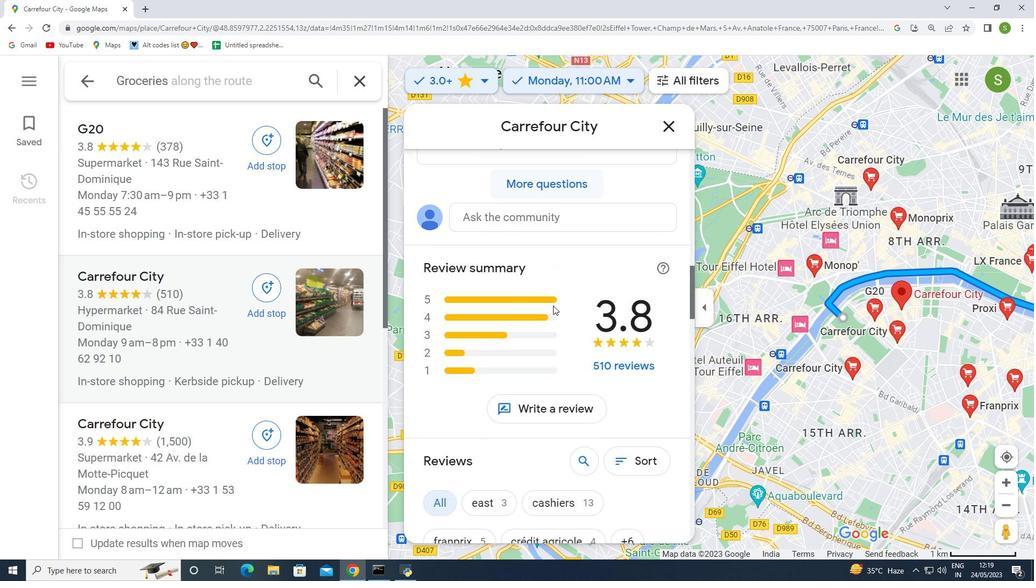 
Action: Mouse scrolled (551, 307) with delta (0, 0)
Screenshot: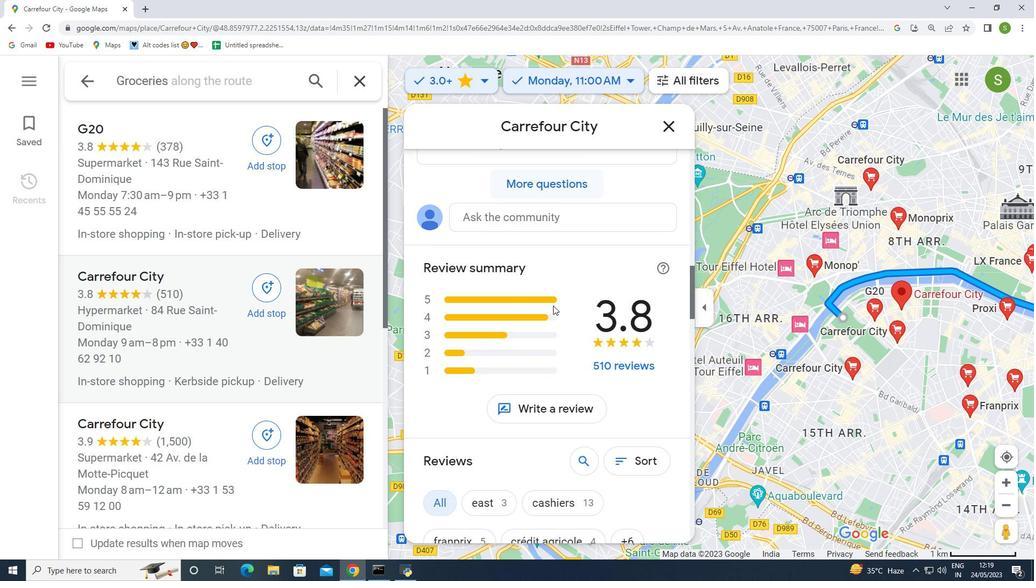 
Action: Mouse scrolled (551, 307) with delta (0, 0)
Screenshot: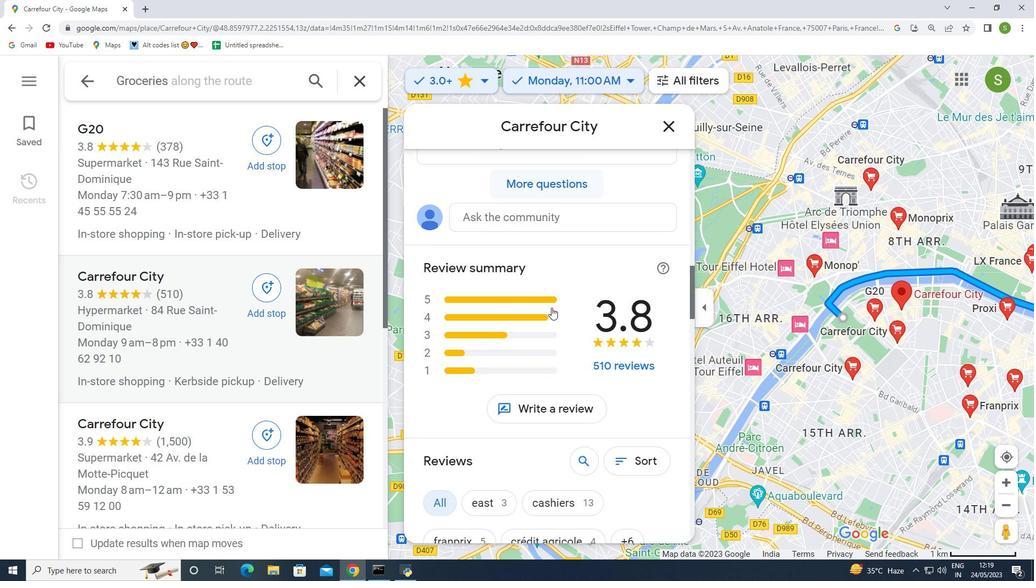 
Action: Mouse moved to (551, 308)
Screenshot: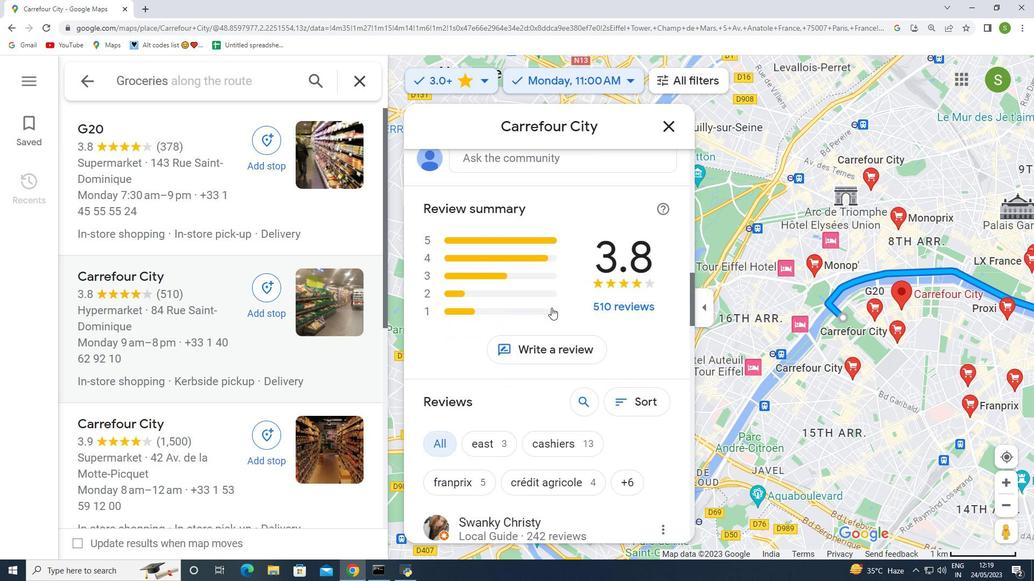 
Action: Mouse scrolled (551, 307) with delta (0, 0)
Screenshot: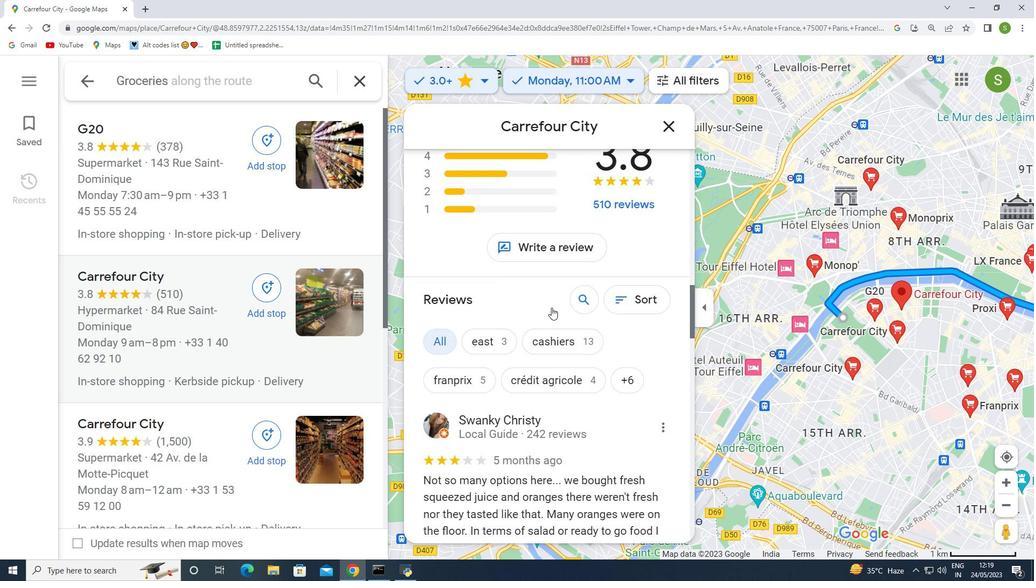 
Action: Mouse scrolled (551, 307) with delta (0, 0)
Screenshot: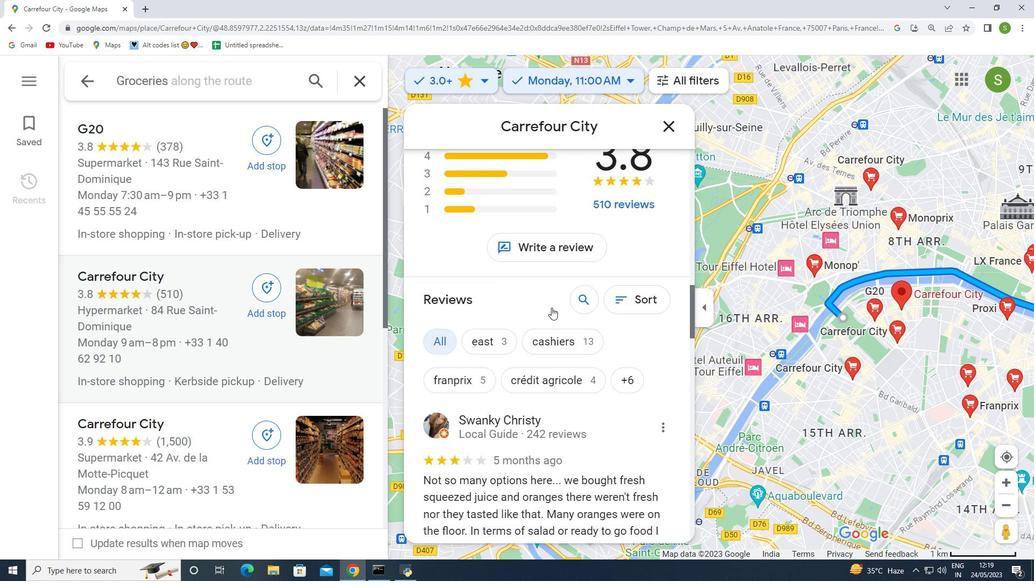 
Action: Mouse moved to (554, 286)
Screenshot: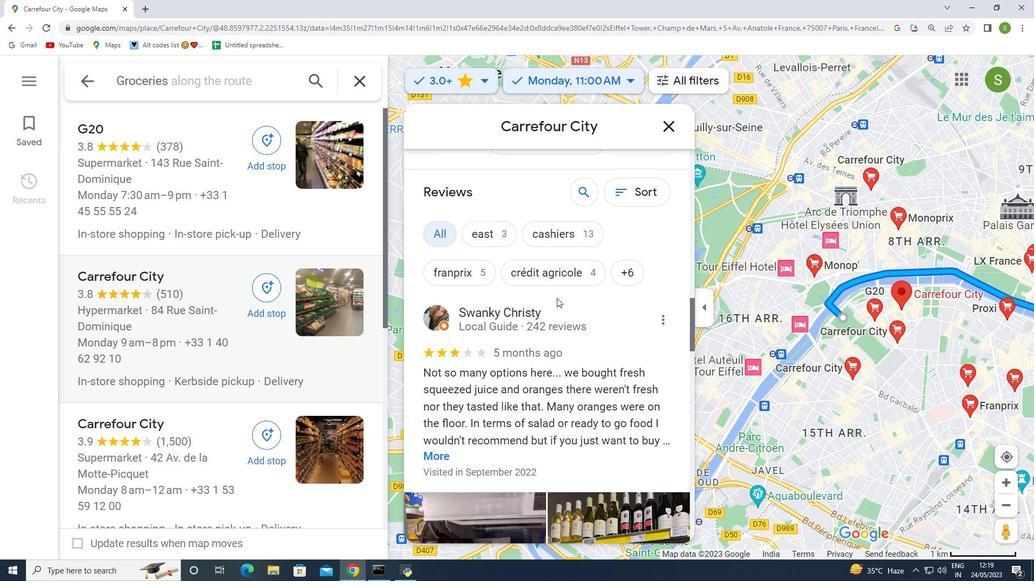 
Action: Mouse scrolled (554, 286) with delta (0, 0)
Screenshot: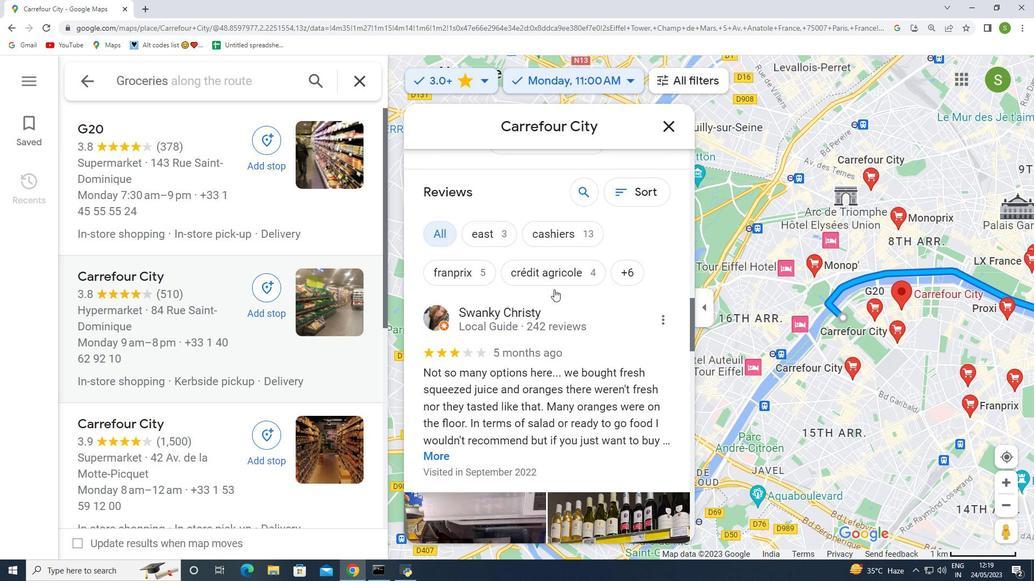 
Action: Mouse scrolled (554, 286) with delta (0, 0)
Screenshot: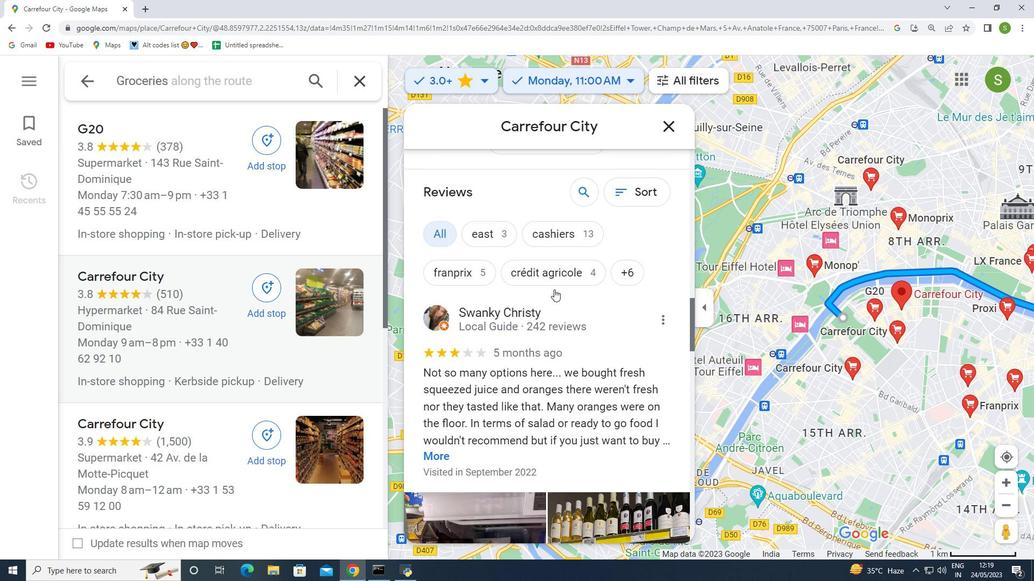 
Action: Mouse moved to (553, 283)
Screenshot: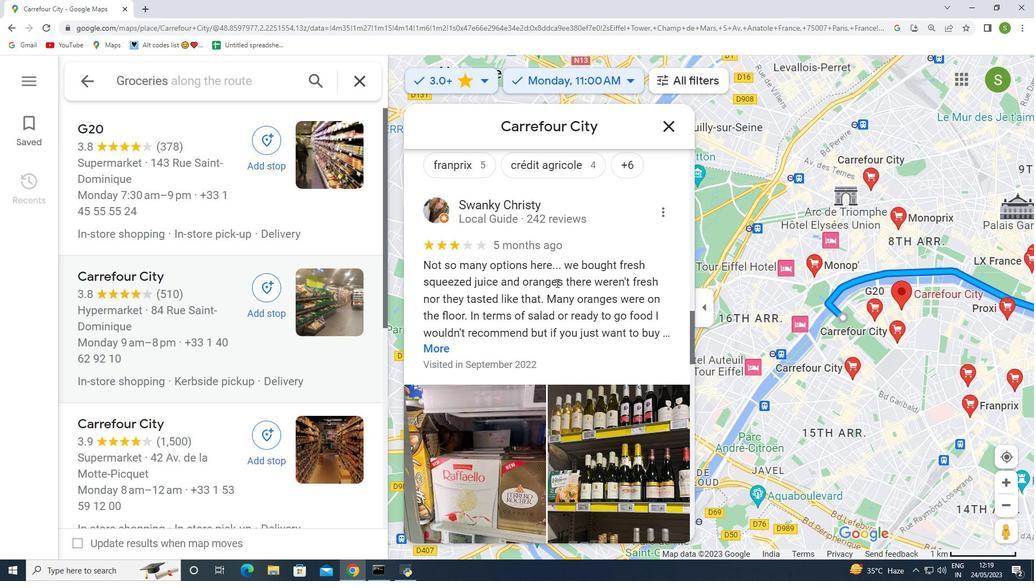 
Action: Mouse scrolled (553, 282) with delta (0, 0)
Screenshot: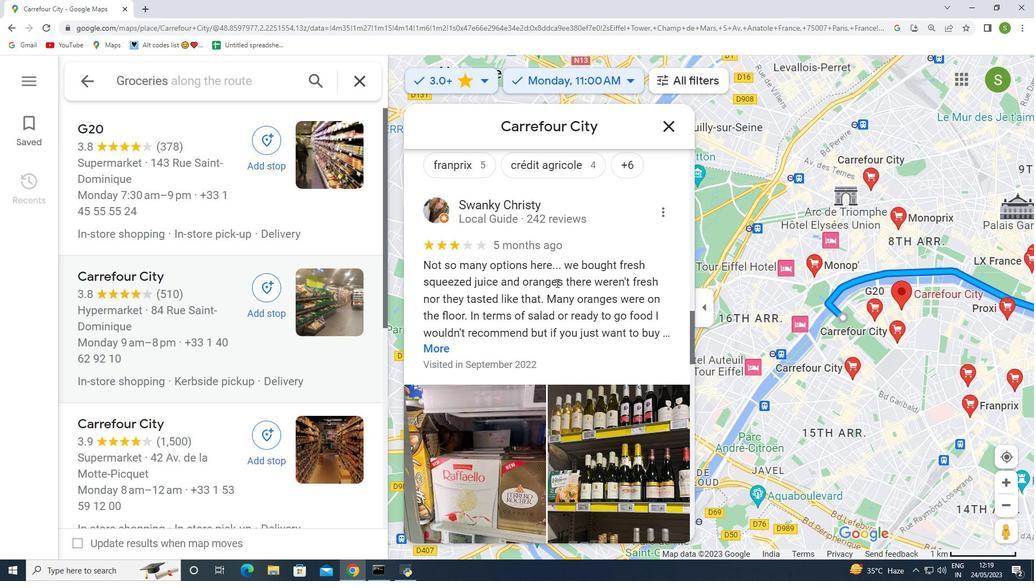 
Action: Mouse moved to (551, 284)
Screenshot: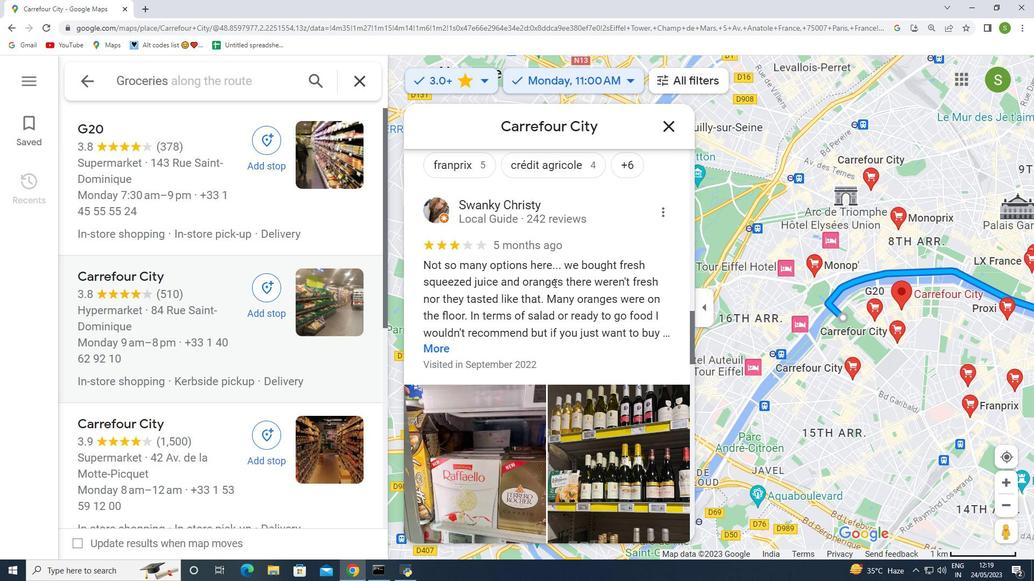 
Action: Mouse scrolled (551, 283) with delta (0, 0)
Screenshot: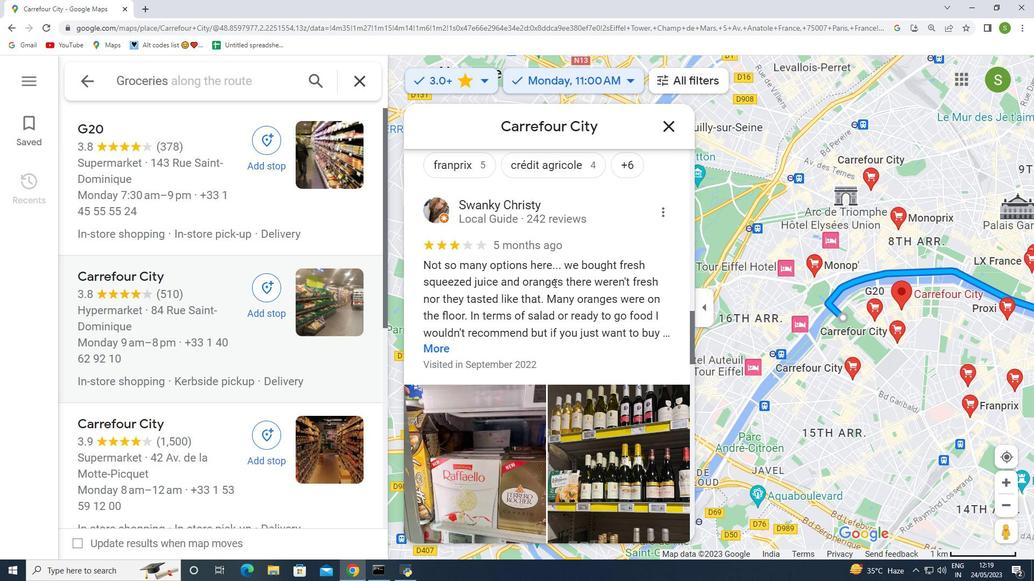 
Action: Mouse moved to (550, 284)
Screenshot: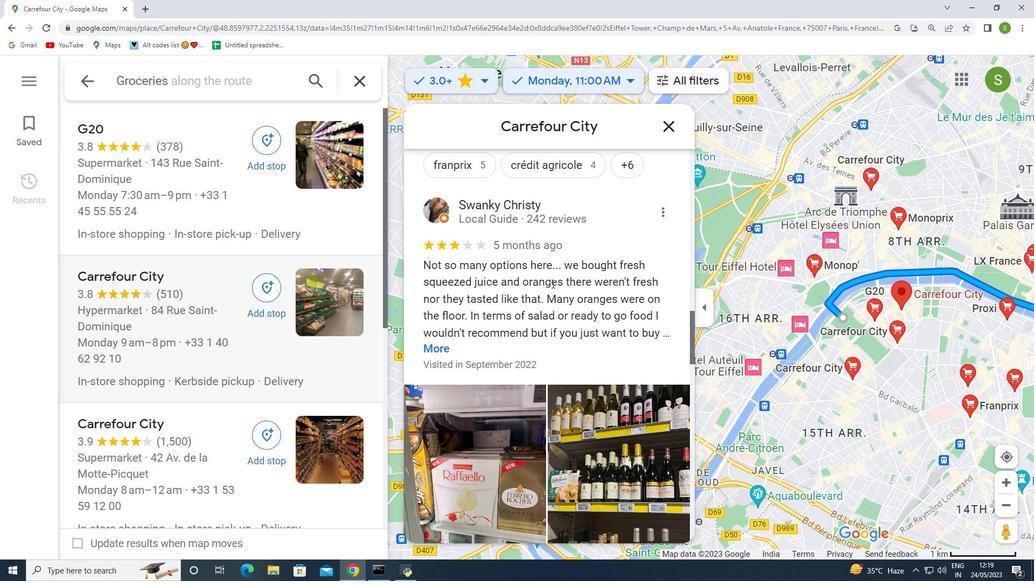 
Action: Mouse scrolled (550, 283) with delta (0, 0)
Screenshot: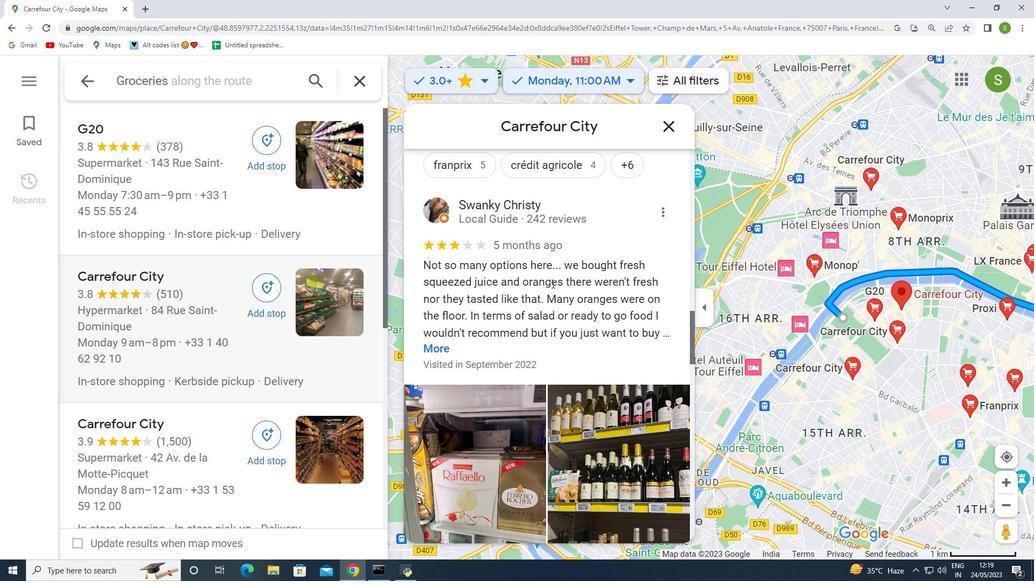
Action: Mouse moved to (547, 286)
Screenshot: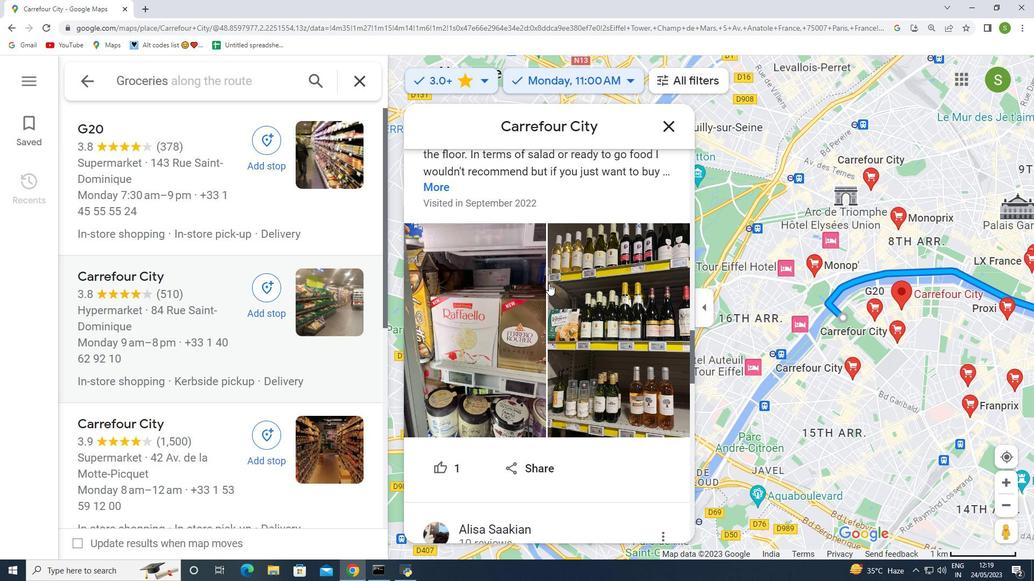 
Action: Mouse scrolled (548, 283) with delta (0, 0)
Screenshot: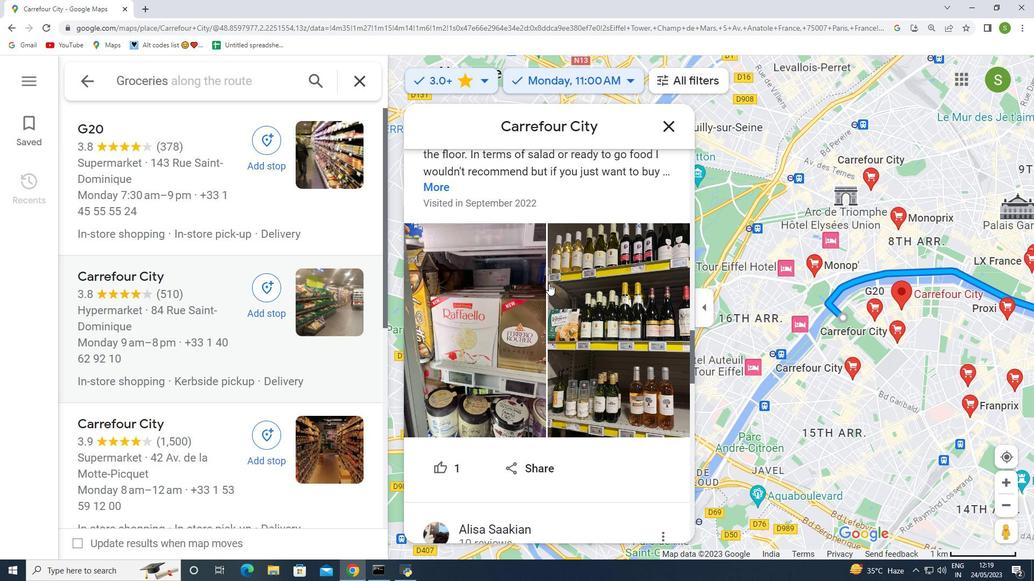 
Action: Mouse moved to (548, 287)
Screenshot: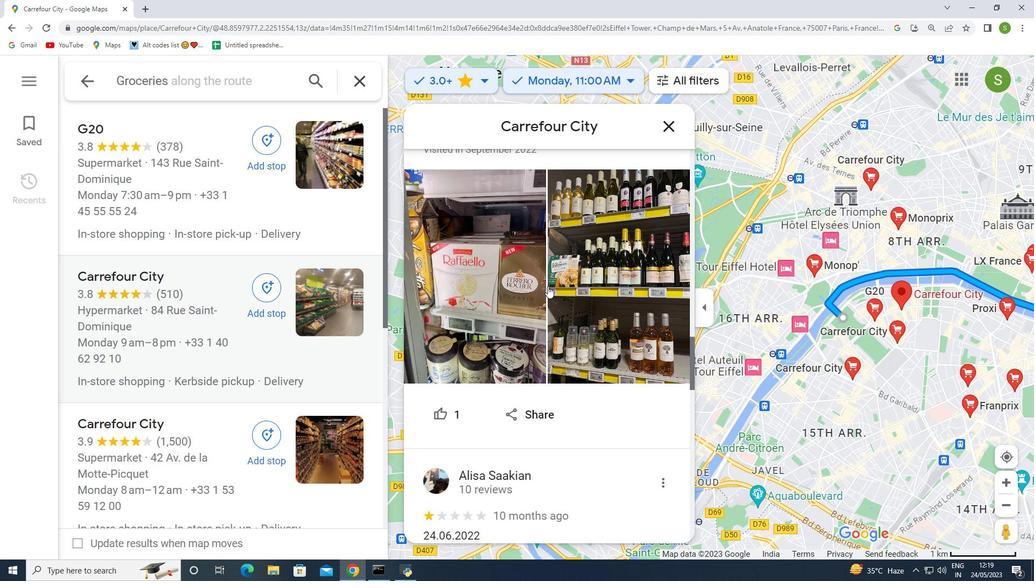 
Action: Mouse scrolled (548, 287) with delta (0, 0)
Screenshot: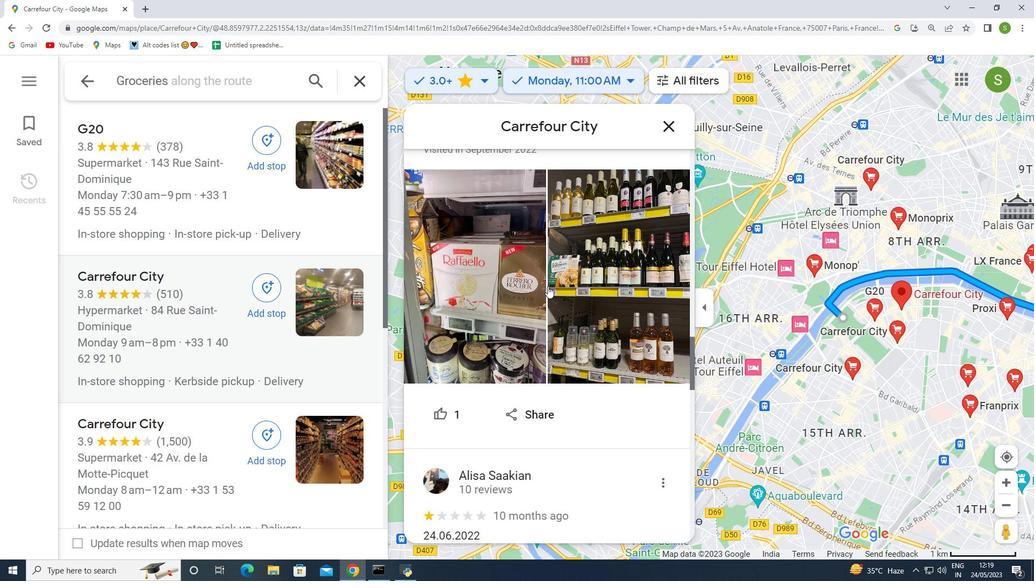 
Action: Mouse moved to (556, 289)
Screenshot: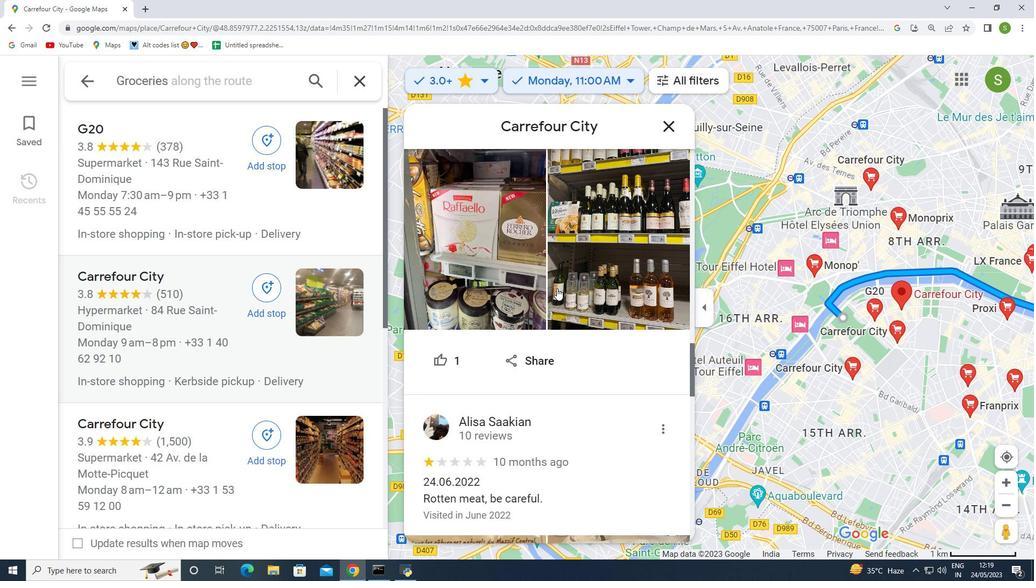 
Action: Mouse scrolled (556, 288) with delta (0, 0)
Screenshot: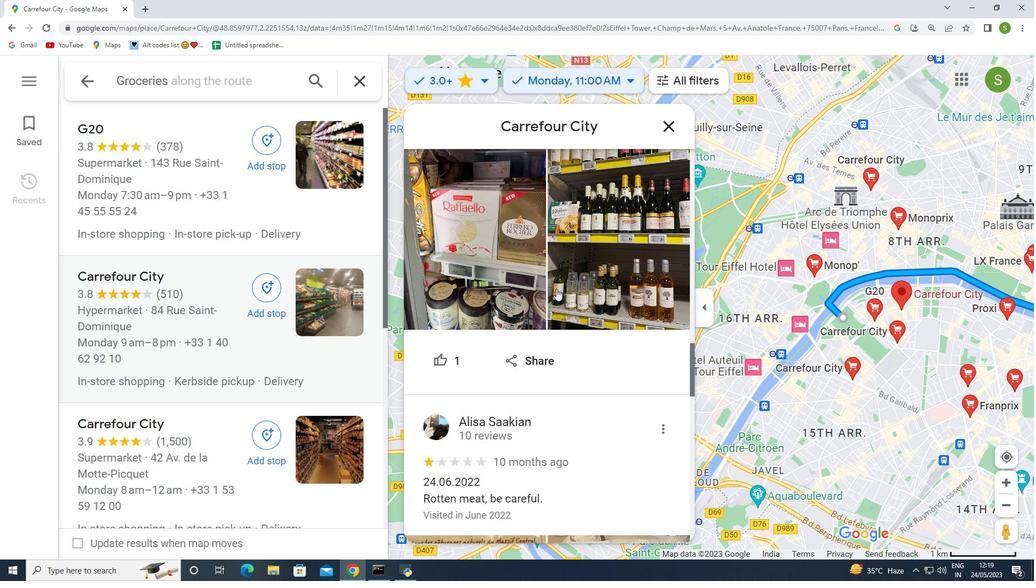 
Action: Mouse moved to (556, 289)
Screenshot: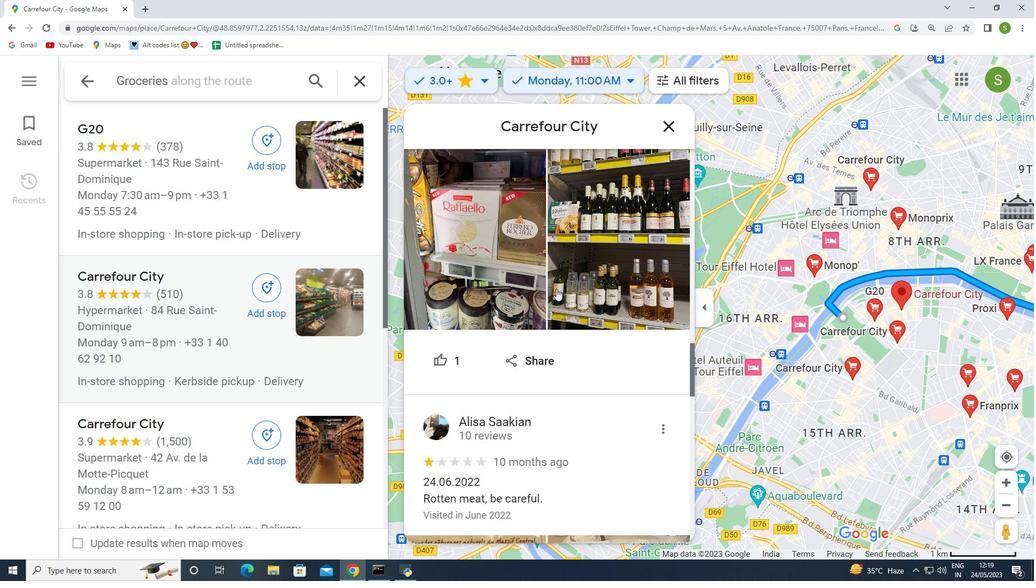 
Action: Mouse scrolled (556, 289) with delta (0, 0)
Screenshot: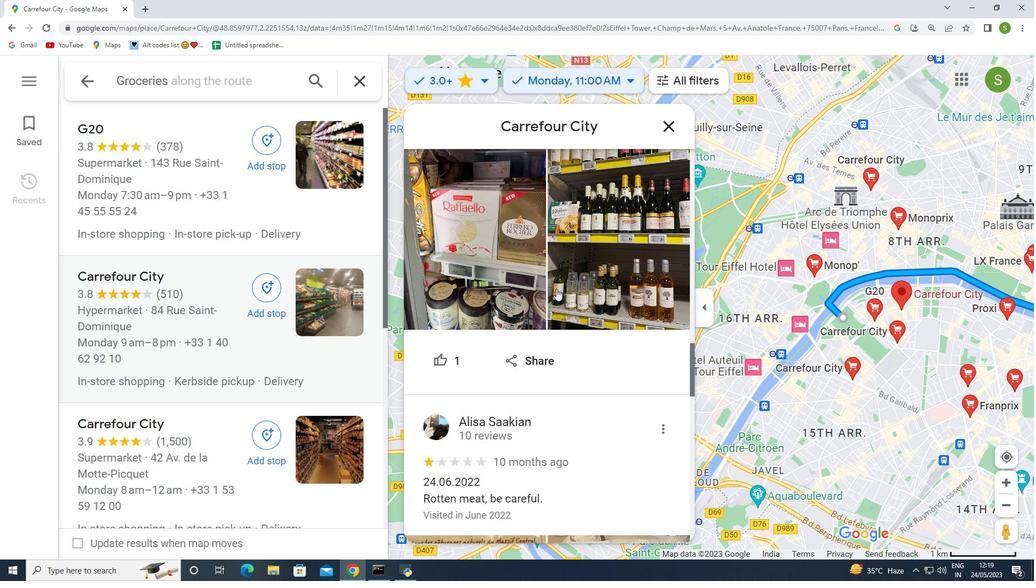 
Action: Mouse moved to (556, 290)
Screenshot: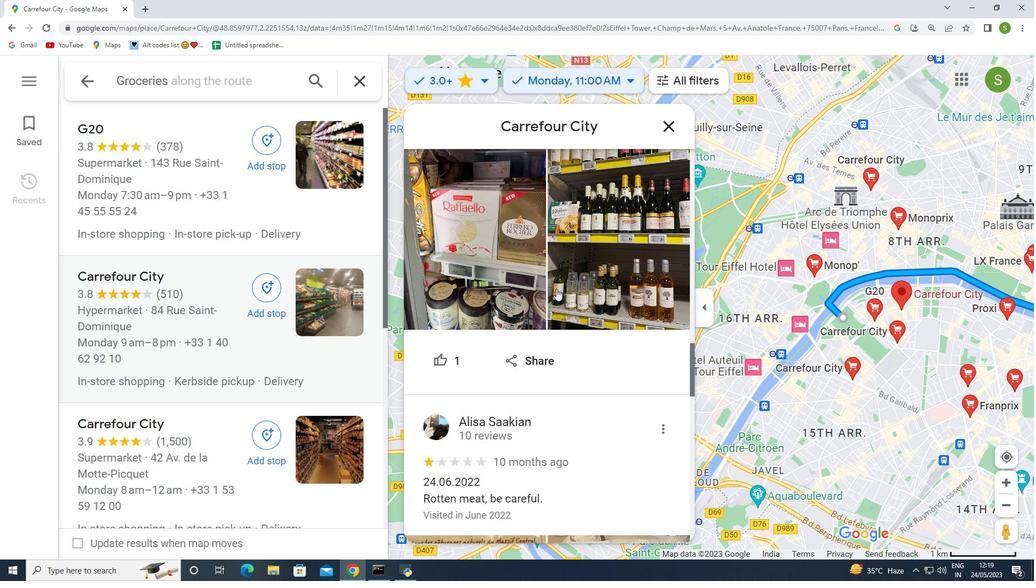 
Action: Mouse scrolled (556, 290) with delta (0, 0)
Screenshot: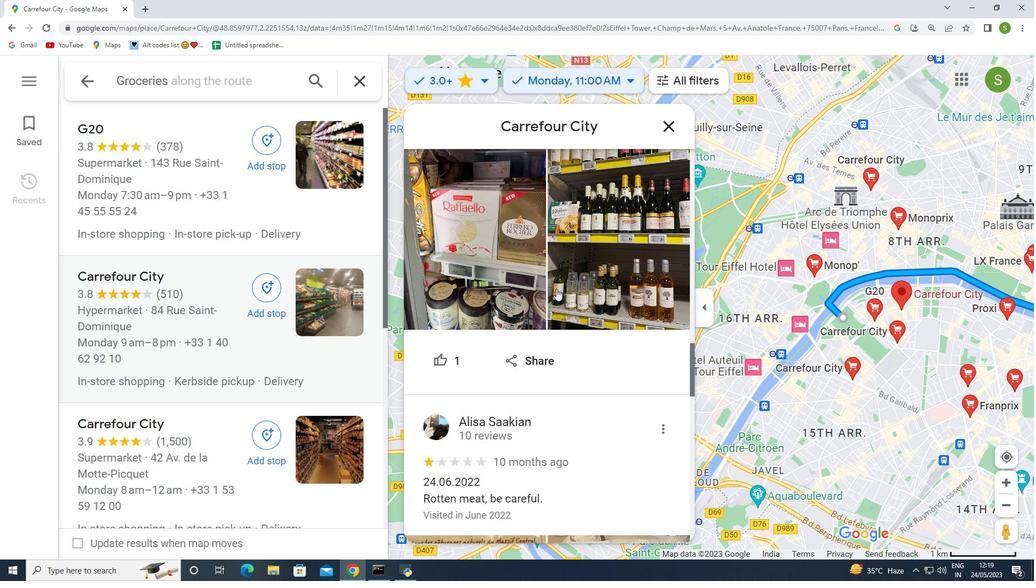 
Action: Mouse moved to (555, 292)
Screenshot: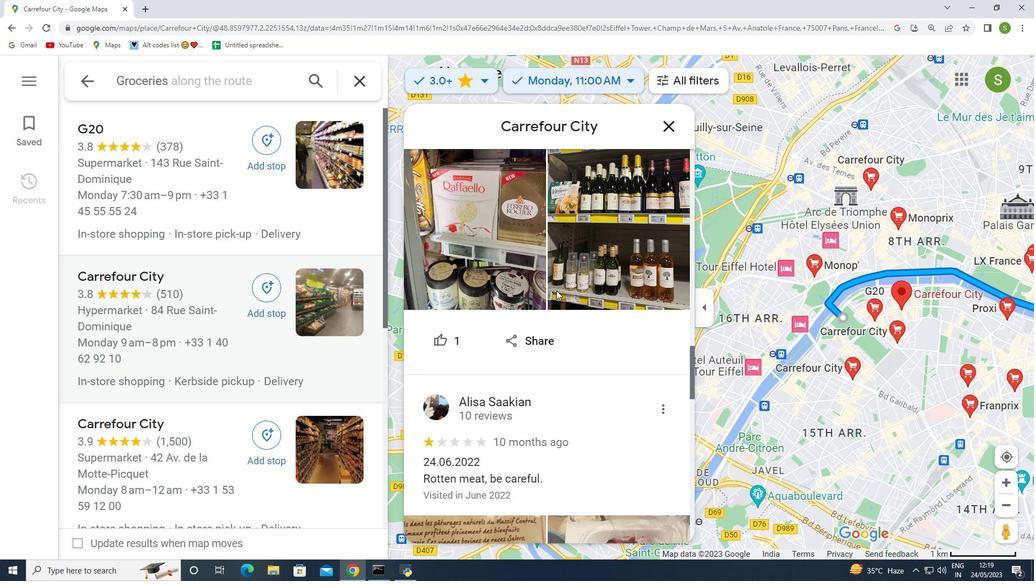 
Action: Mouse scrolled (555, 291) with delta (0, 0)
